 Task: Create custom fields for tasks to capture data source details.
Action: Mouse moved to (131, 327)
Screenshot: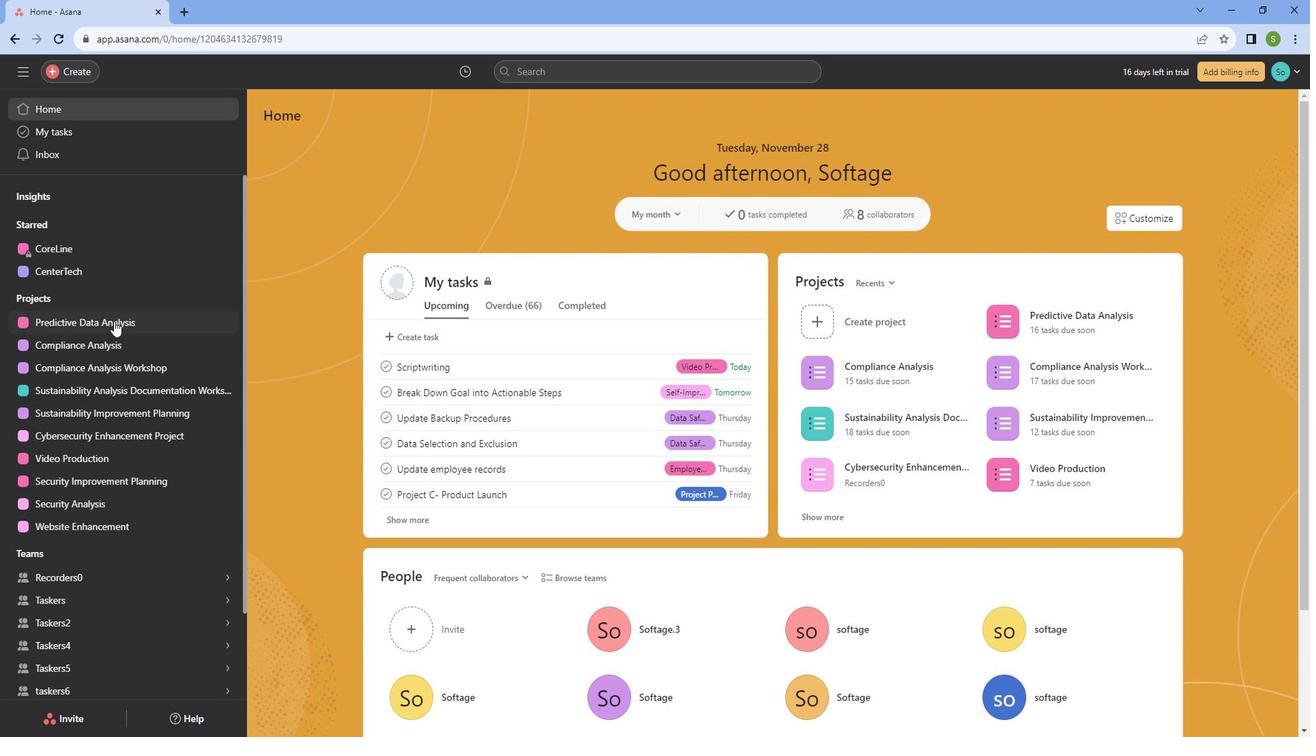 
Action: Mouse pressed left at (131, 327)
Screenshot: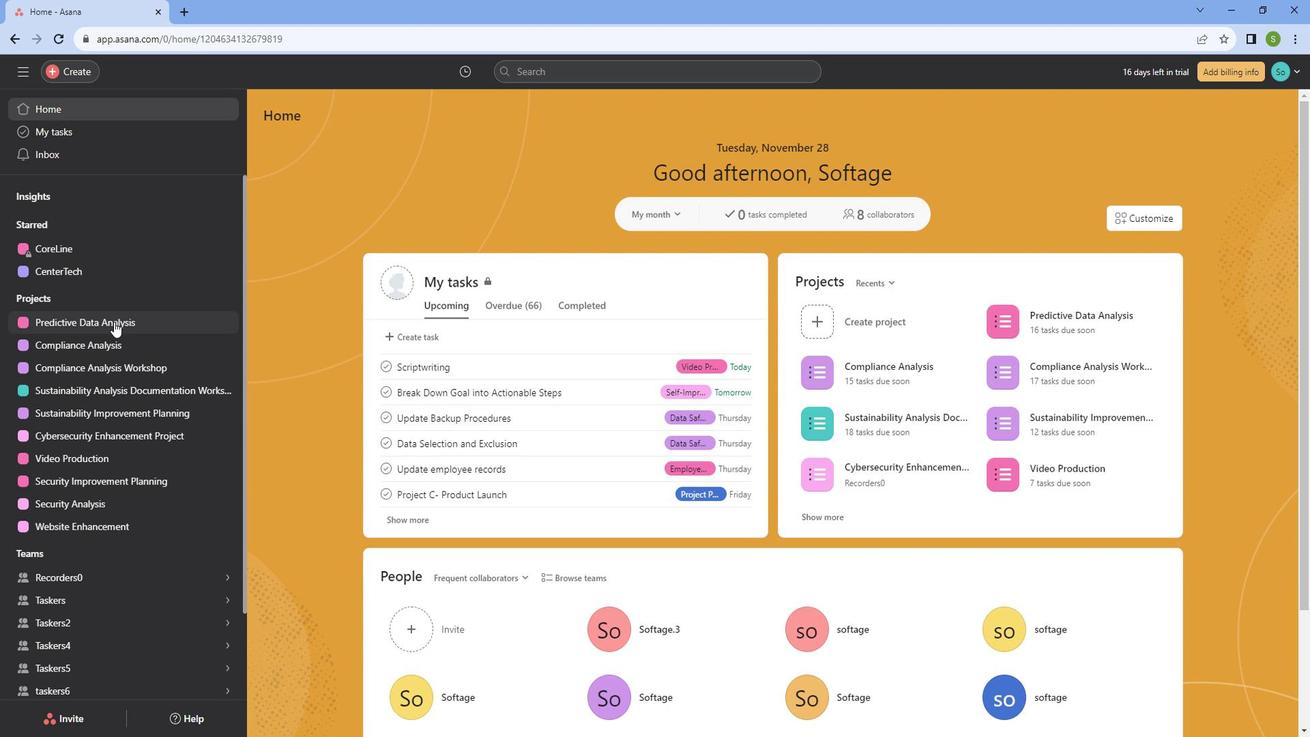 
Action: Mouse moved to (885, 230)
Screenshot: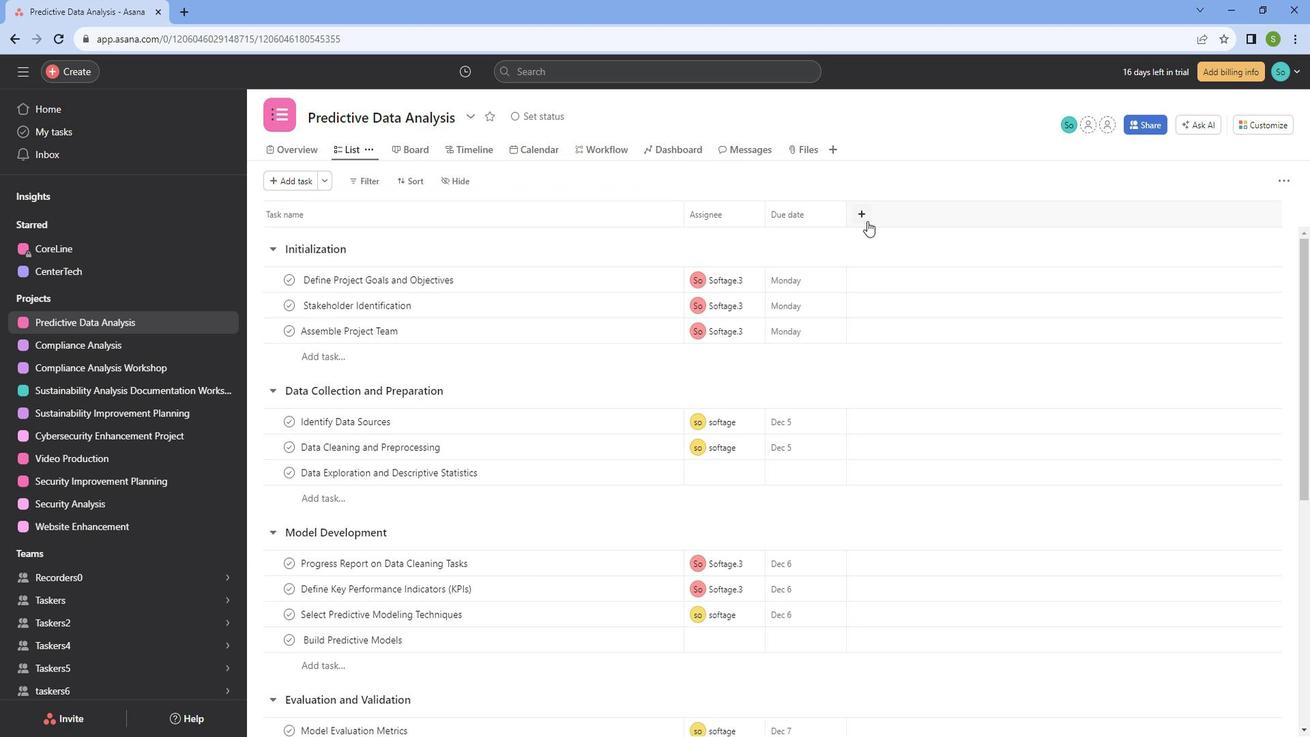 
Action: Mouse pressed left at (885, 230)
Screenshot: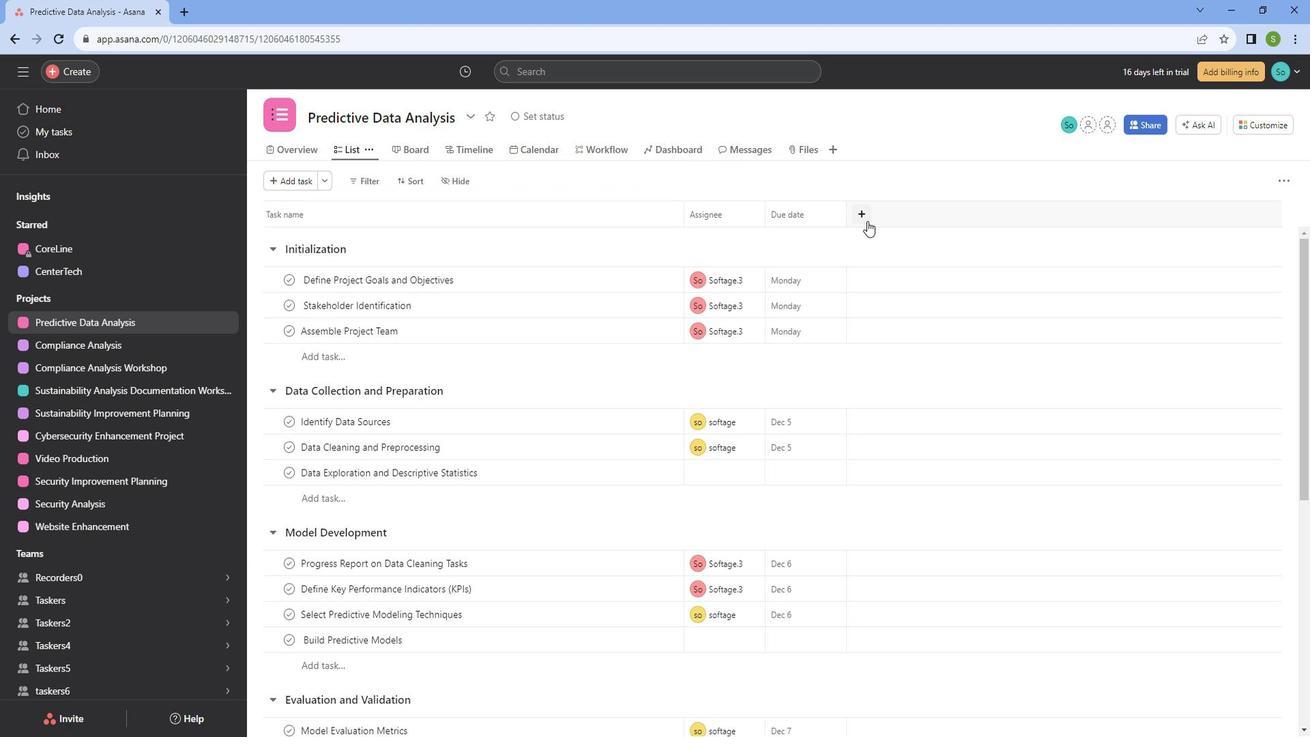 
Action: Mouse moved to (916, 380)
Screenshot: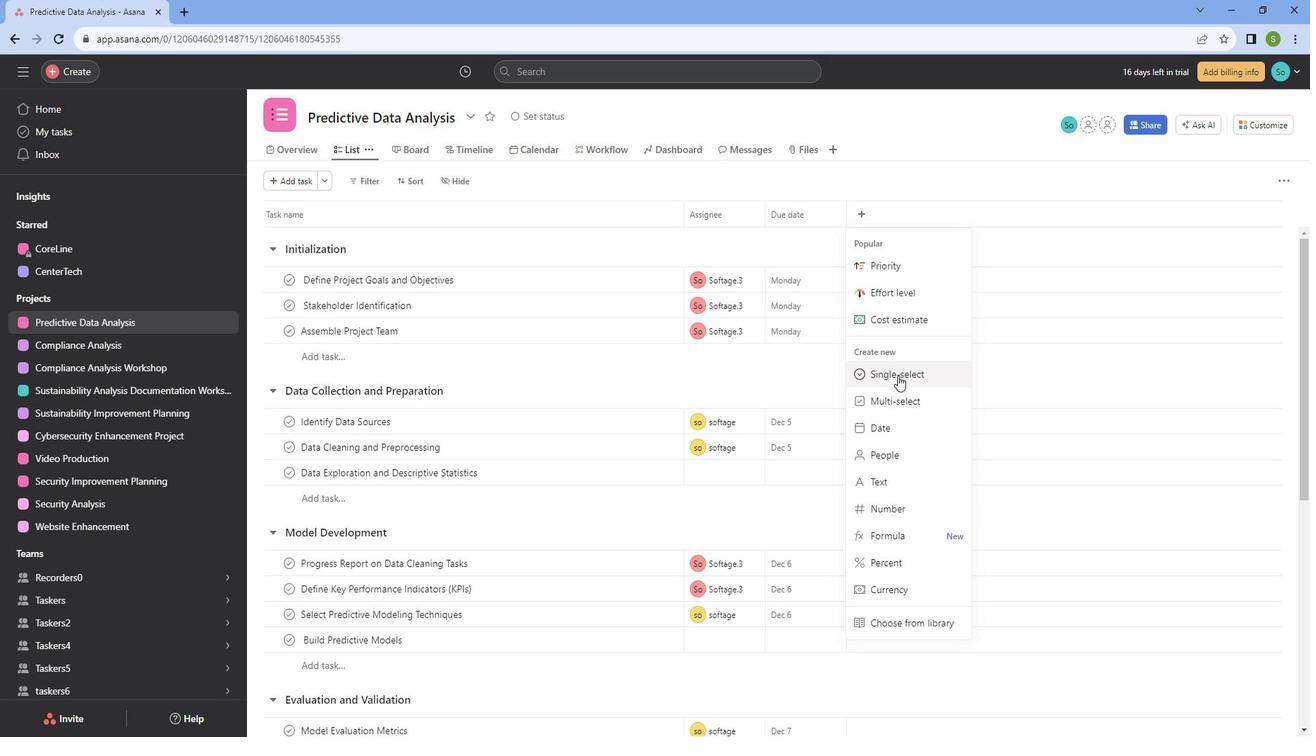 
Action: Mouse pressed left at (916, 380)
Screenshot: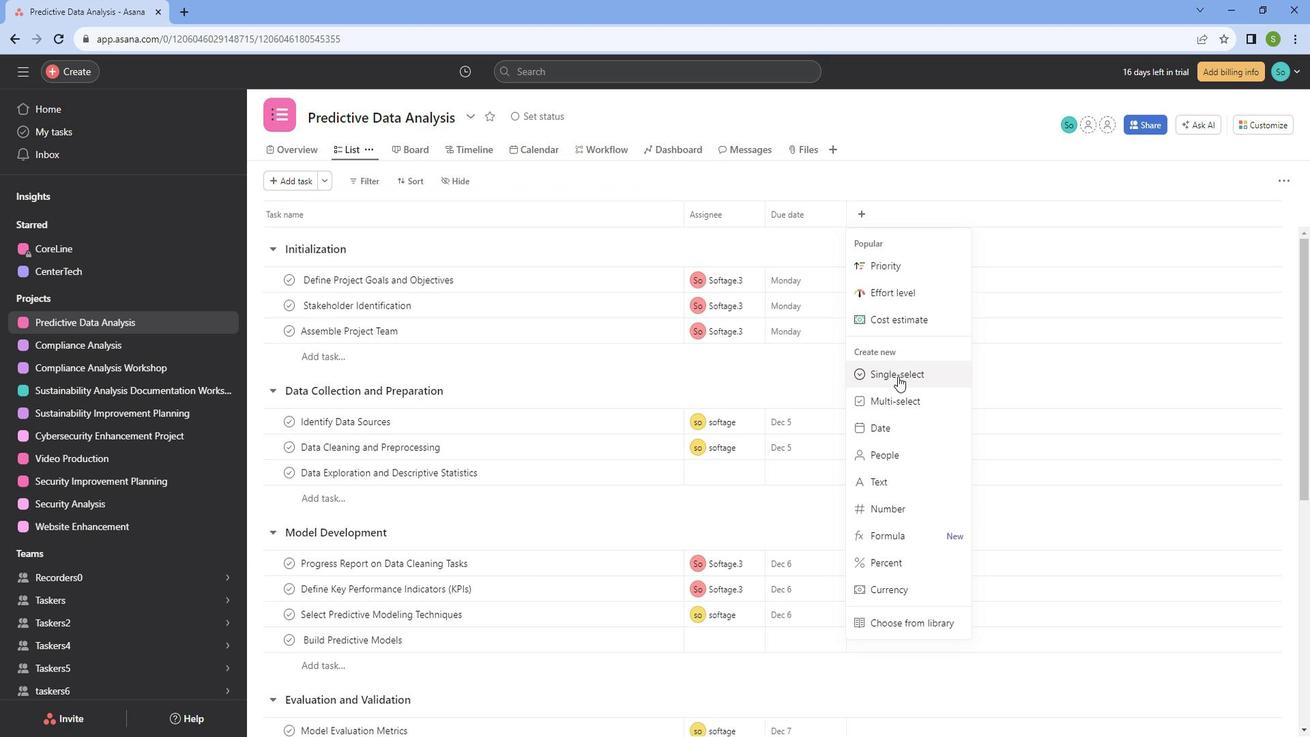 
Action: Mouse moved to (560, 310)
Screenshot: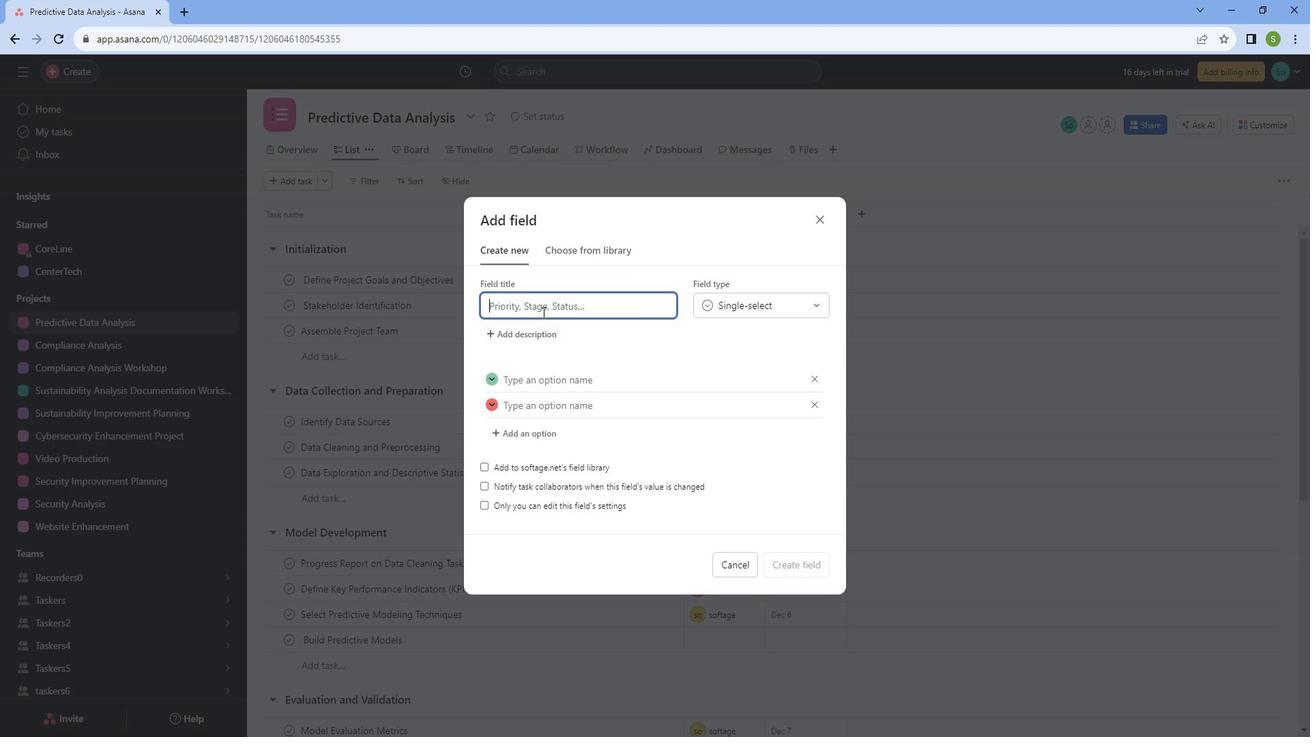 
Action: Mouse pressed left at (560, 310)
Screenshot: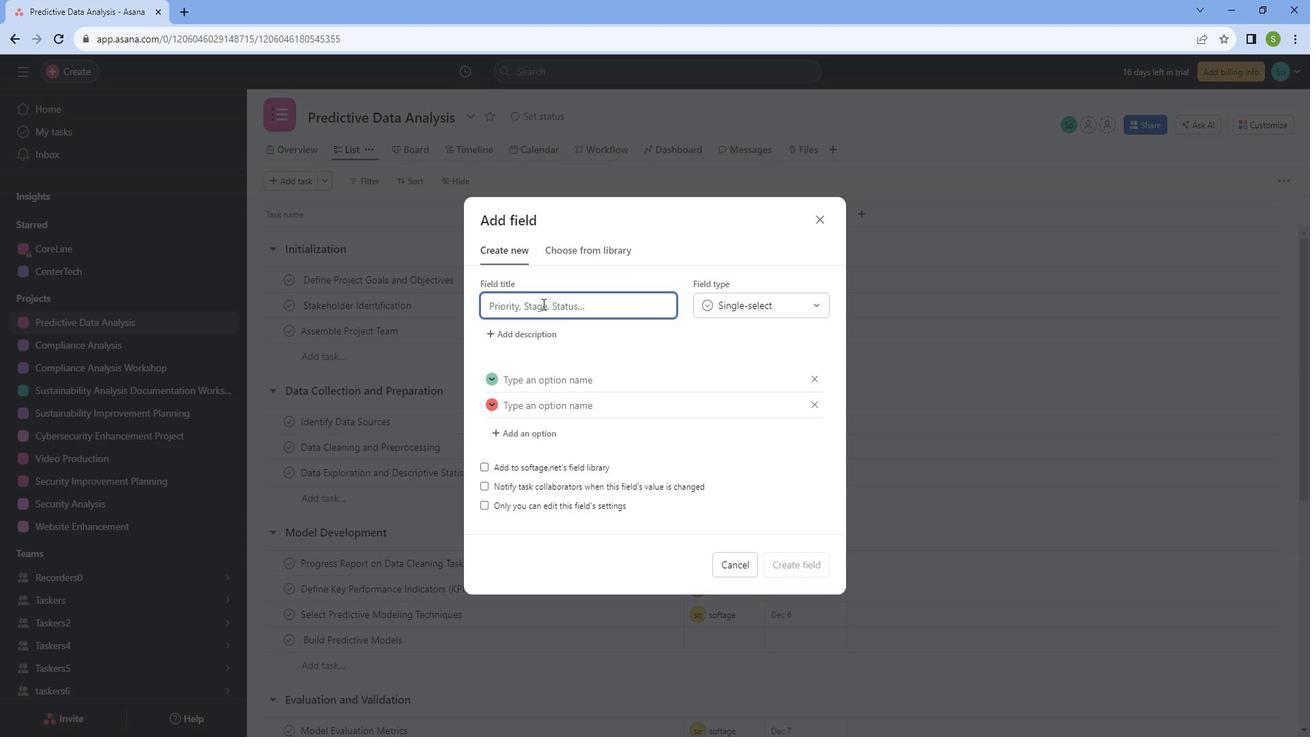 
Action: Key pressed <Key.caps_lock>D<Key.caps_lock>ata<Key.space><Key.caps_lock>S<Key.caps_lock>ource<Key.space><Key.caps_lock>D<Key.caps_lock>etails
Screenshot: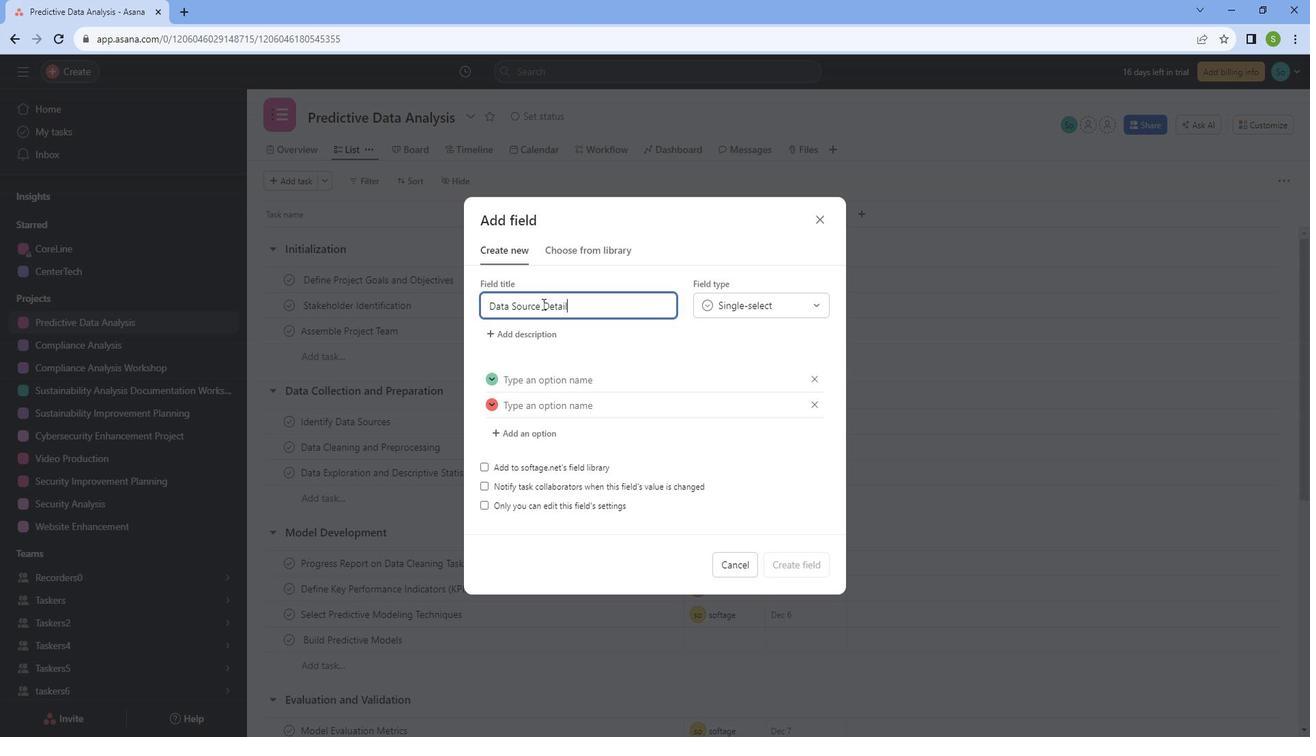
Action: Mouse moved to (524, 391)
Screenshot: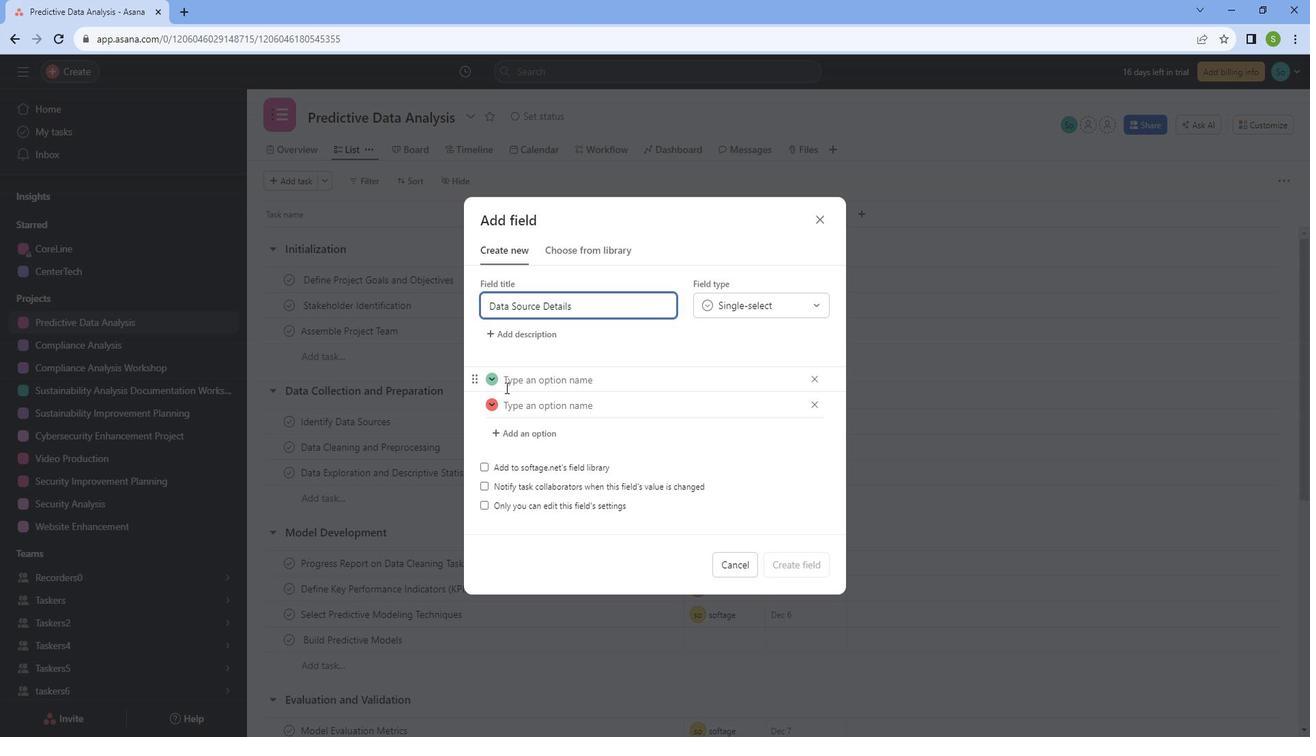 
Action: Mouse pressed left at (524, 391)
Screenshot: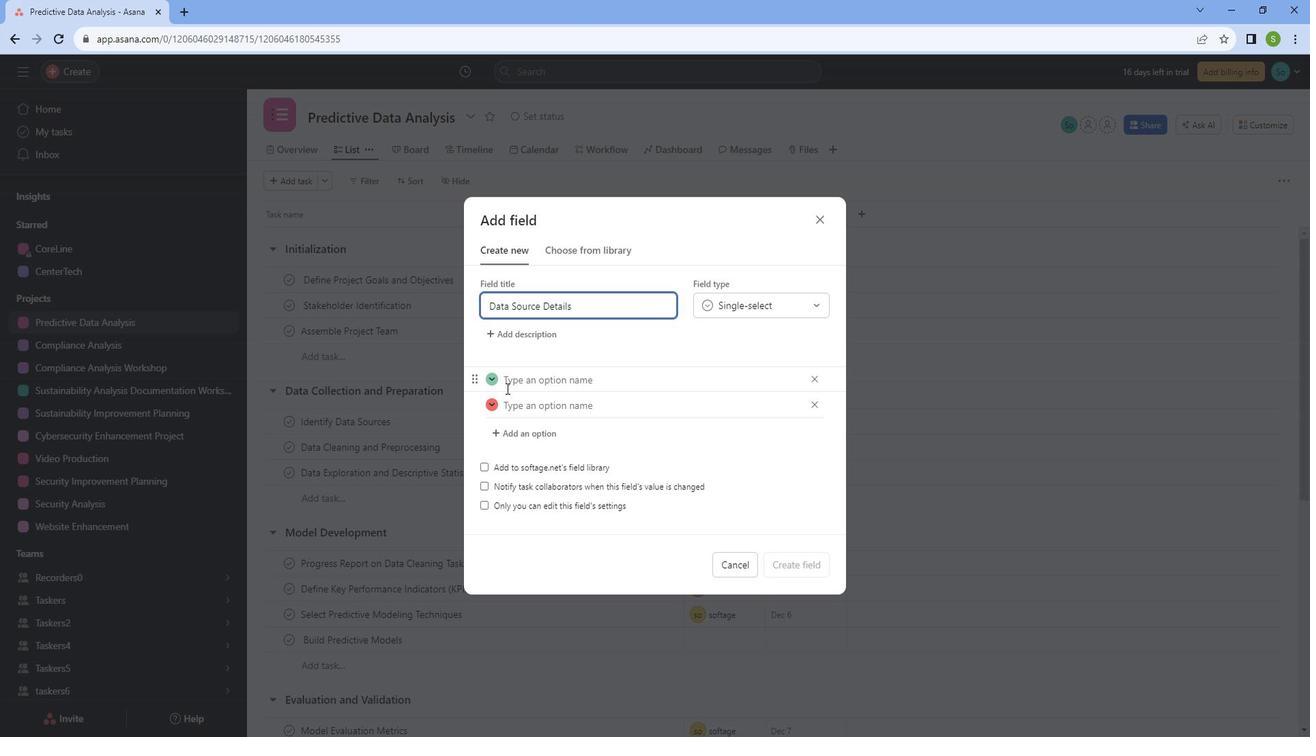 
Action: Key pressed <Key.caps_lock>CSV<Key.space><Key.caps_lock>file
Screenshot: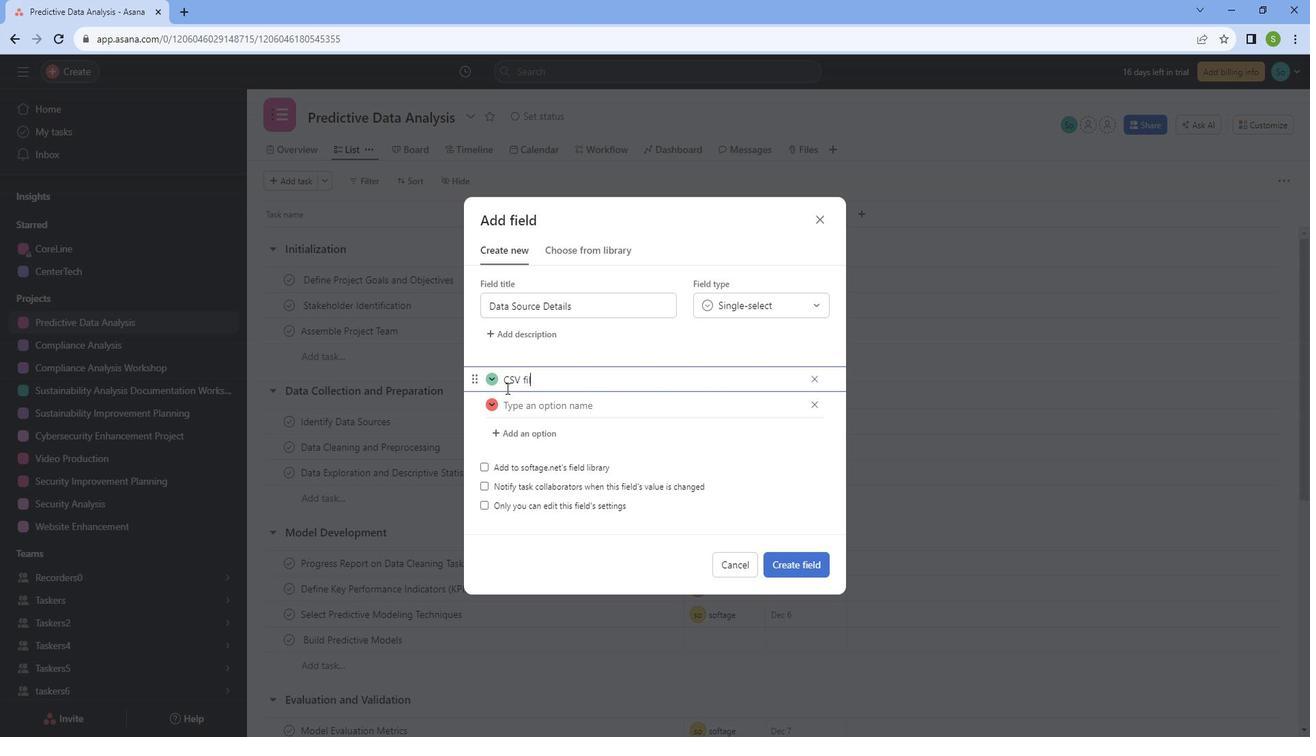 
Action: Mouse moved to (535, 413)
Screenshot: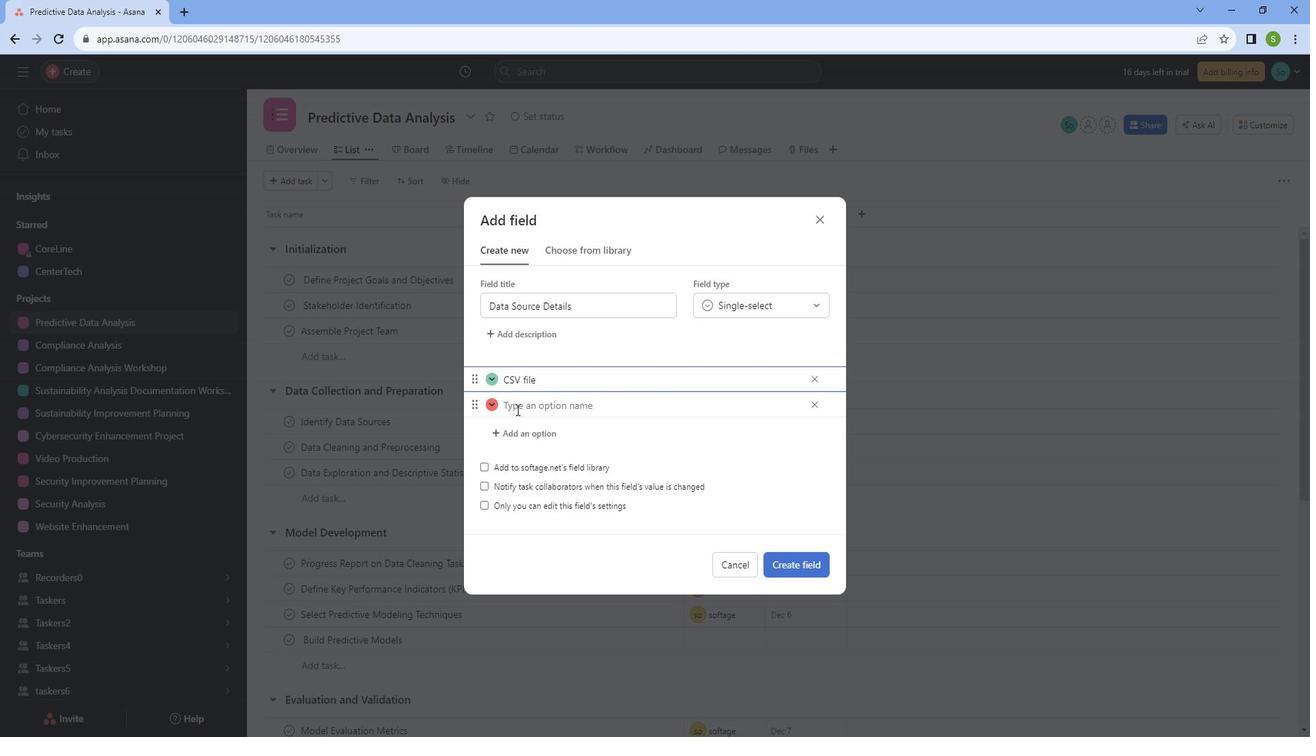 
Action: Mouse pressed left at (535, 413)
Screenshot: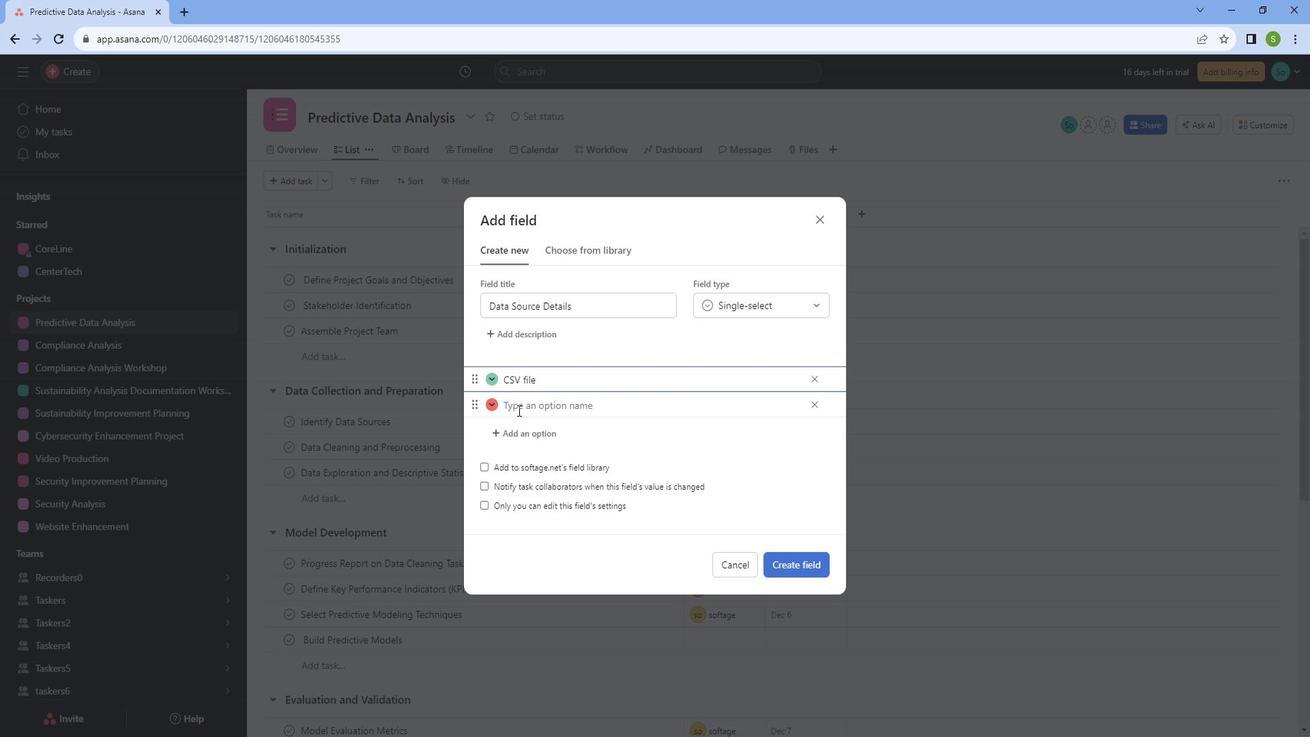 
Action: Key pressed <Key.caps_lock>A<Key.caps_lock><Key.caps_lock>PI<Key.space><Key.caps_lock>file
Screenshot: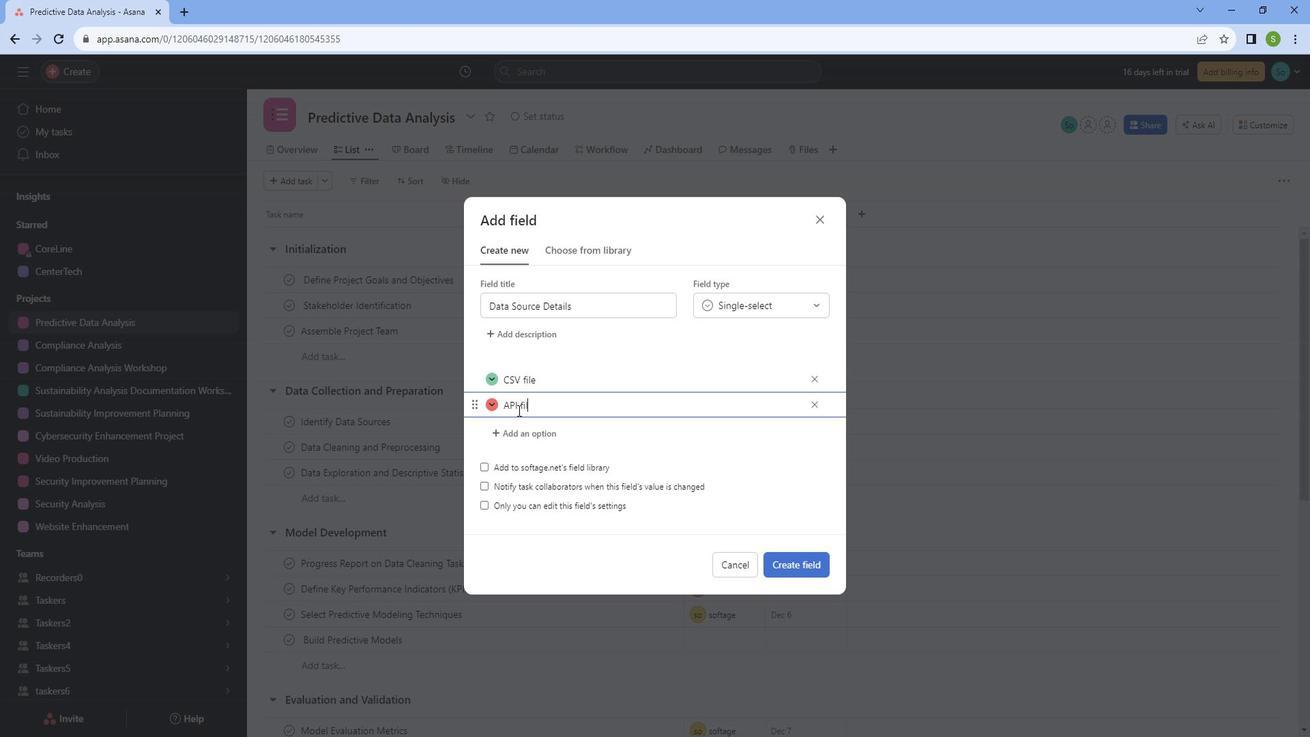 
Action: Mouse moved to (804, 553)
Screenshot: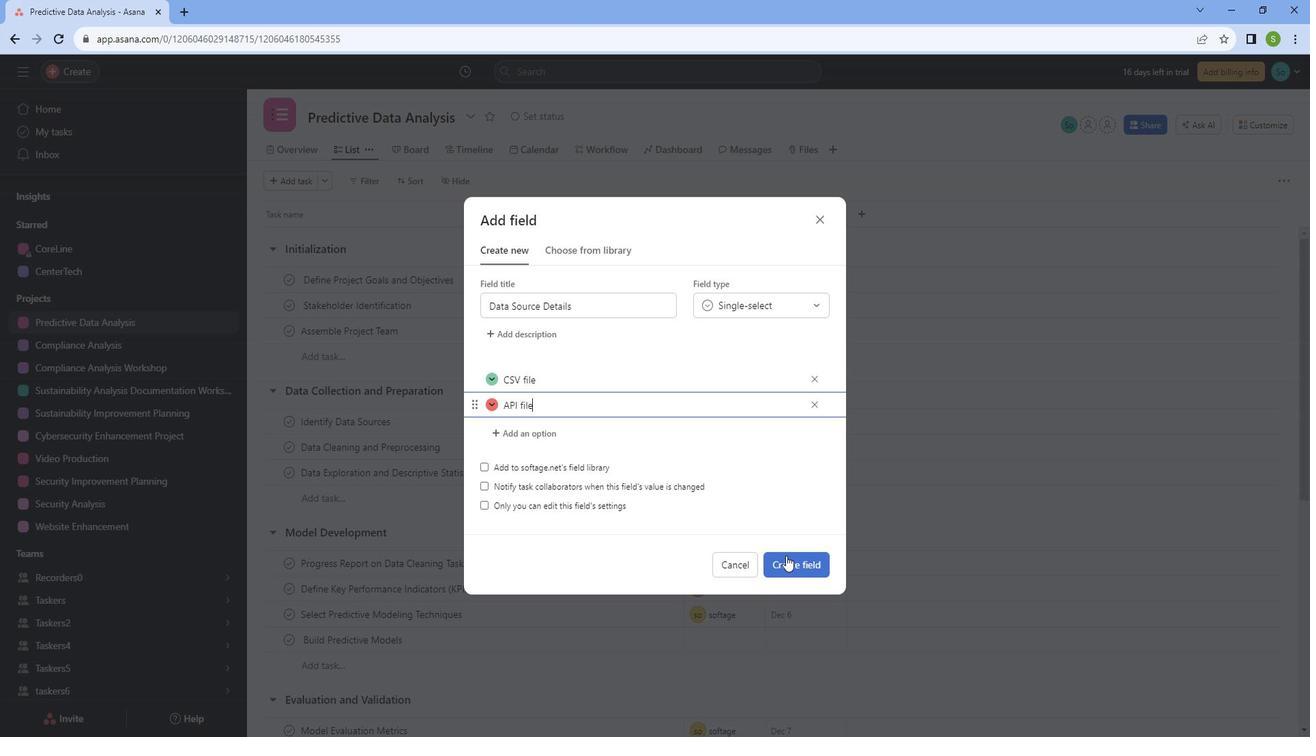 
Action: Mouse pressed left at (804, 553)
Screenshot: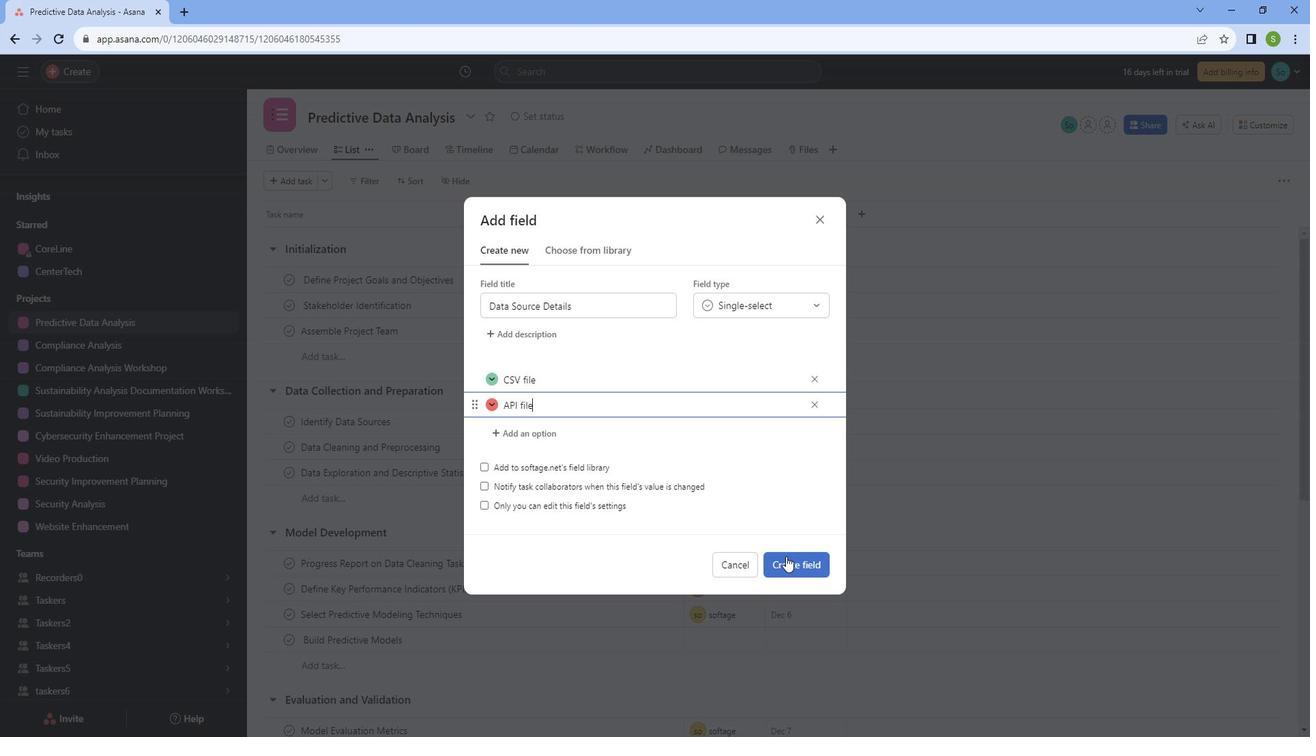 
Action: Mouse moved to (922, 274)
Screenshot: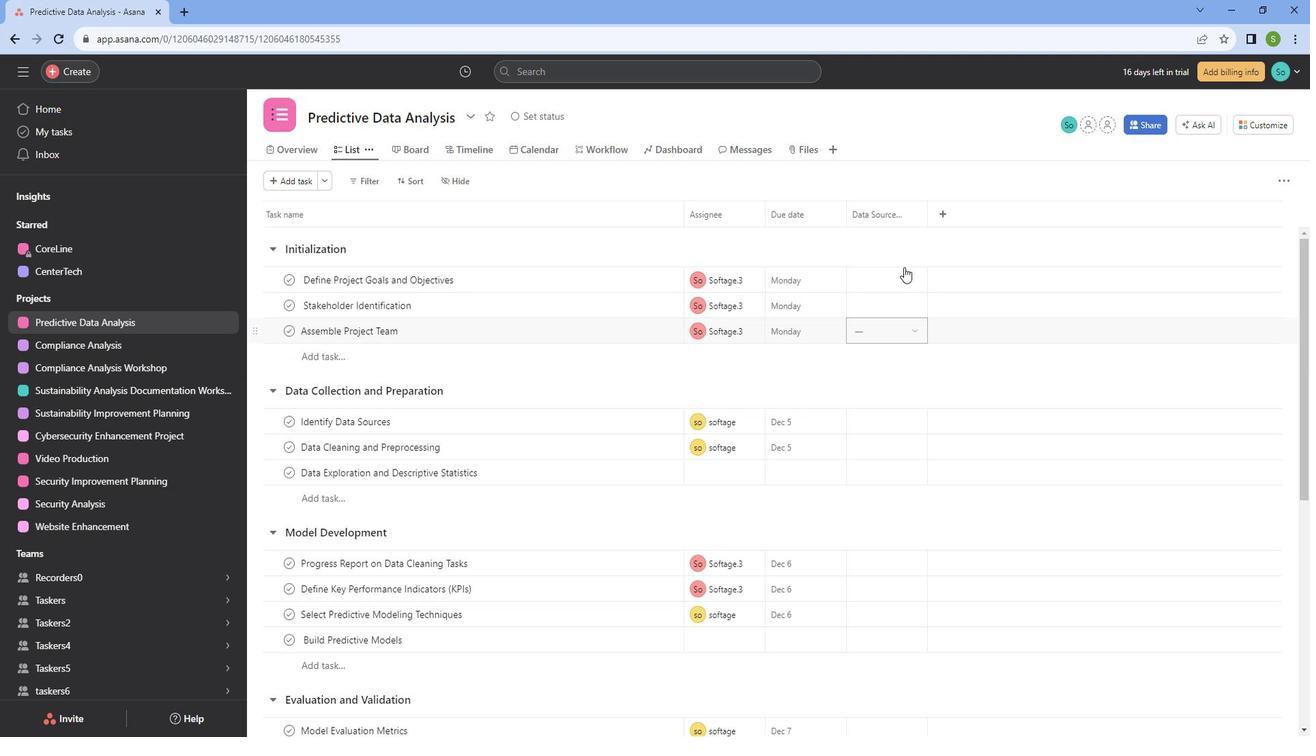 
Action: Mouse pressed left at (922, 274)
Screenshot: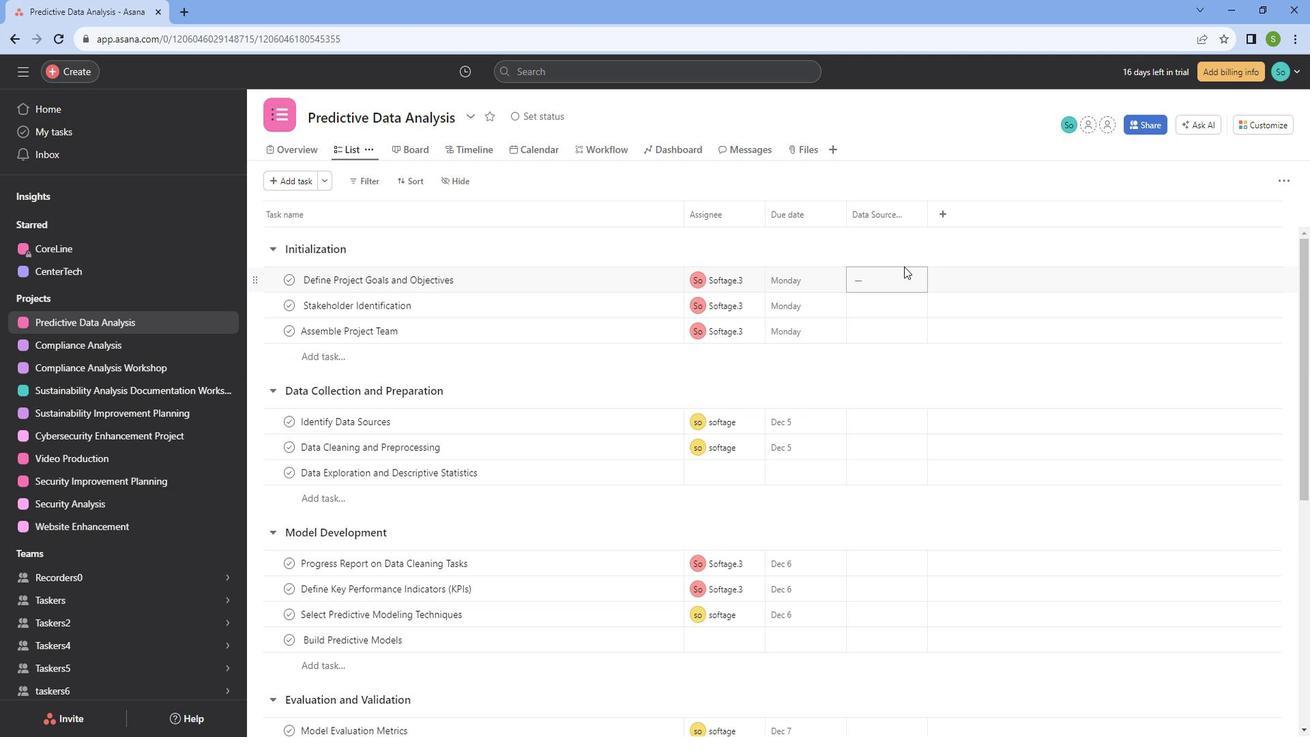 
Action: Mouse moved to (923, 292)
Screenshot: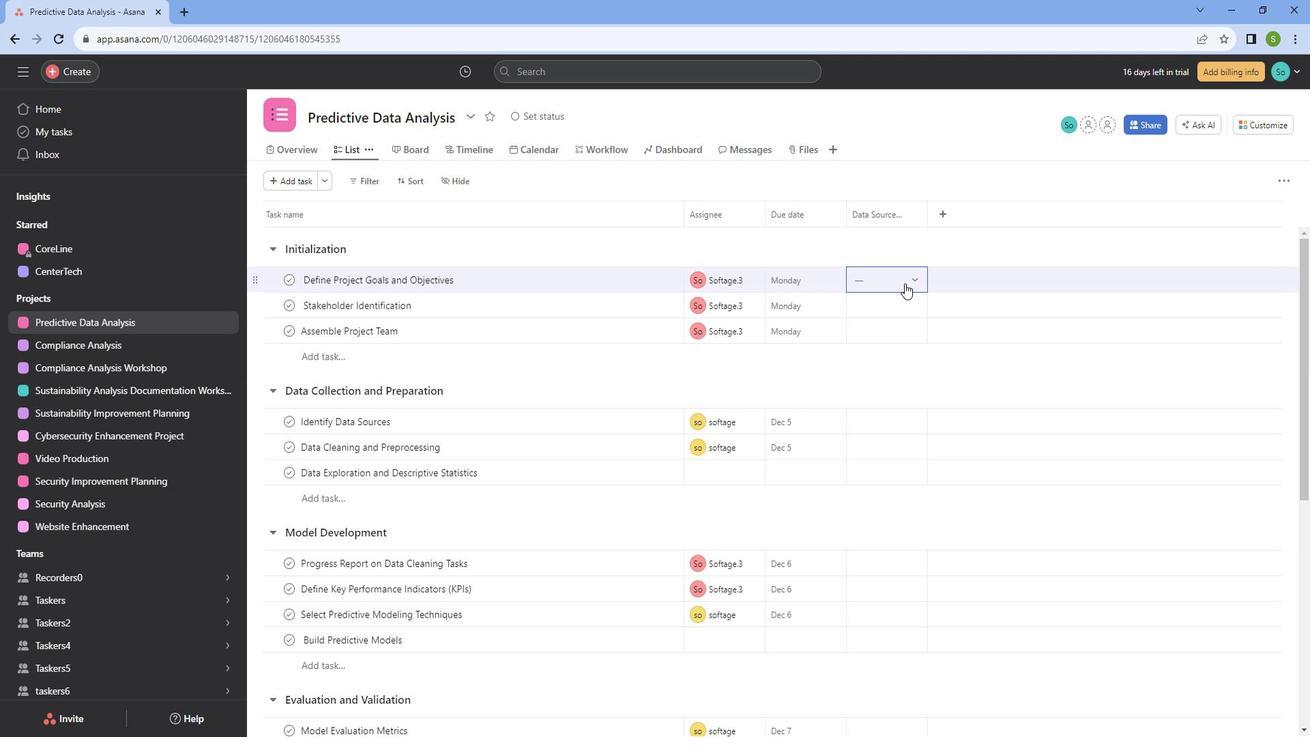 
Action: Mouse pressed left at (923, 292)
Screenshot: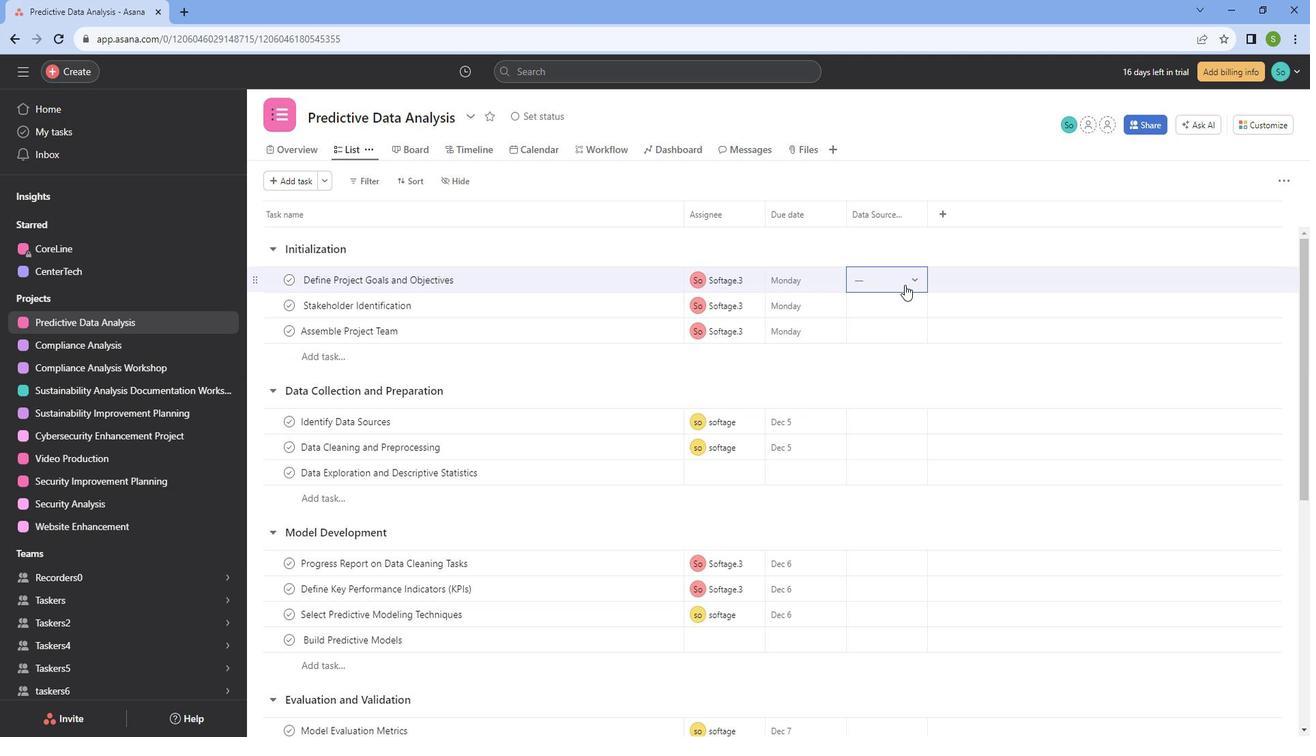 
Action: Mouse moved to (811, 375)
Screenshot: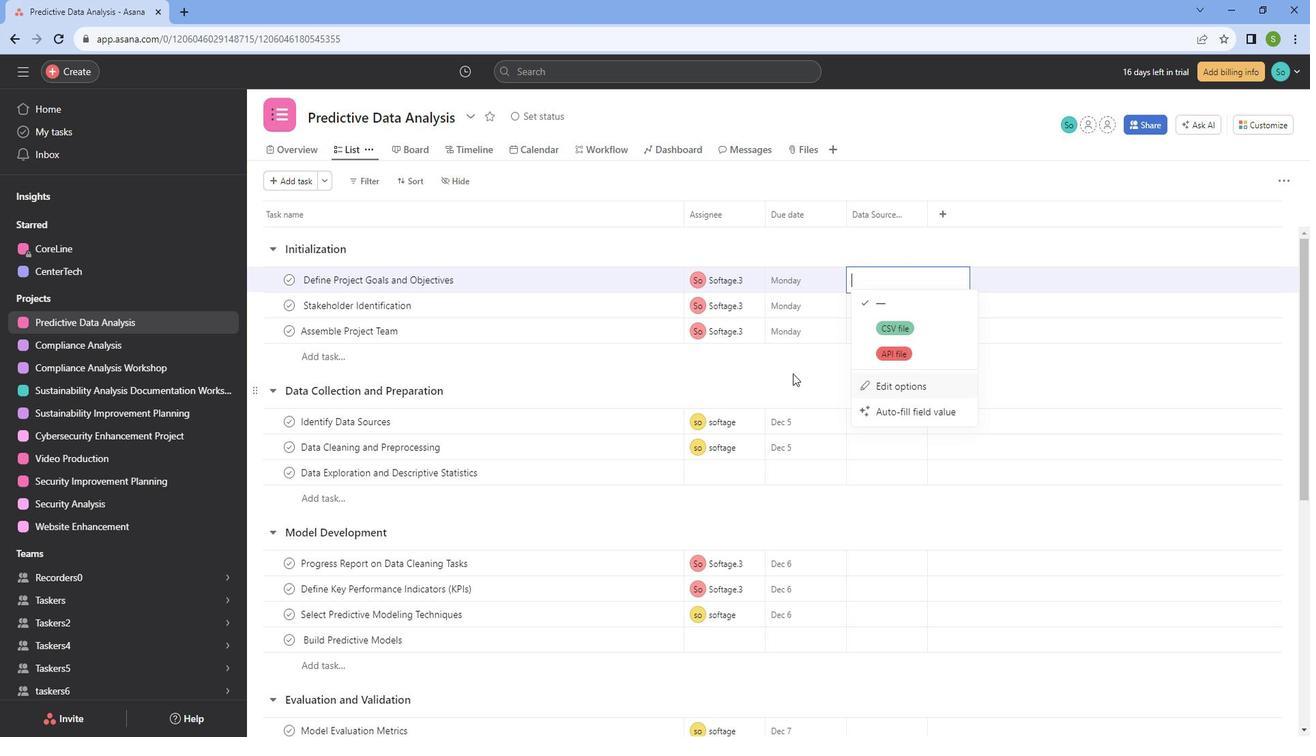 
Action: Mouse pressed left at (811, 375)
Screenshot: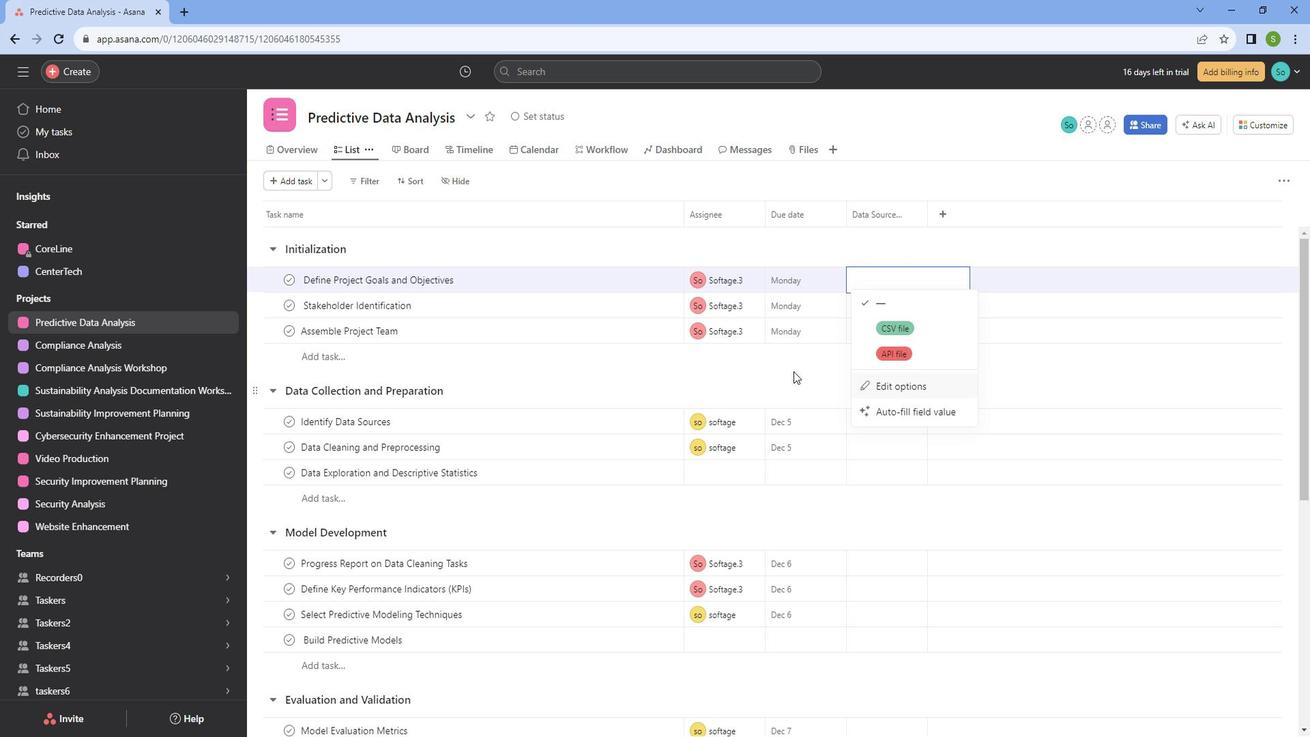 
Action: Mouse scrolled (811, 374) with delta (0, 0)
Screenshot: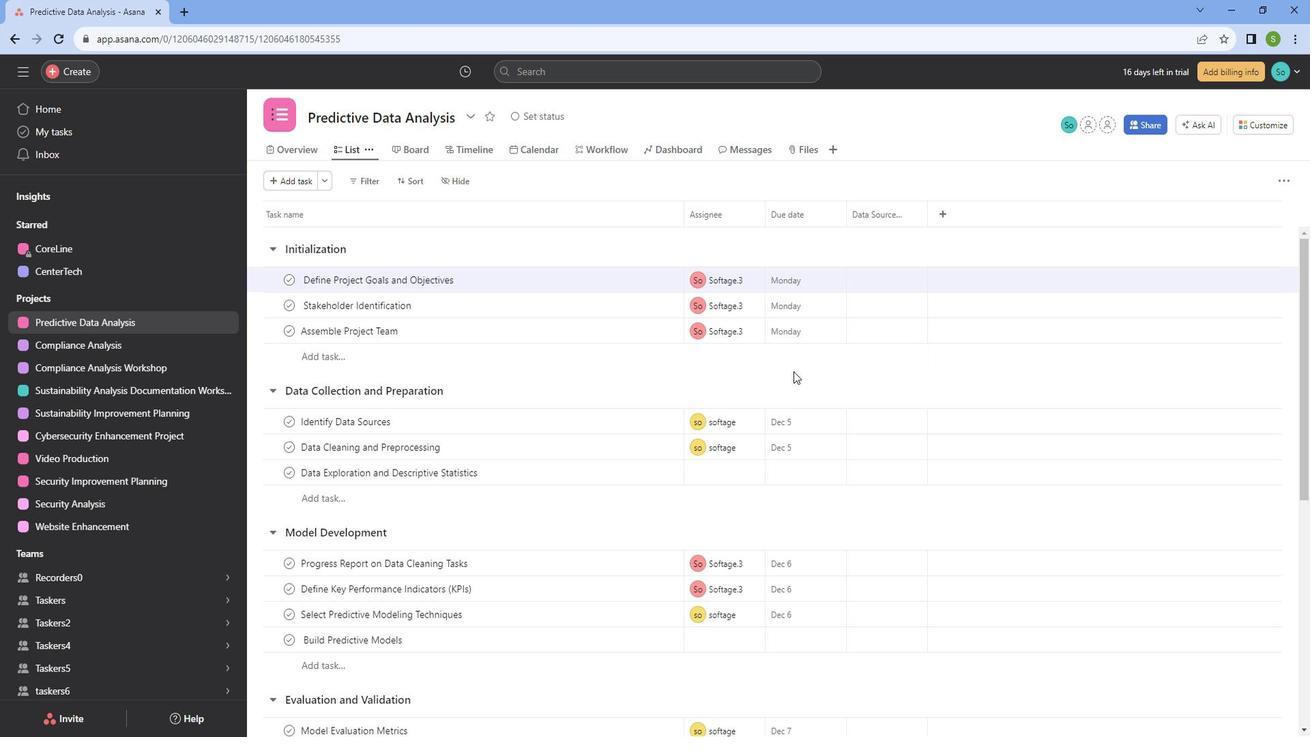 
Action: Mouse scrolled (811, 374) with delta (0, 0)
Screenshot: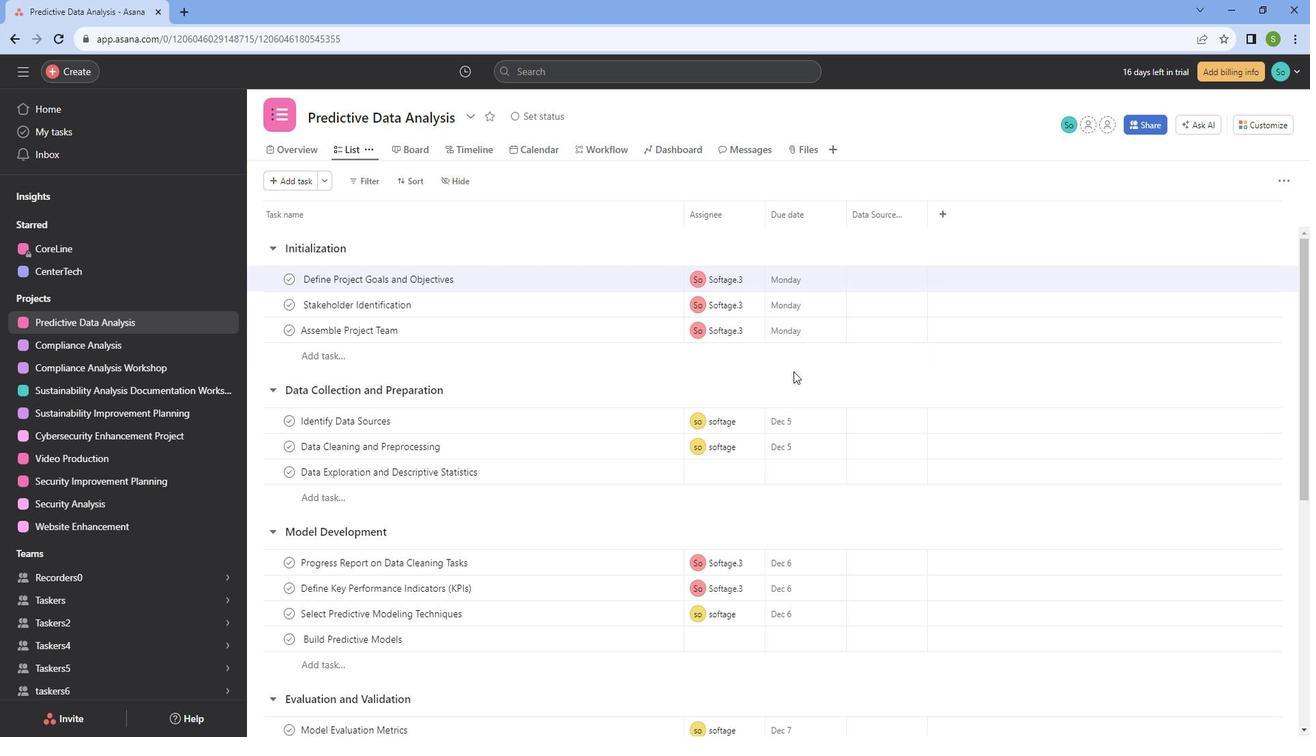 
Action: Mouse scrolled (811, 376) with delta (0, 0)
Screenshot: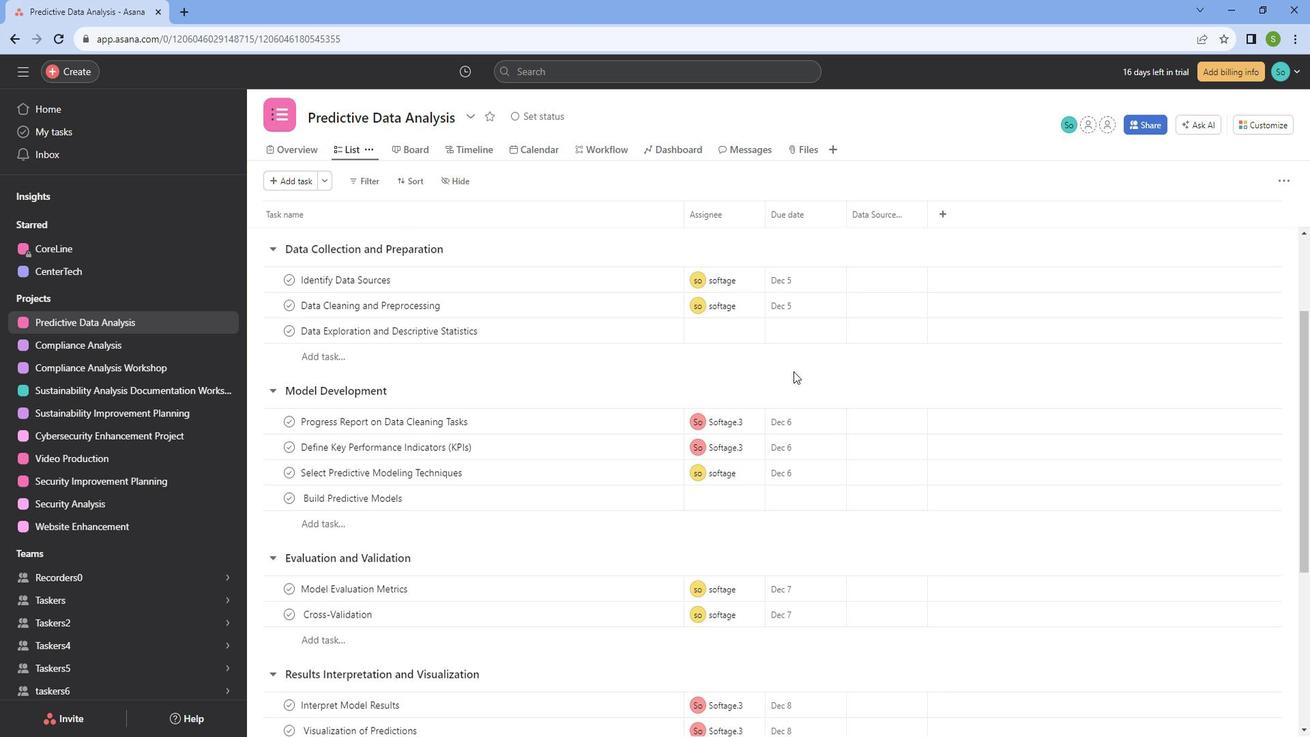 
Action: Mouse scrolled (811, 374) with delta (0, 0)
Screenshot: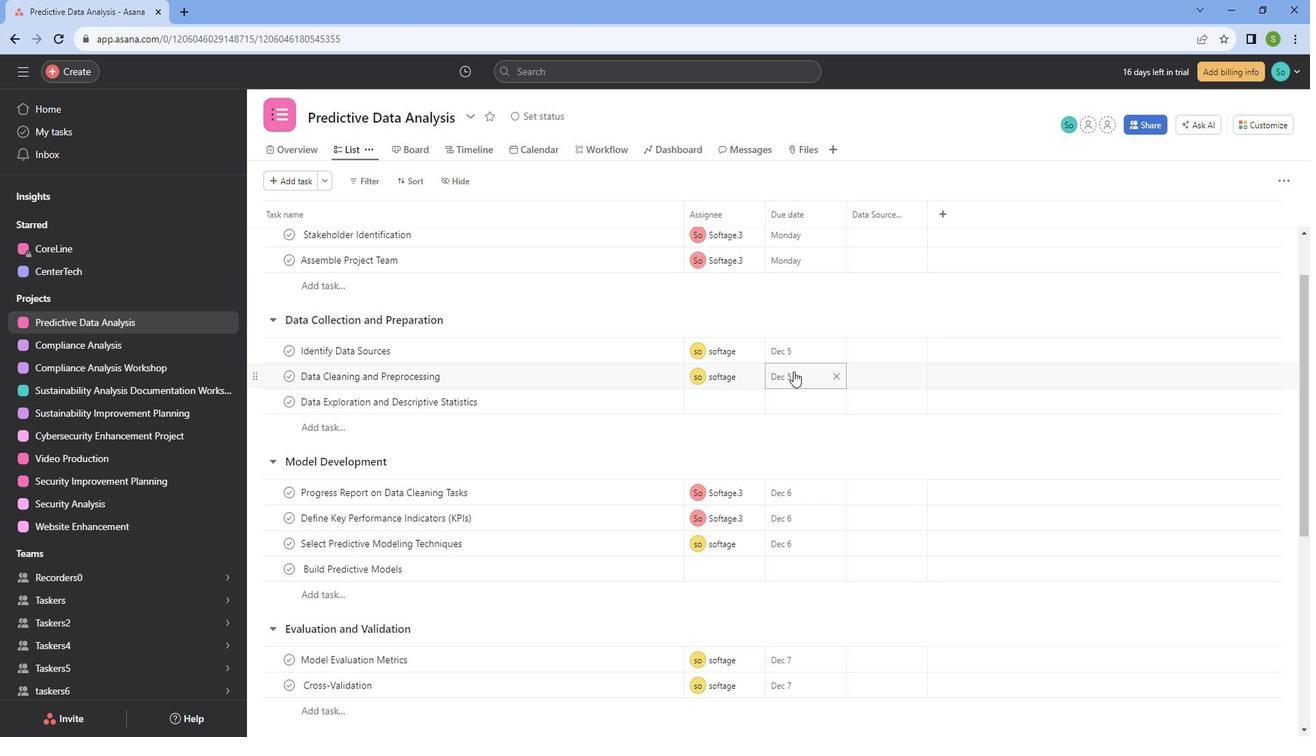 
Action: Mouse scrolled (811, 374) with delta (0, 0)
Screenshot: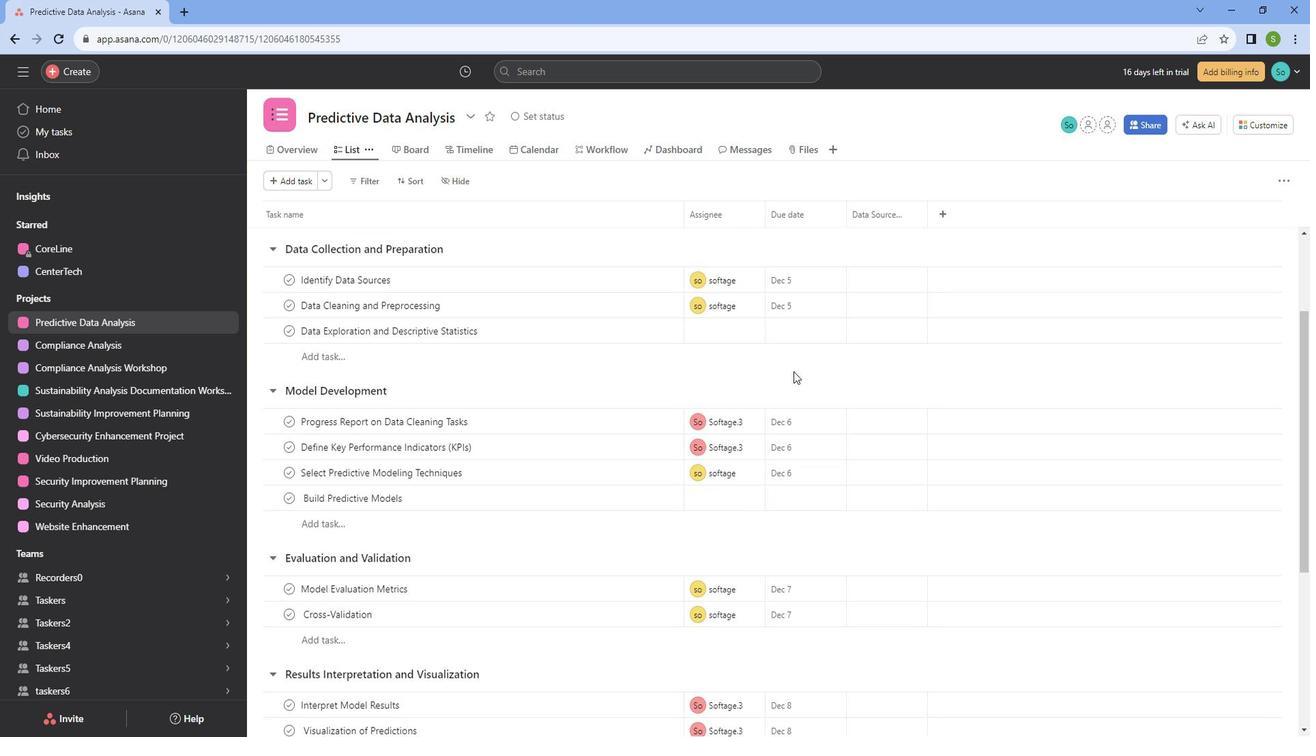 
Action: Mouse moved to (807, 379)
Screenshot: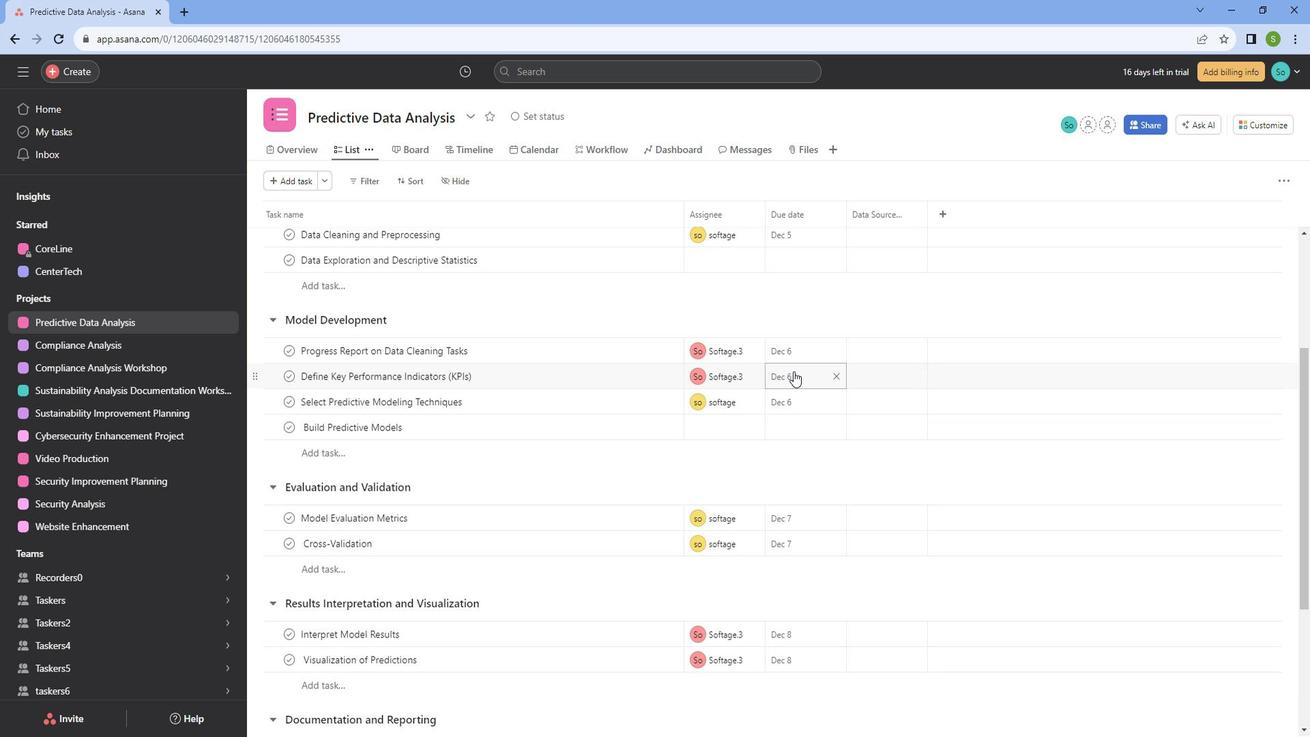 
Action: Mouse scrolled (807, 380) with delta (0, 0)
Screenshot: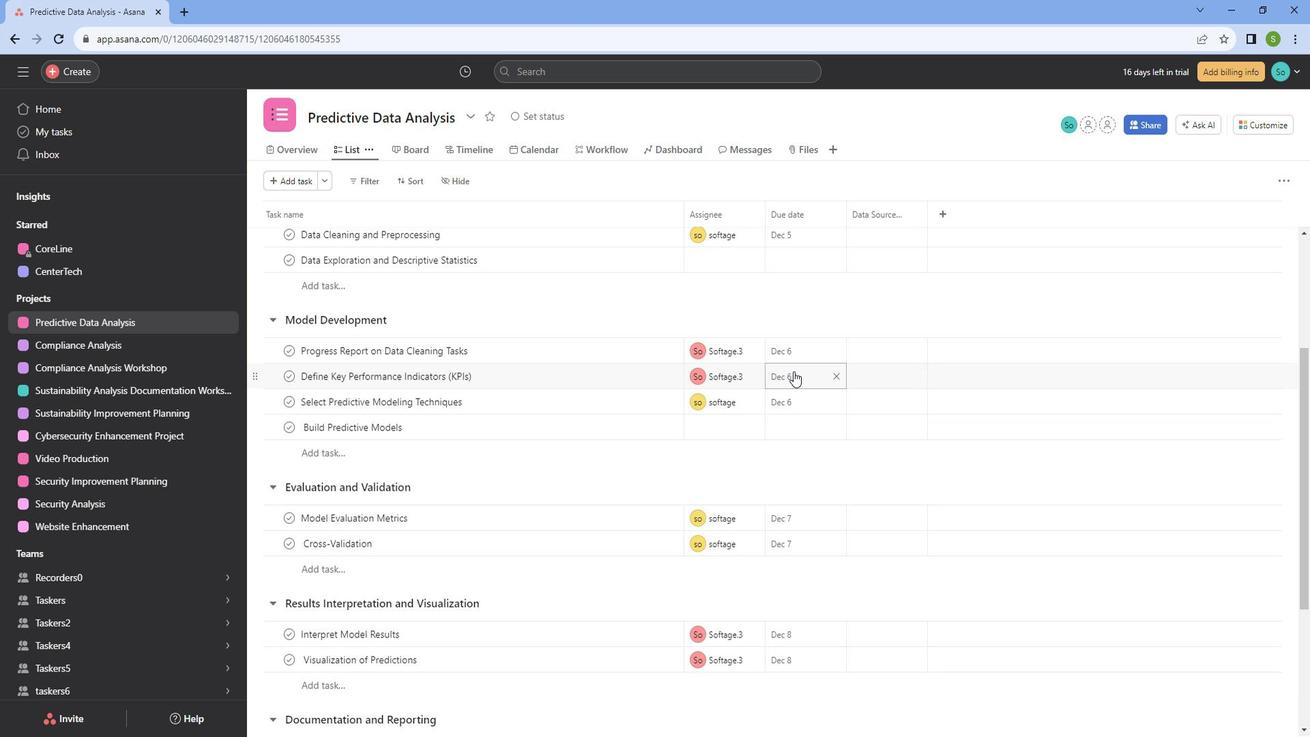 
Action: Mouse moved to (790, 413)
Screenshot: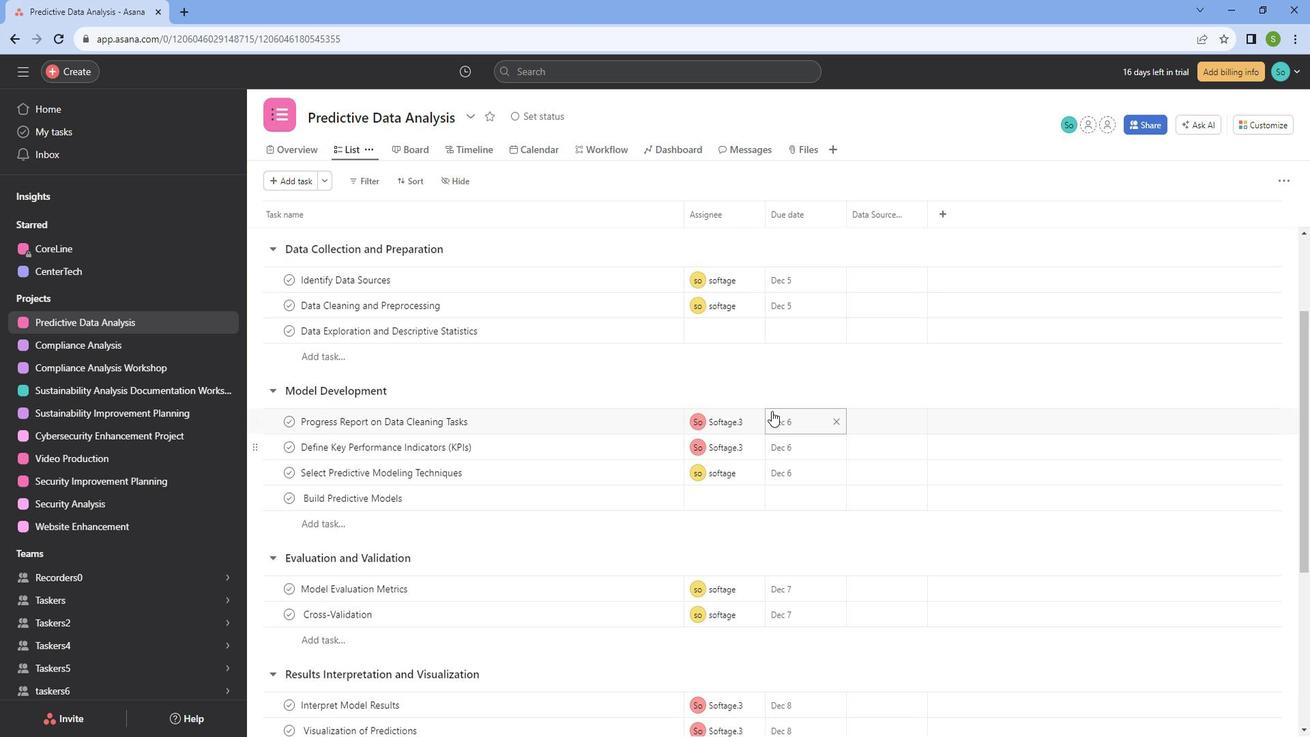 
Action: Mouse scrolled (790, 413) with delta (0, 0)
Screenshot: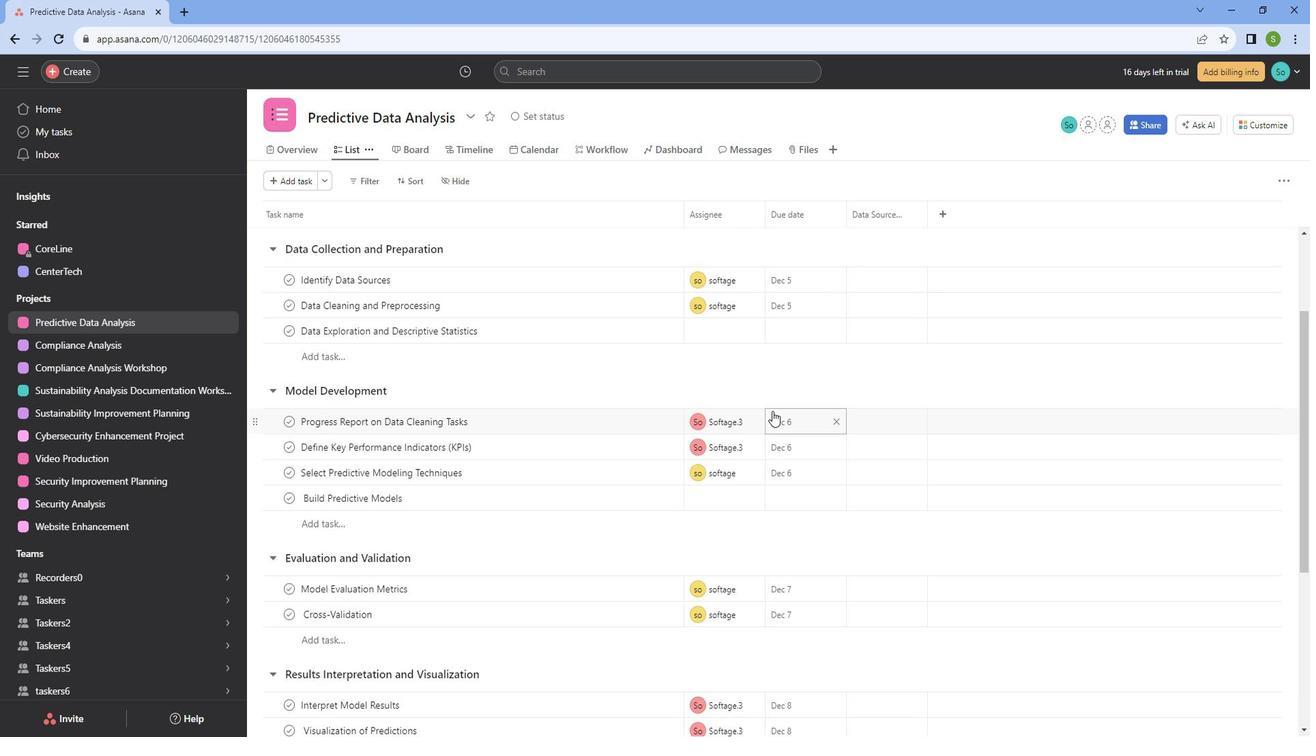 
Action: Mouse moved to (791, 412)
Screenshot: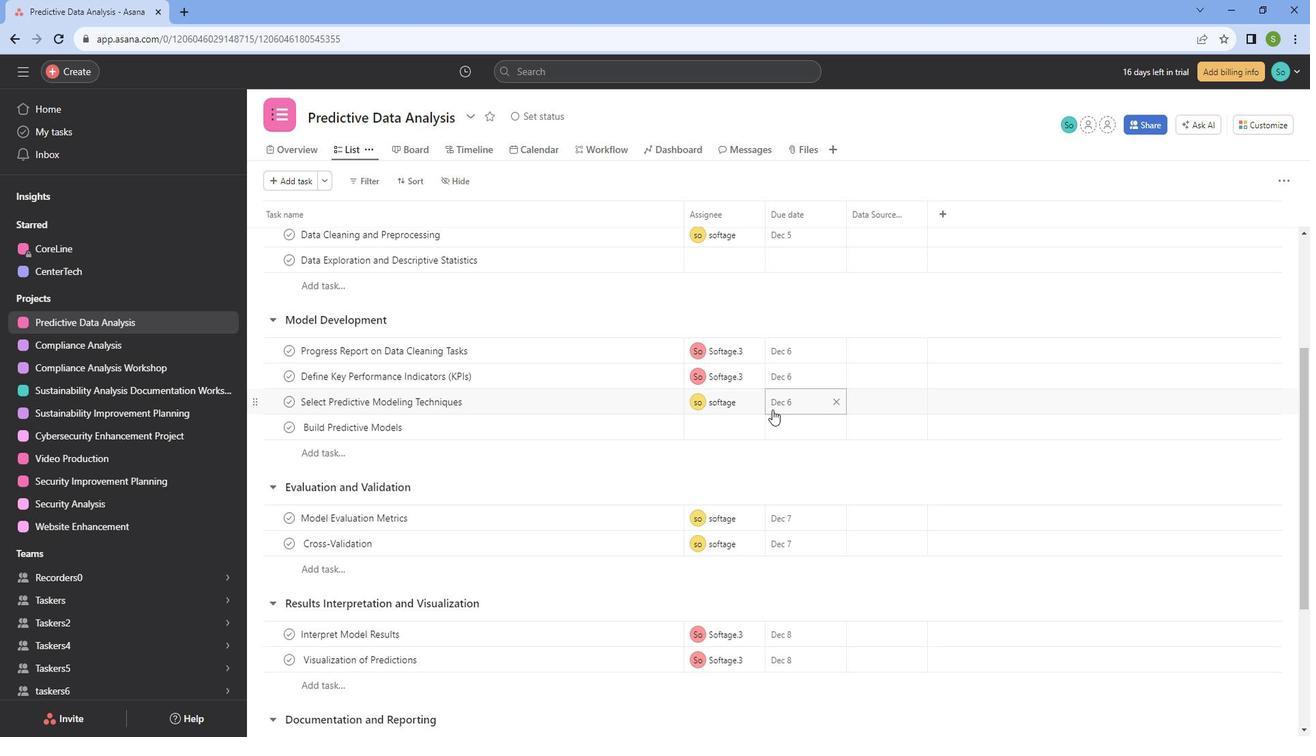 
Action: Mouse scrolled (791, 413) with delta (0, 0)
Screenshot: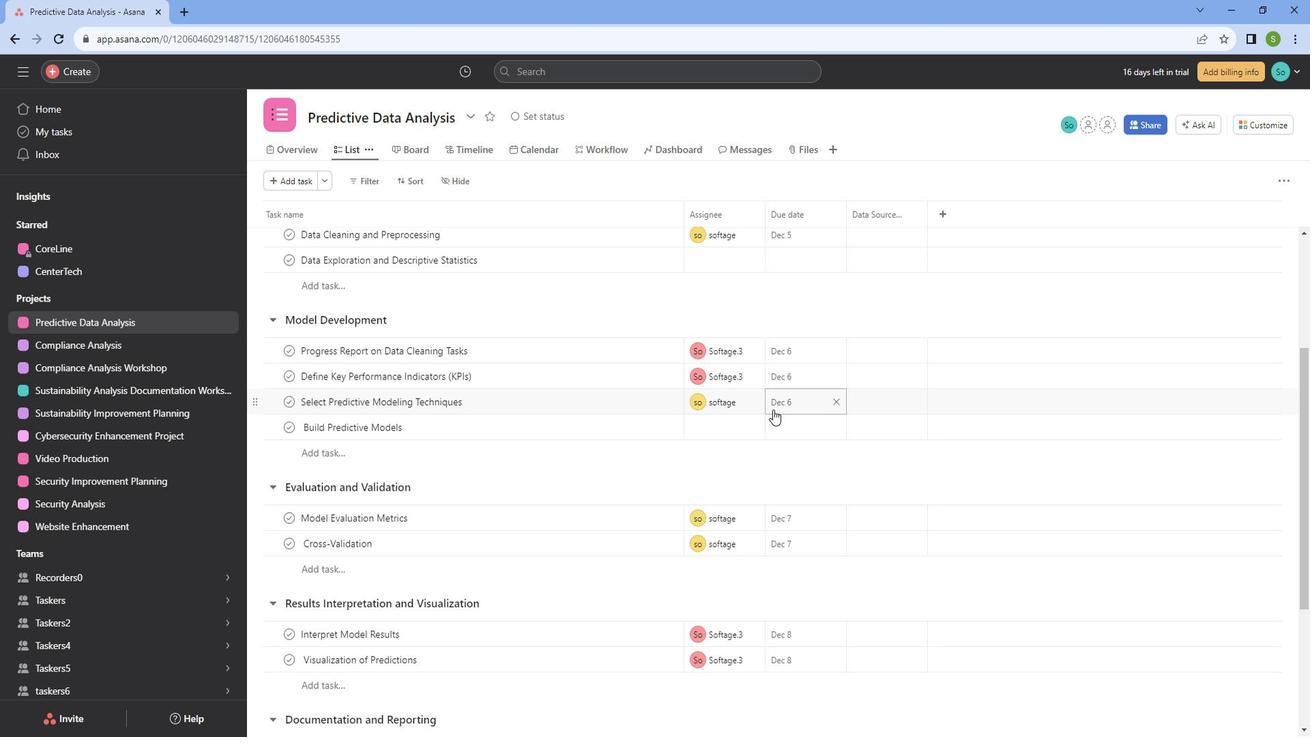 
Action: Mouse scrolled (791, 413) with delta (0, 0)
Screenshot: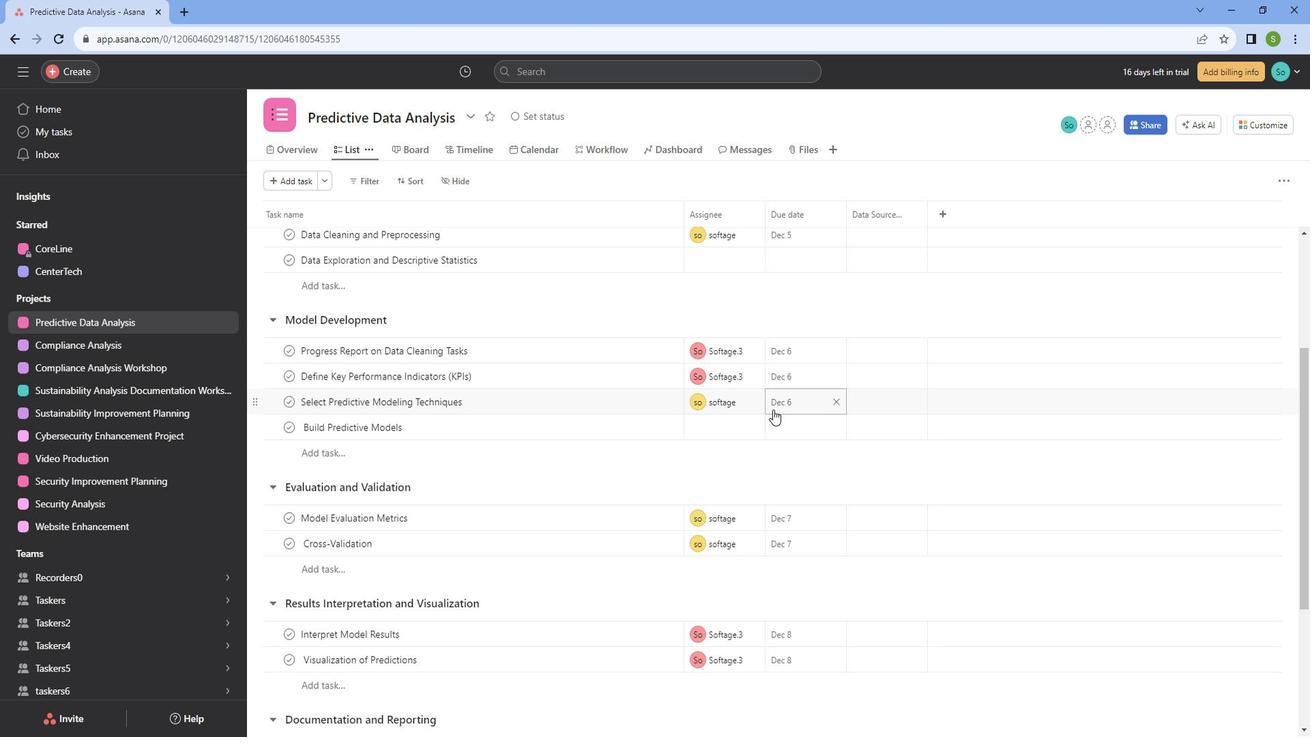 
Action: Mouse scrolled (791, 413) with delta (0, 0)
Screenshot: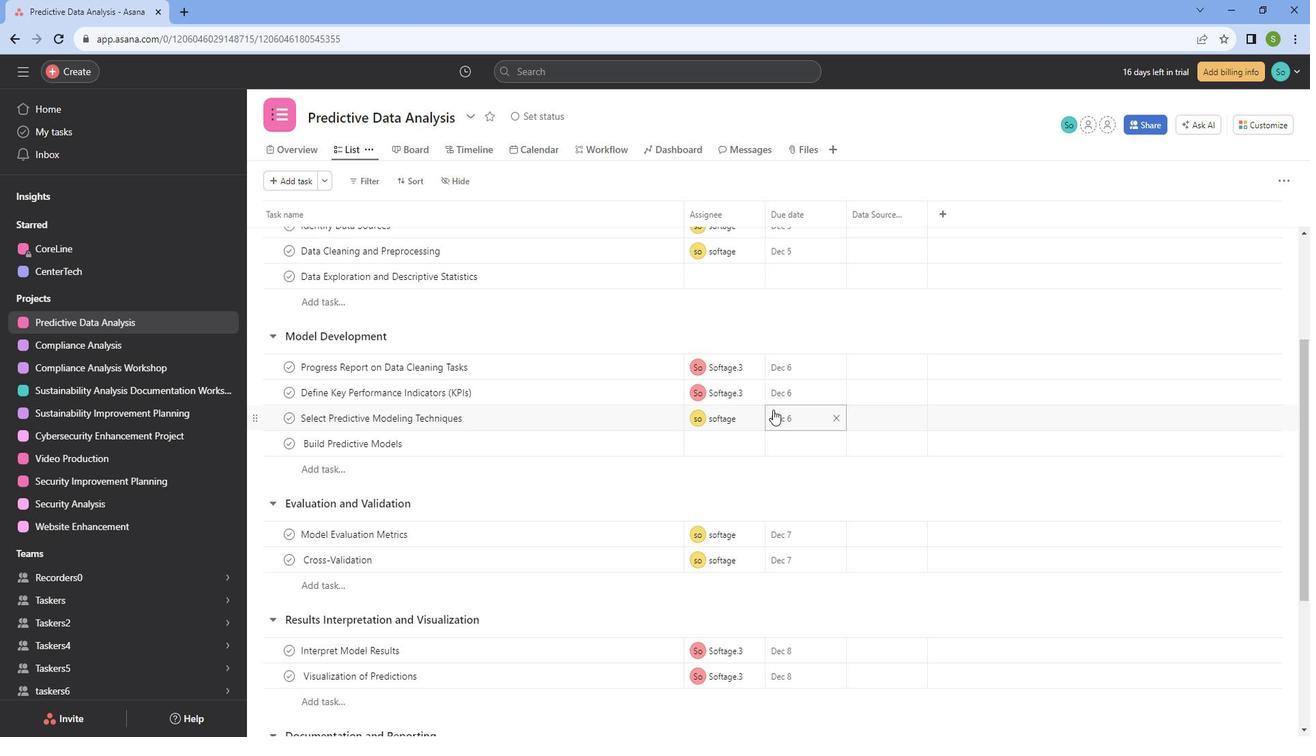 
Action: Mouse moved to (837, 348)
Screenshot: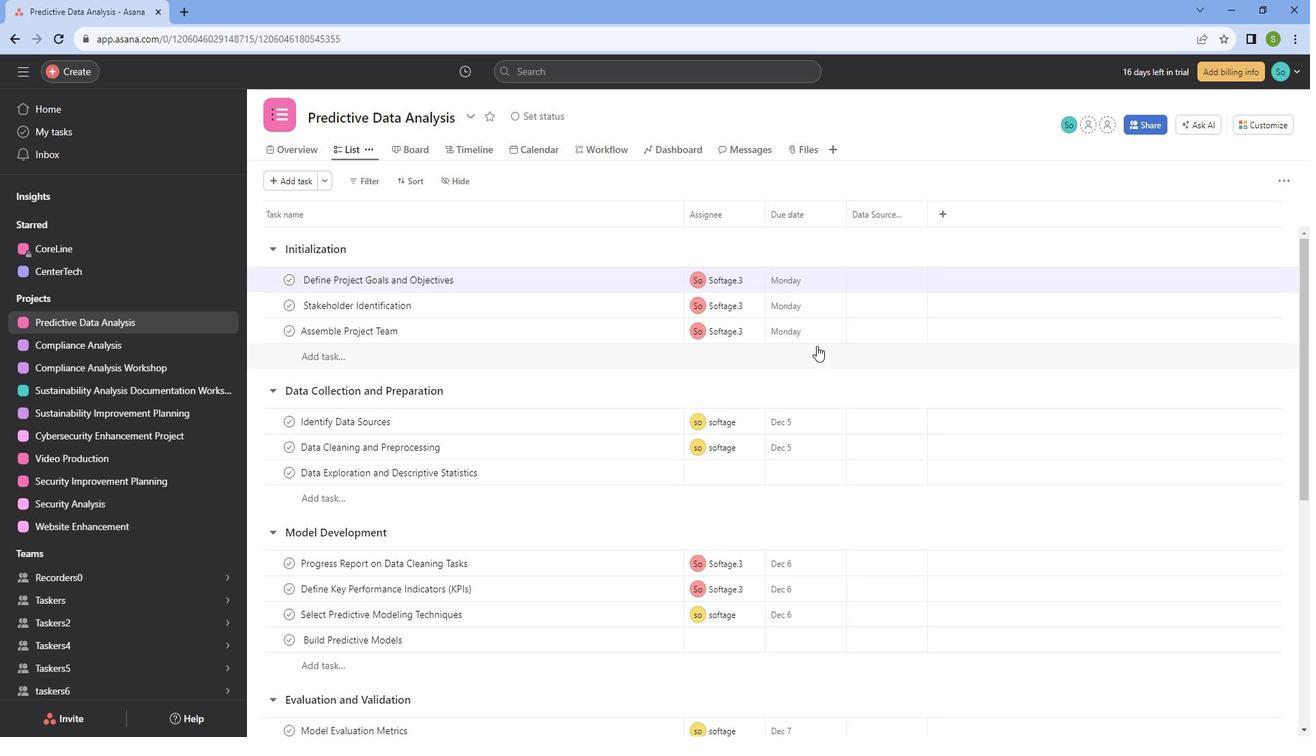 
Action: Mouse scrolled (837, 348) with delta (0, 0)
Screenshot: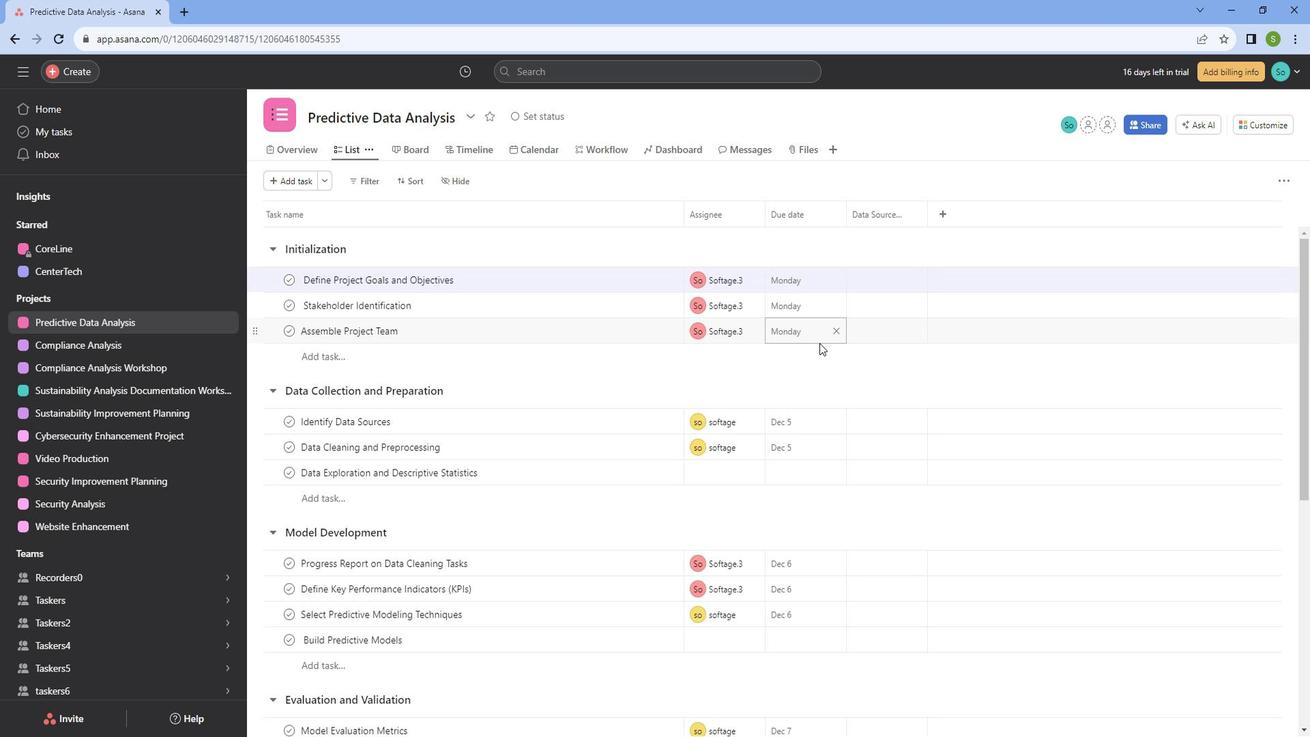 
Action: Mouse scrolled (837, 348) with delta (0, 0)
Screenshot: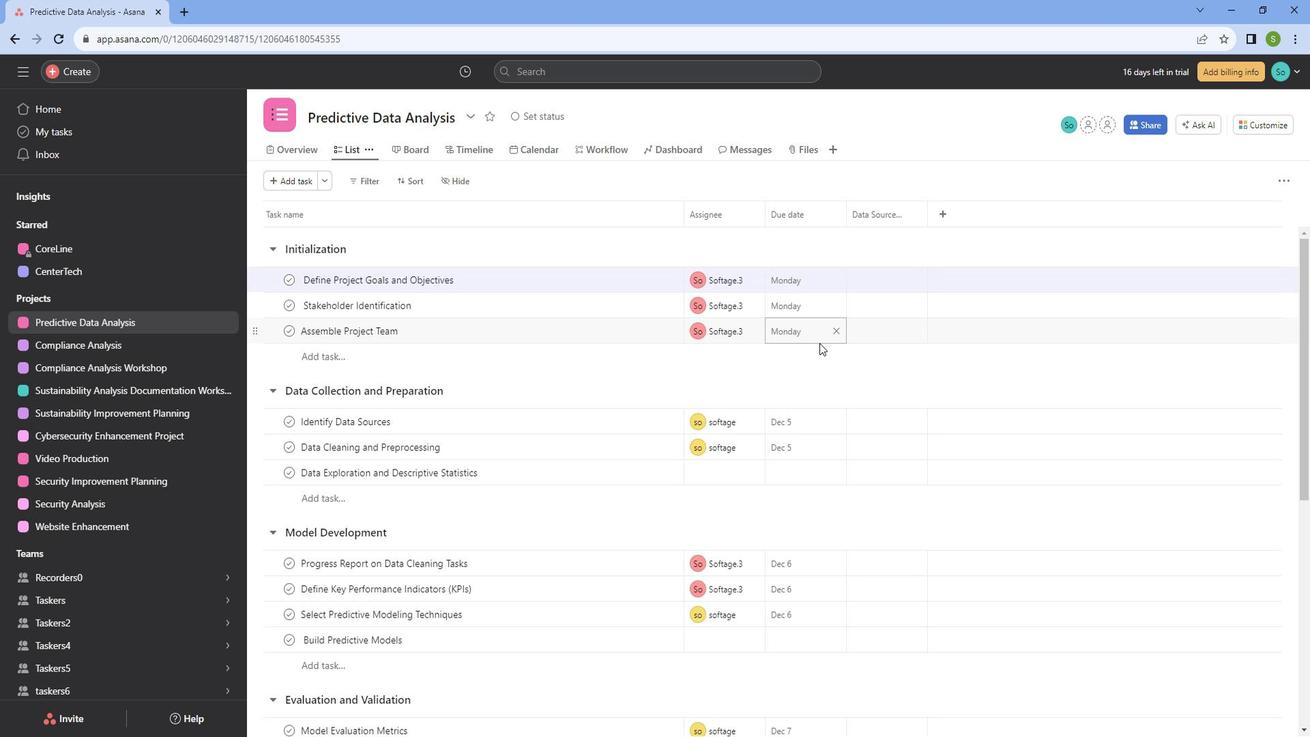 
Action: Mouse moved to (889, 221)
Screenshot: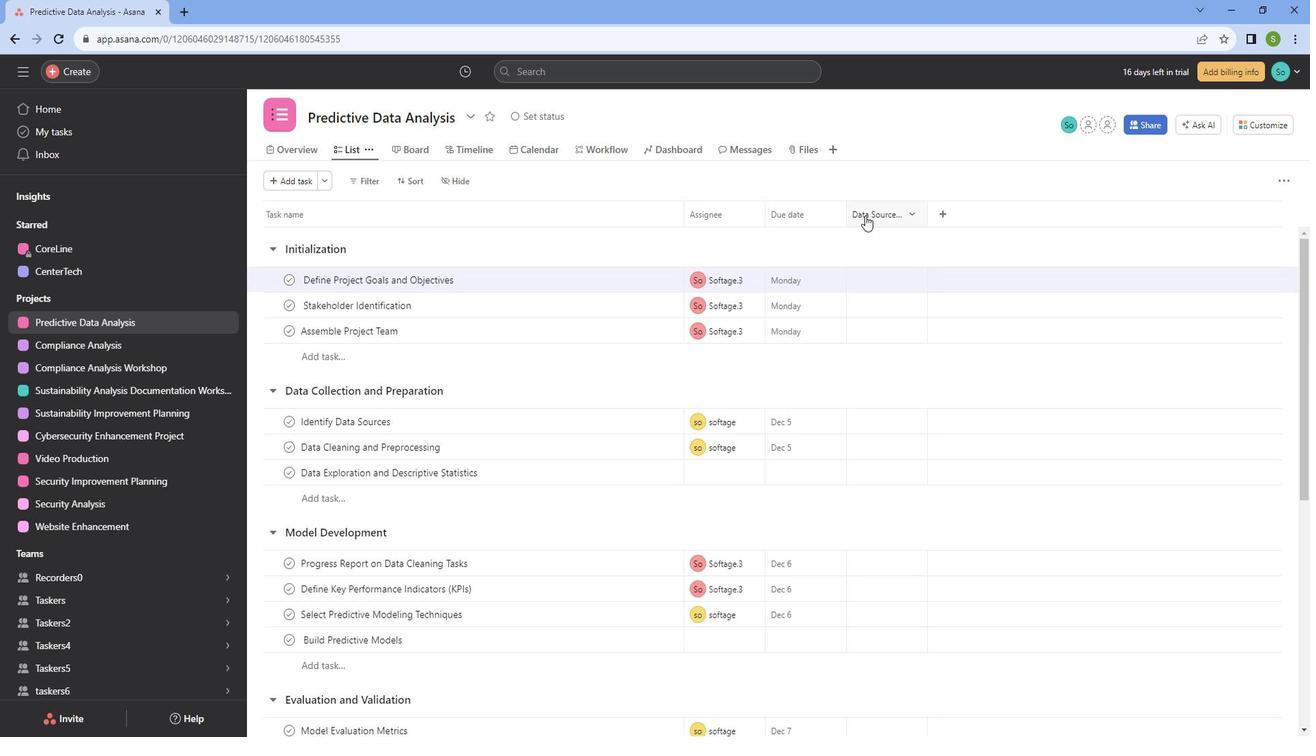 
Action: Mouse pressed left at (889, 221)
Screenshot: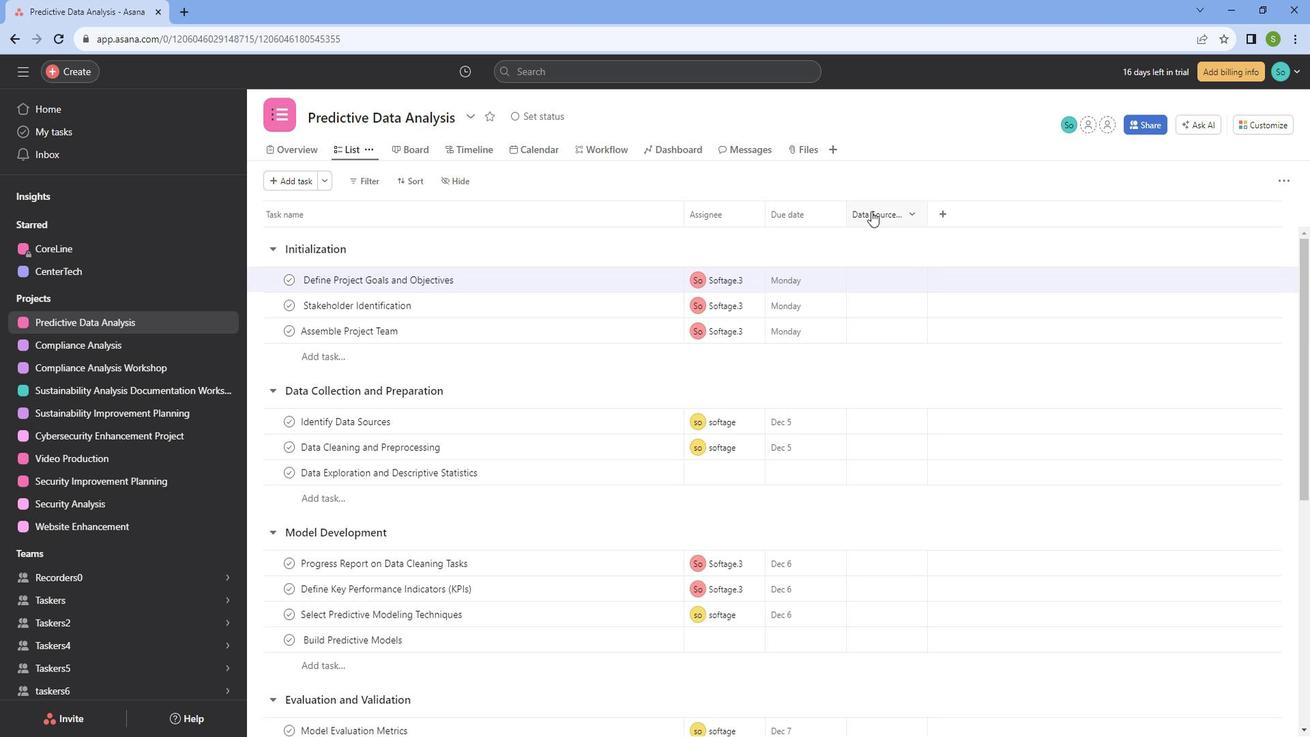 
Action: Mouse moved to (462, 195)
Screenshot: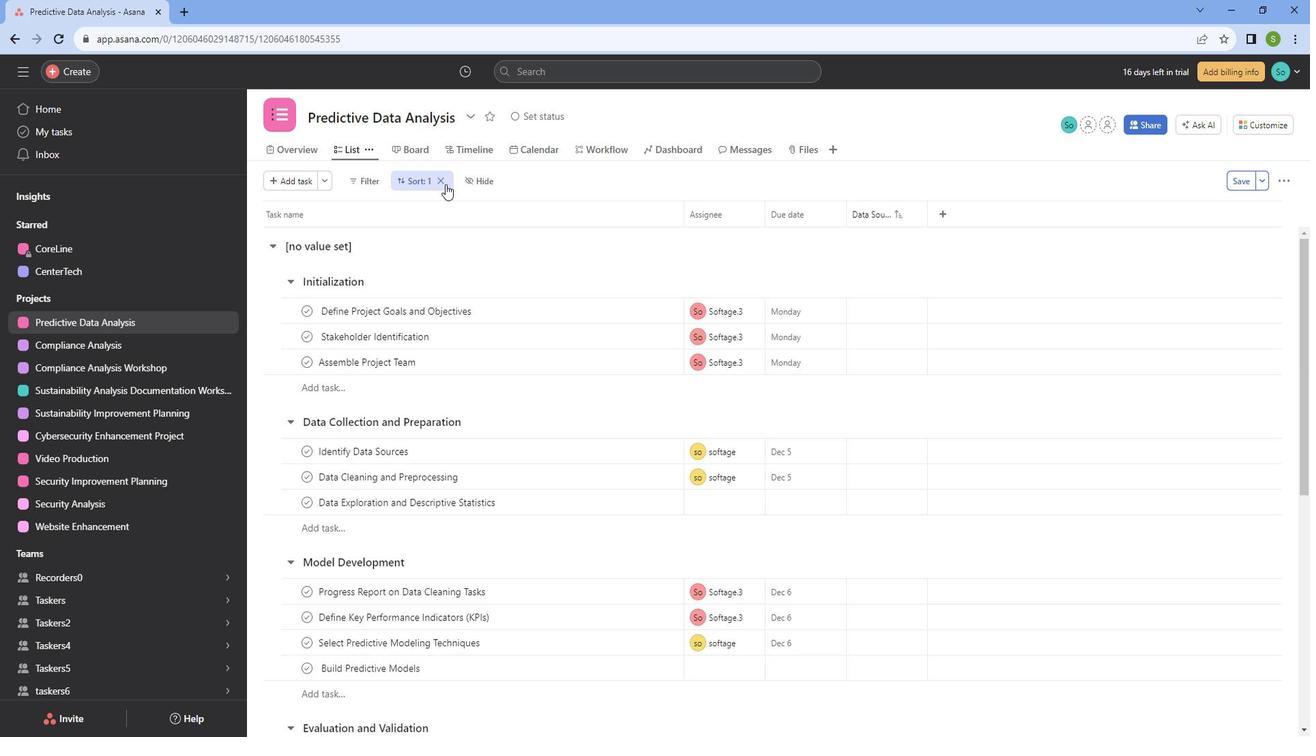
Action: Mouse pressed left at (462, 195)
Screenshot: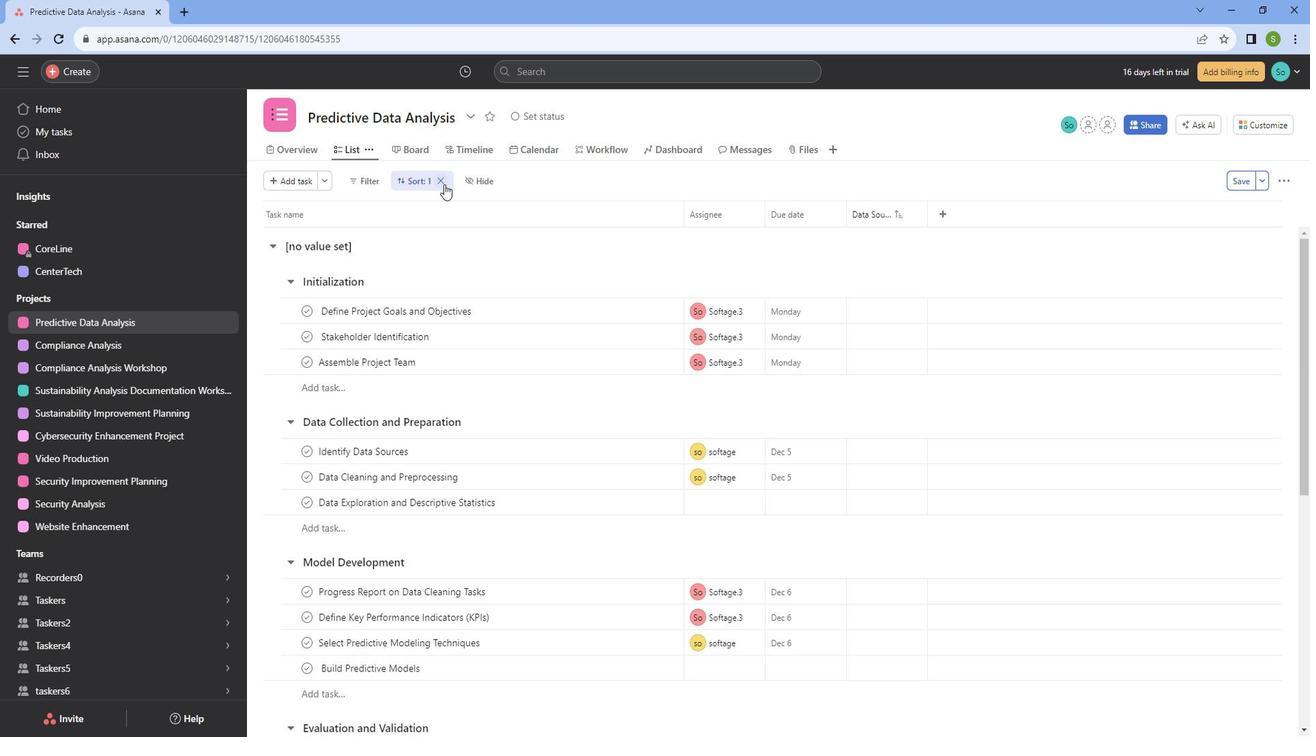 
Action: Mouse moved to (884, 287)
Screenshot: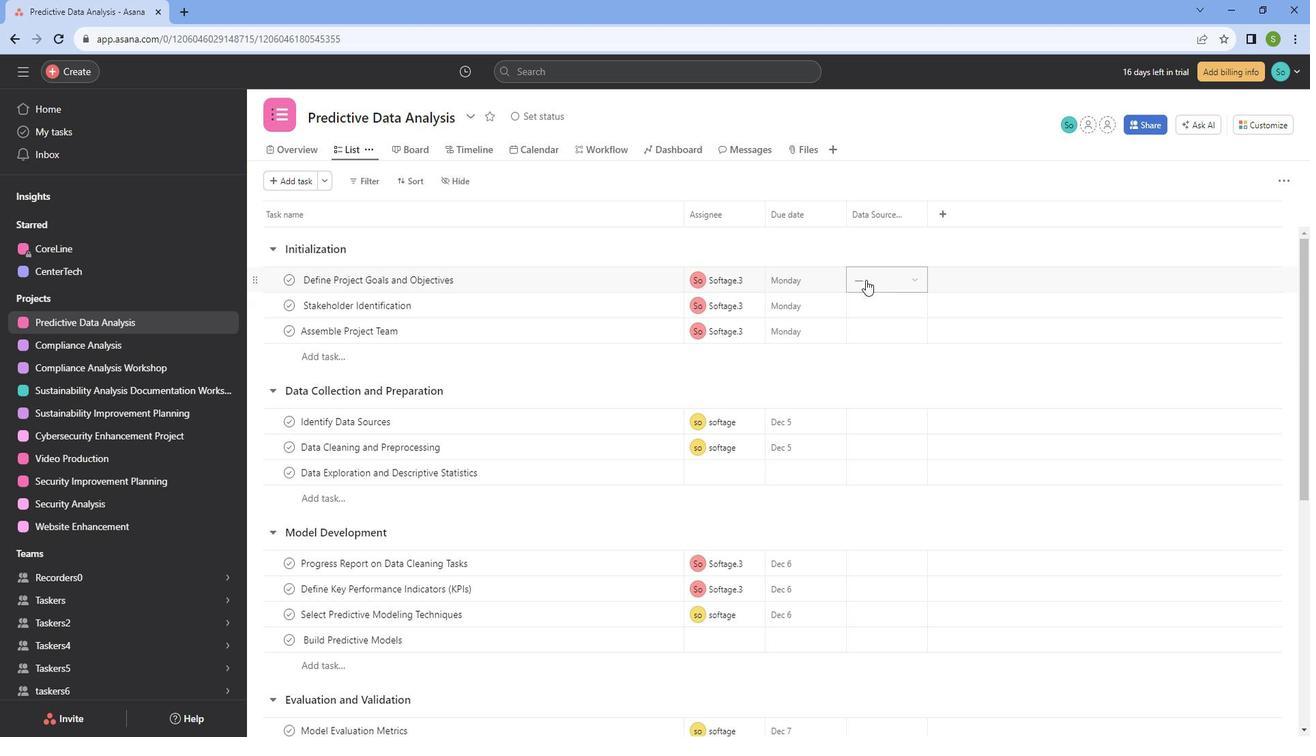
Action: Mouse pressed left at (884, 287)
Screenshot: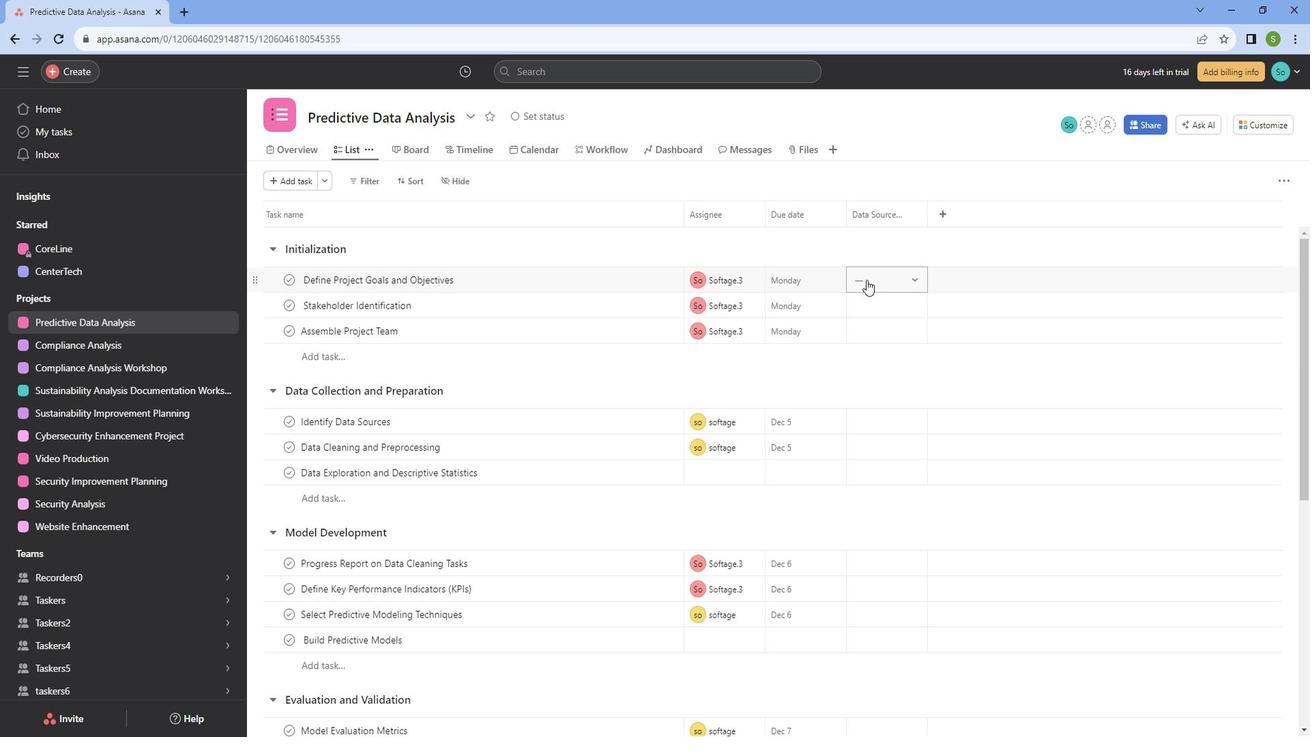 
Action: Mouse moved to (919, 331)
Screenshot: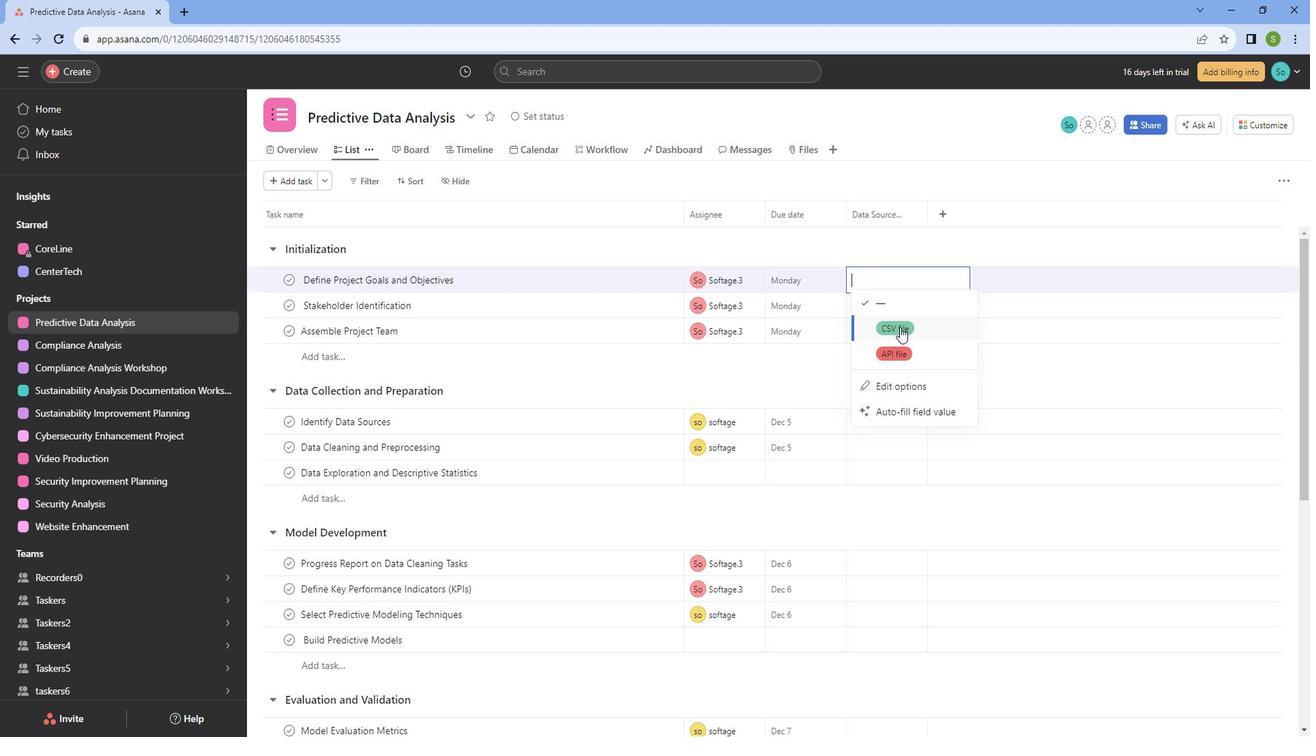 
Action: Mouse pressed left at (919, 331)
Screenshot: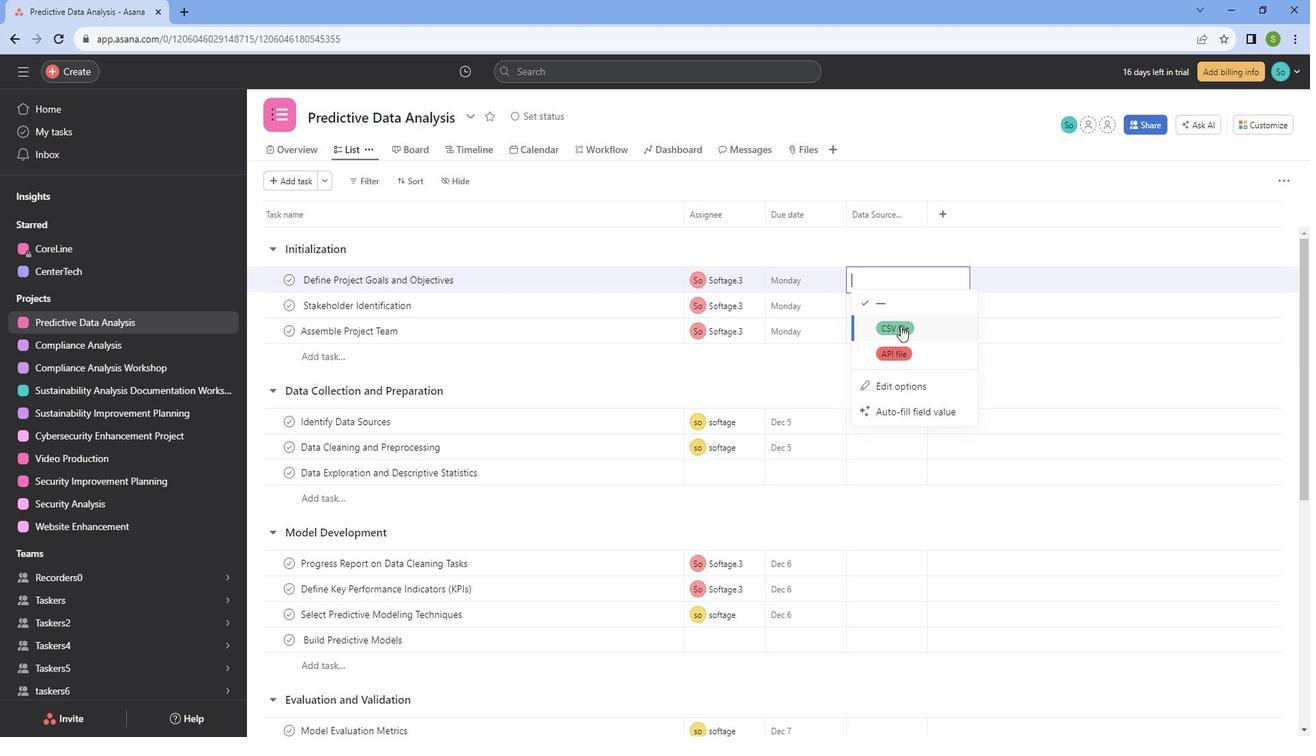 
Action: Mouse moved to (908, 305)
Screenshot: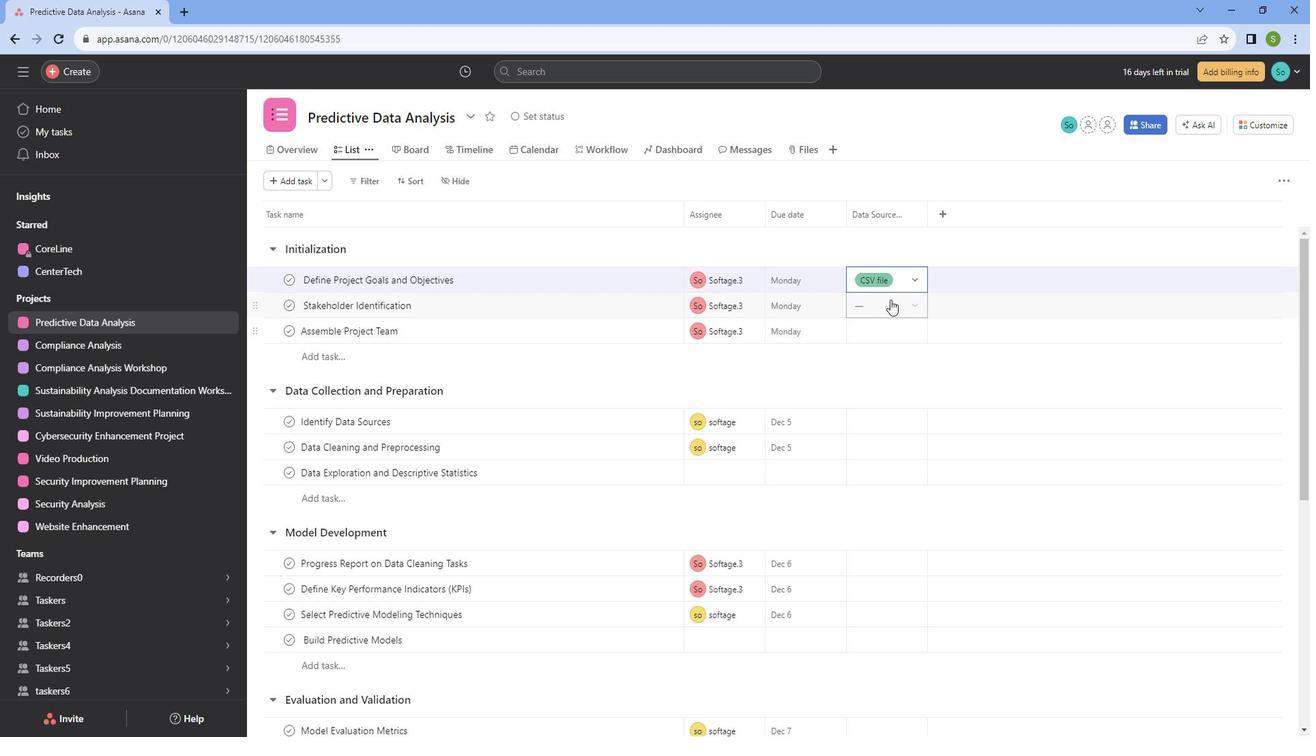 
Action: Mouse pressed left at (908, 305)
Screenshot: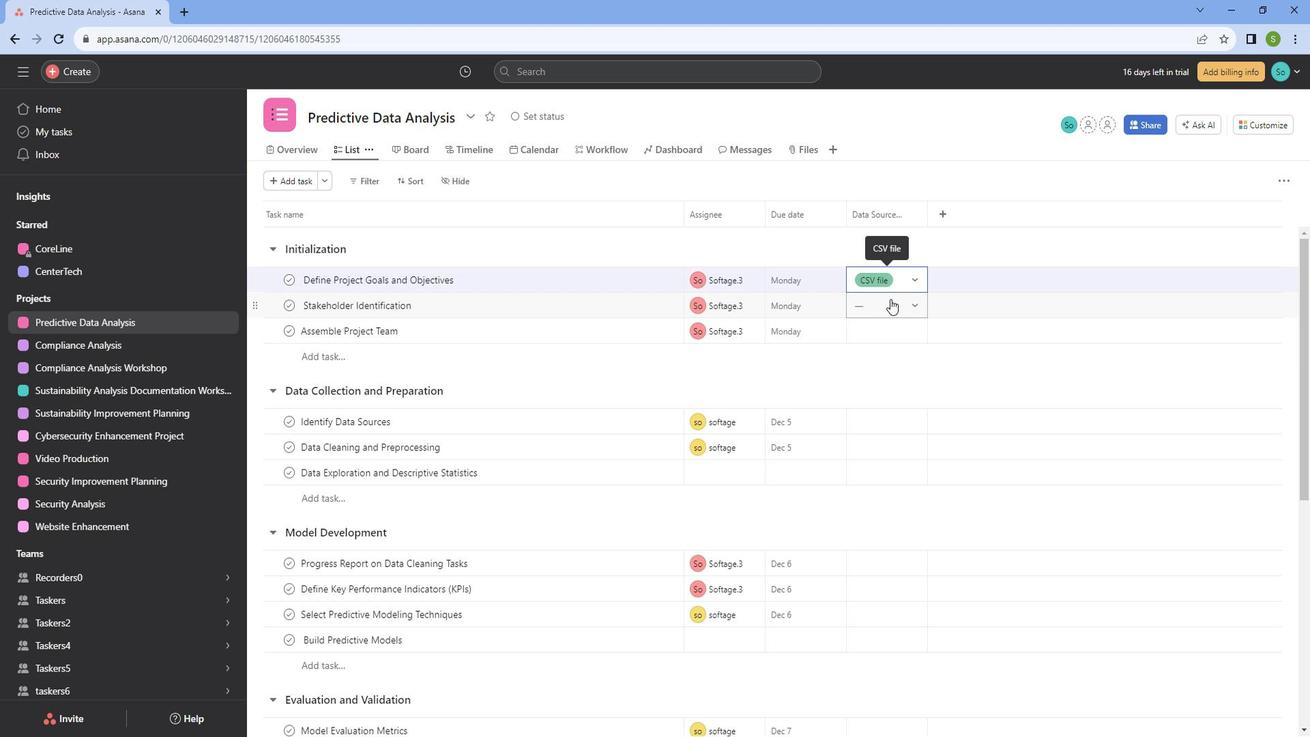 
Action: Mouse moved to (911, 353)
Screenshot: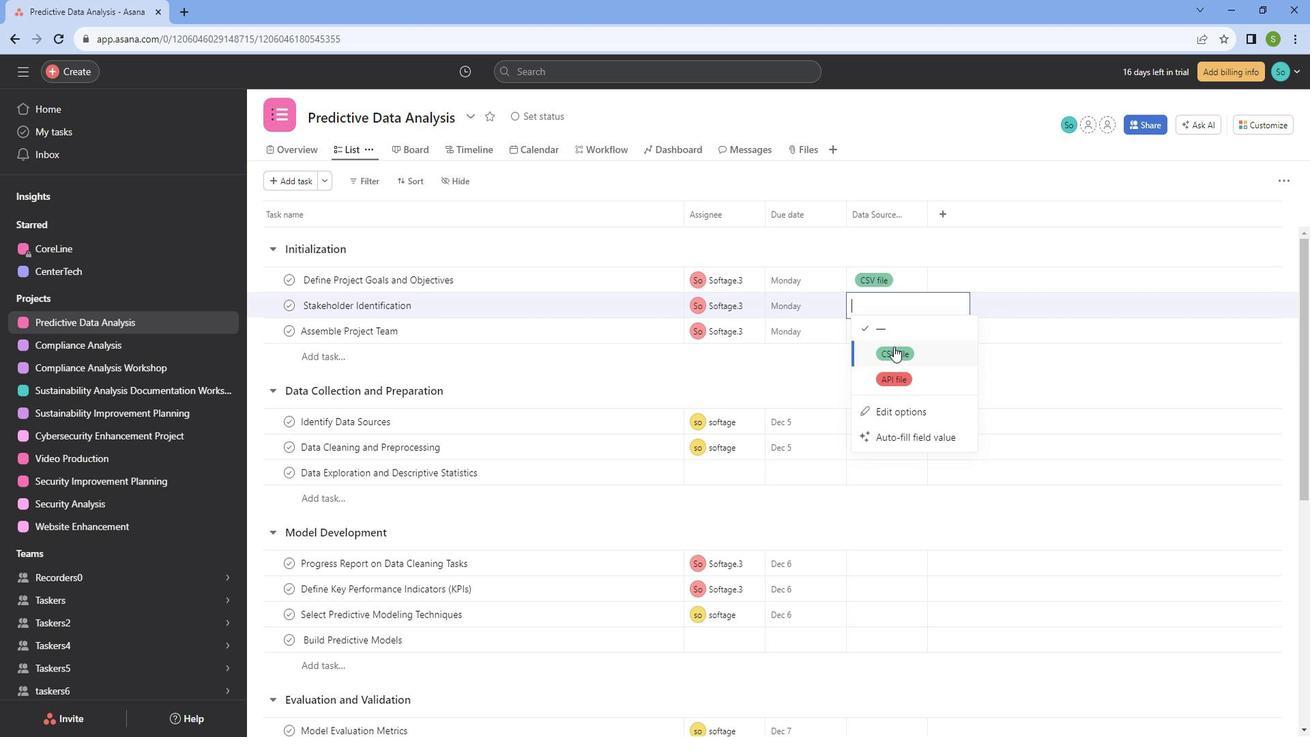 
Action: Mouse pressed left at (911, 353)
Screenshot: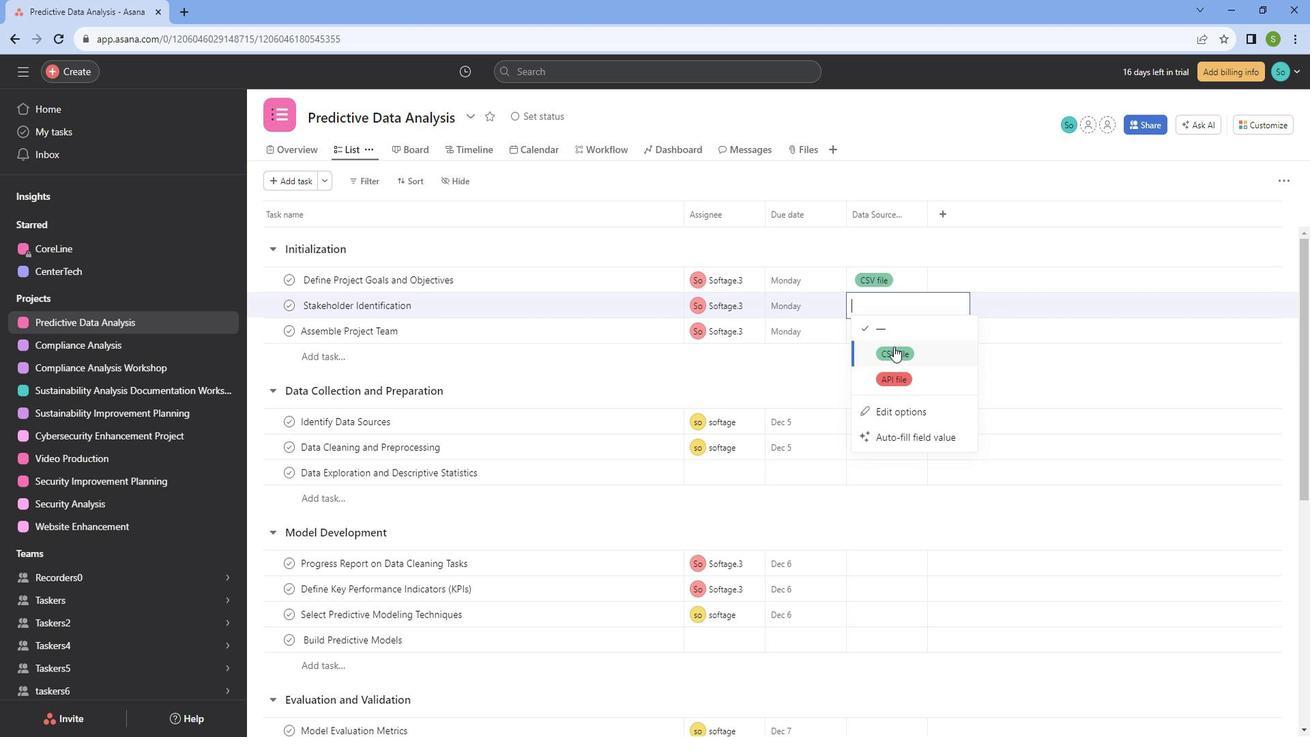 
Action: Mouse moved to (903, 326)
Screenshot: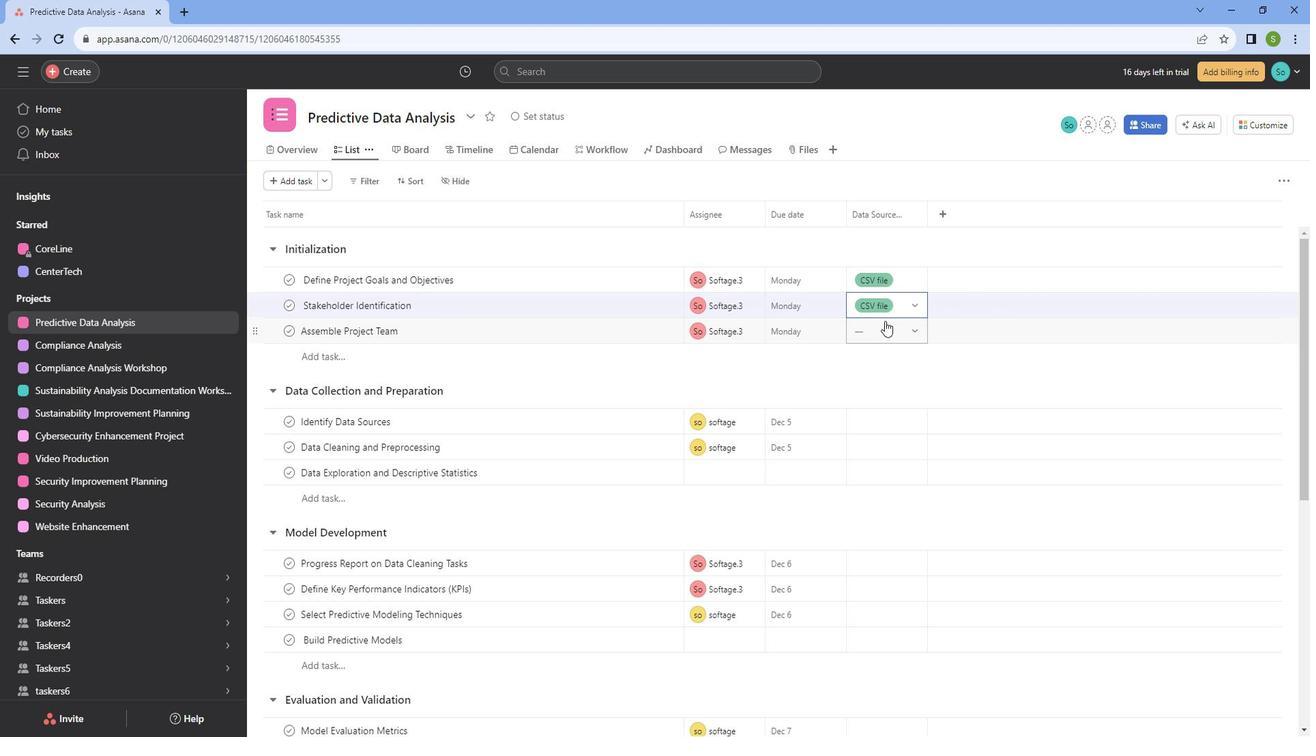 
Action: Mouse pressed left at (903, 326)
Screenshot: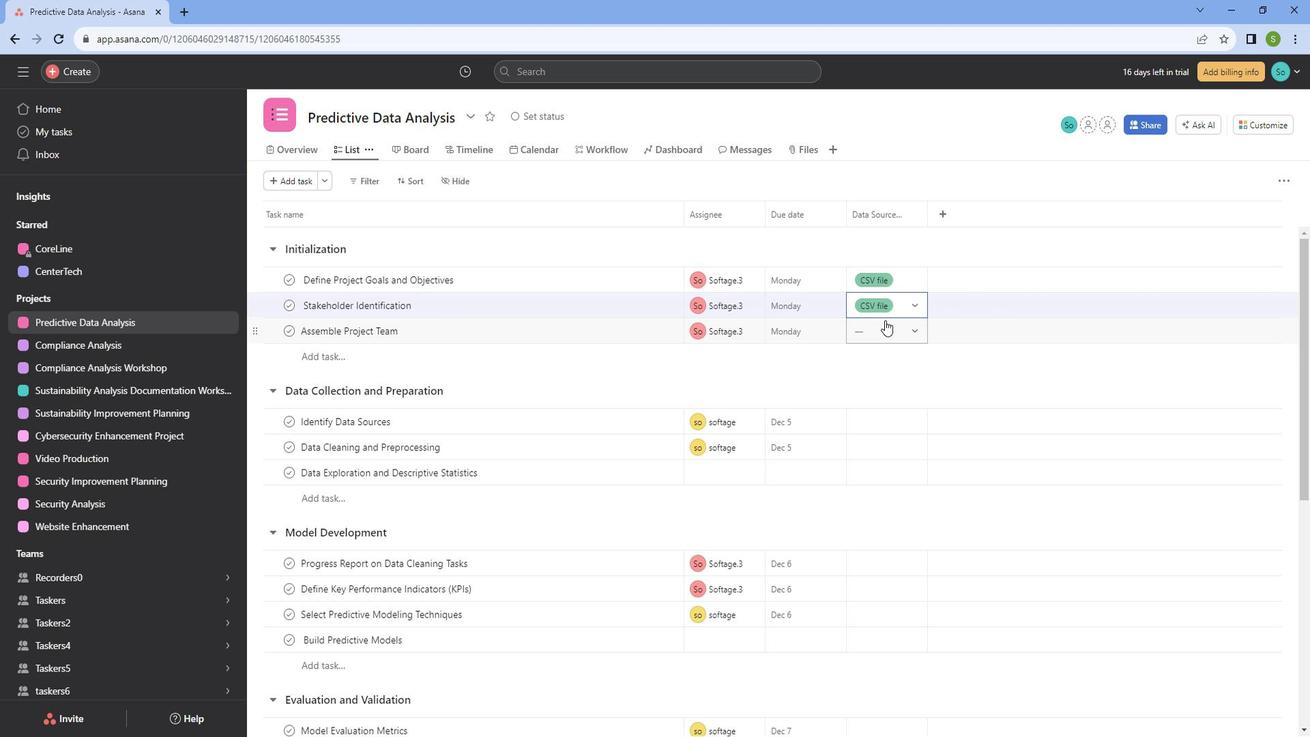 
Action: Mouse moved to (902, 378)
Screenshot: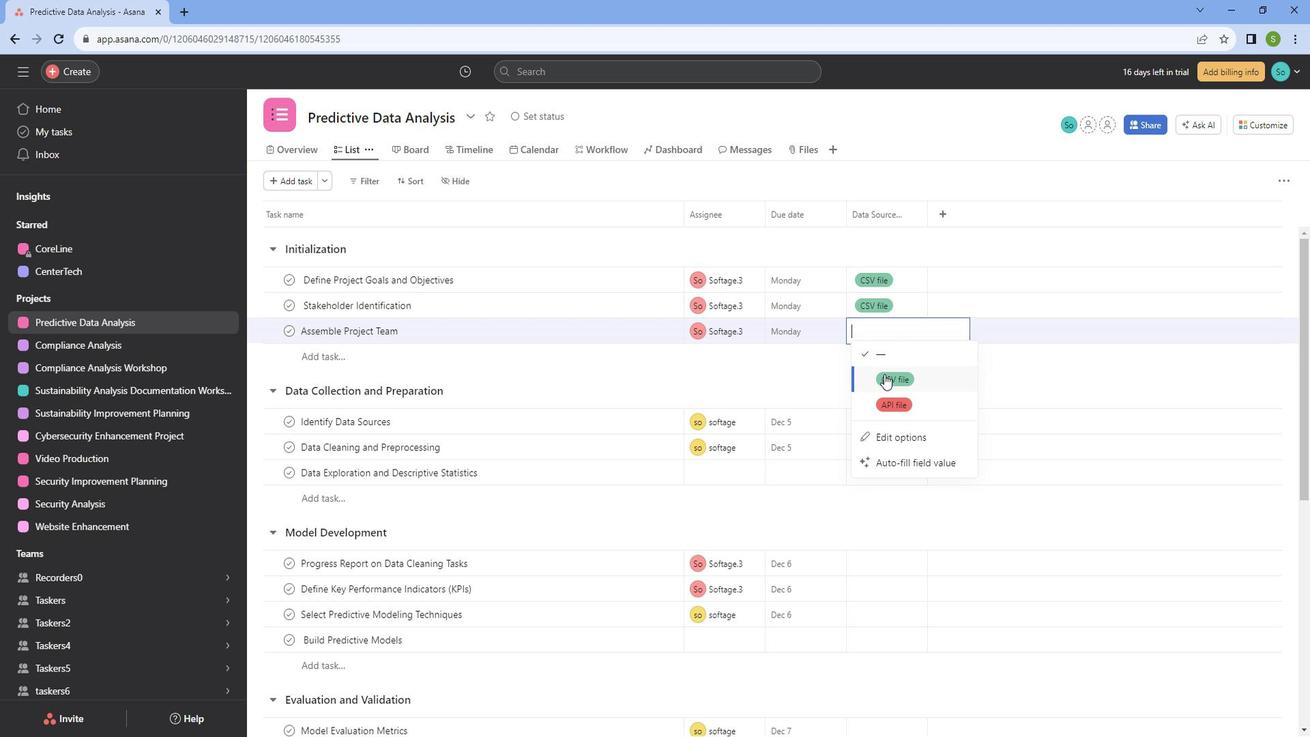 
Action: Mouse pressed left at (902, 378)
Screenshot: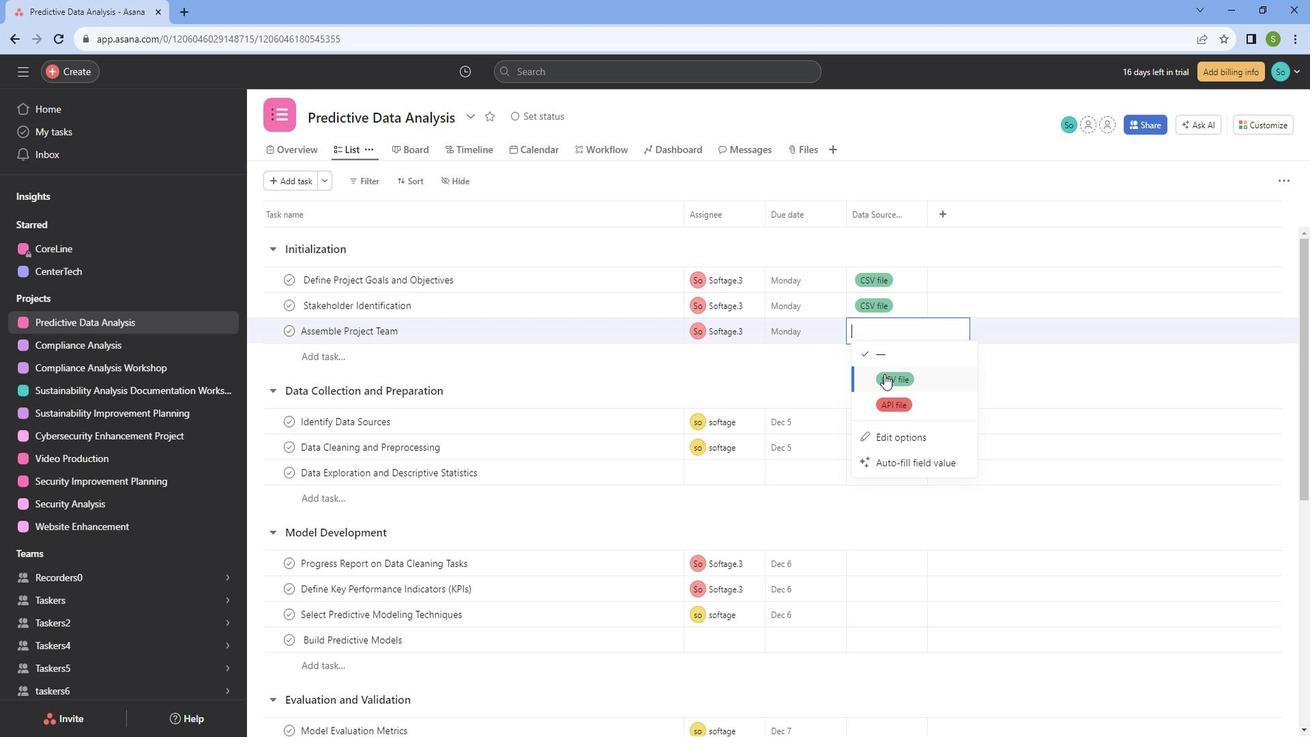
Action: Mouse moved to (925, 421)
Screenshot: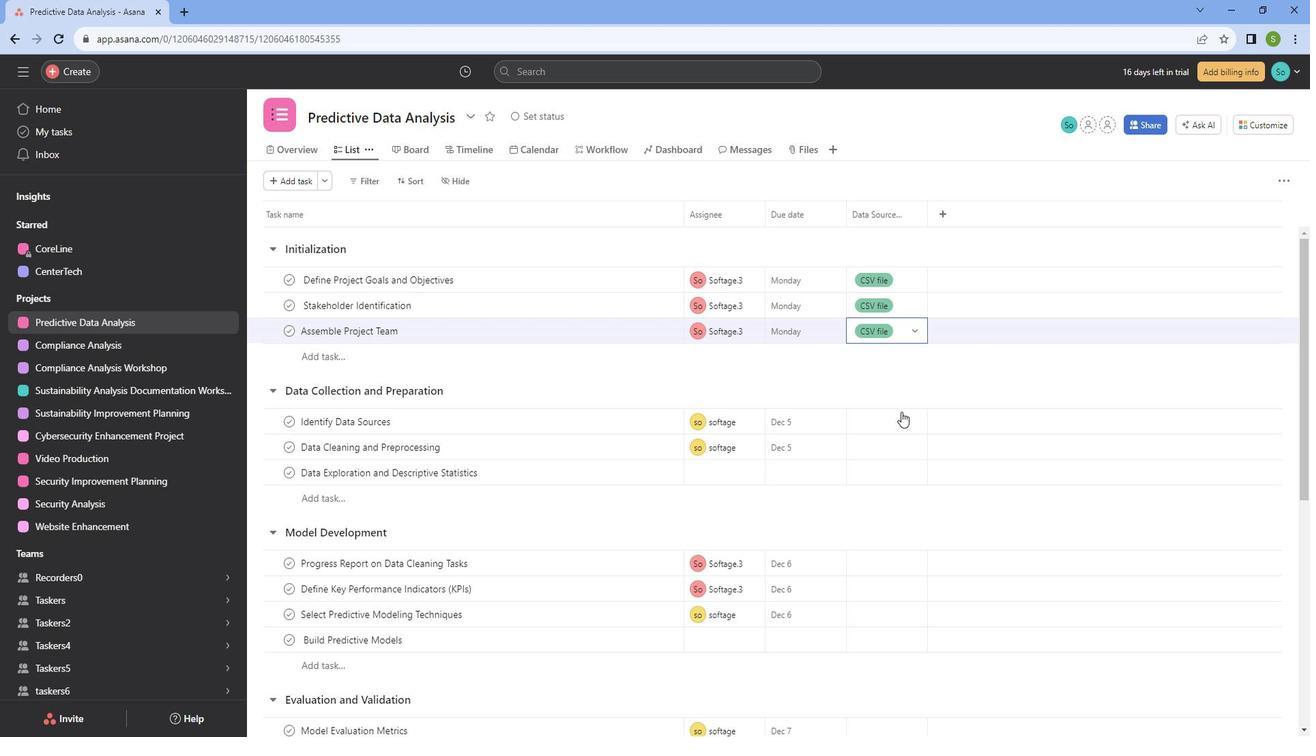 
Action: Mouse scrolled (925, 421) with delta (0, 0)
Screenshot: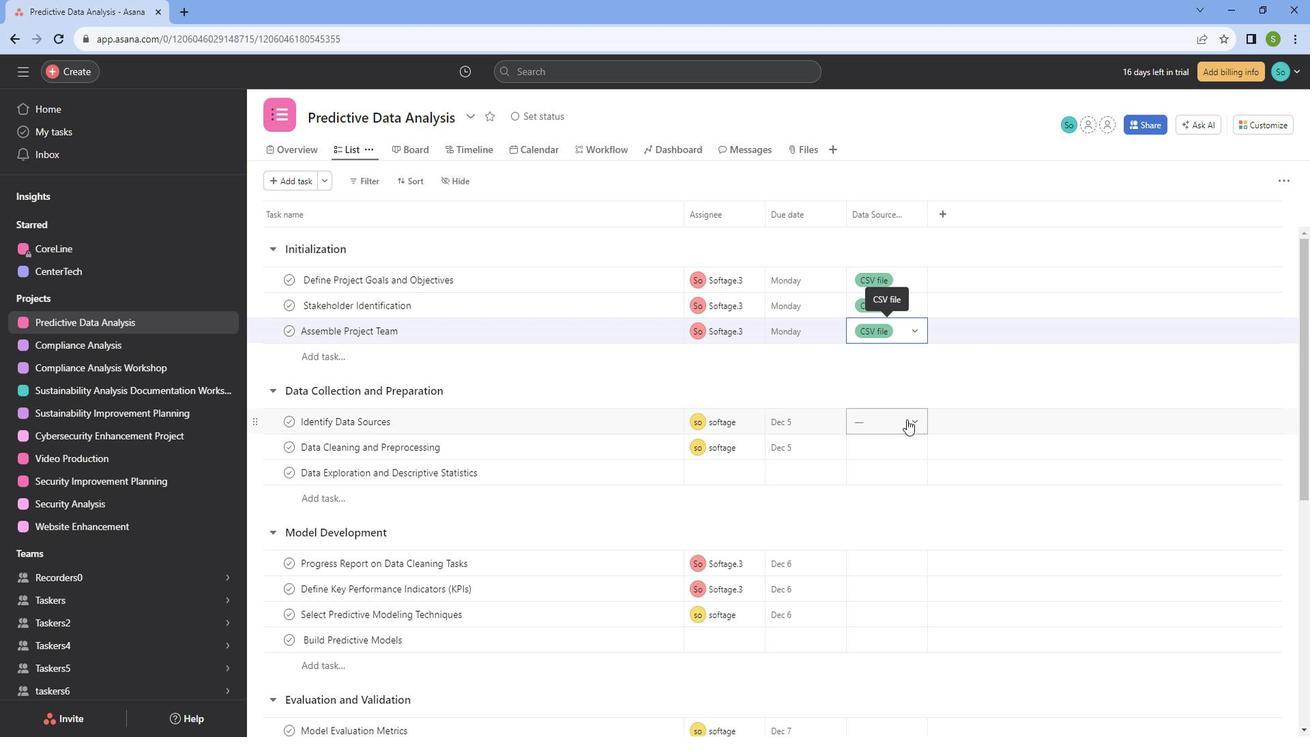 
Action: Mouse scrolled (925, 421) with delta (0, 0)
Screenshot: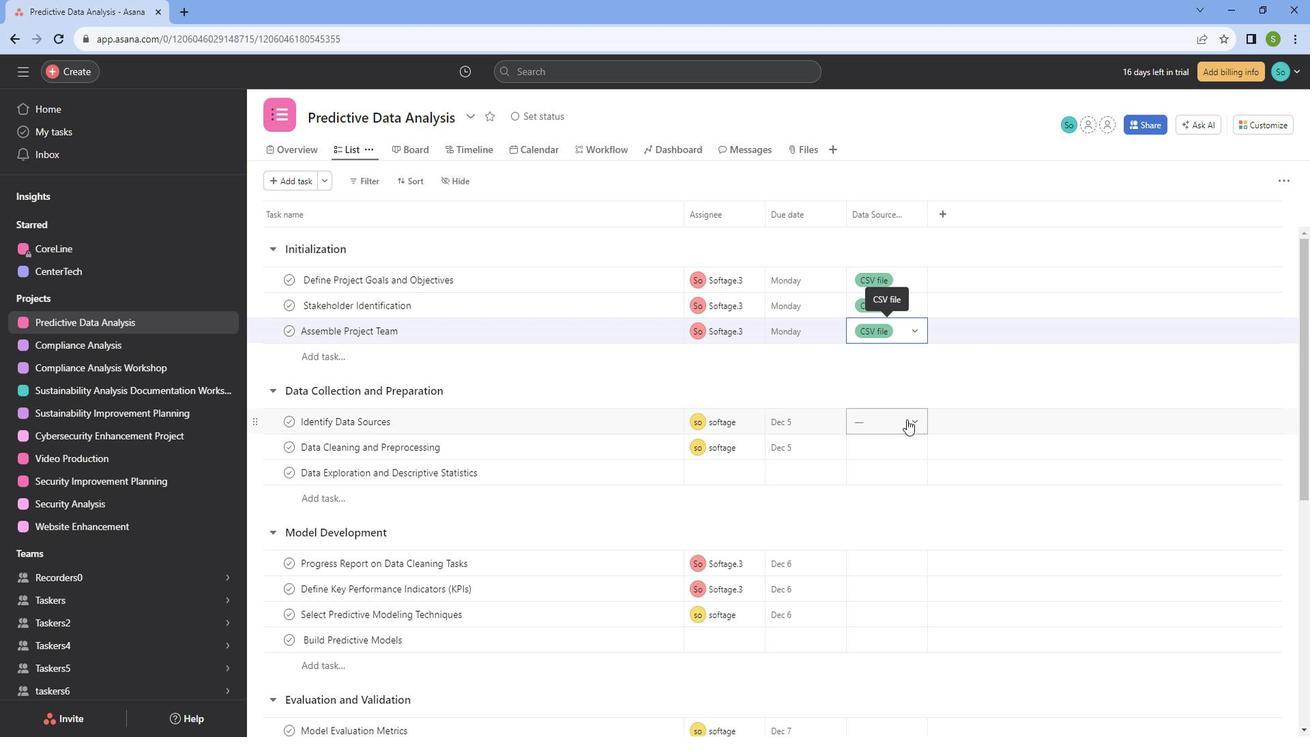 
Action: Mouse moved to (900, 290)
Screenshot: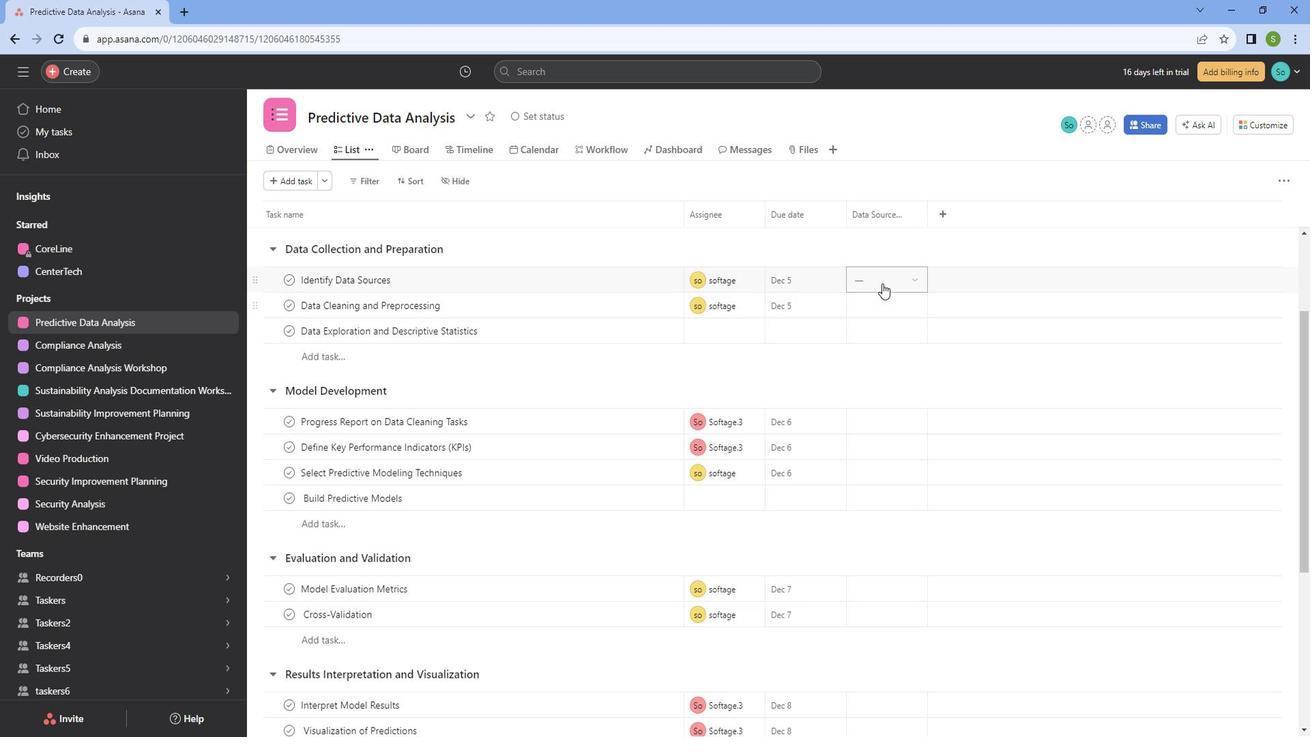 
Action: Mouse pressed left at (900, 290)
Screenshot: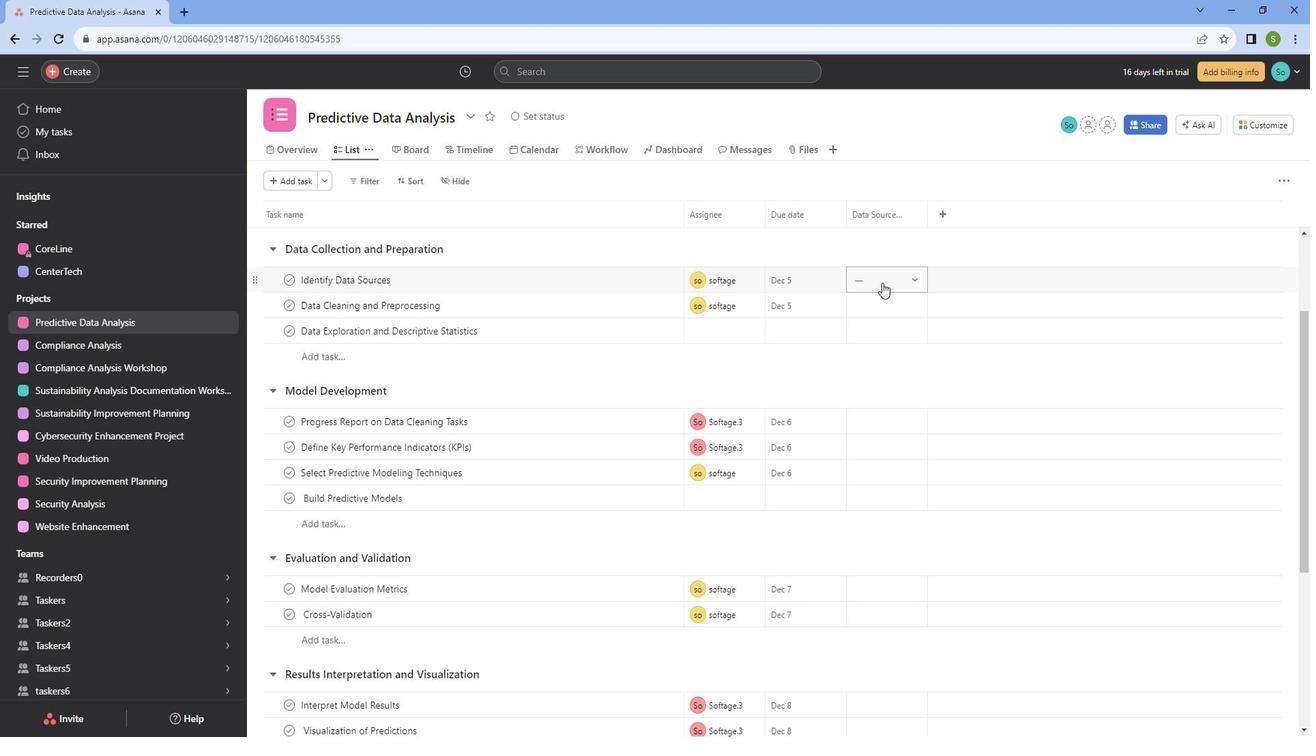 
Action: Mouse moved to (899, 328)
Screenshot: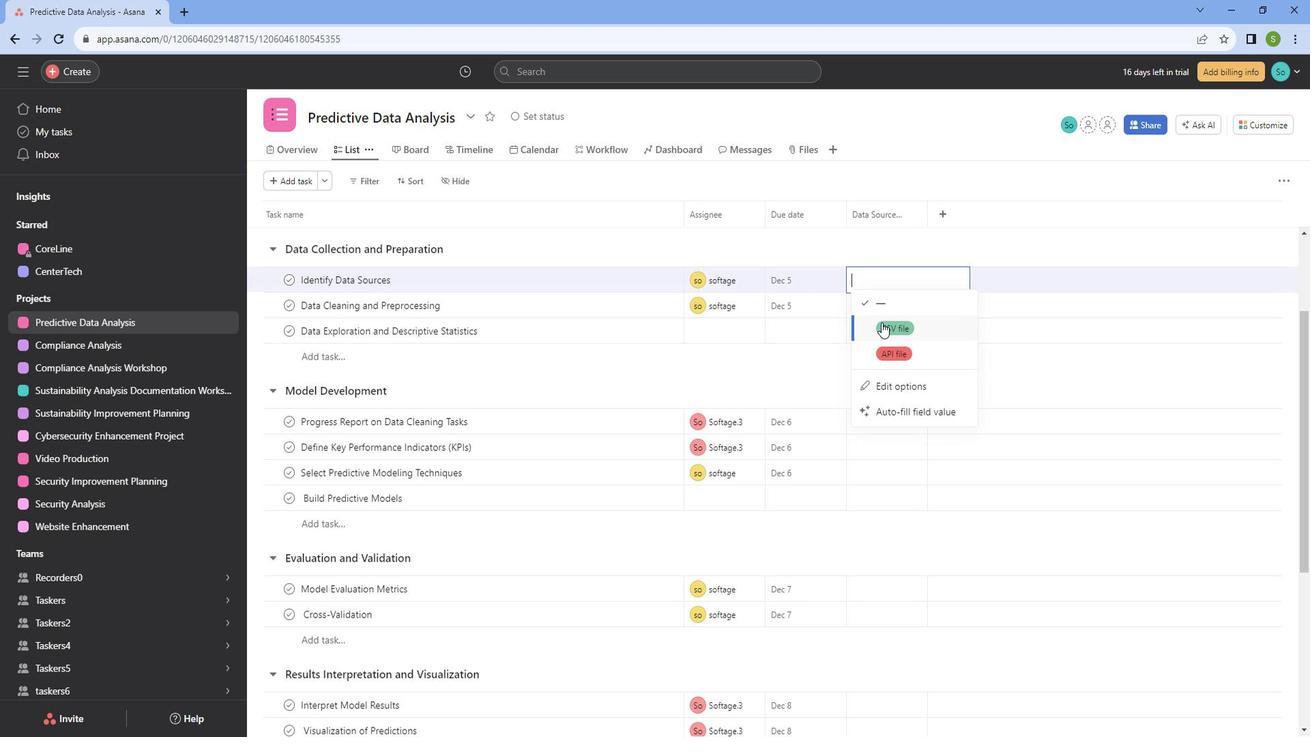 
Action: Mouse pressed left at (899, 328)
Screenshot: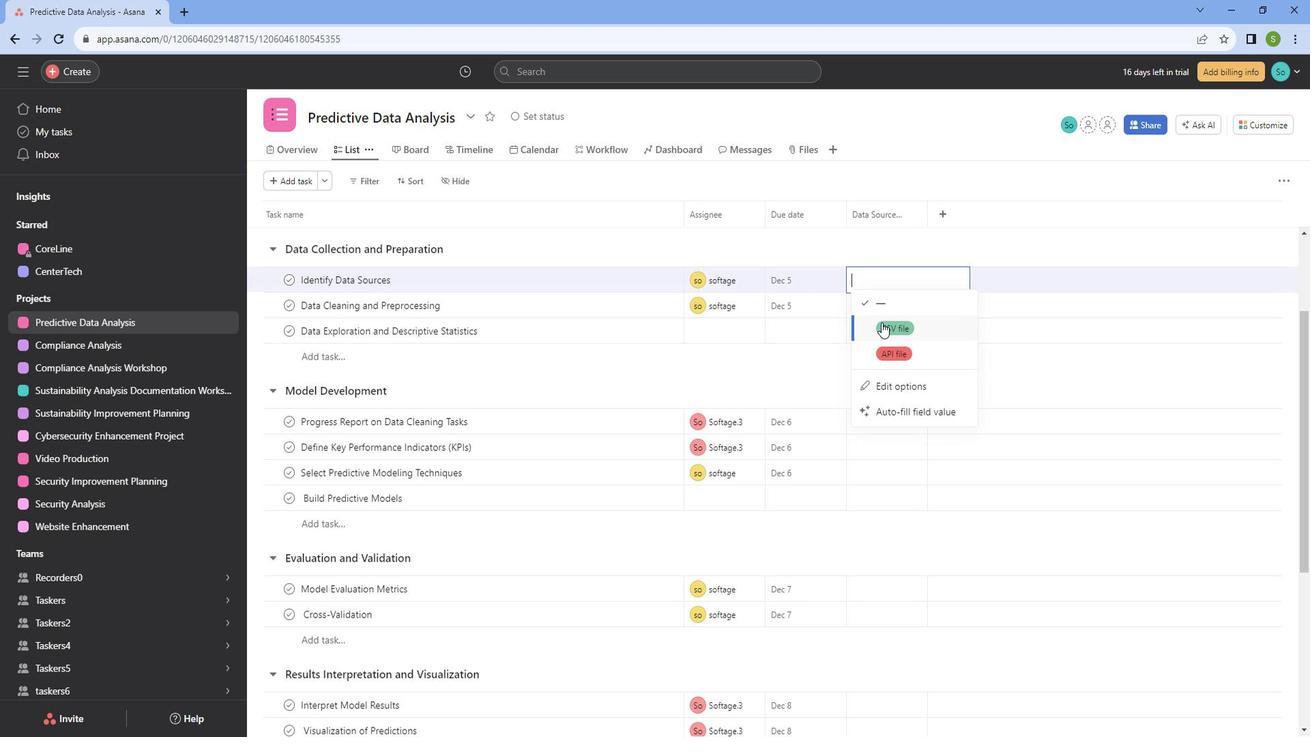 
Action: Mouse moved to (910, 312)
Screenshot: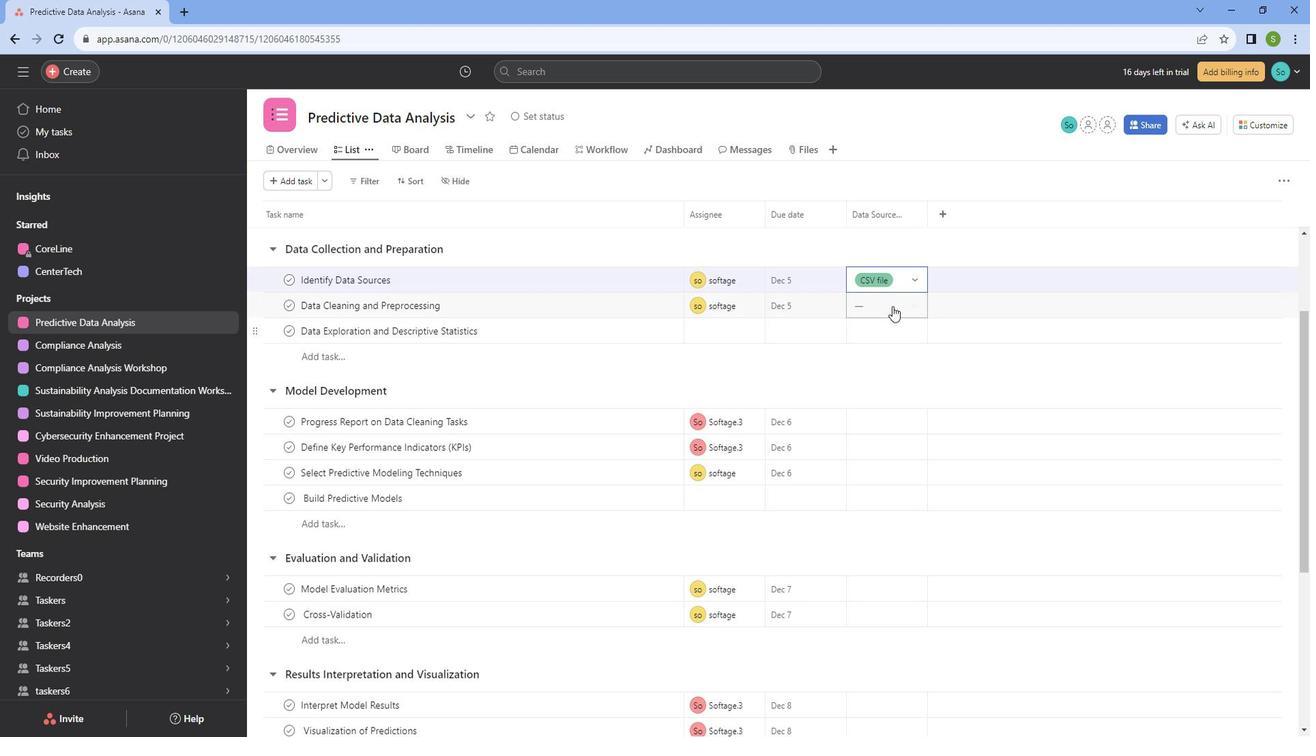 
Action: Mouse pressed left at (910, 312)
Screenshot: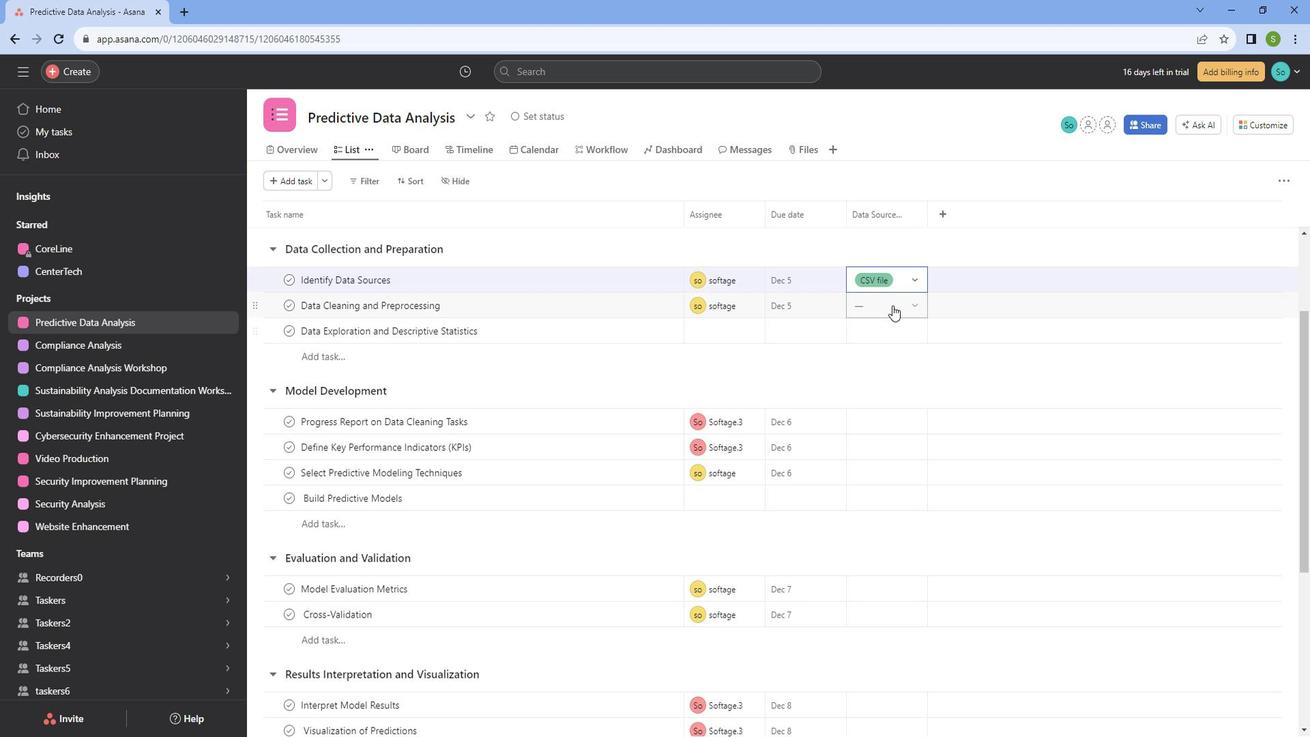 
Action: Mouse moved to (901, 357)
Screenshot: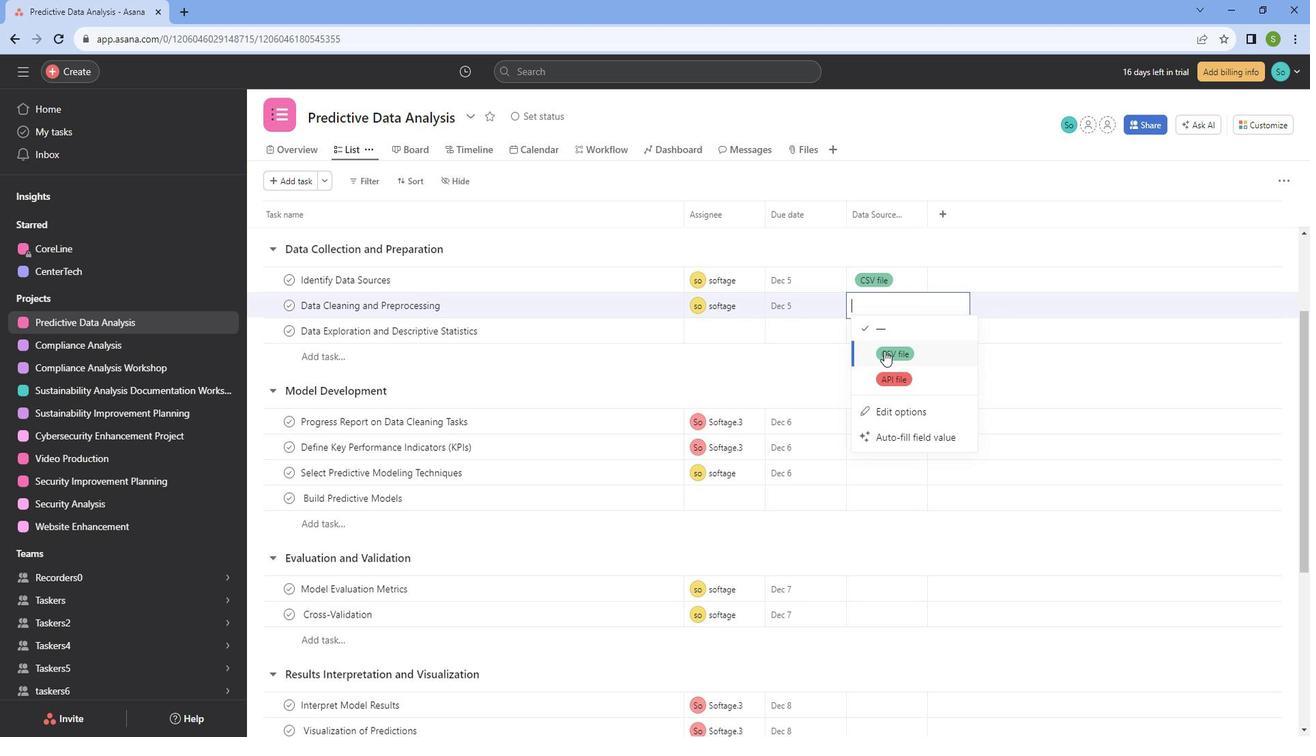 
Action: Mouse pressed left at (901, 357)
Screenshot: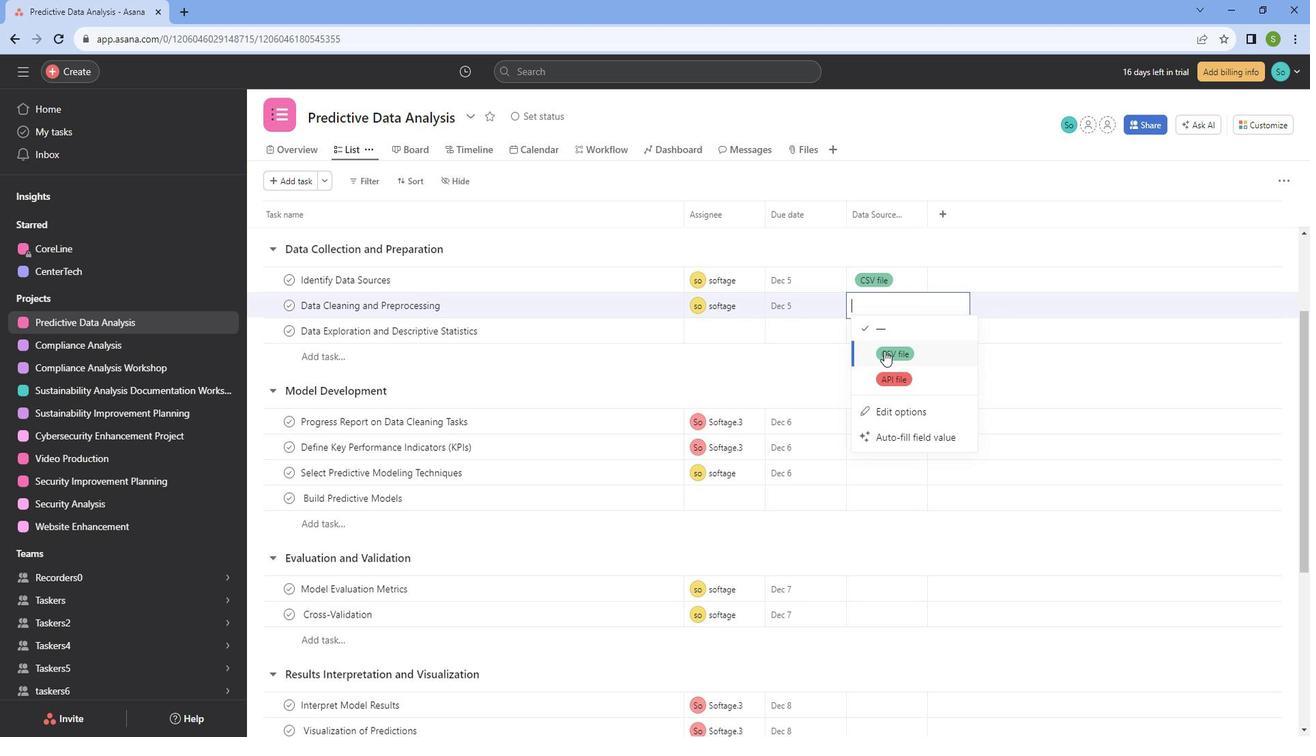 
Action: Mouse moved to (899, 421)
Screenshot: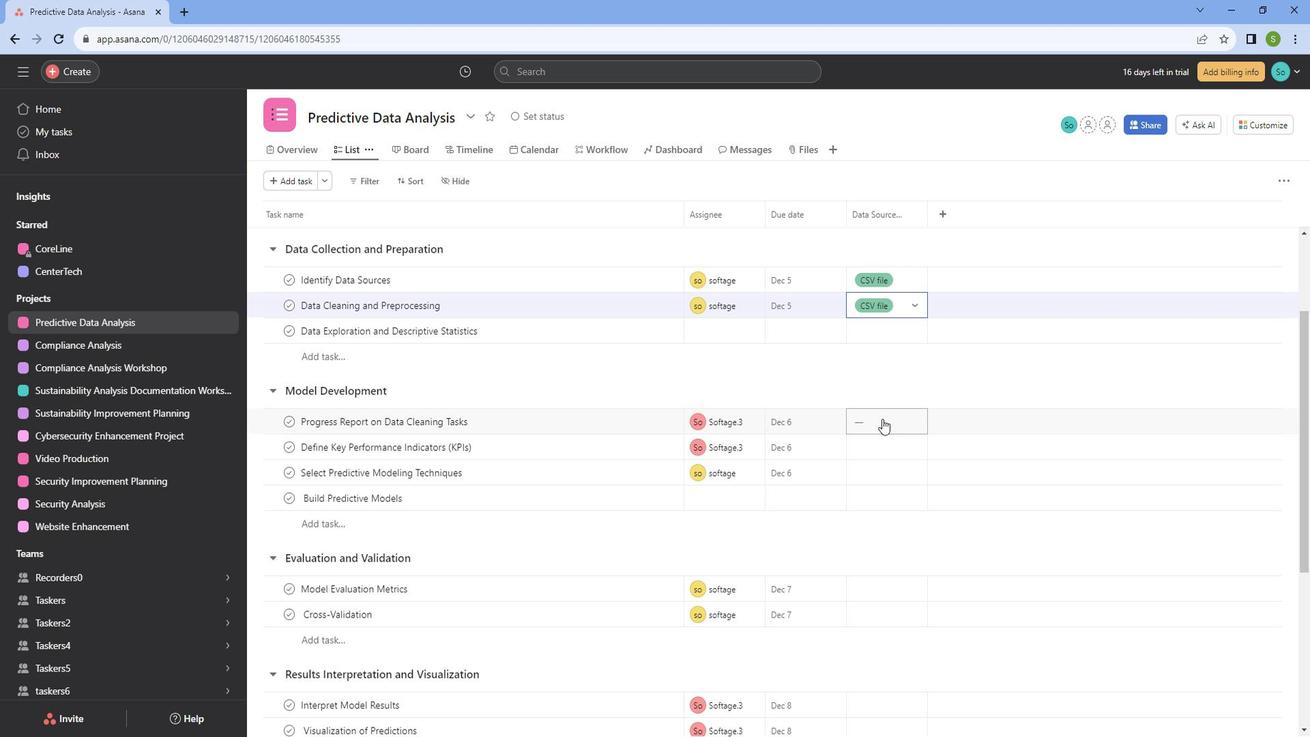 
Action: Mouse pressed left at (899, 421)
Screenshot: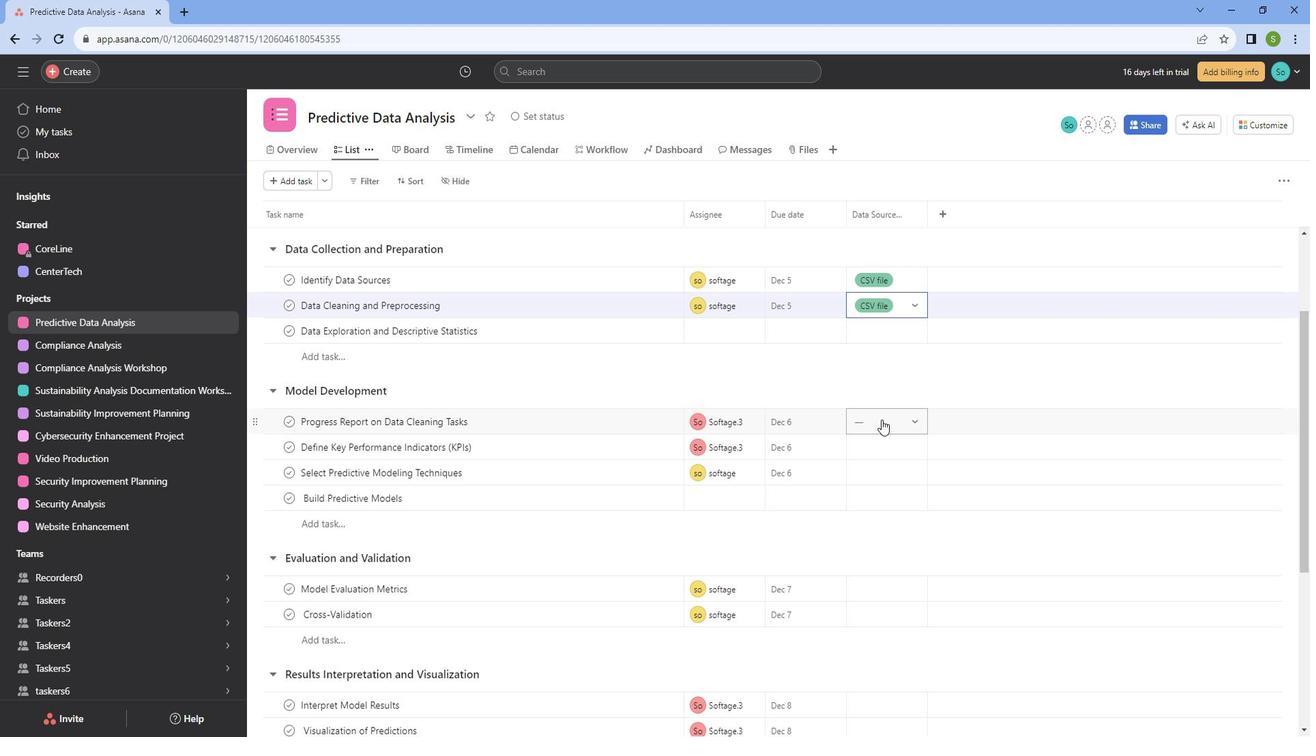 
Action: Mouse moved to (921, 523)
Screenshot: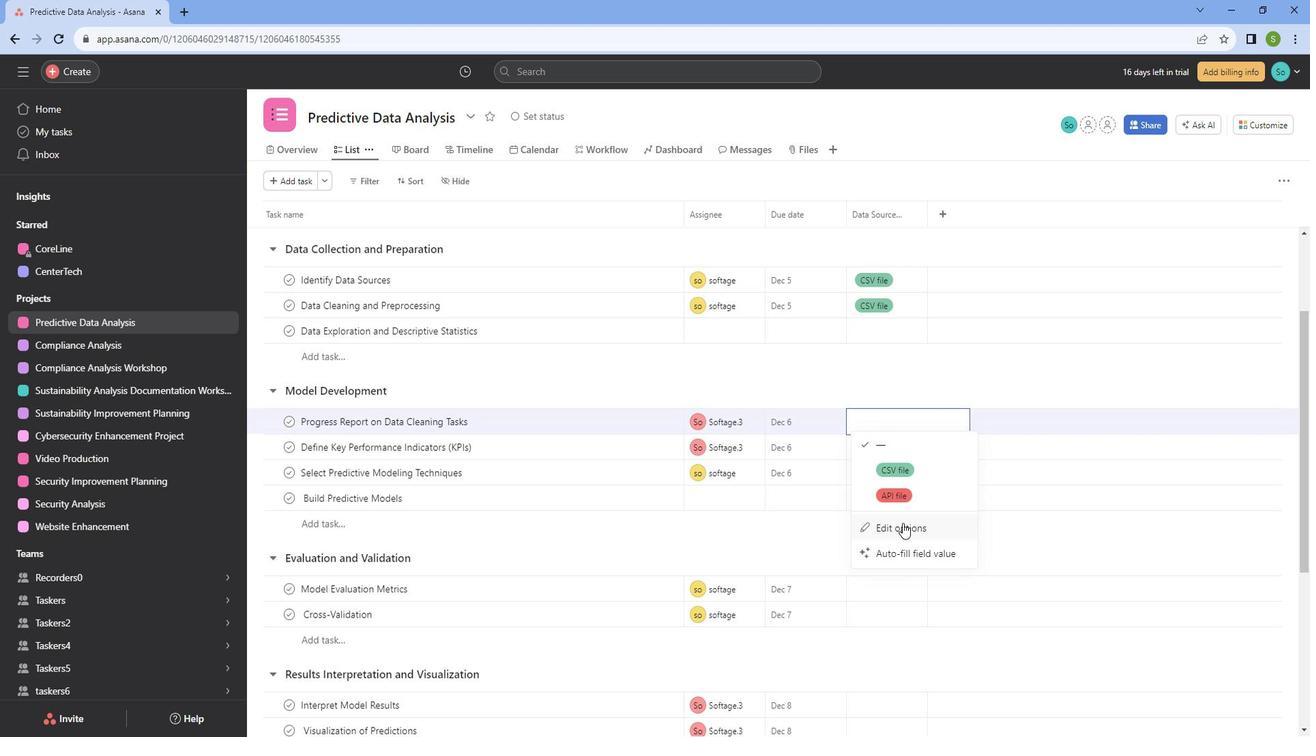
Action: Mouse pressed left at (921, 523)
Screenshot: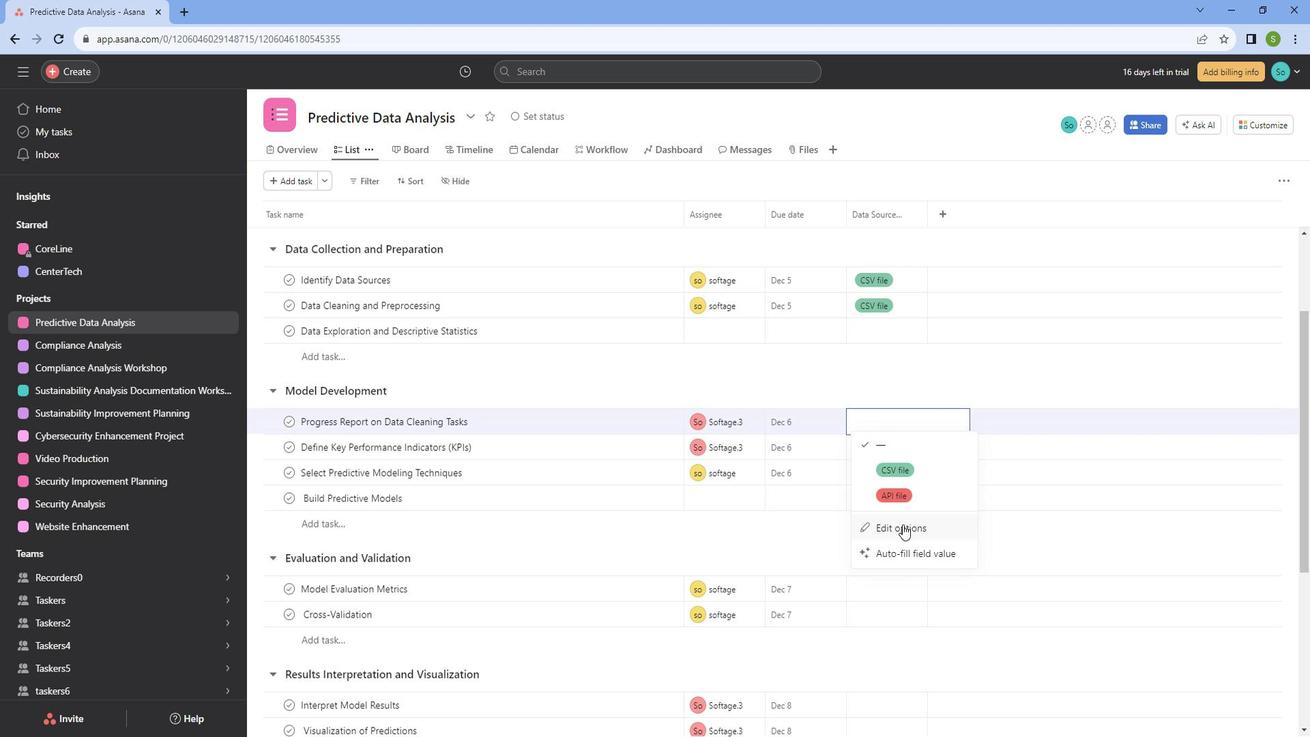 
Action: Mouse moved to (557, 426)
Screenshot: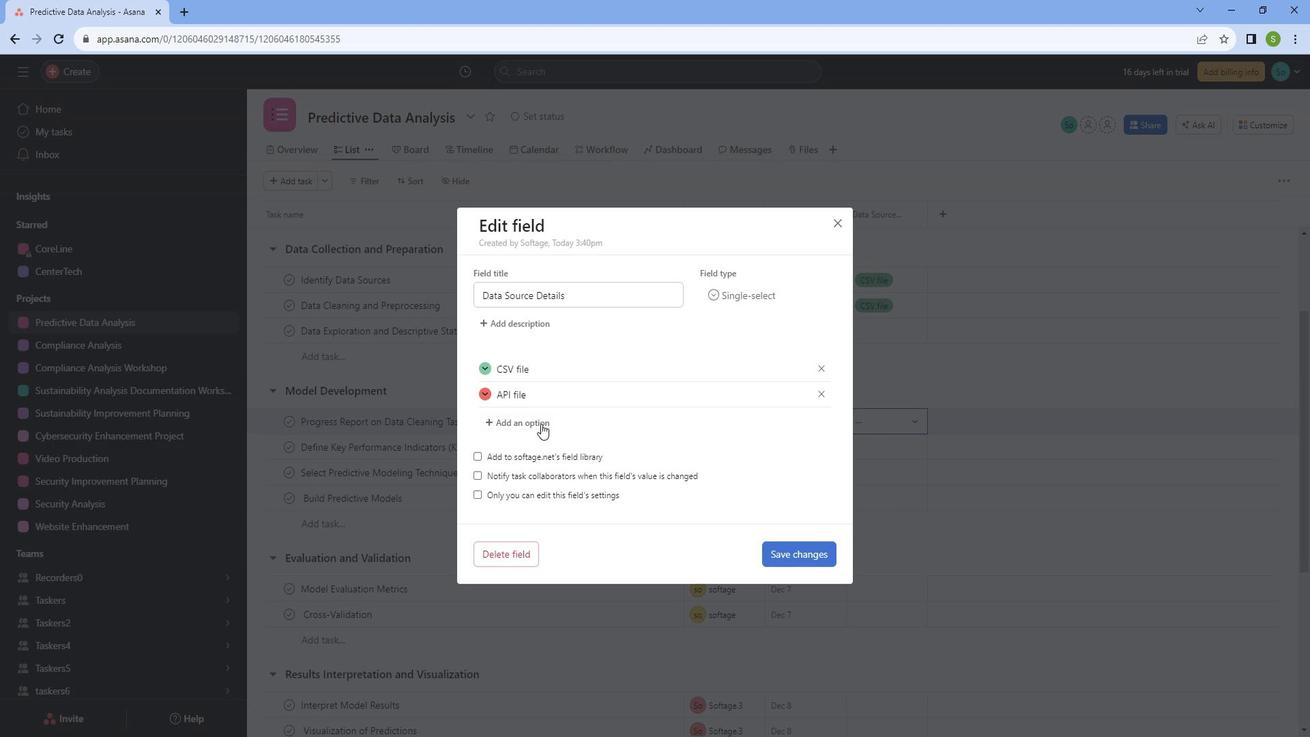 
Action: Mouse pressed left at (557, 426)
Screenshot: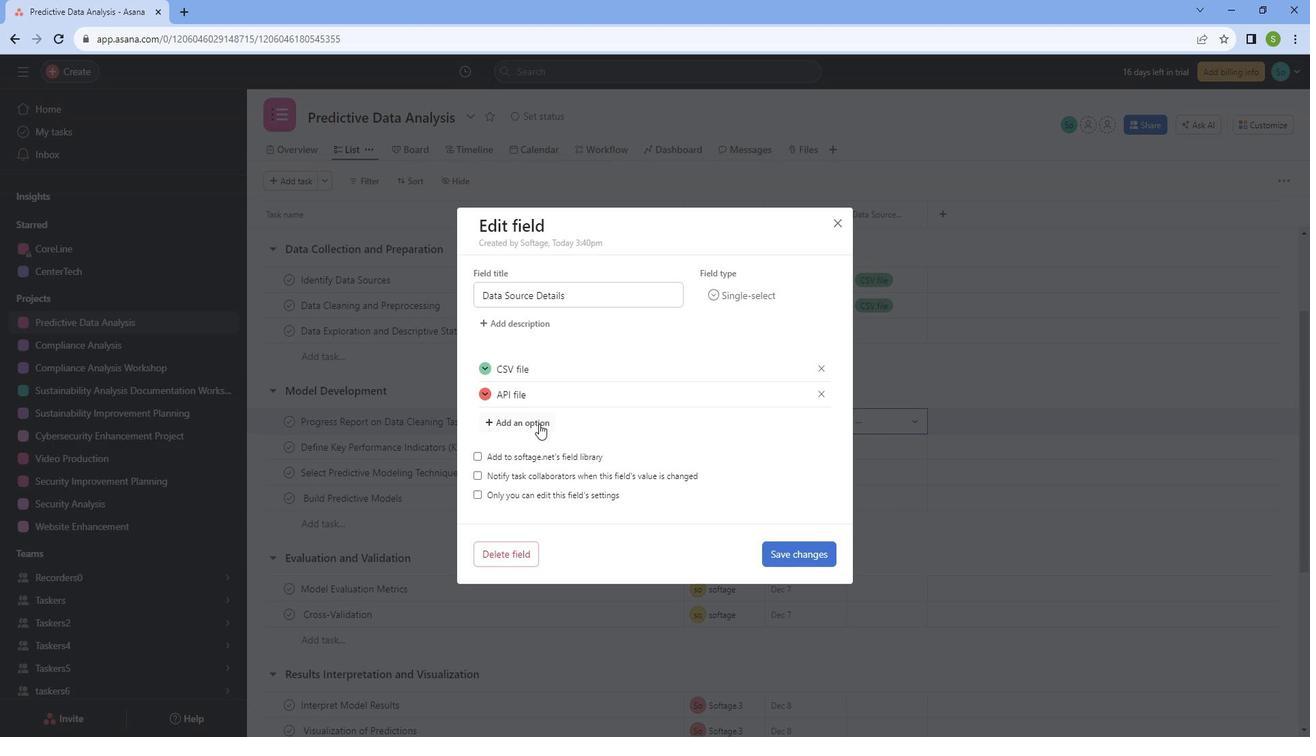 
Action: Key pressed <Key.caps_lock>D<Key.caps_lock>ta<Key.backspace><Key.backspace>ata<Key.space><Key.backspace>base
Screenshot: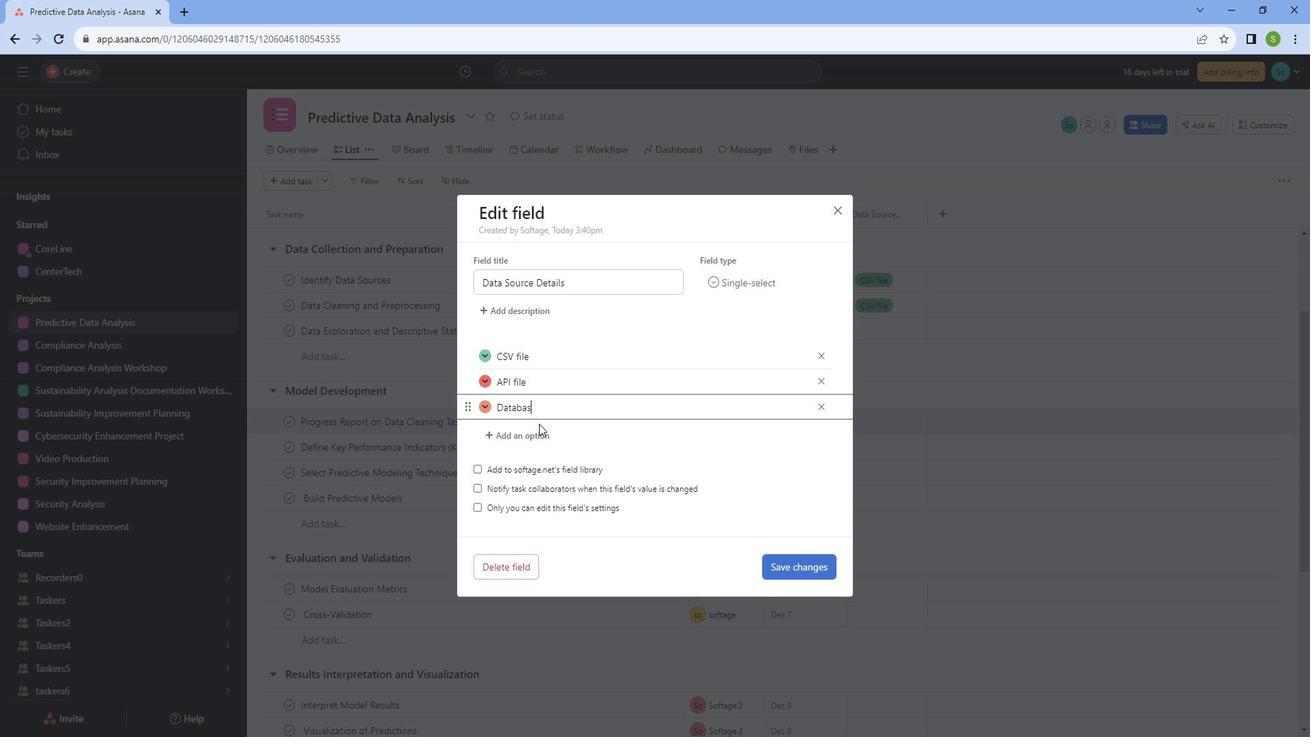 
Action: Mouse moved to (824, 563)
Screenshot: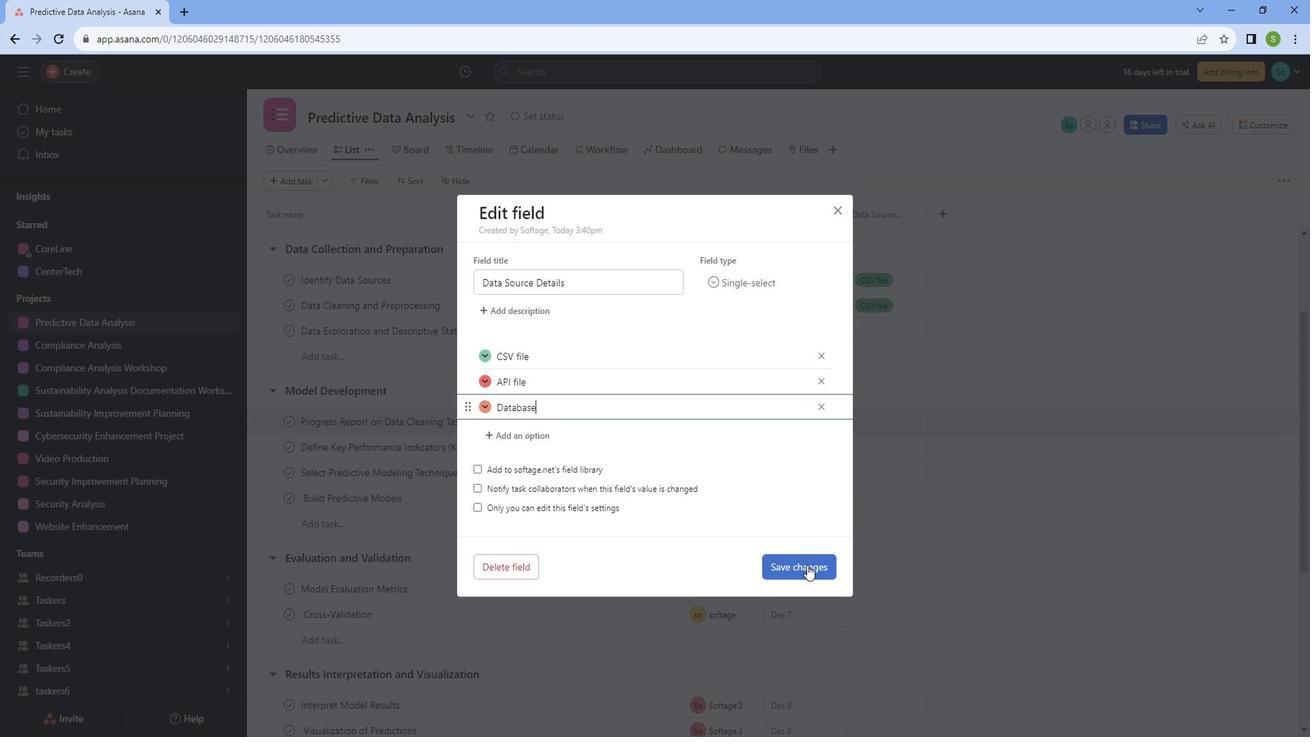 
Action: Mouse pressed left at (824, 563)
Screenshot: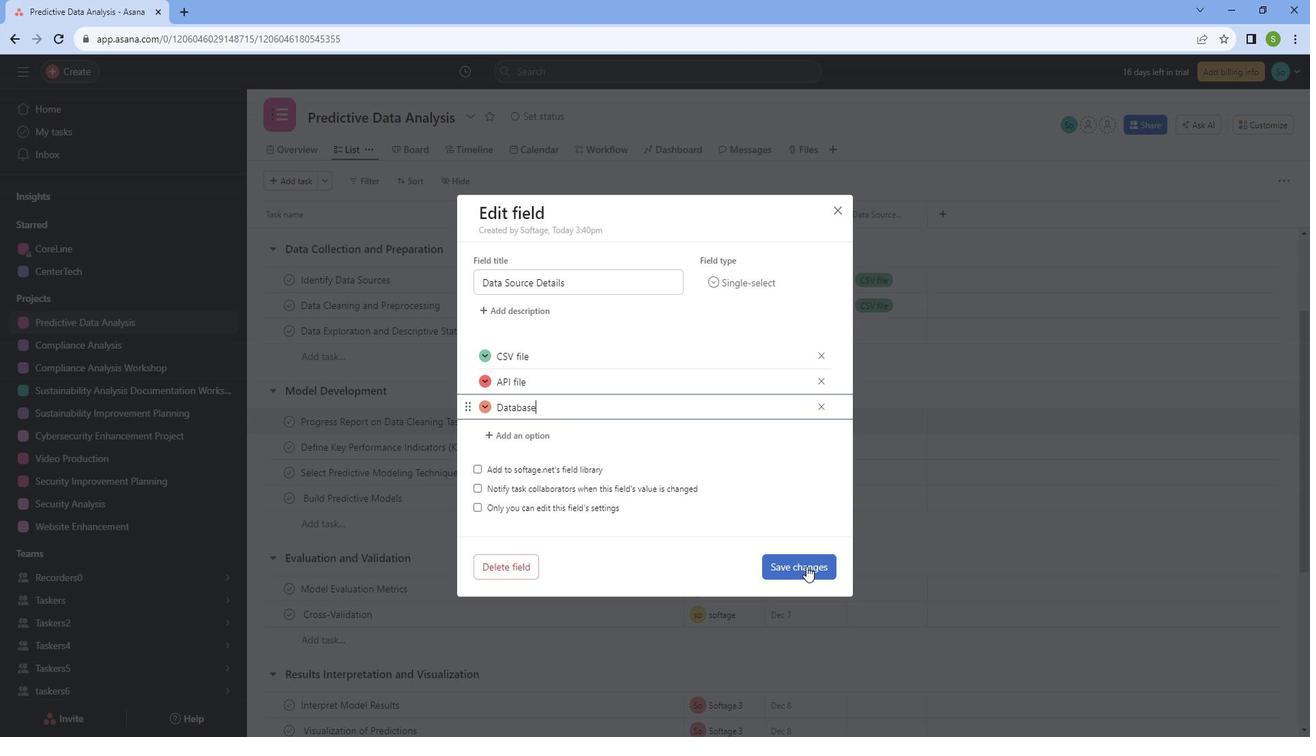 
Action: Mouse moved to (900, 421)
Screenshot: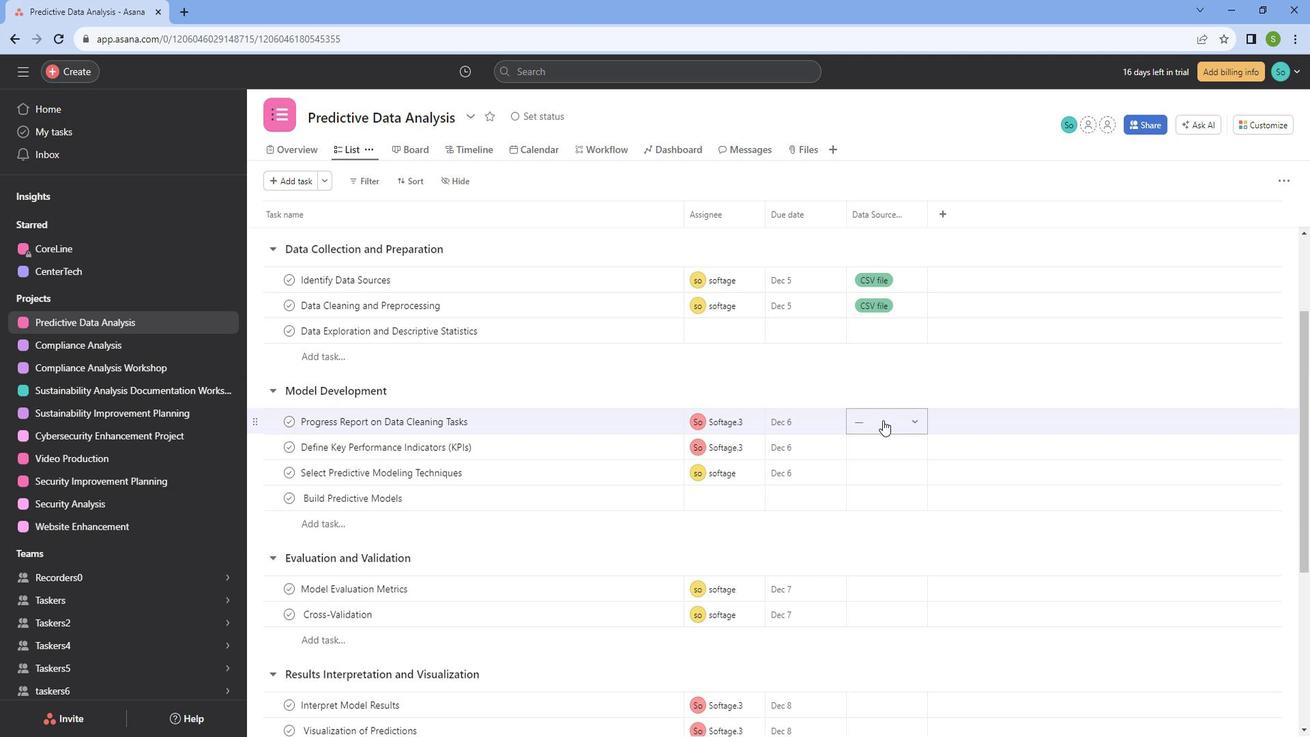 
Action: Mouse pressed left at (900, 421)
Screenshot: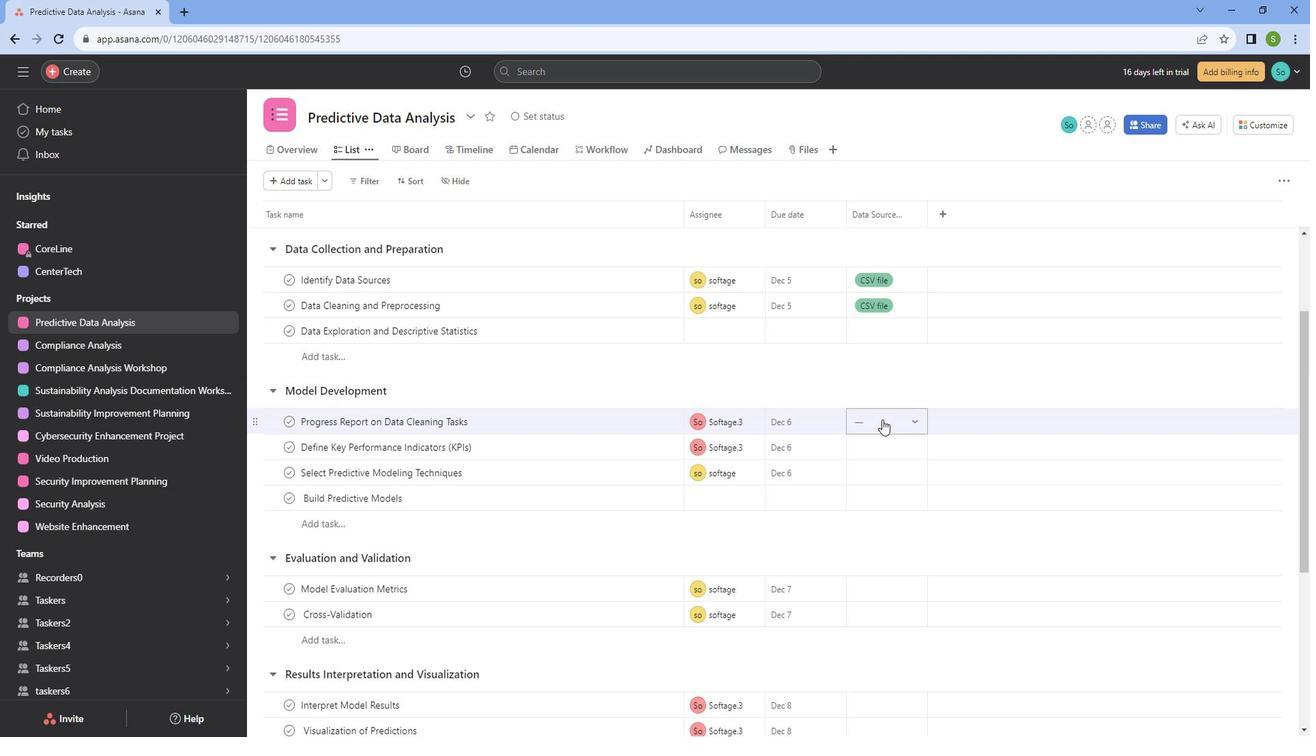 
Action: Mouse moved to (911, 519)
Screenshot: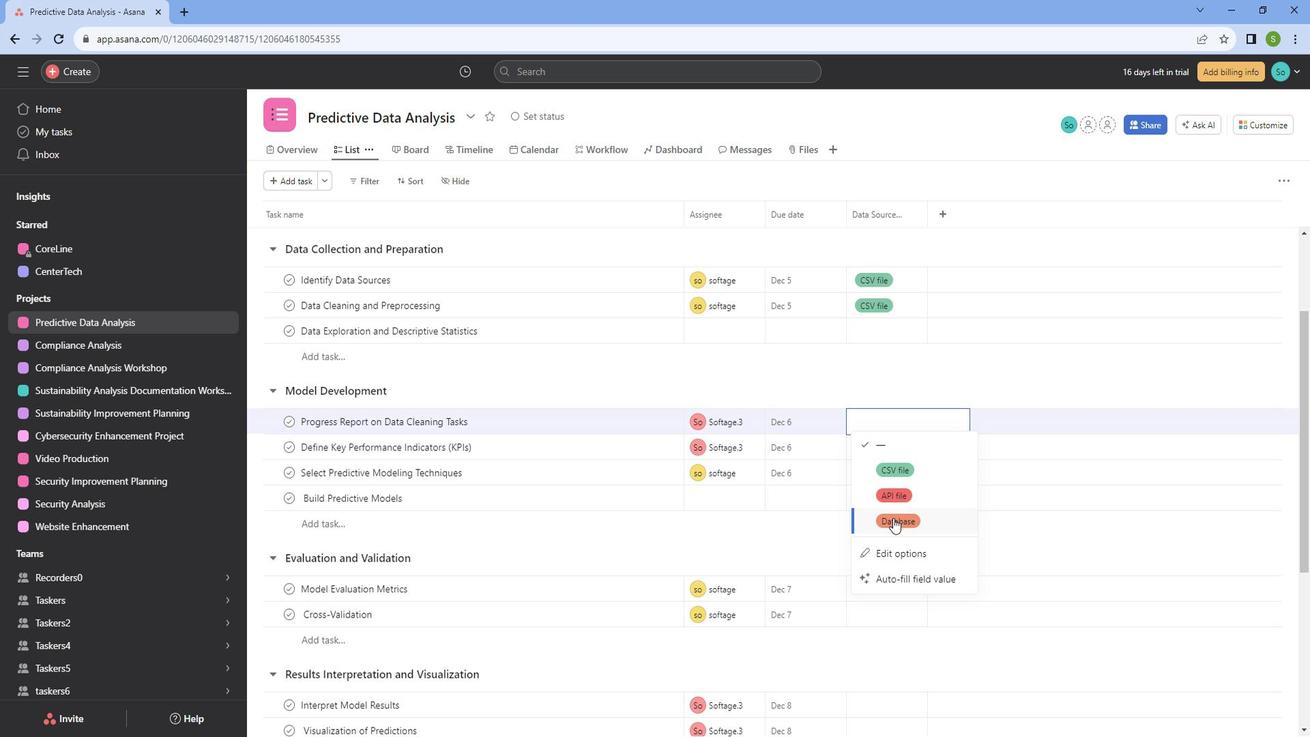 
Action: Mouse pressed left at (911, 519)
Screenshot: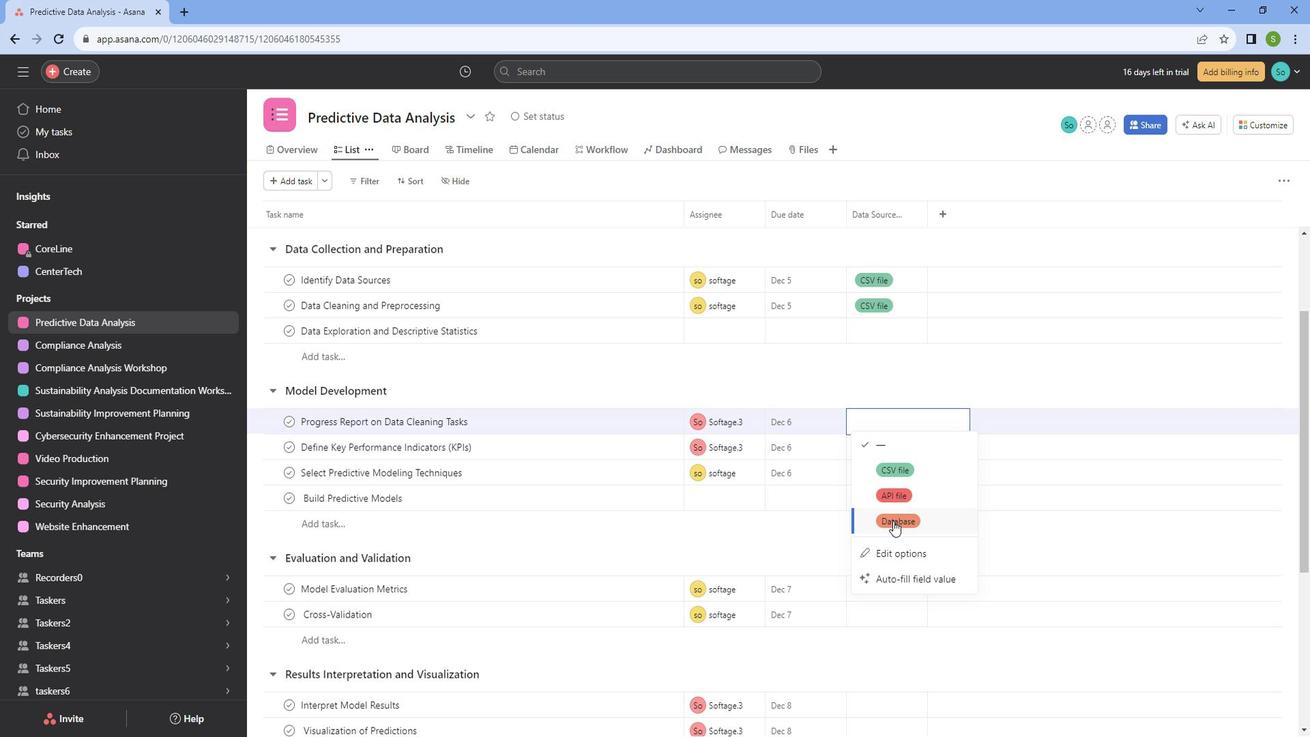 
Action: Mouse moved to (900, 448)
Screenshot: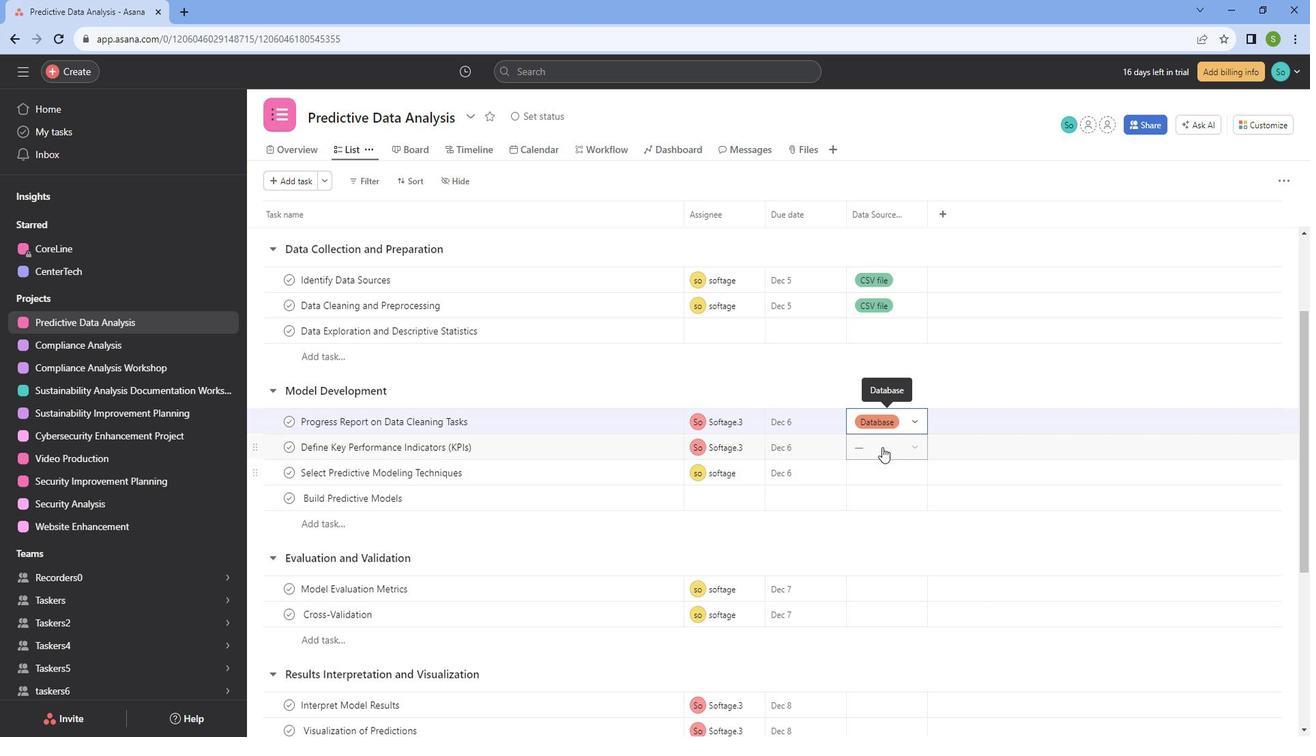 
Action: Mouse pressed left at (900, 448)
Screenshot: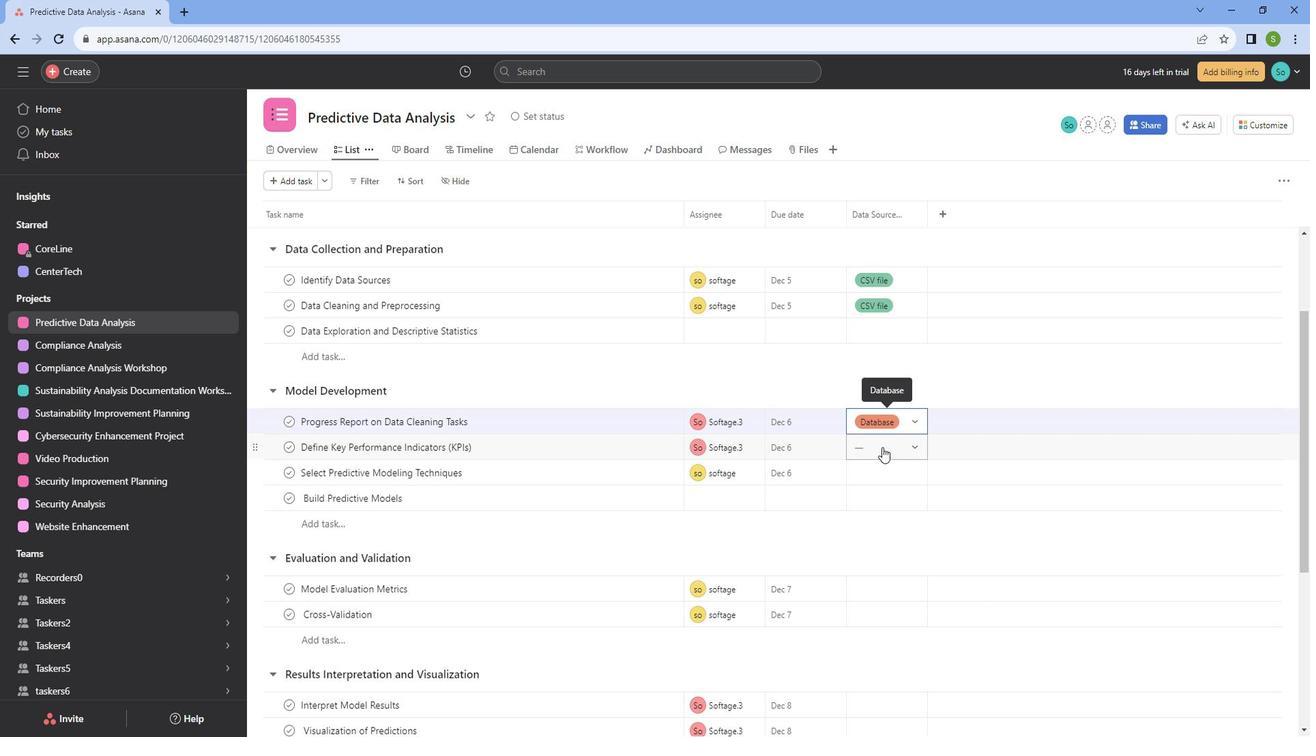 
Action: Mouse moved to (901, 552)
Screenshot: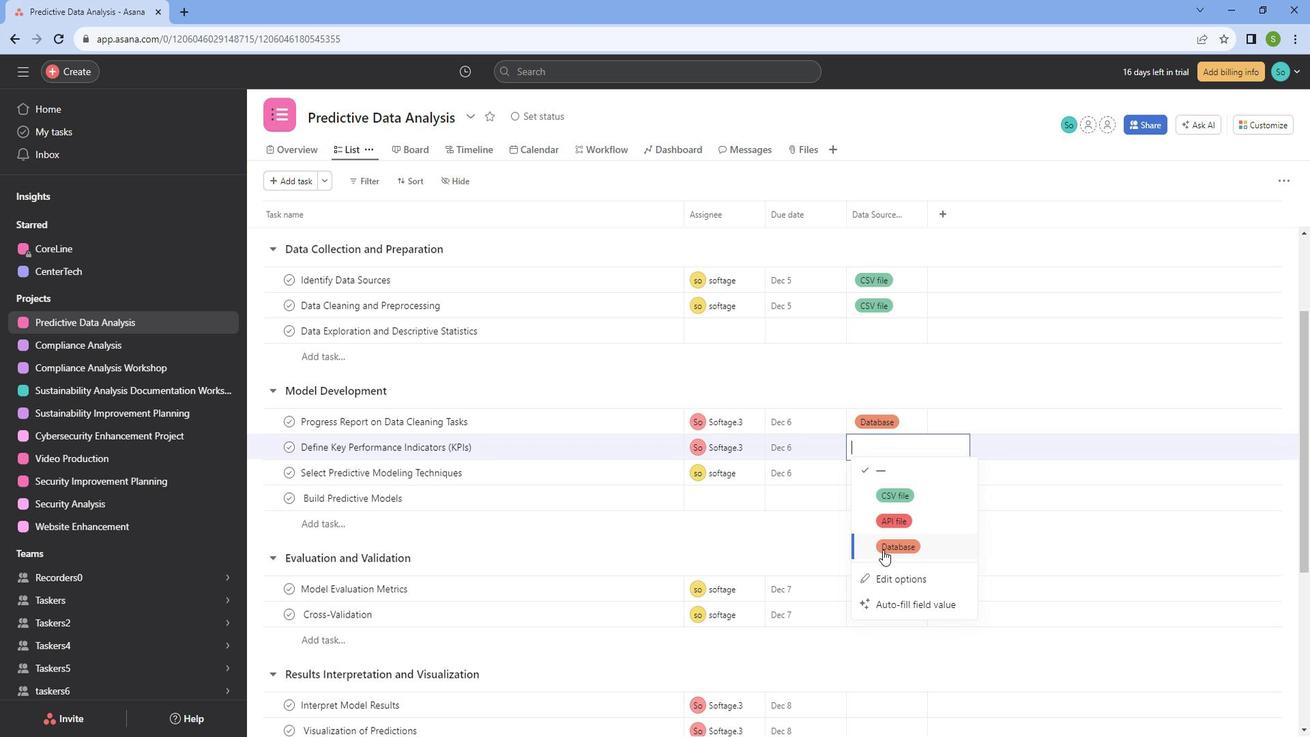 
Action: Mouse pressed left at (901, 552)
Screenshot: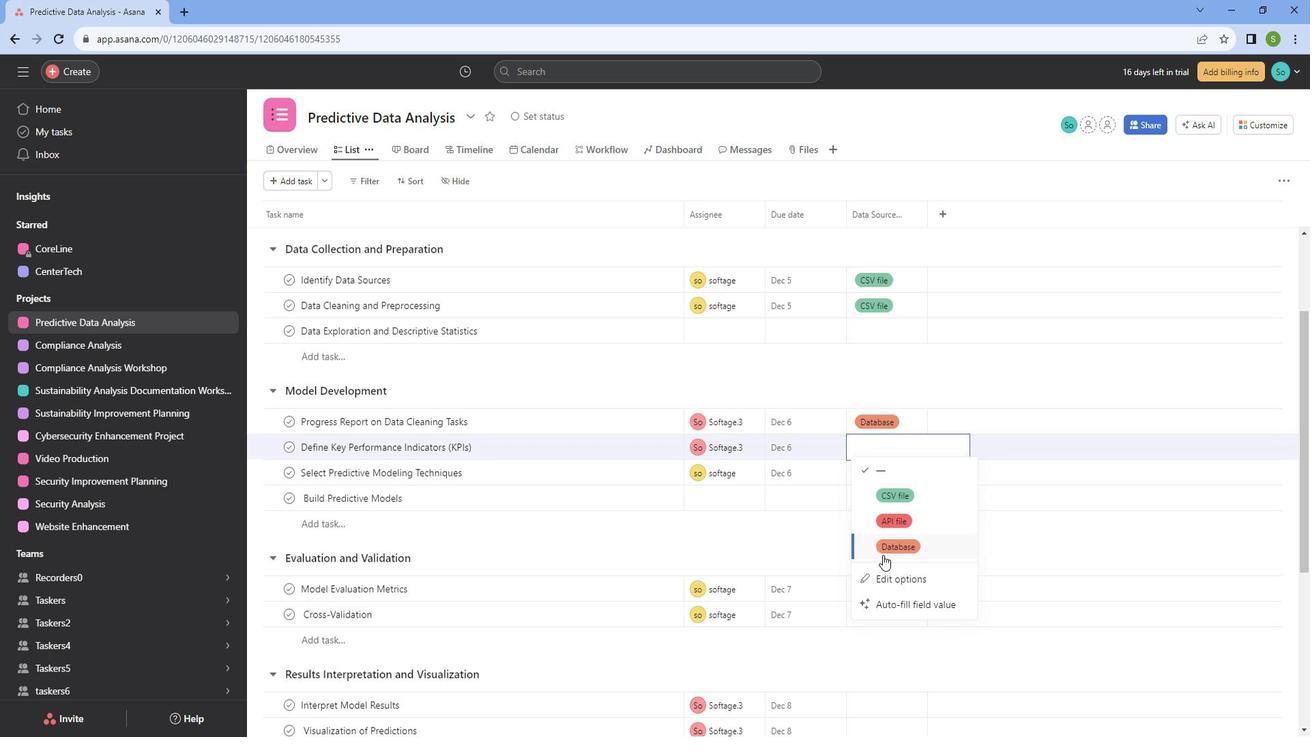 
Action: Mouse moved to (891, 467)
Screenshot: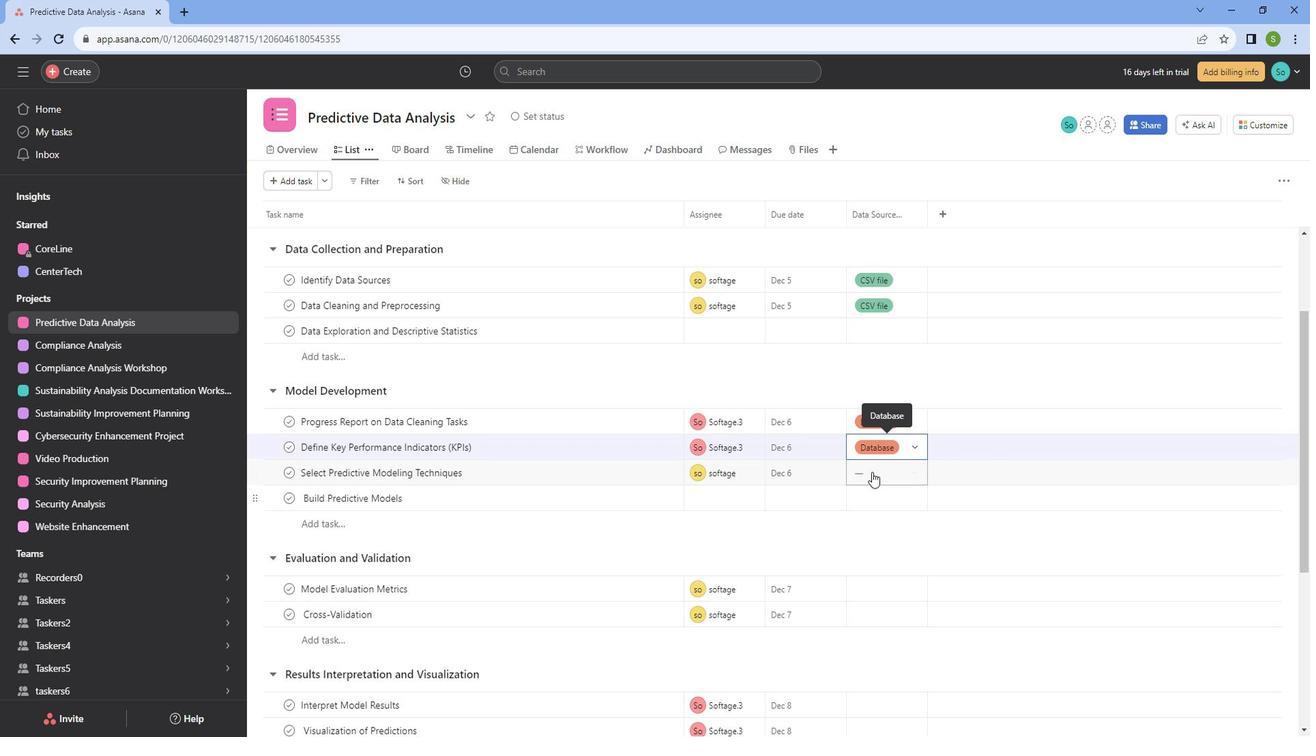 
Action: Mouse pressed left at (891, 467)
Screenshot: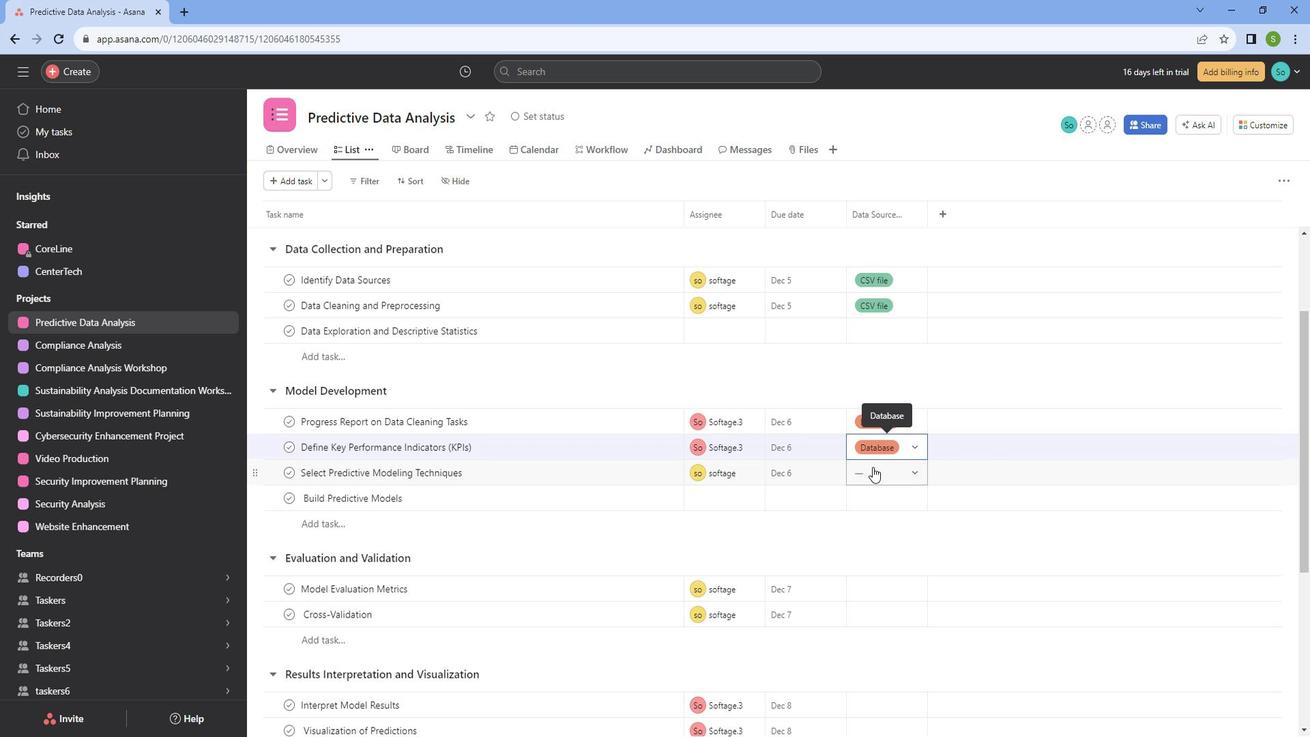 
Action: Mouse moved to (912, 577)
Screenshot: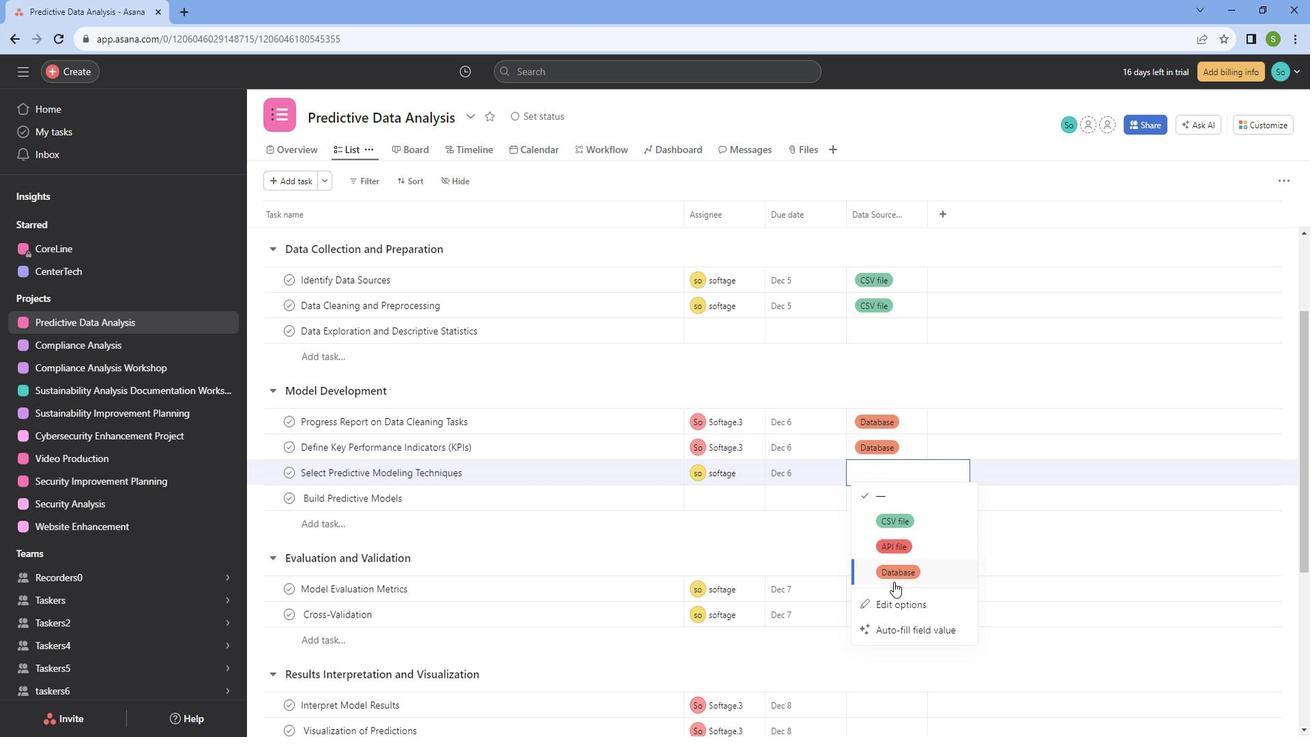 
Action: Mouse pressed left at (912, 577)
Screenshot: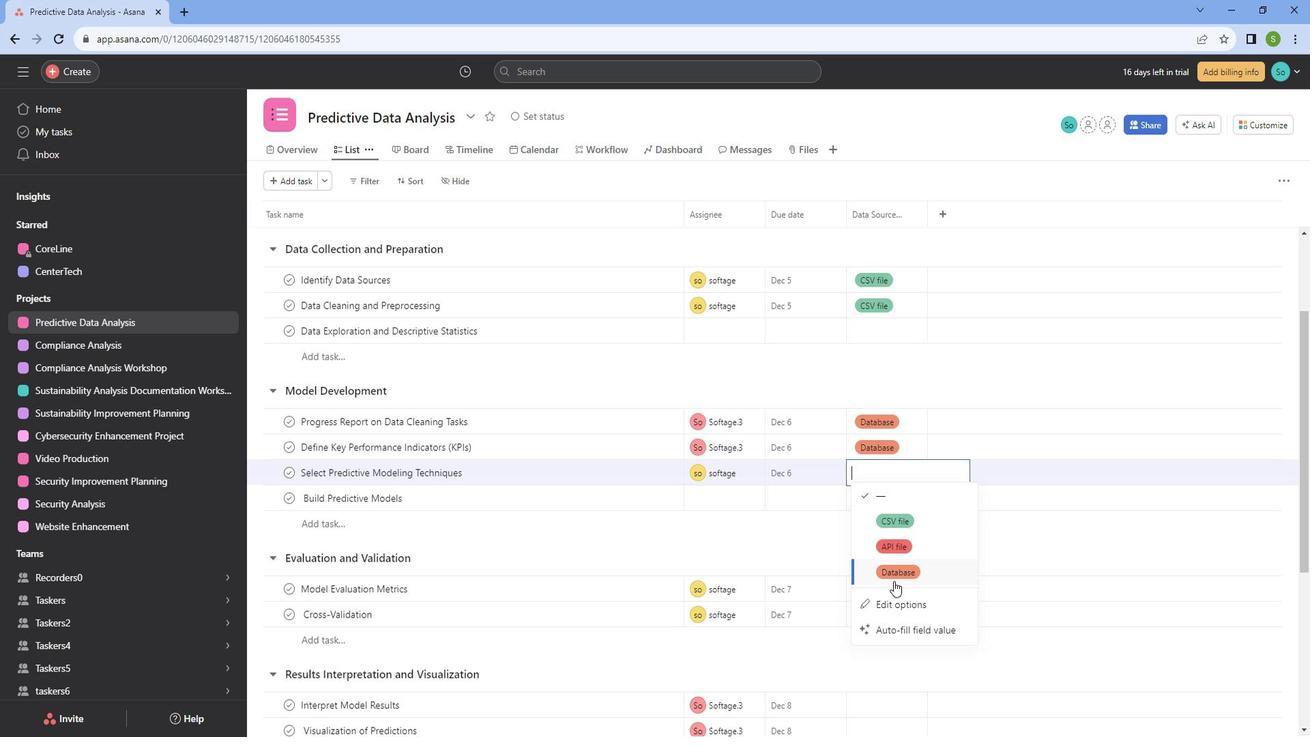 
Action: Mouse moved to (749, 493)
Screenshot: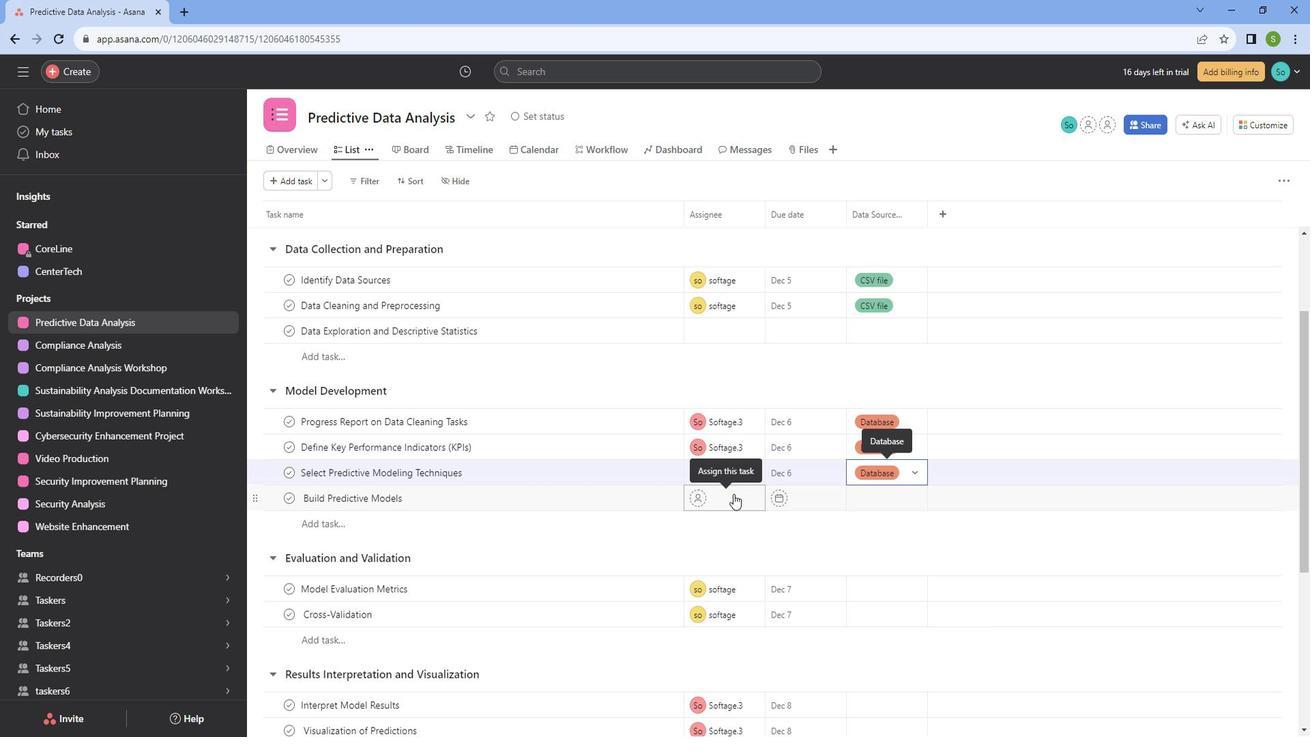 
Action: Mouse pressed left at (749, 493)
Screenshot: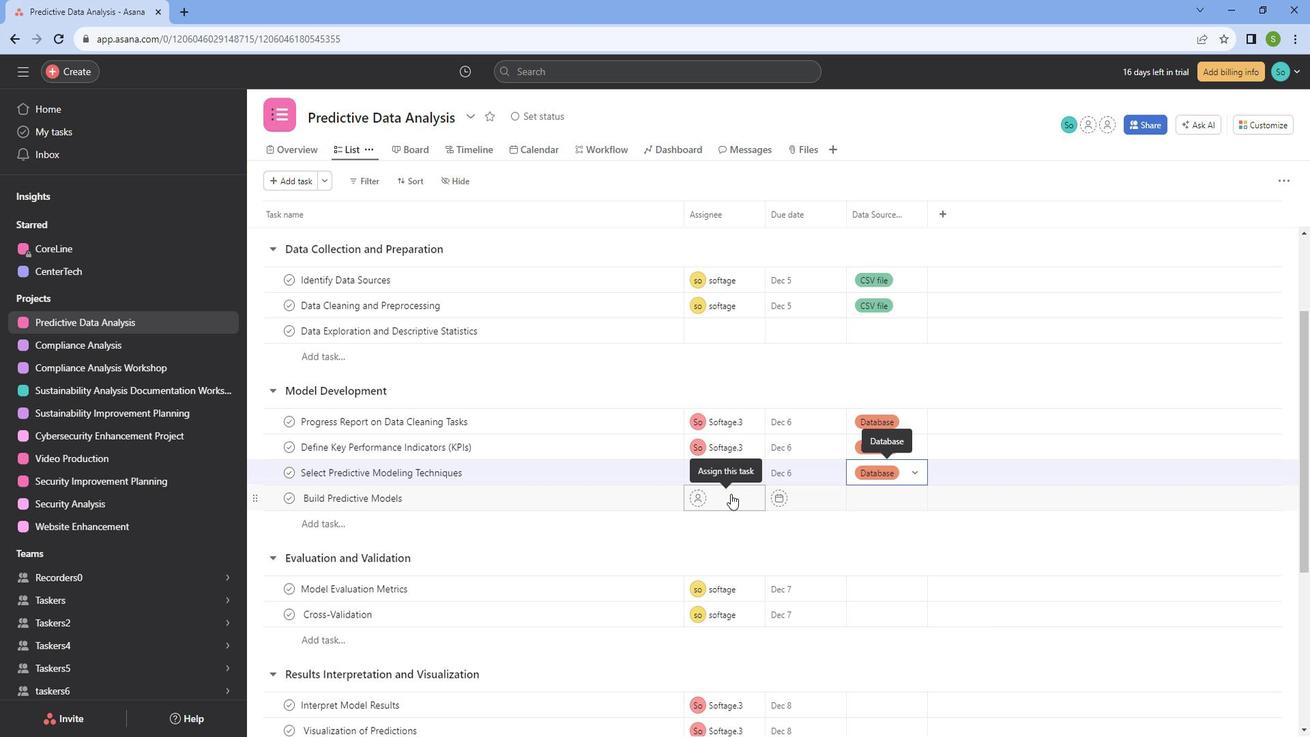 
Action: Mouse moved to (754, 601)
Screenshot: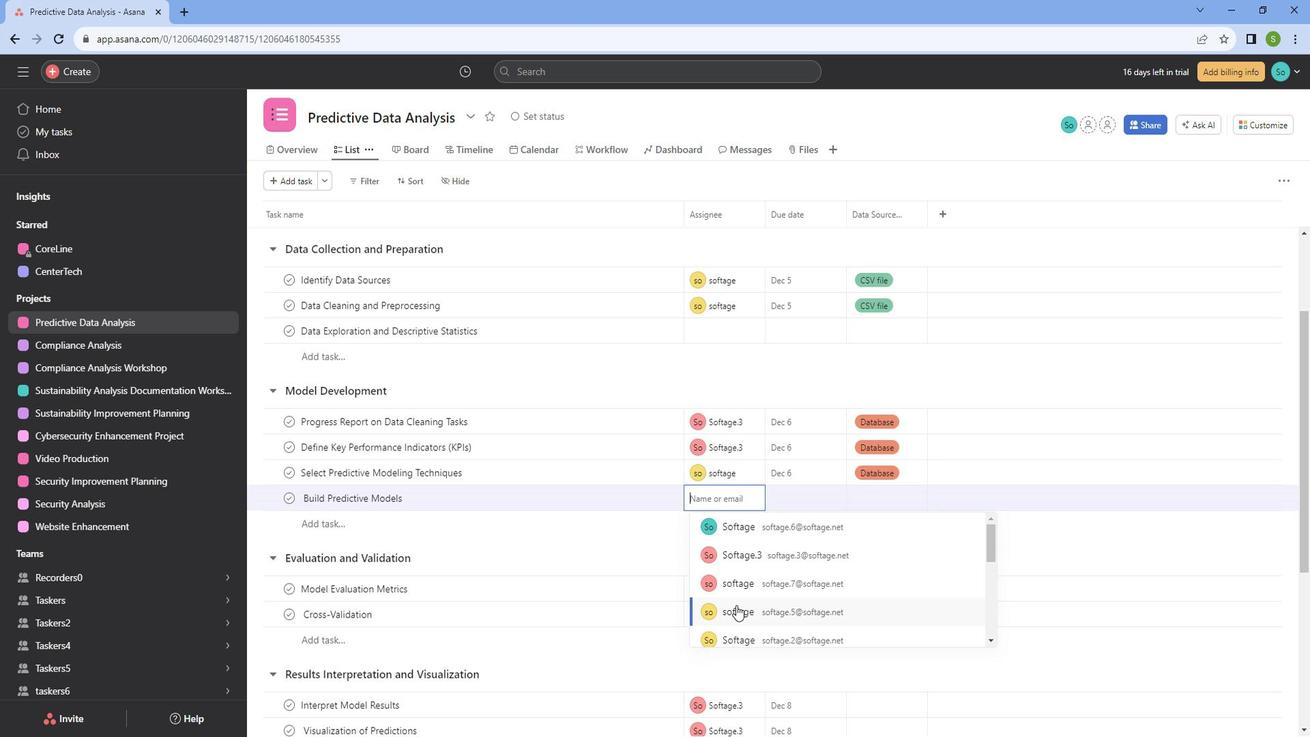 
Action: Mouse pressed left at (754, 601)
Screenshot: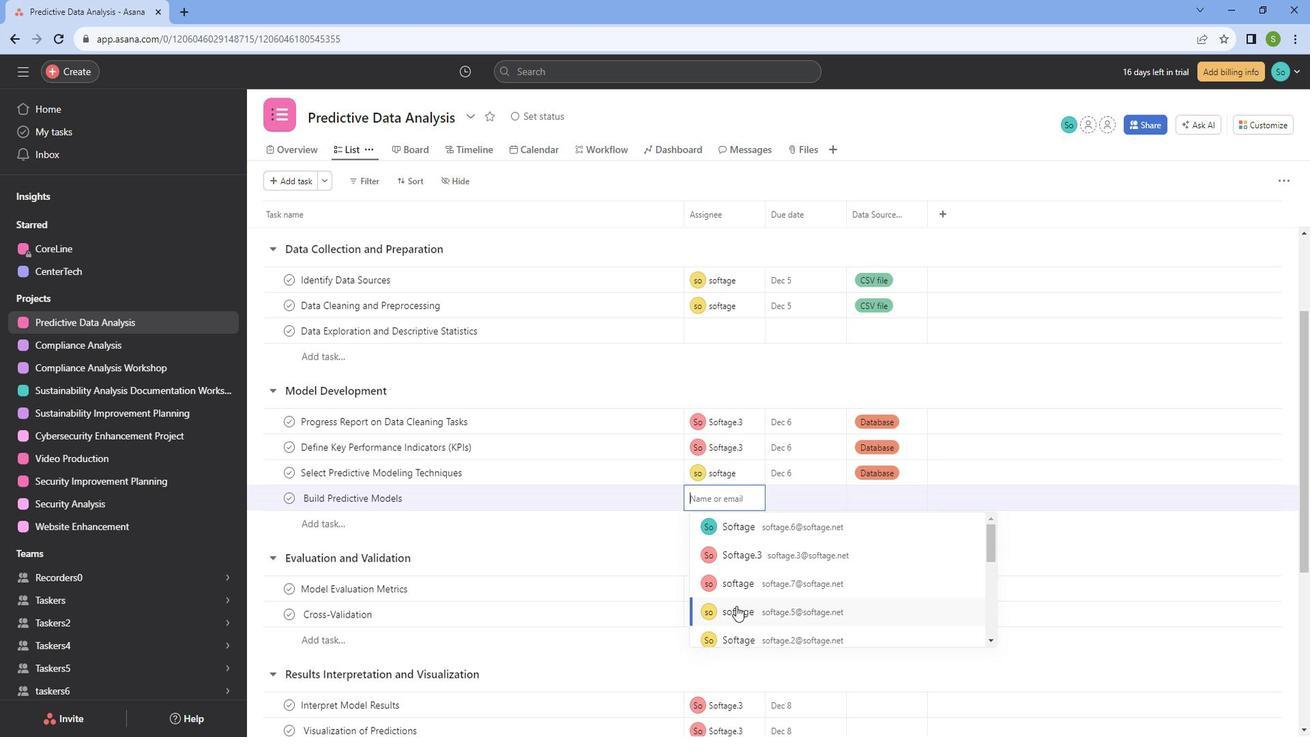 
Action: Mouse moved to (824, 496)
Screenshot: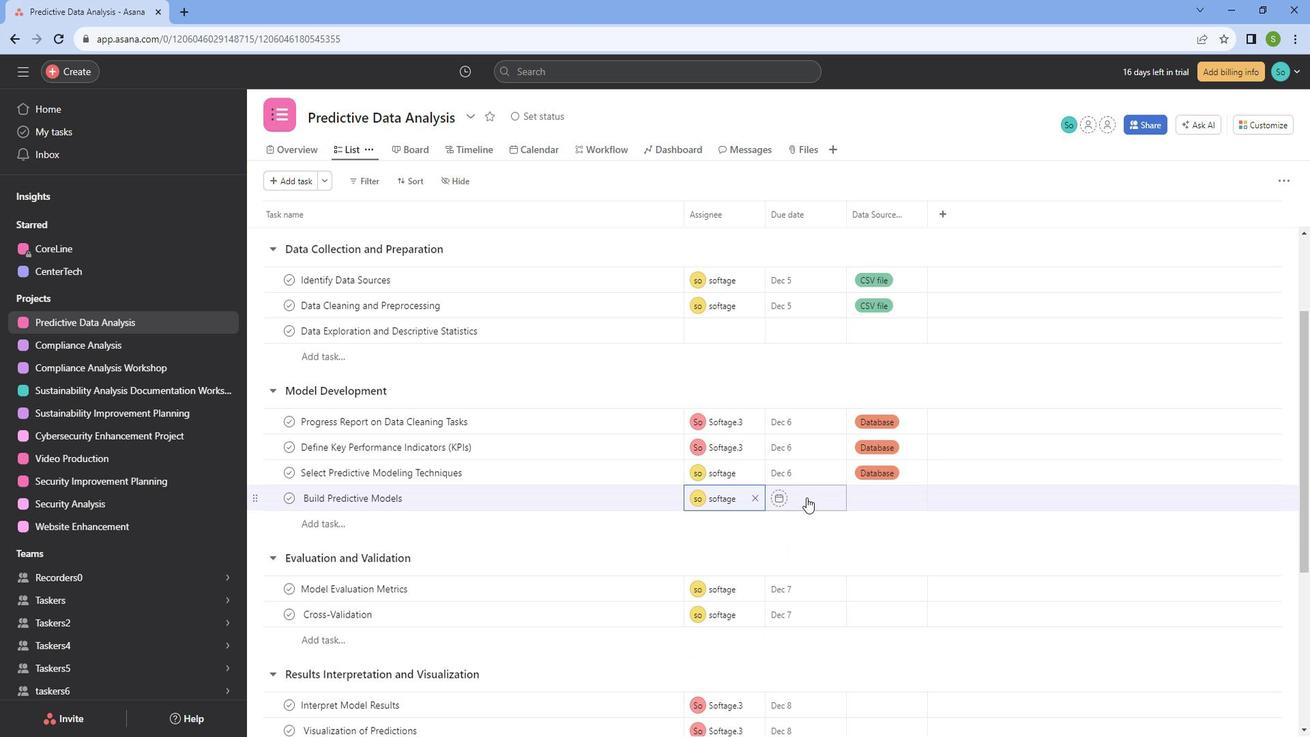 
Action: Mouse pressed left at (824, 496)
Screenshot: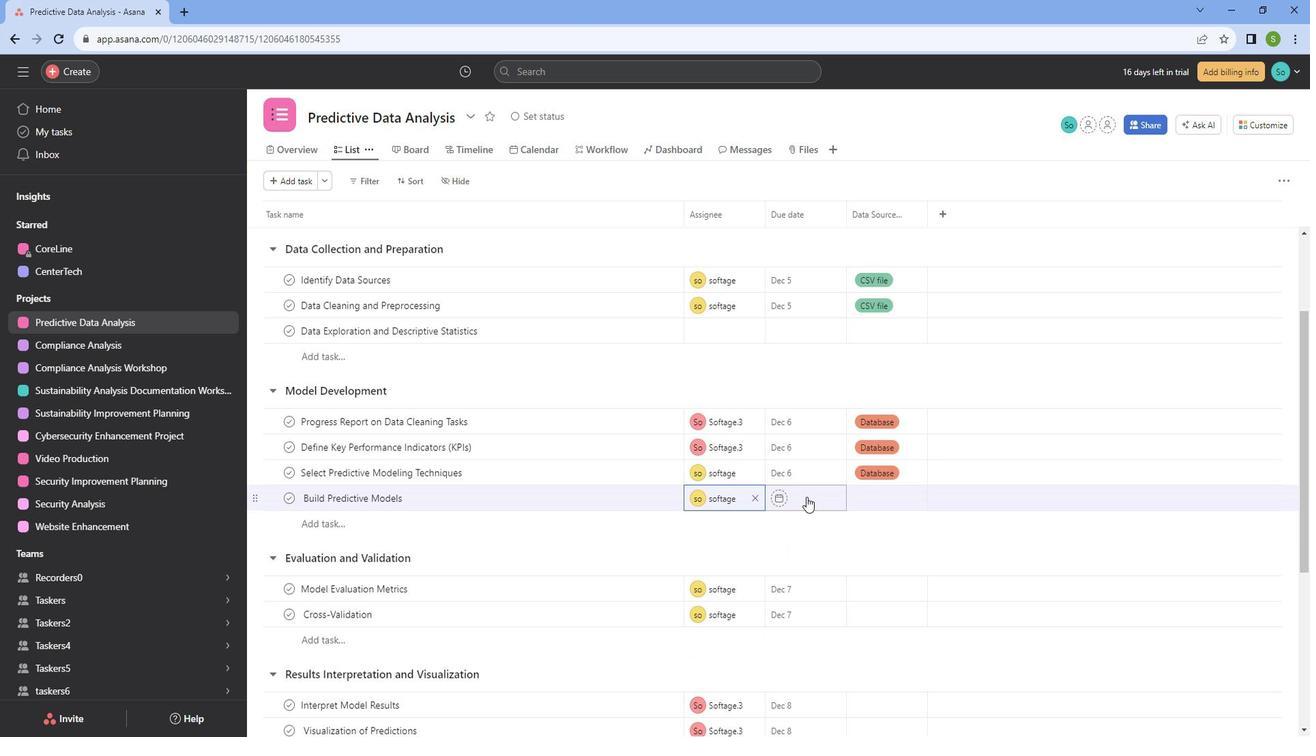 
Action: Mouse moved to (956, 275)
Screenshot: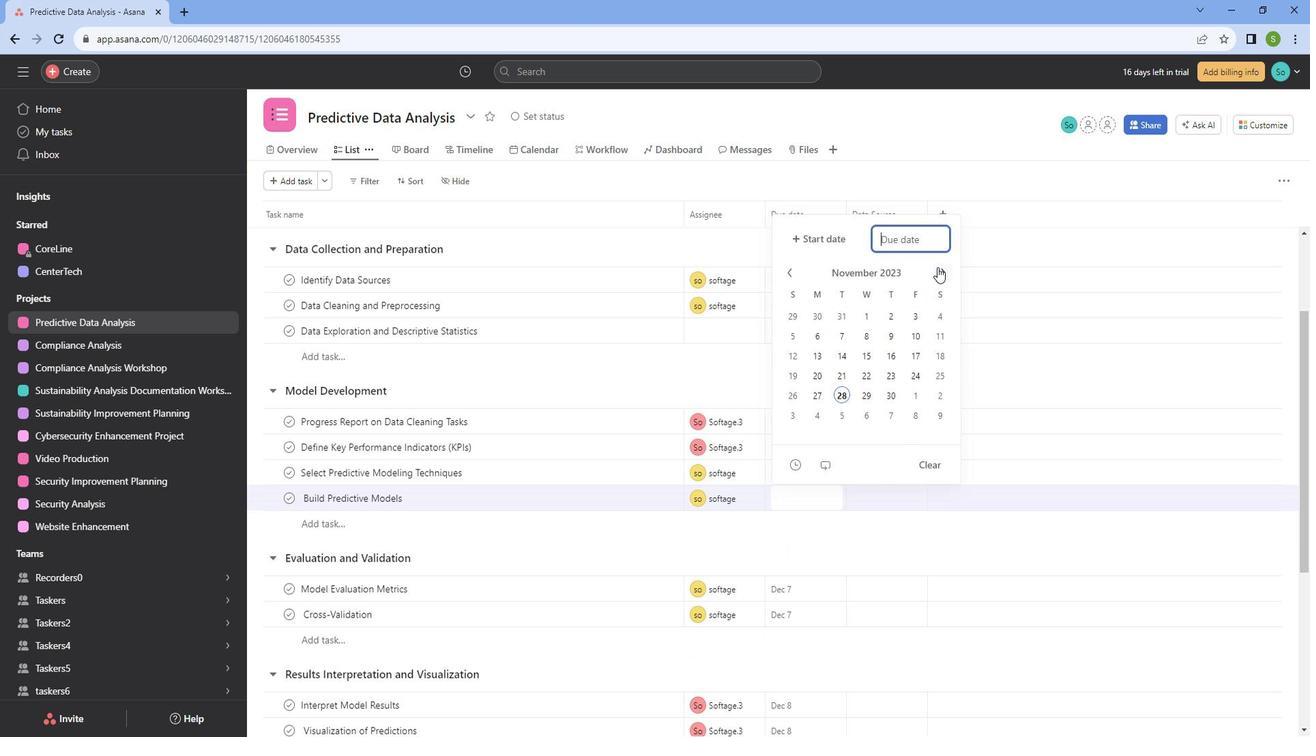 
Action: Mouse pressed left at (956, 275)
Screenshot: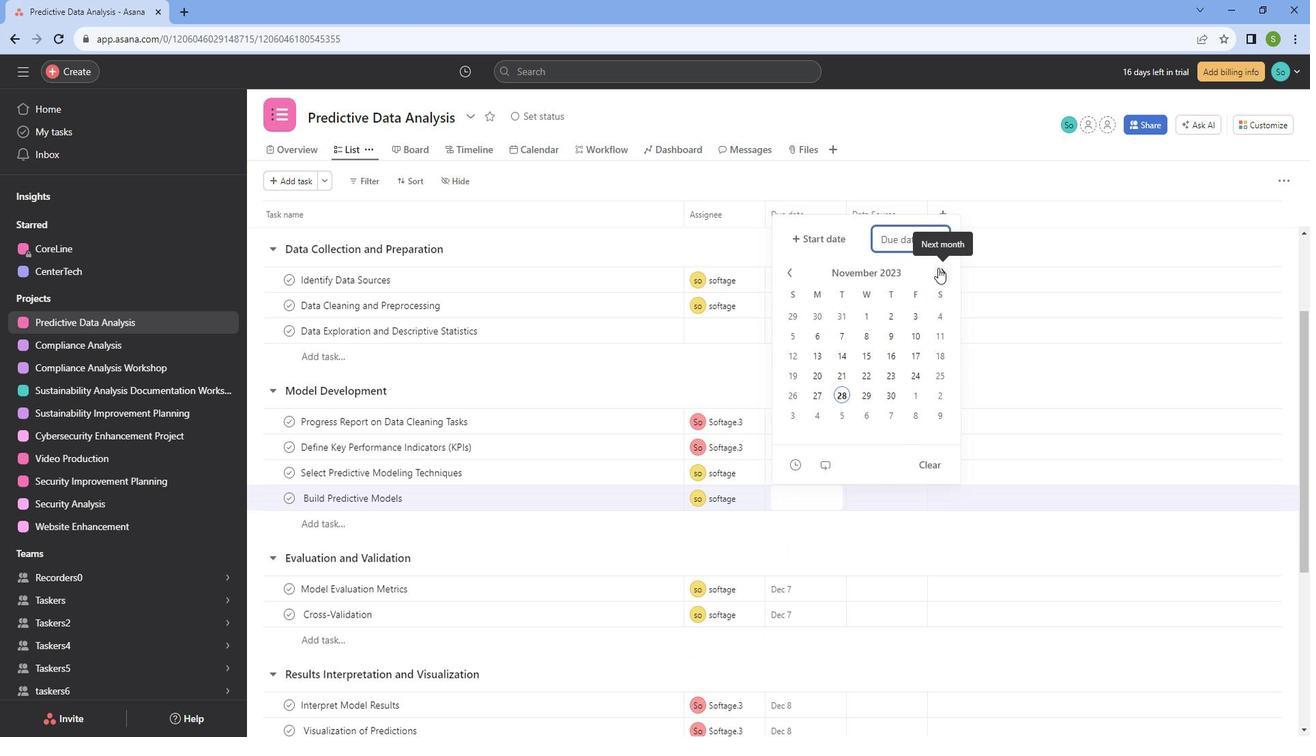 
Action: Mouse moved to (915, 336)
Screenshot: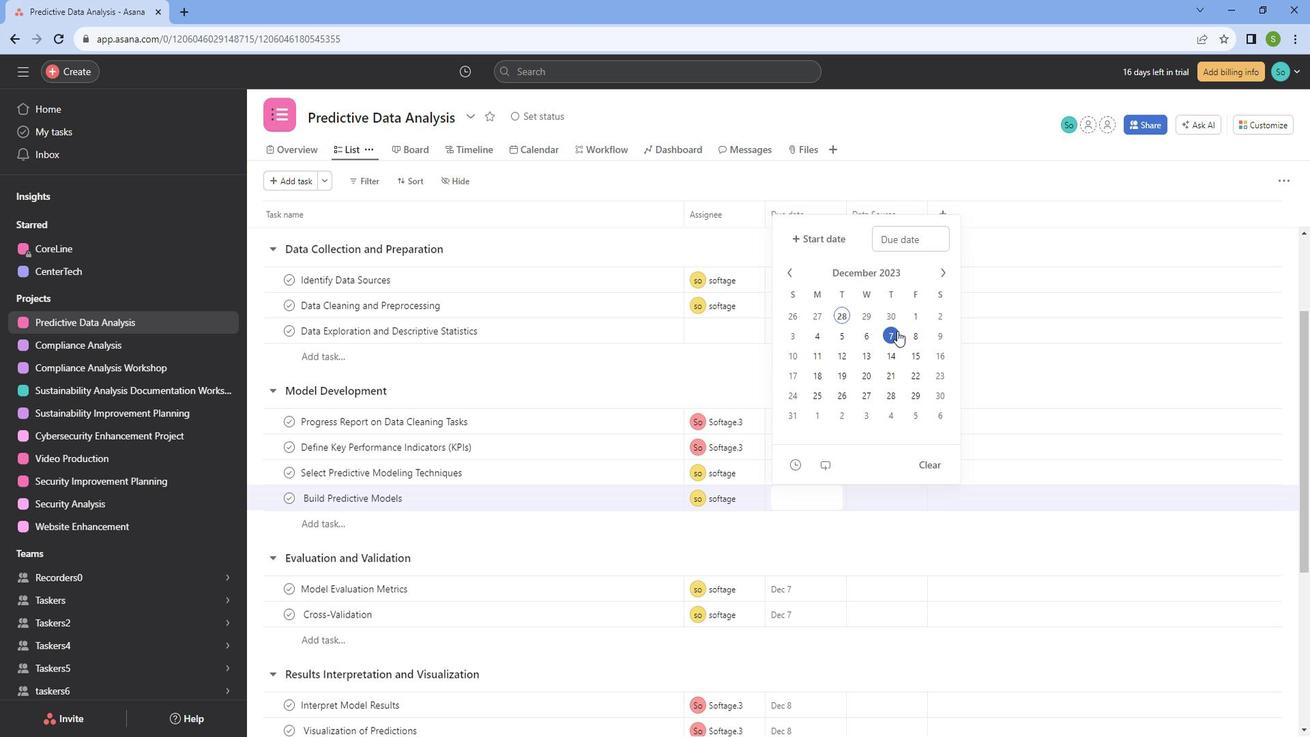 
Action: Mouse pressed left at (915, 336)
Screenshot: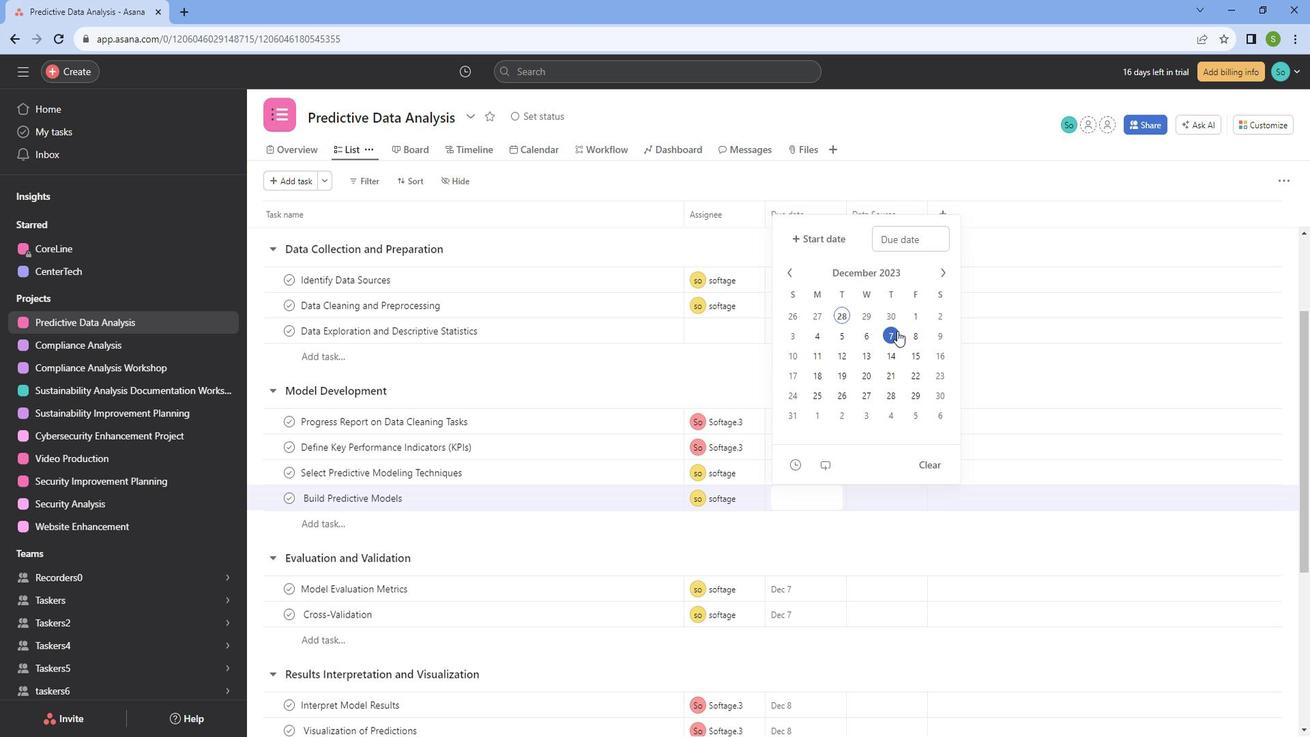 
Action: Mouse moved to (1076, 402)
Screenshot: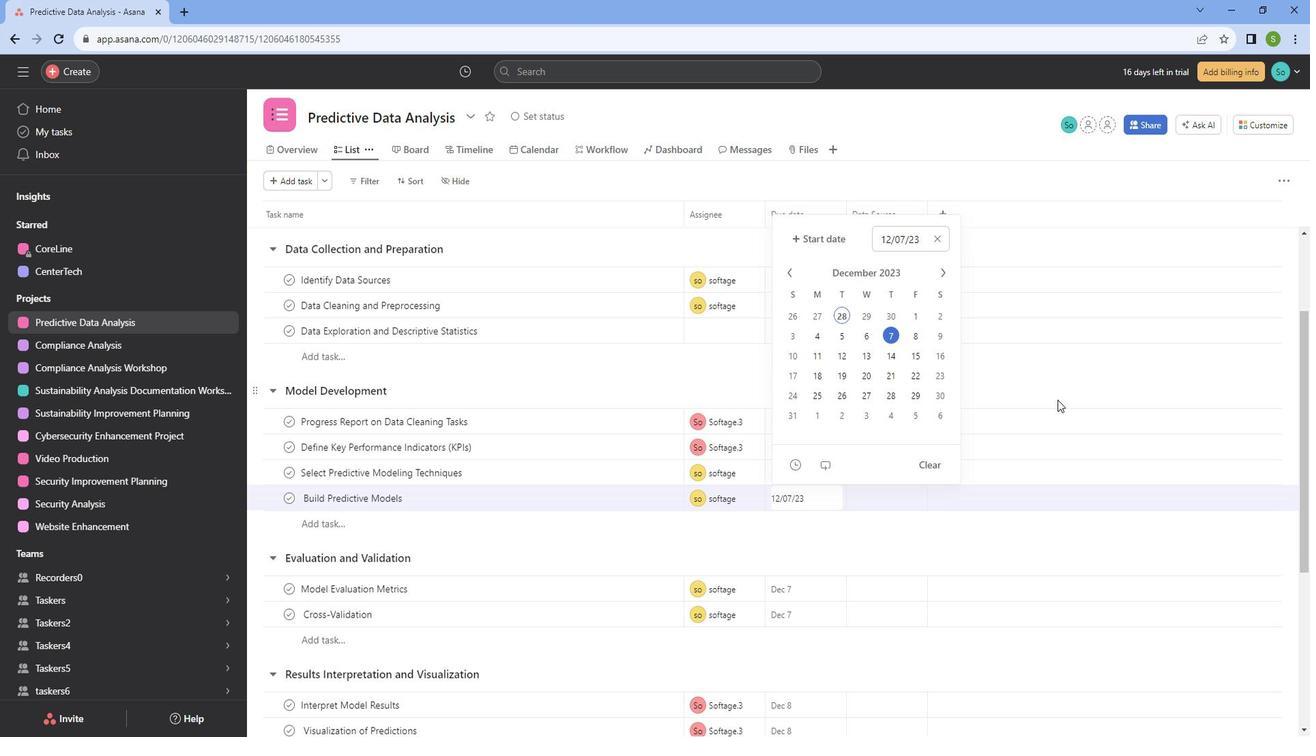 
Action: Mouse pressed left at (1076, 402)
Screenshot: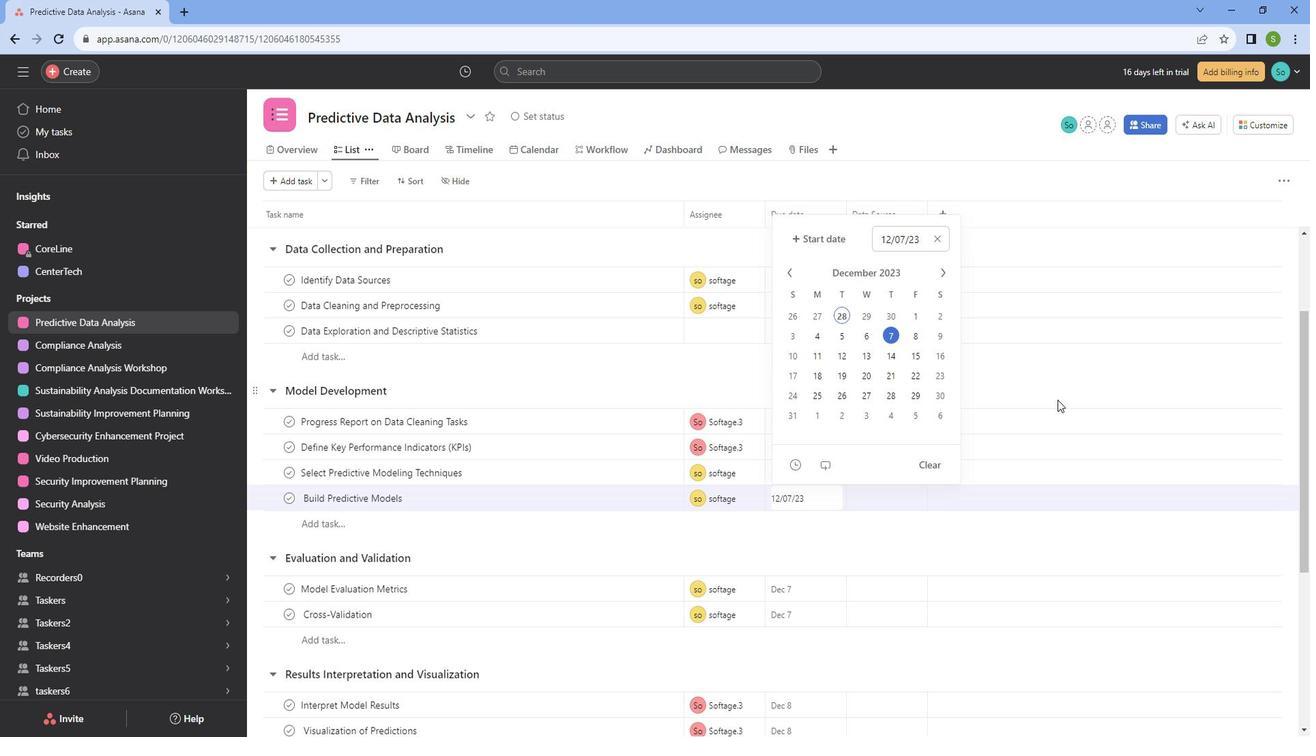 
Action: Mouse moved to (901, 495)
Screenshot: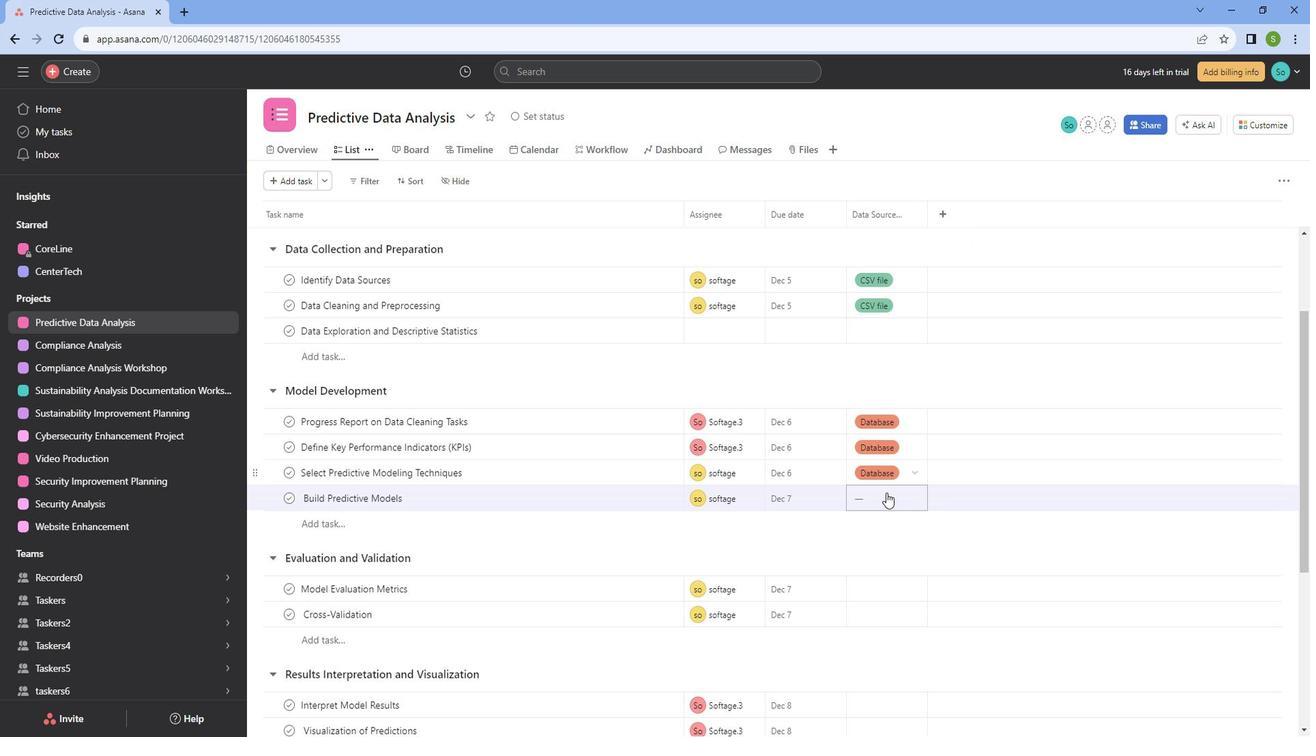 
Action: Mouse pressed left at (901, 495)
Screenshot: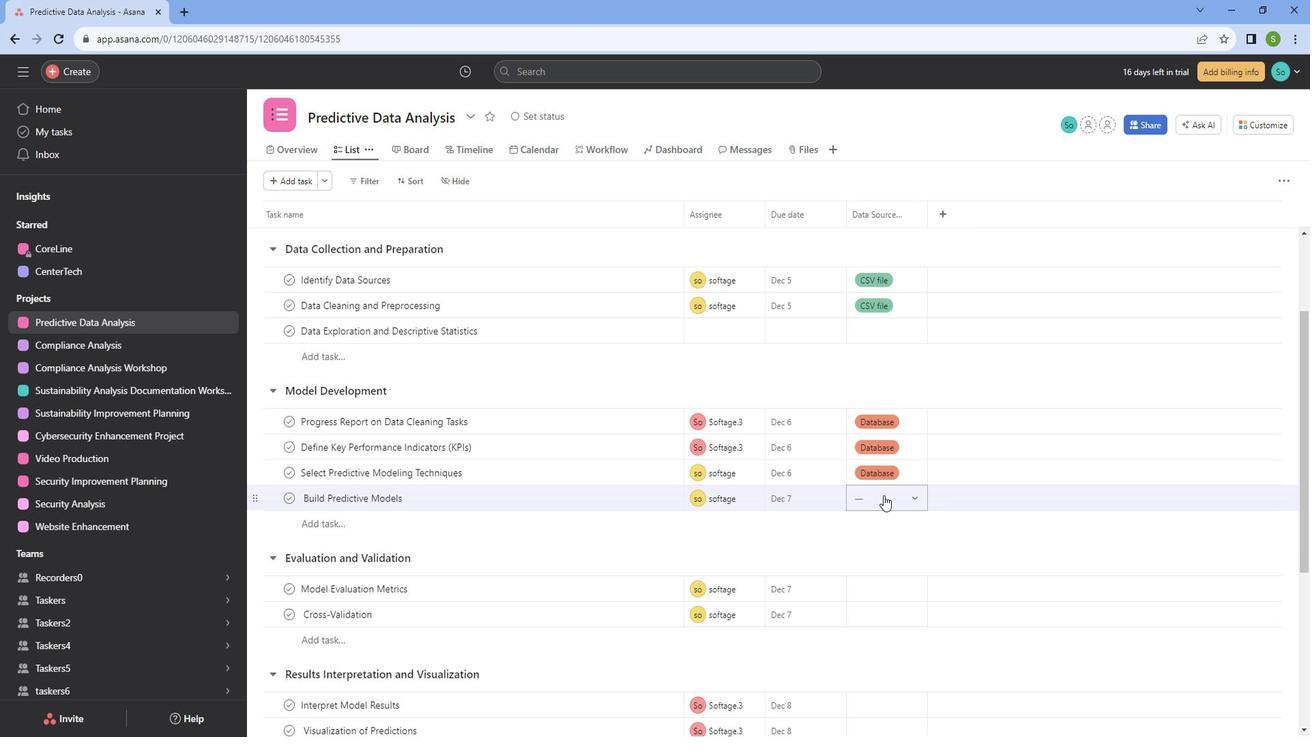 
Action: Mouse moved to (922, 544)
Screenshot: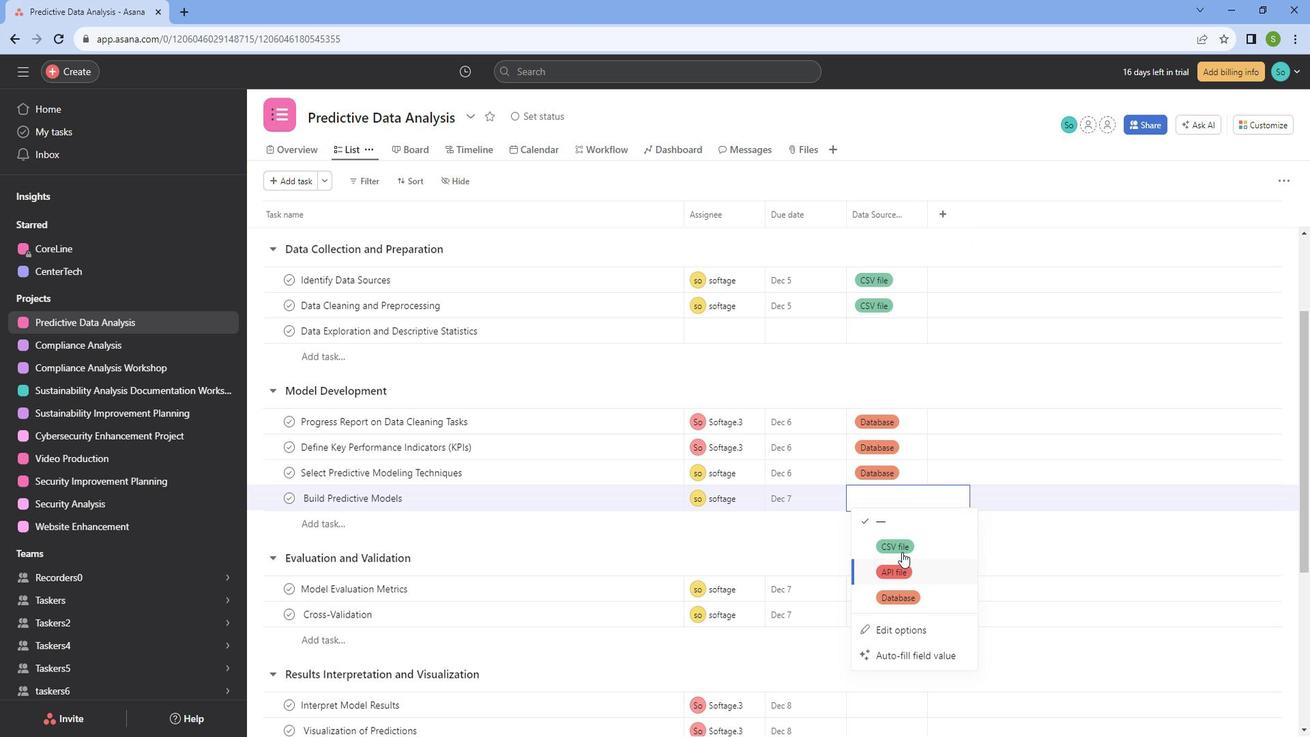 
Action: Mouse pressed left at (922, 544)
Screenshot: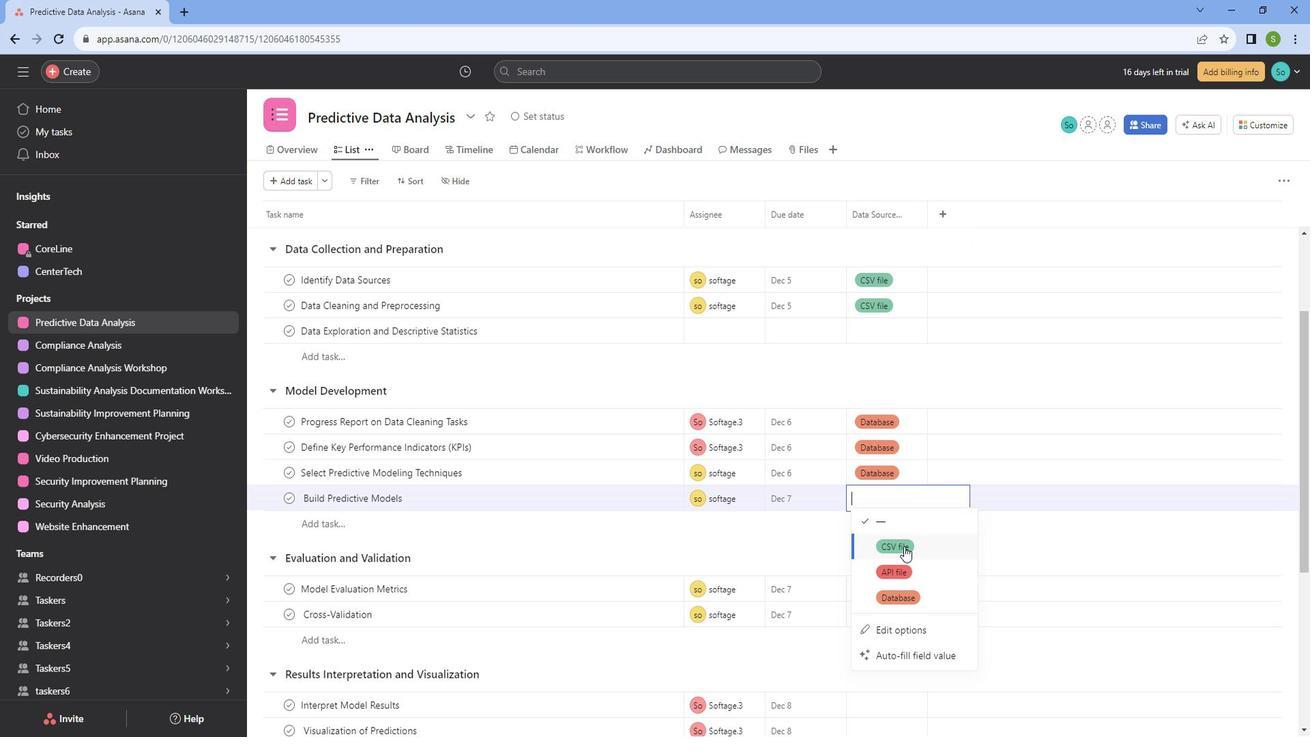 
Action: Mouse moved to (925, 497)
Screenshot: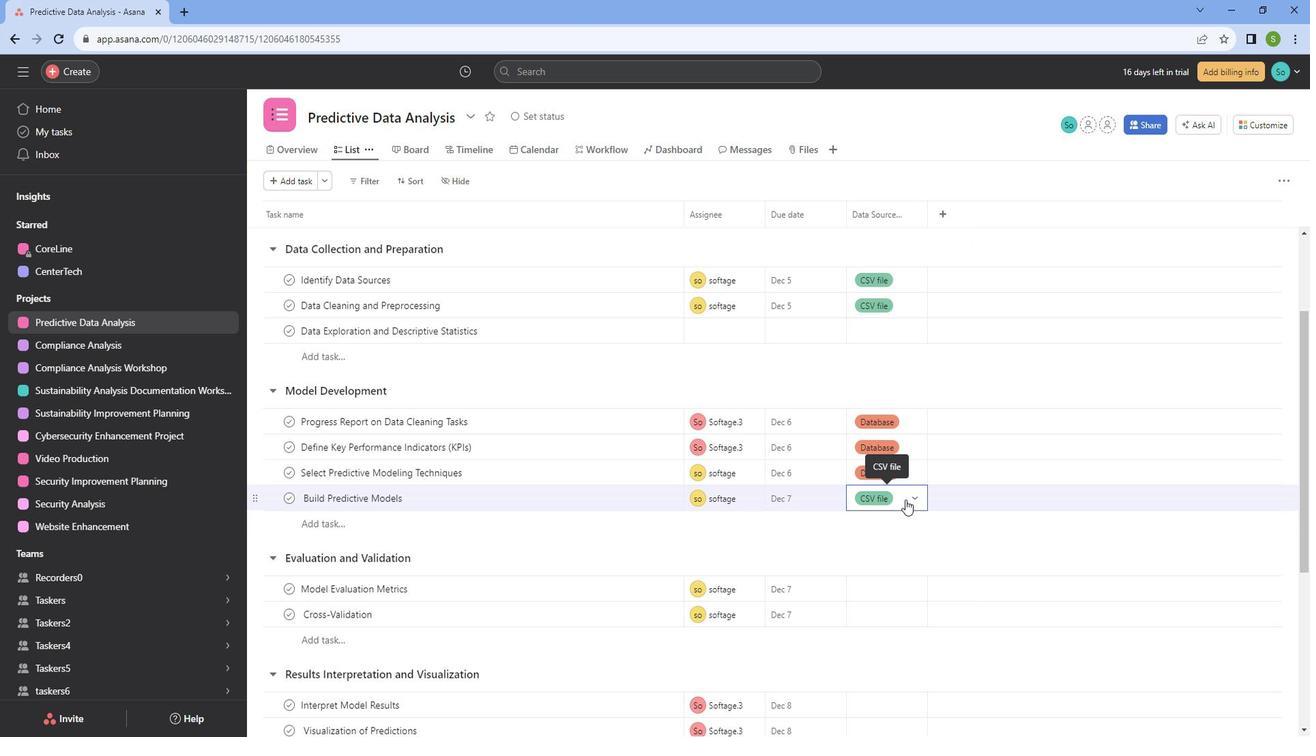 
Action: Mouse pressed left at (925, 497)
Screenshot: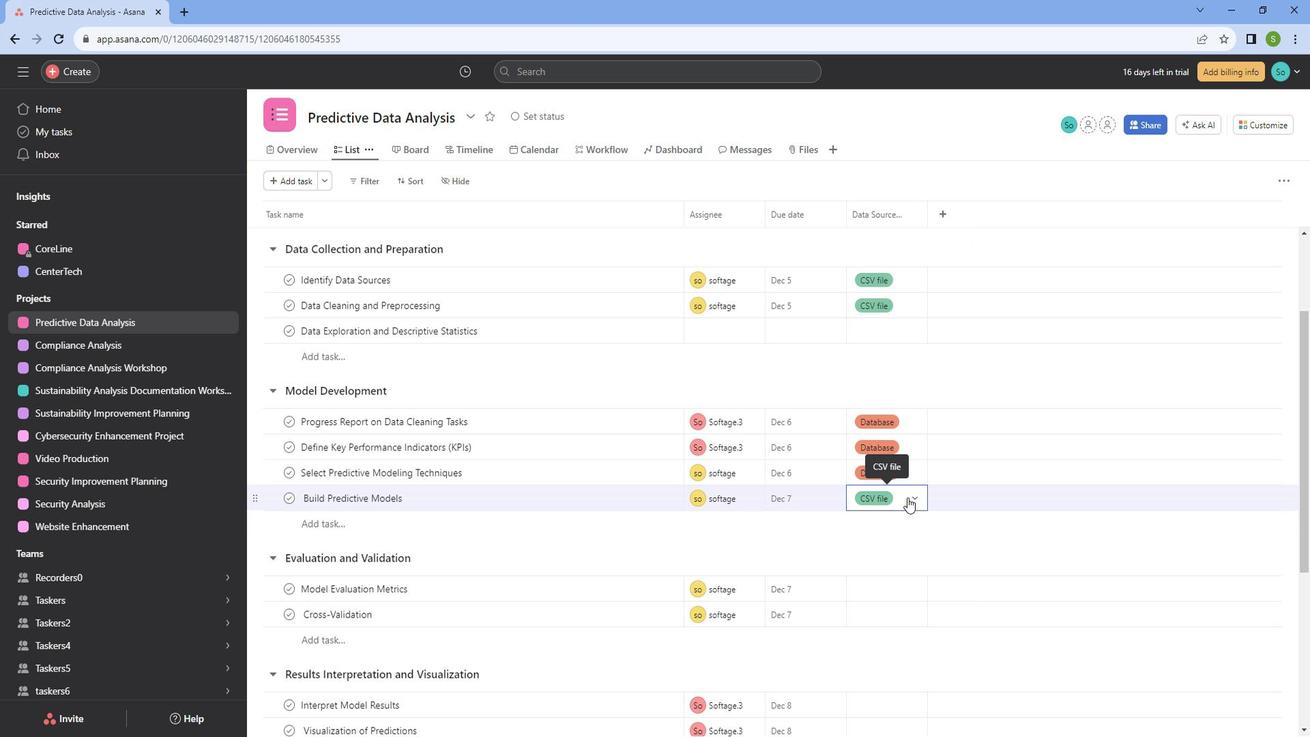 
Action: Mouse moved to (897, 571)
Screenshot: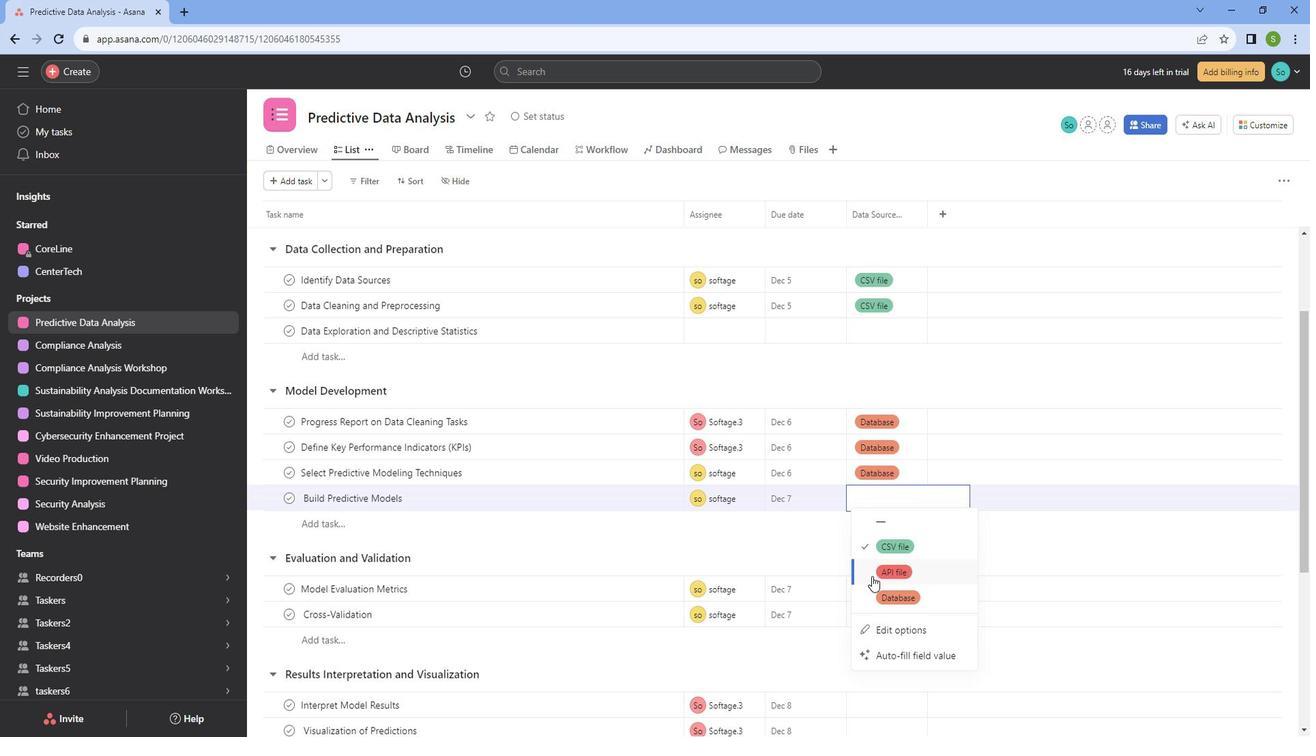 
Action: Mouse pressed left at (897, 571)
Screenshot: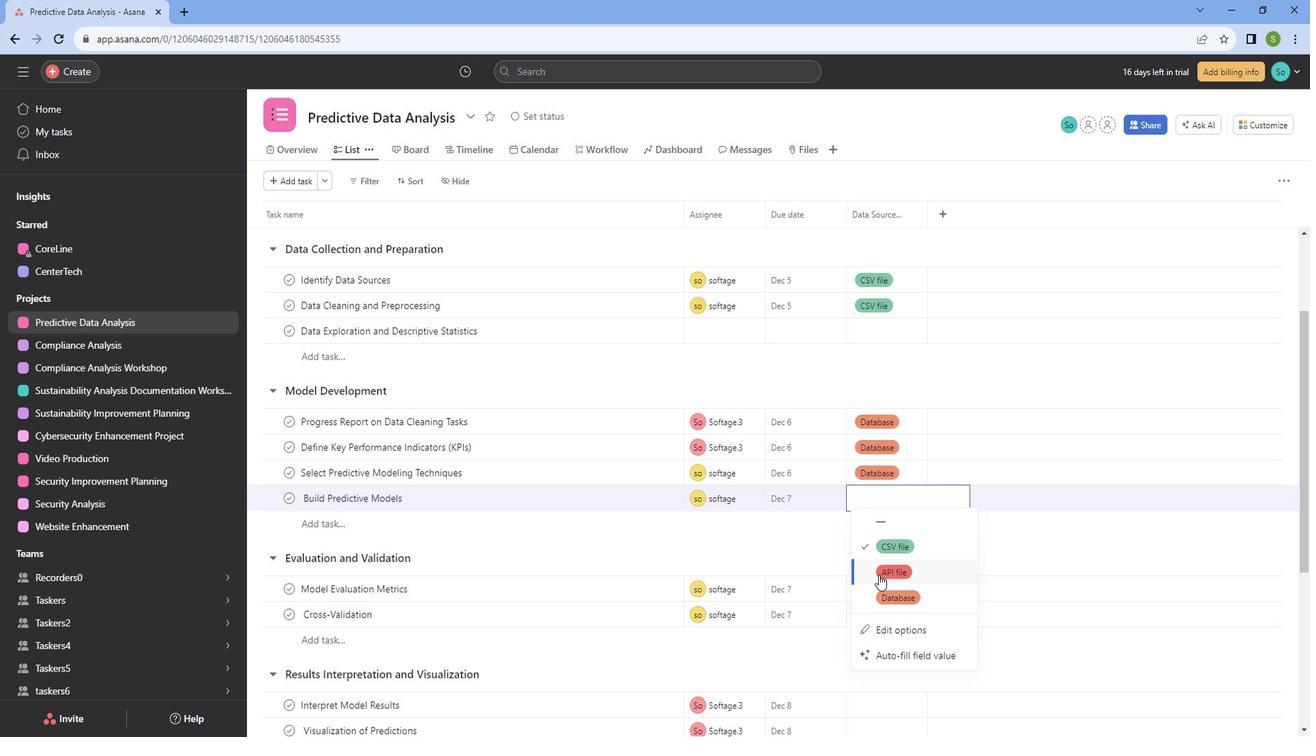 
Action: Mouse moved to (852, 543)
Screenshot: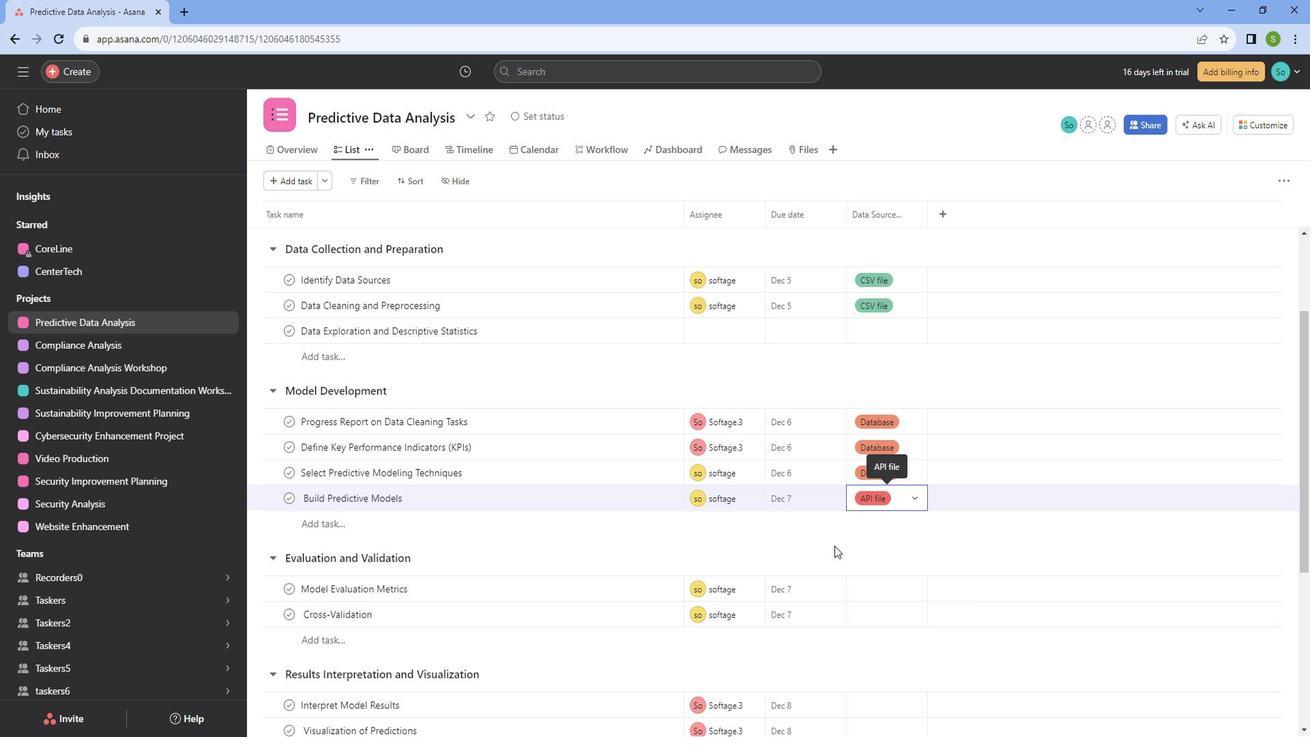 
Action: Mouse pressed left at (852, 543)
Screenshot: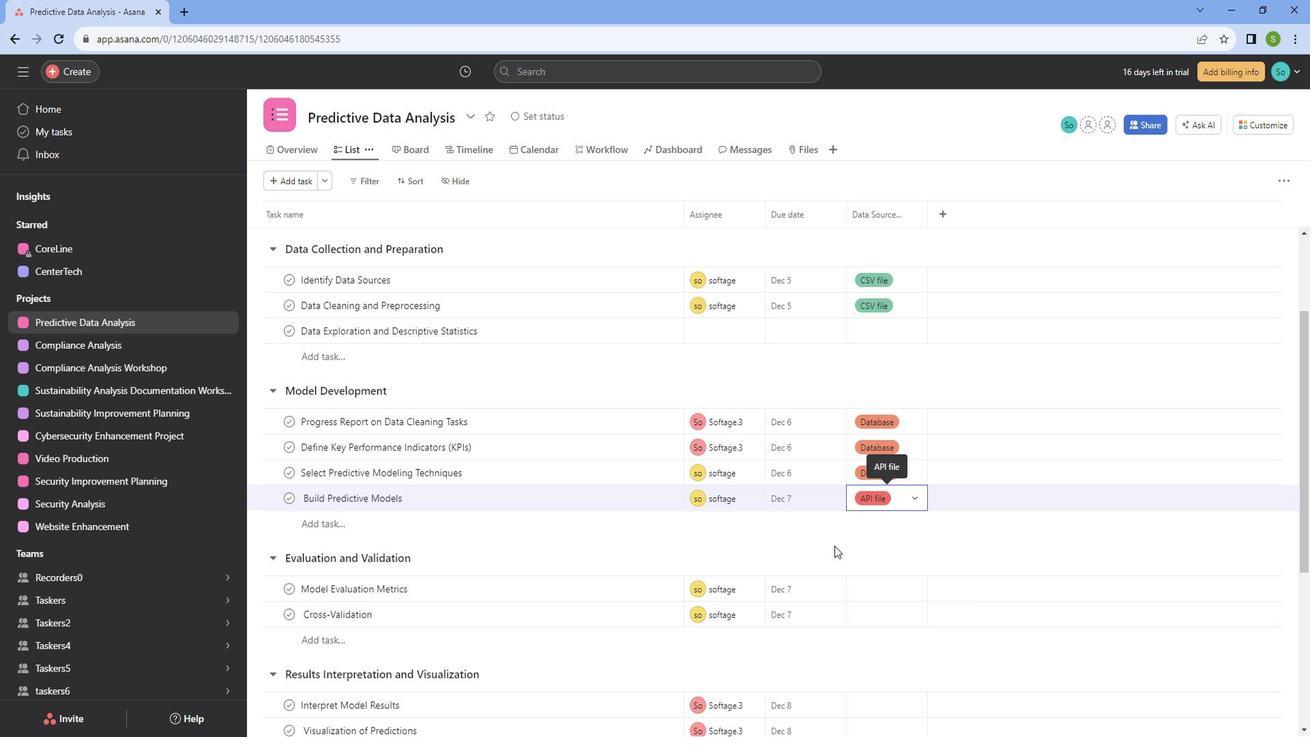 
Action: Mouse moved to (852, 542)
Screenshot: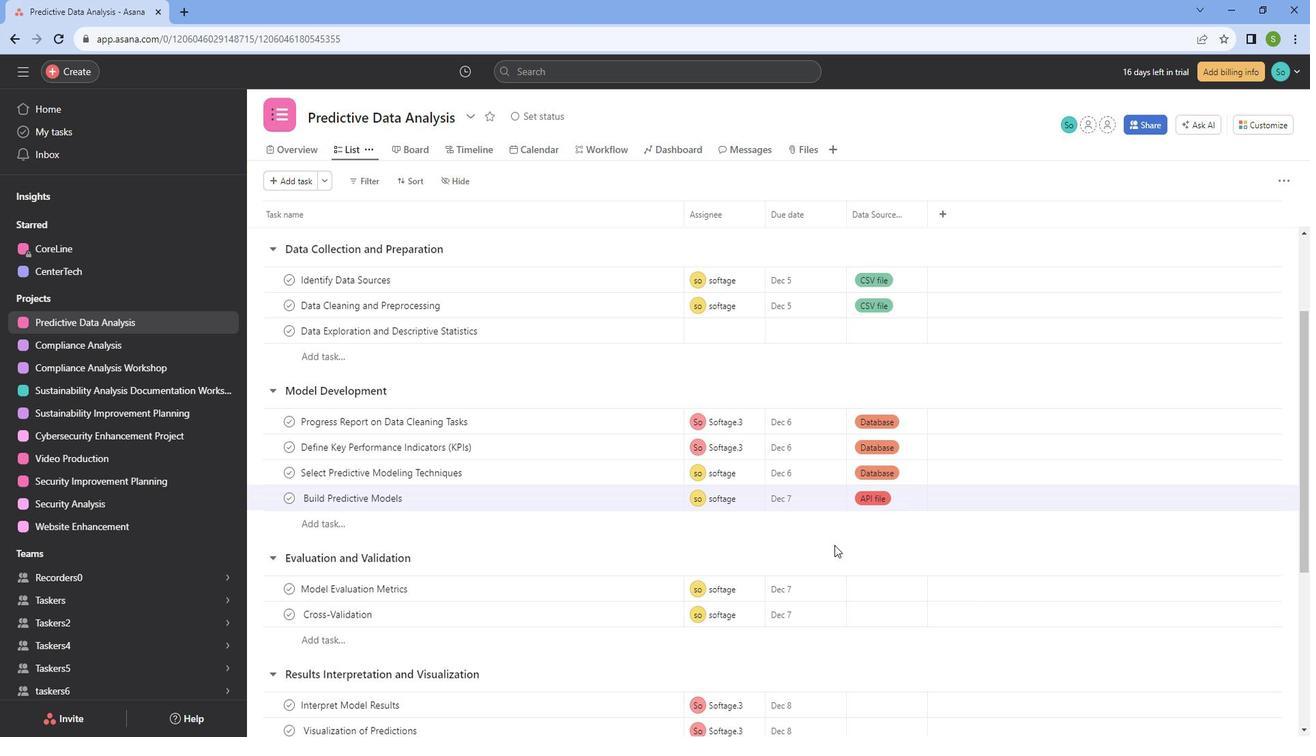 
Action: Mouse scrolled (852, 542) with delta (0, 0)
Screenshot: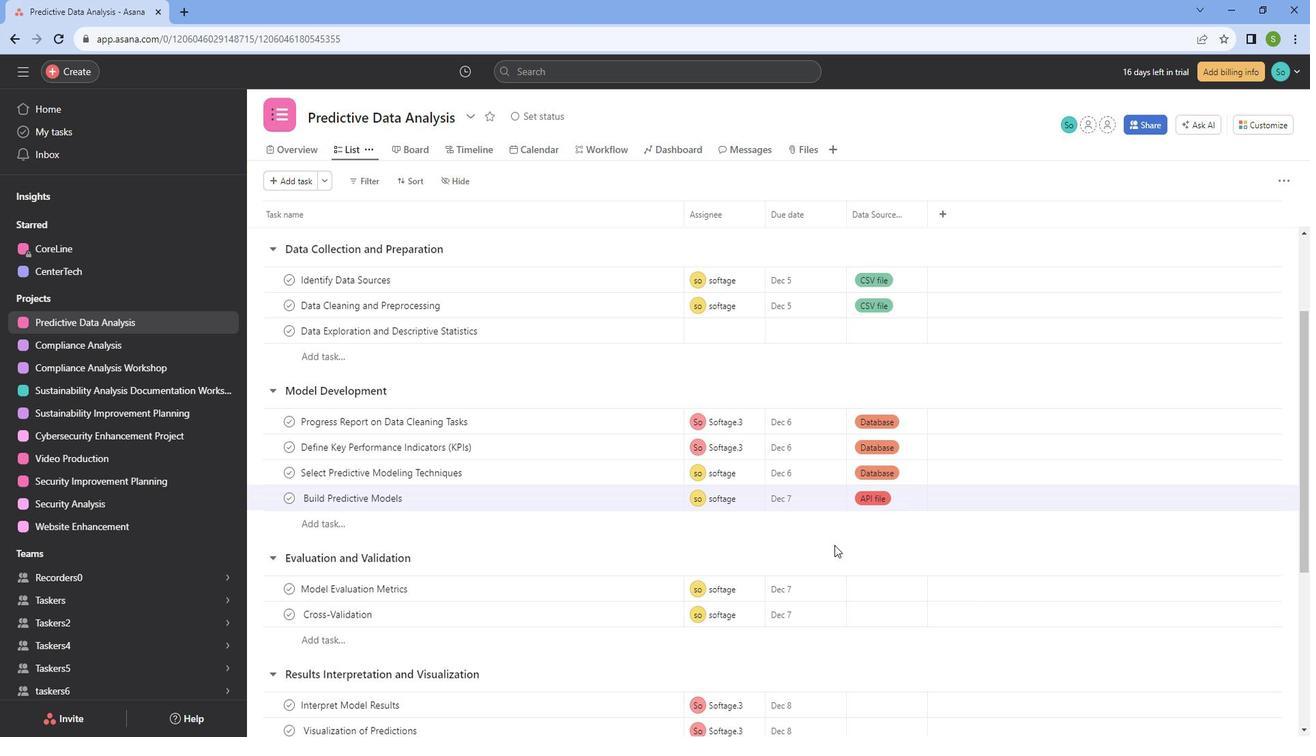 
Action: Mouse scrolled (852, 542) with delta (0, 0)
Screenshot: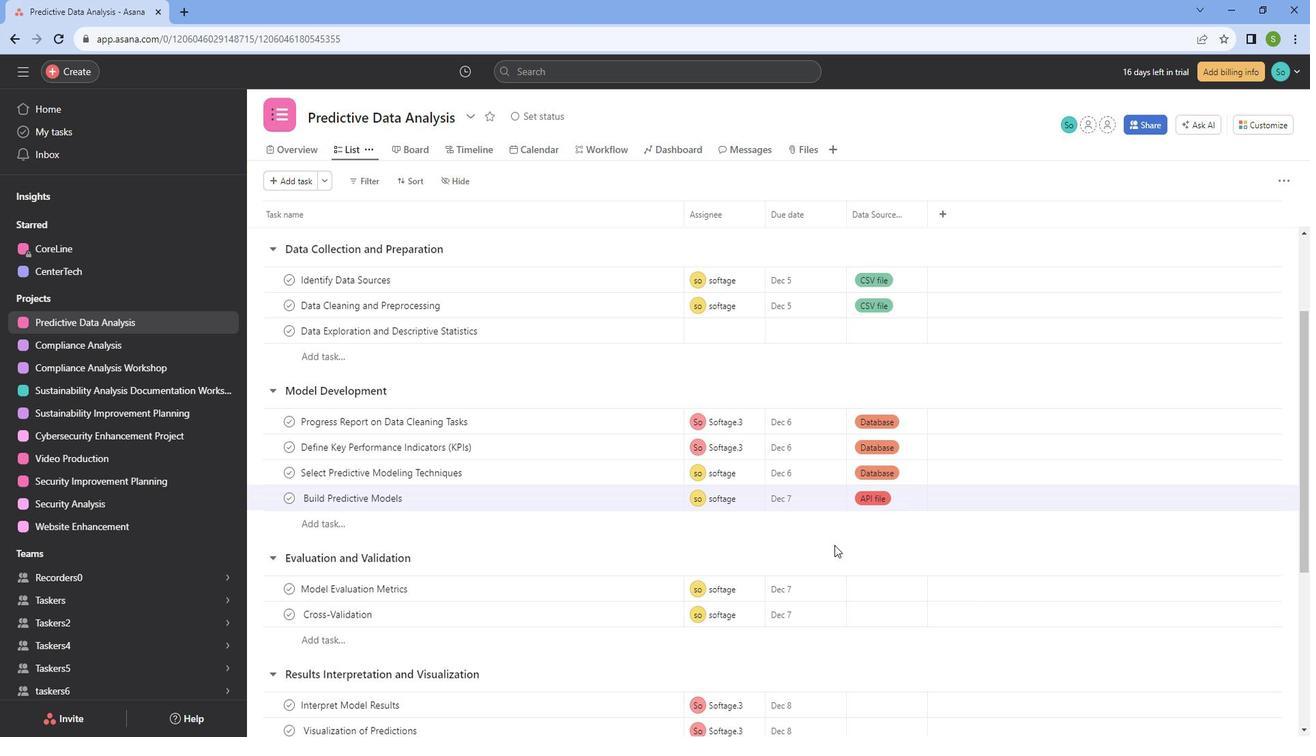 
Action: Mouse moved to (911, 452)
Screenshot: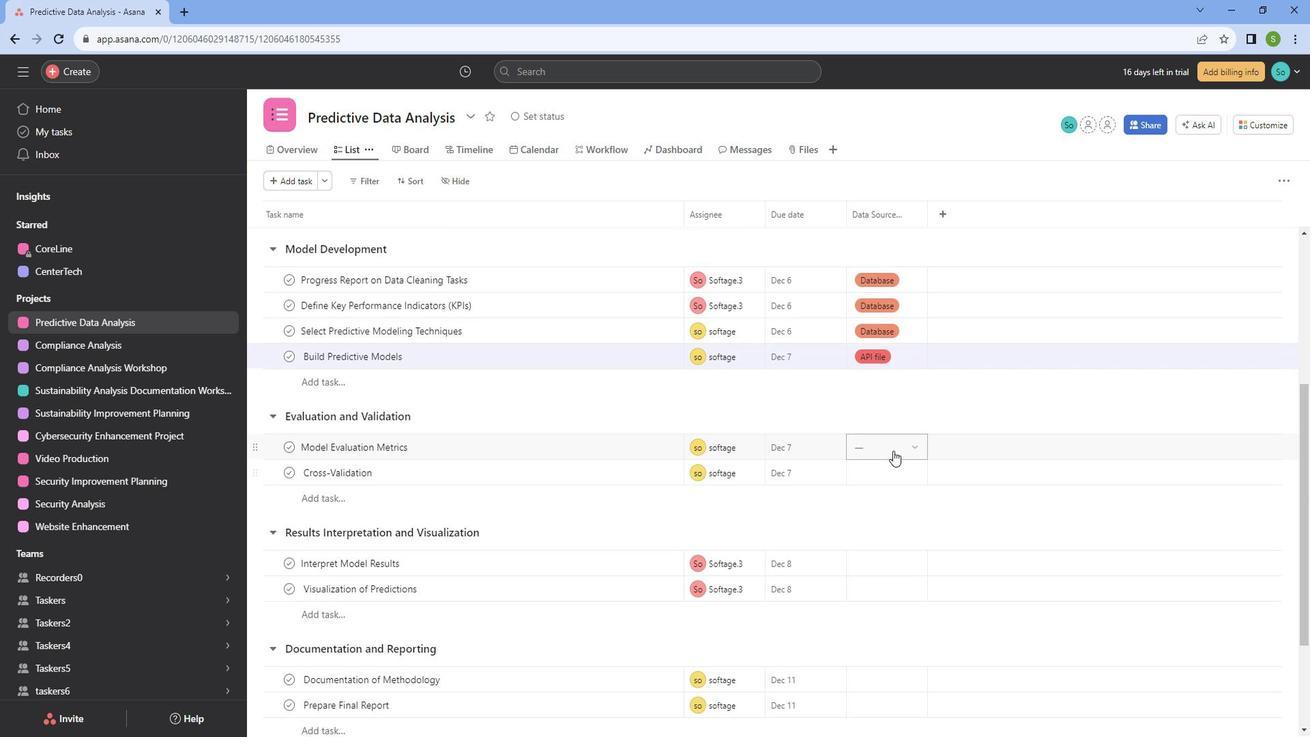 
Action: Mouse pressed left at (911, 452)
Screenshot: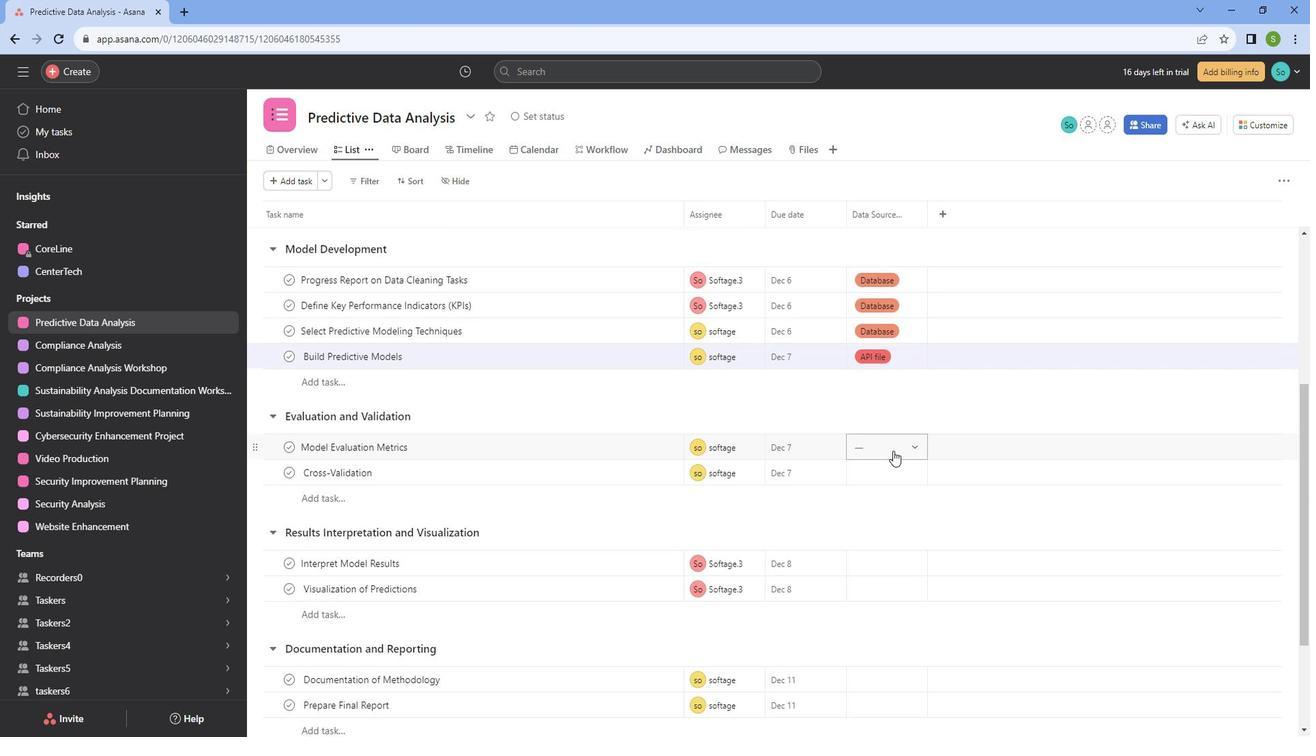 
Action: Mouse moved to (919, 516)
Screenshot: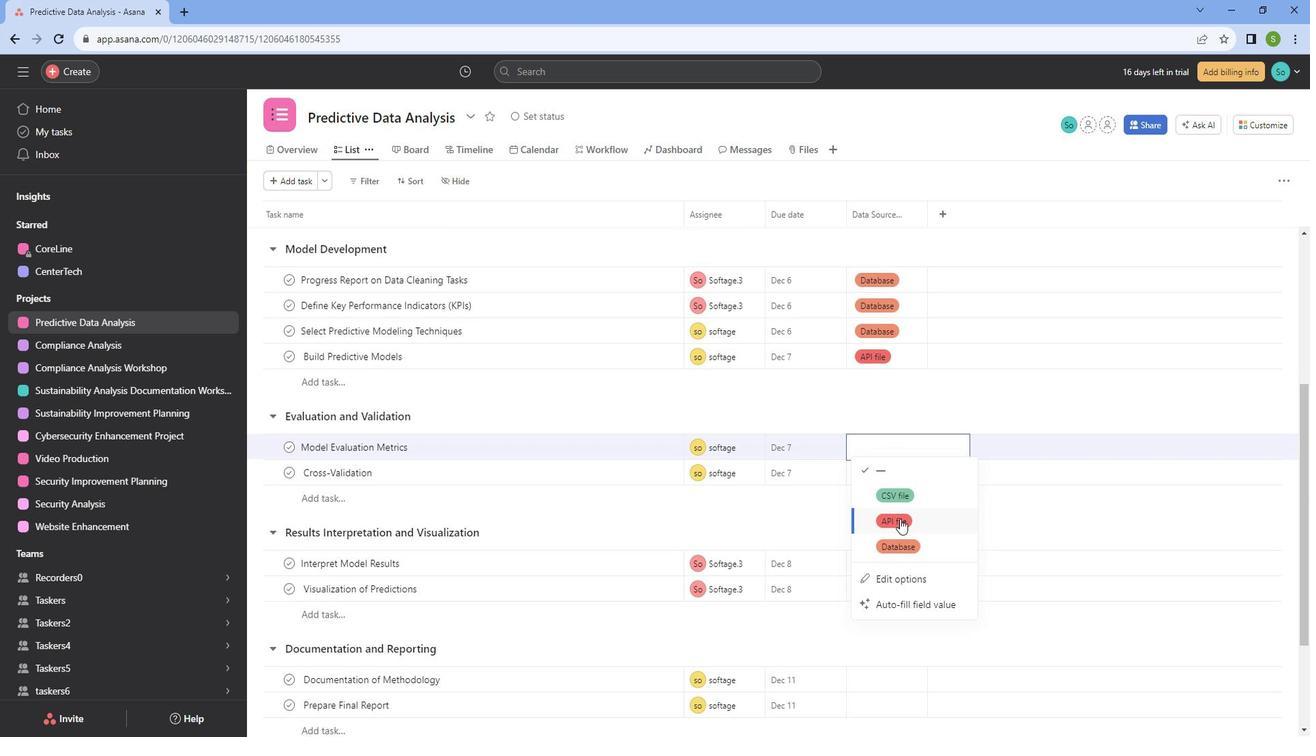
Action: Mouse pressed left at (919, 516)
Screenshot: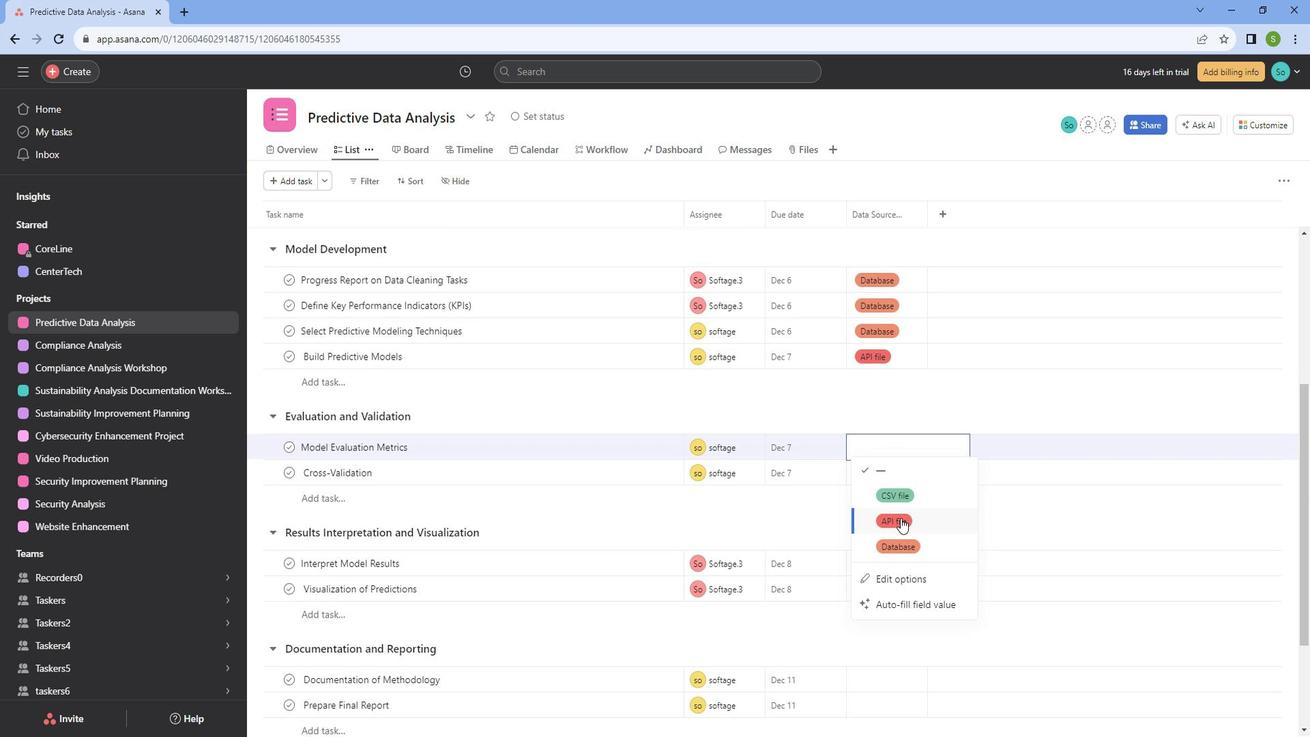 
Action: Mouse moved to (824, 504)
Screenshot: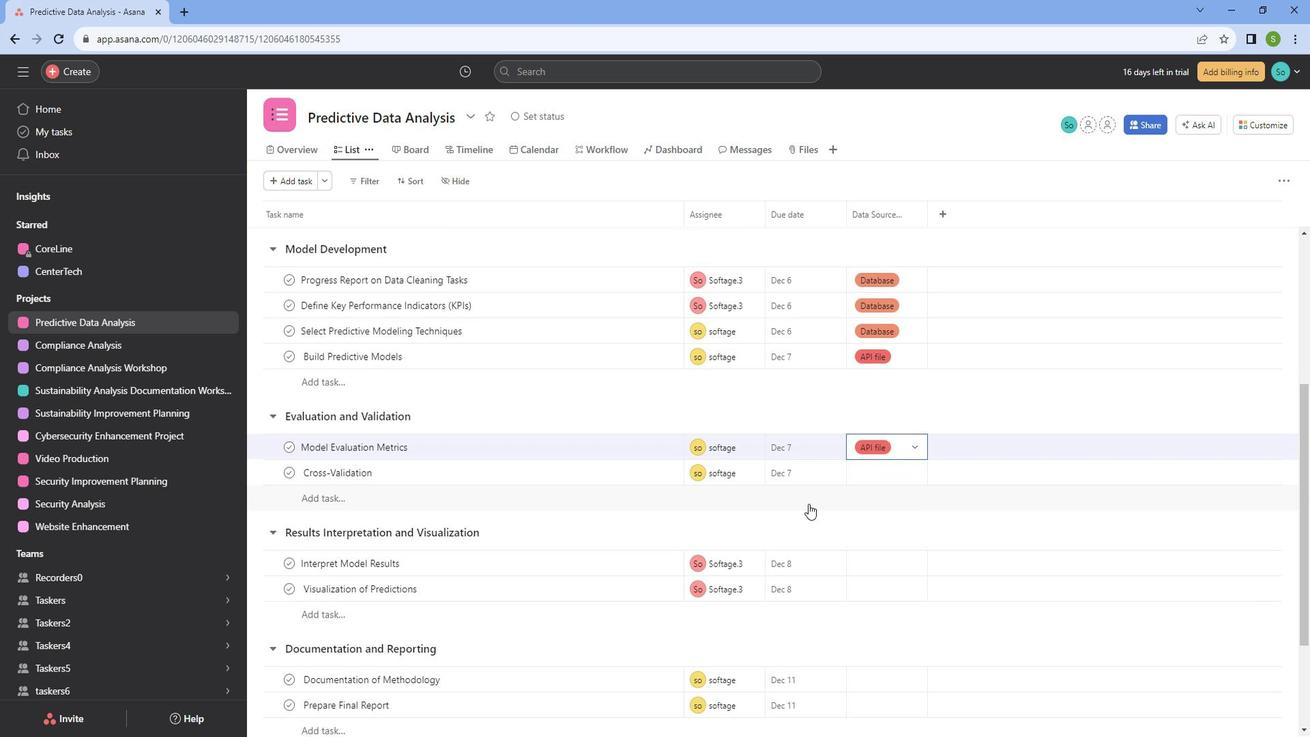 
Action: Mouse pressed left at (824, 504)
Screenshot: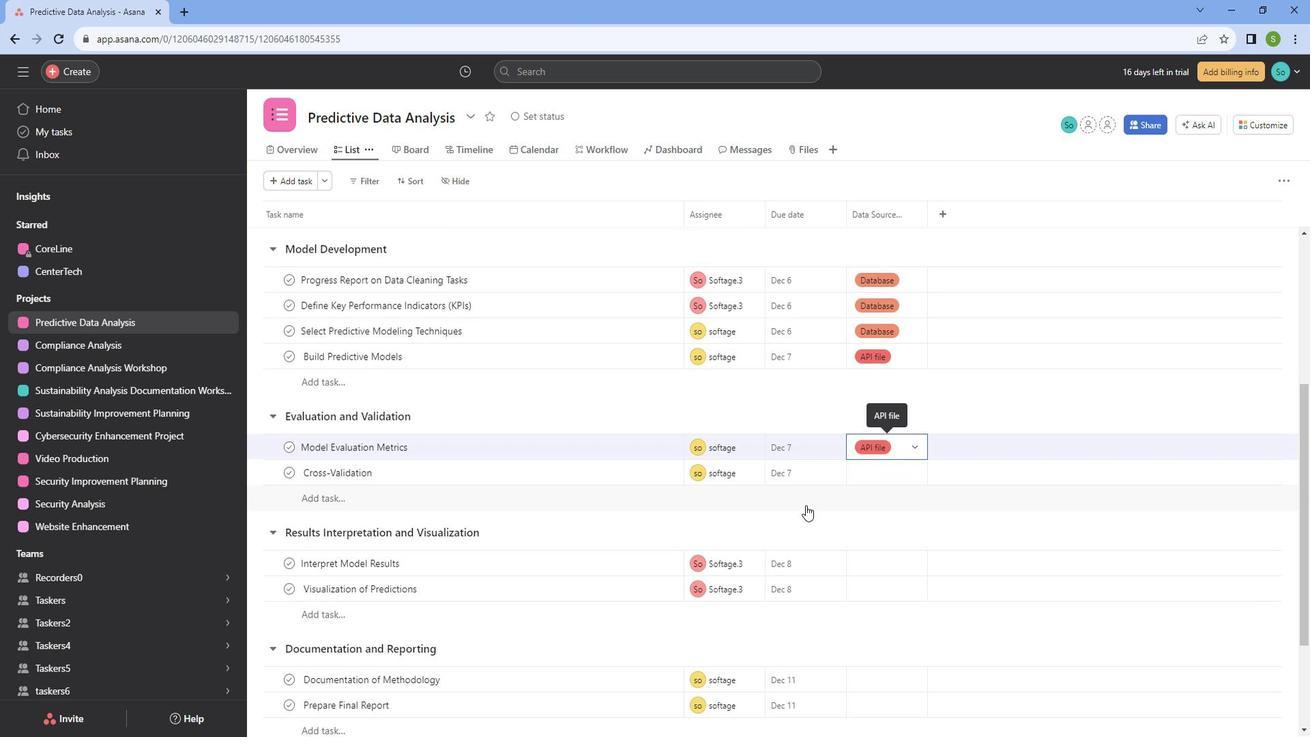 
Action: Mouse moved to (897, 471)
Screenshot: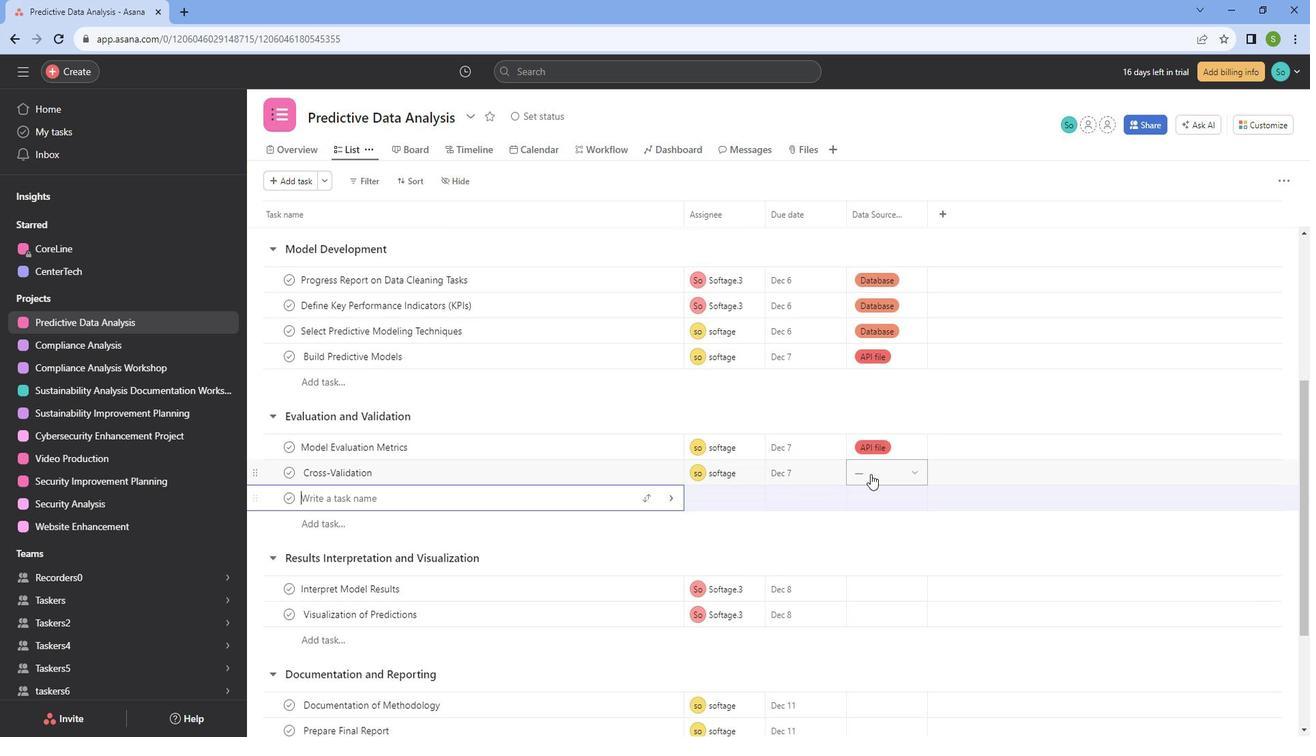 
Action: Mouse pressed left at (897, 471)
Screenshot: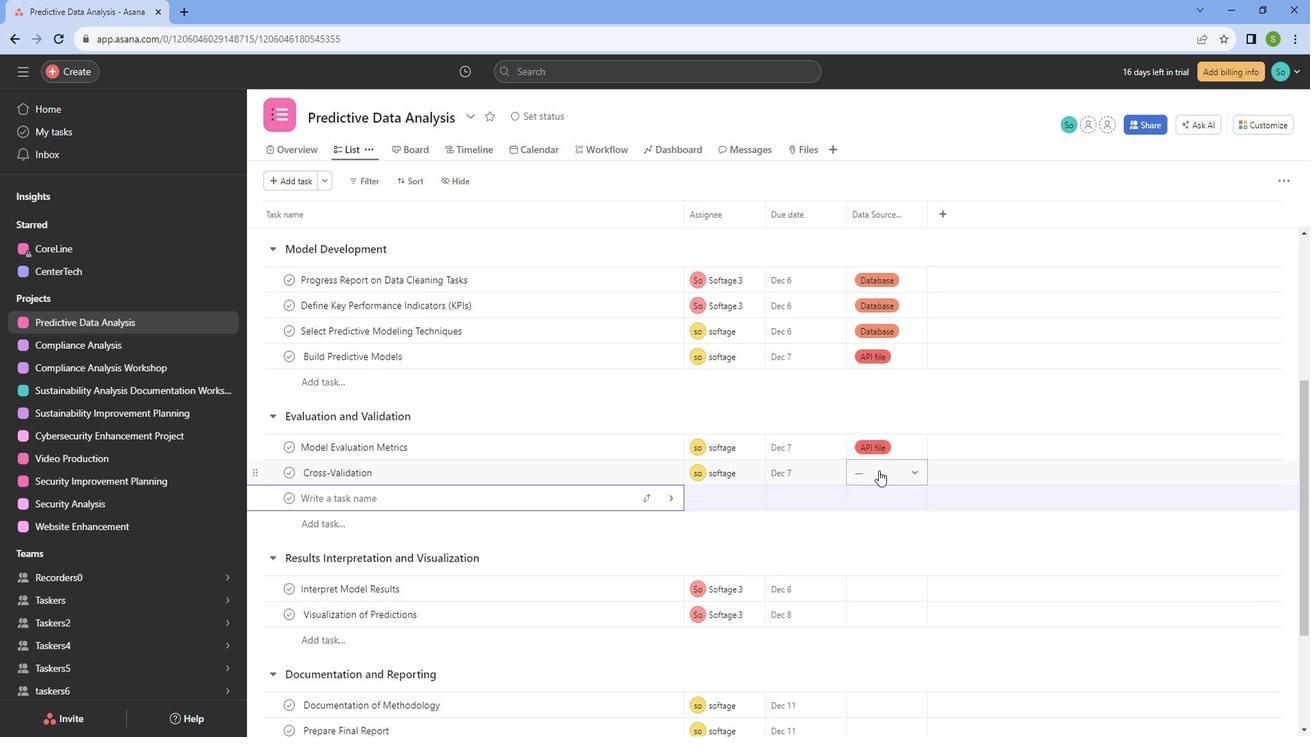 
Action: Mouse moved to (910, 523)
Screenshot: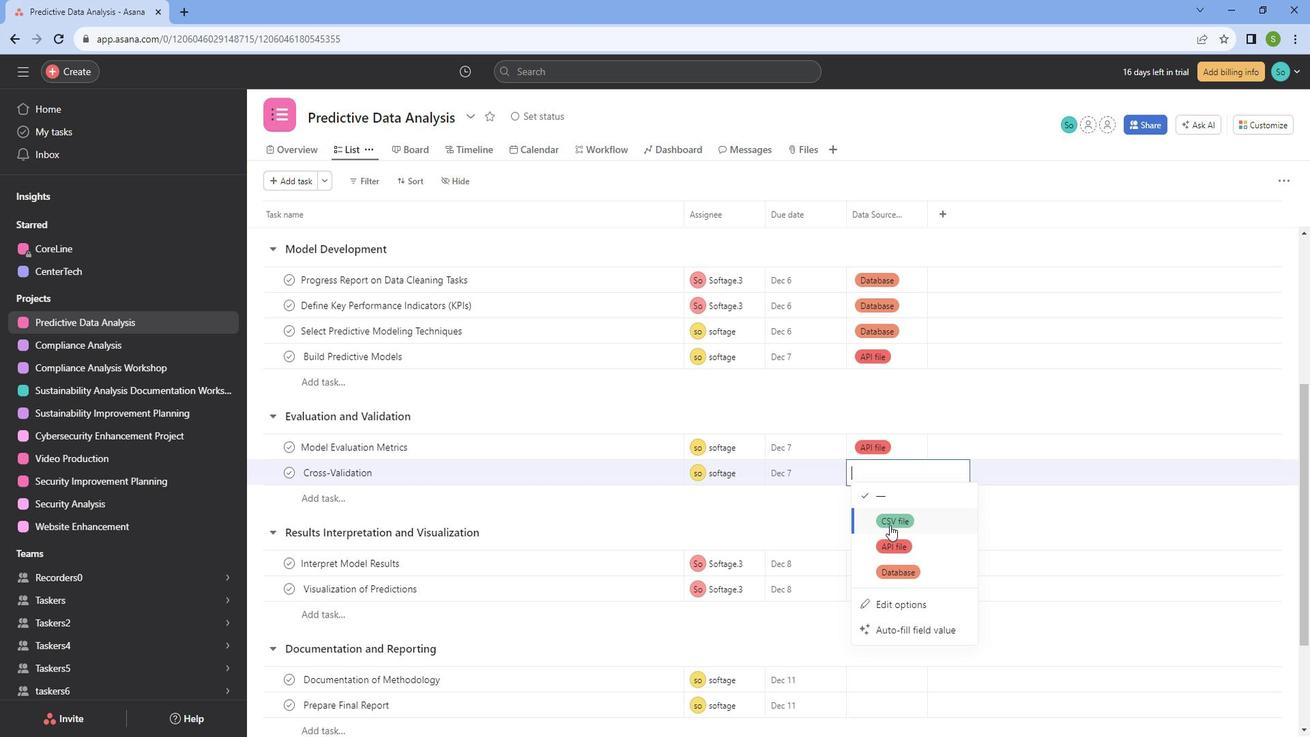 
Action: Mouse pressed left at (910, 523)
Screenshot: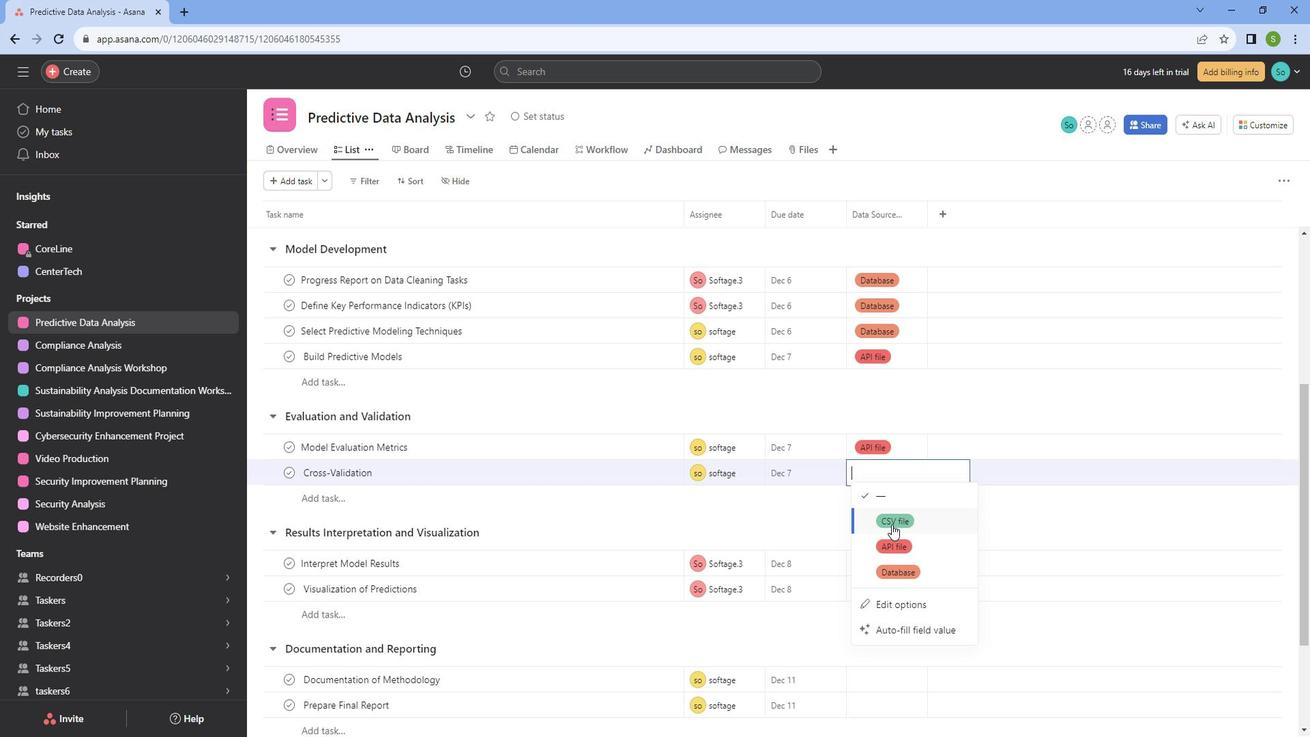 
Action: Mouse moved to (876, 523)
Screenshot: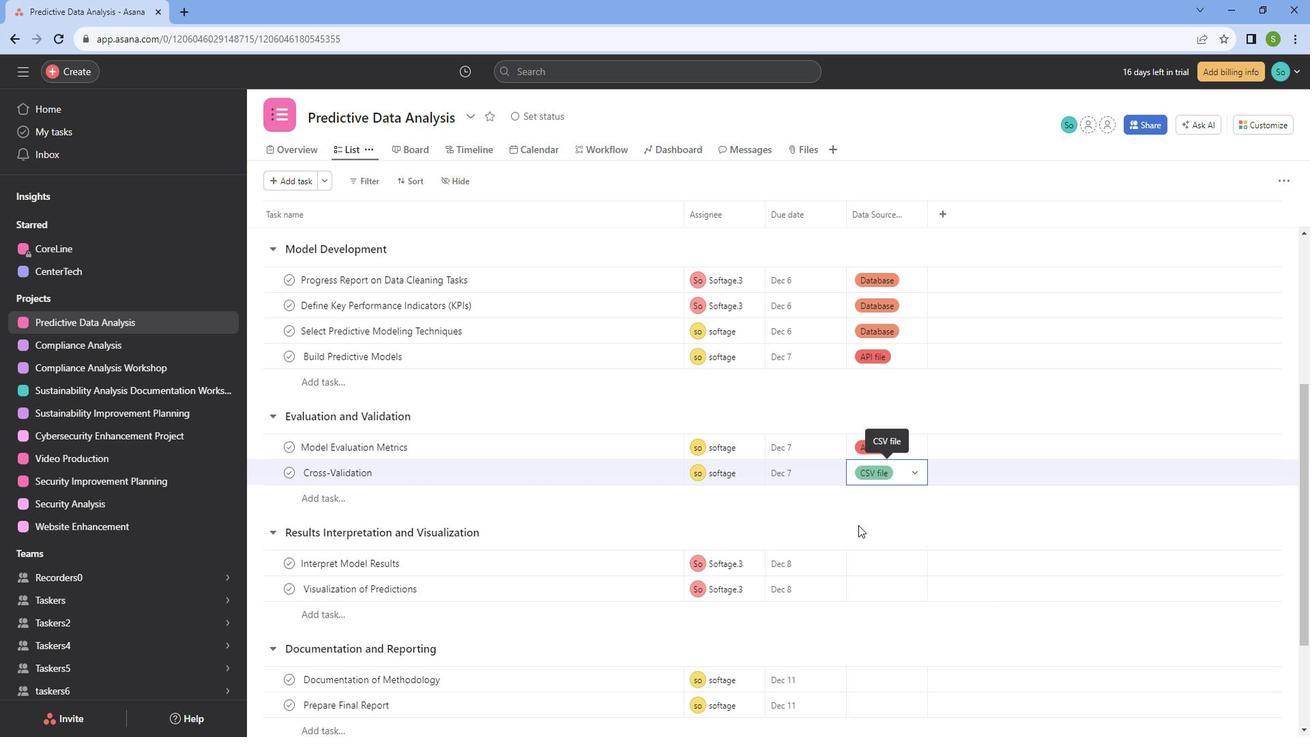 
Action: Mouse pressed left at (876, 523)
Screenshot: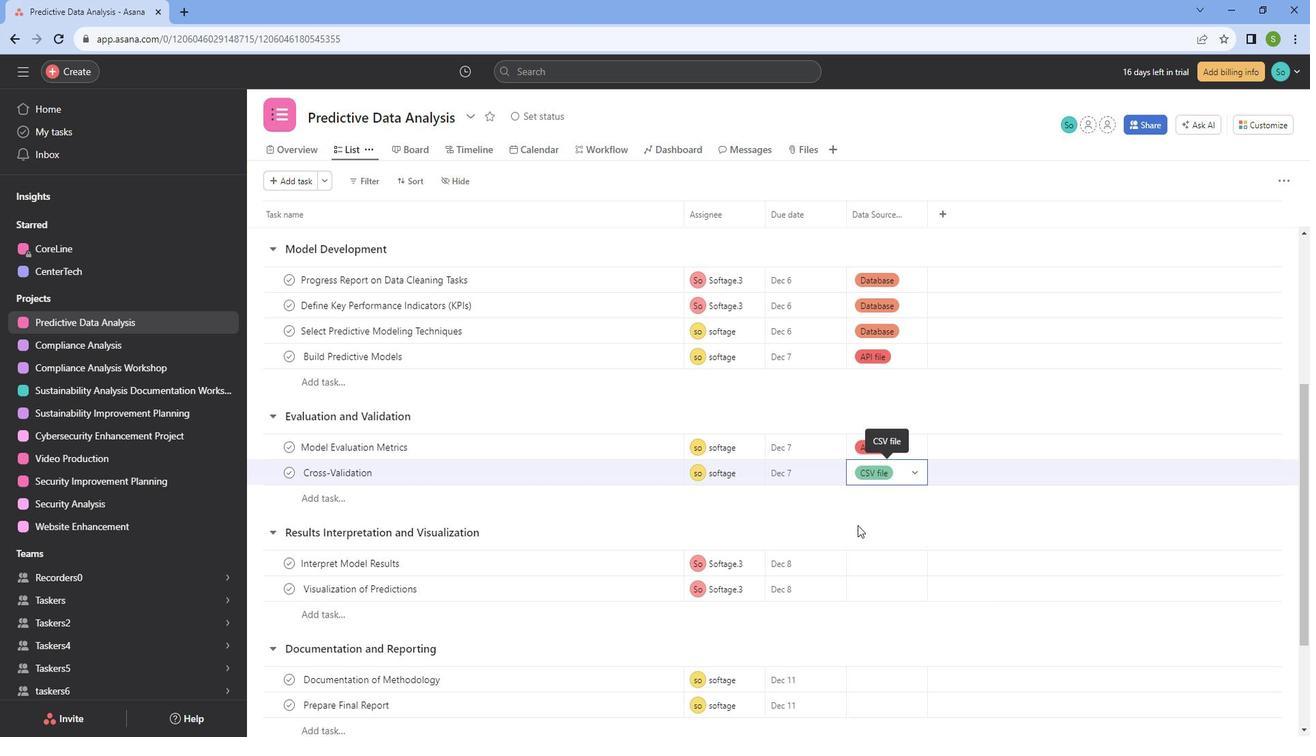 
Action: Mouse scrolled (876, 523) with delta (0, 0)
Screenshot: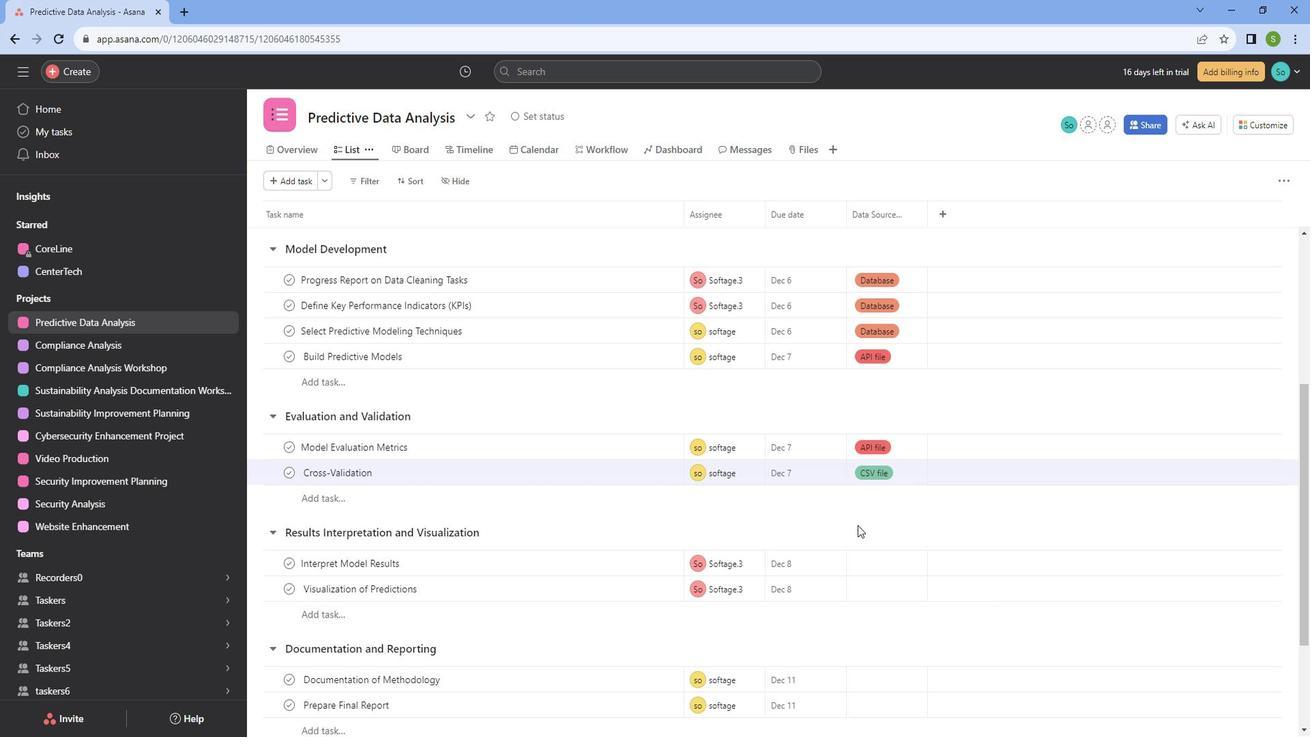 
Action: Mouse scrolled (876, 523) with delta (0, 0)
Screenshot: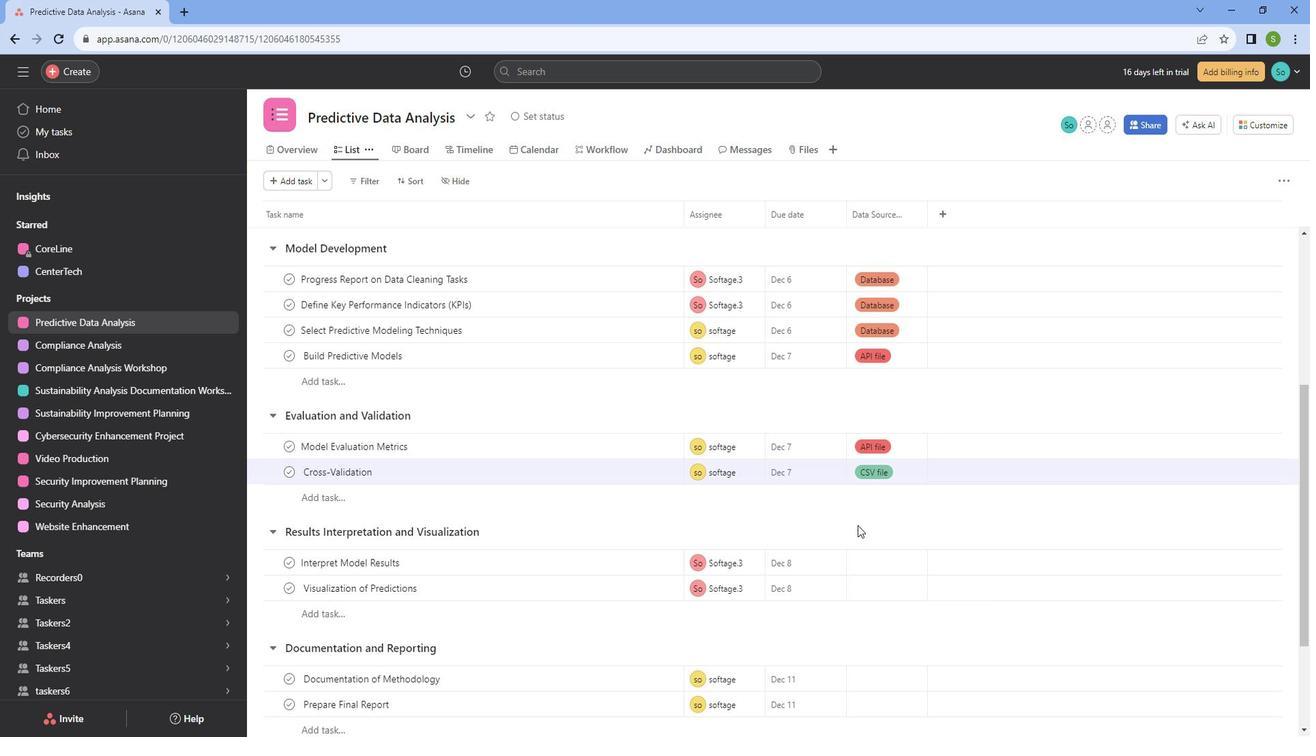 
Action: Mouse scrolled (876, 523) with delta (0, 0)
Screenshot: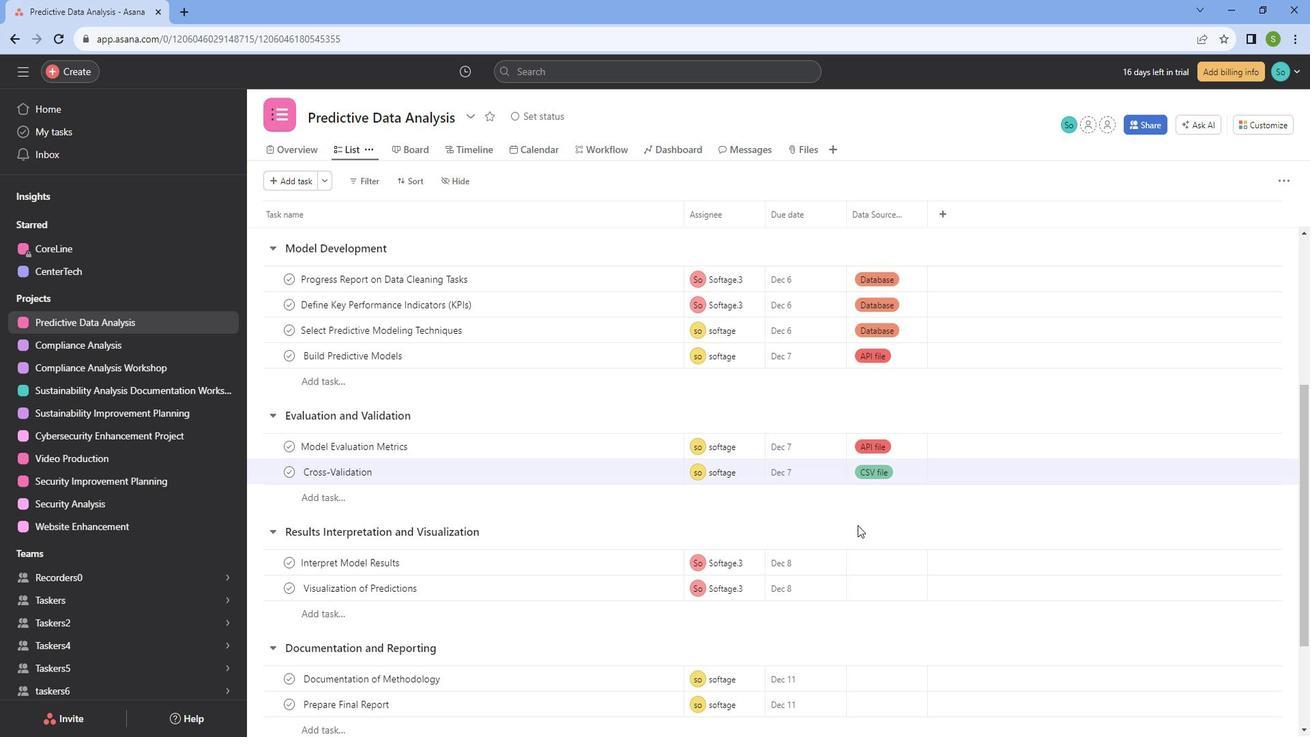
Action: Mouse scrolled (876, 523) with delta (0, 0)
Screenshot: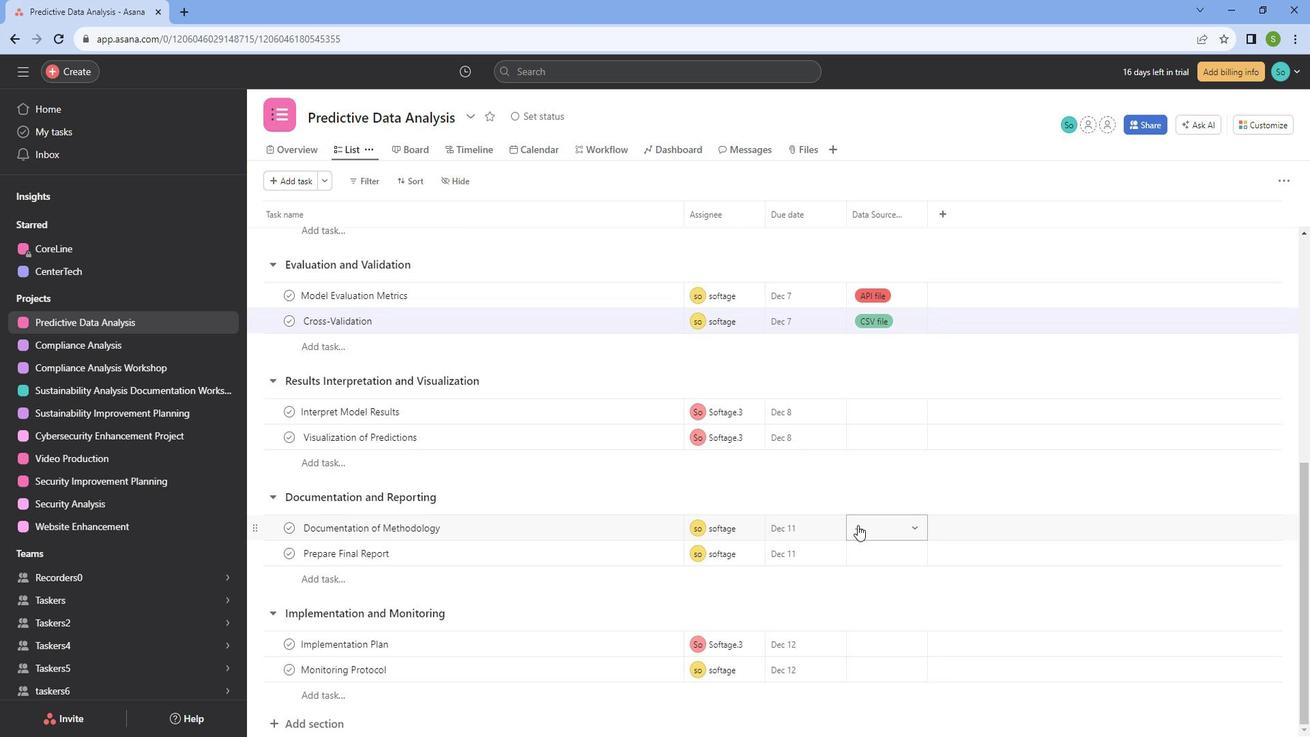 
Action: Mouse moved to (898, 415)
Screenshot: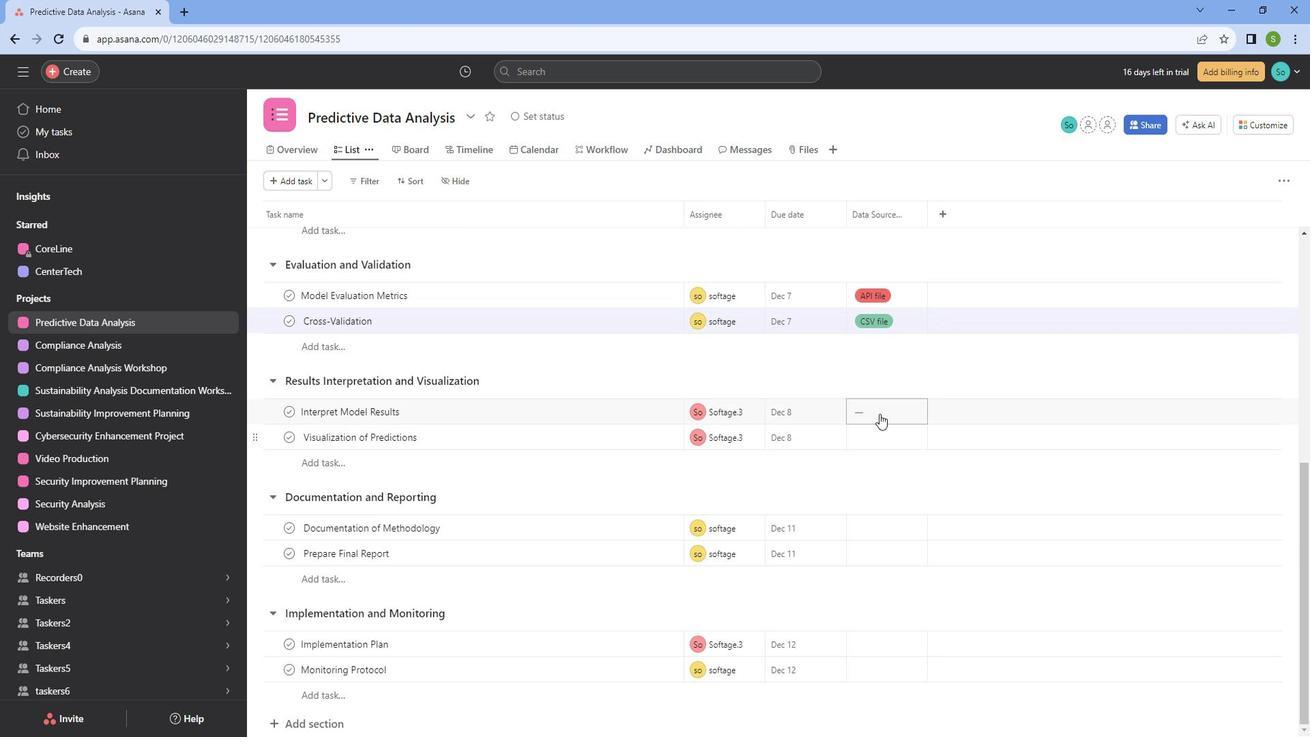 
Action: Mouse pressed left at (898, 415)
Screenshot: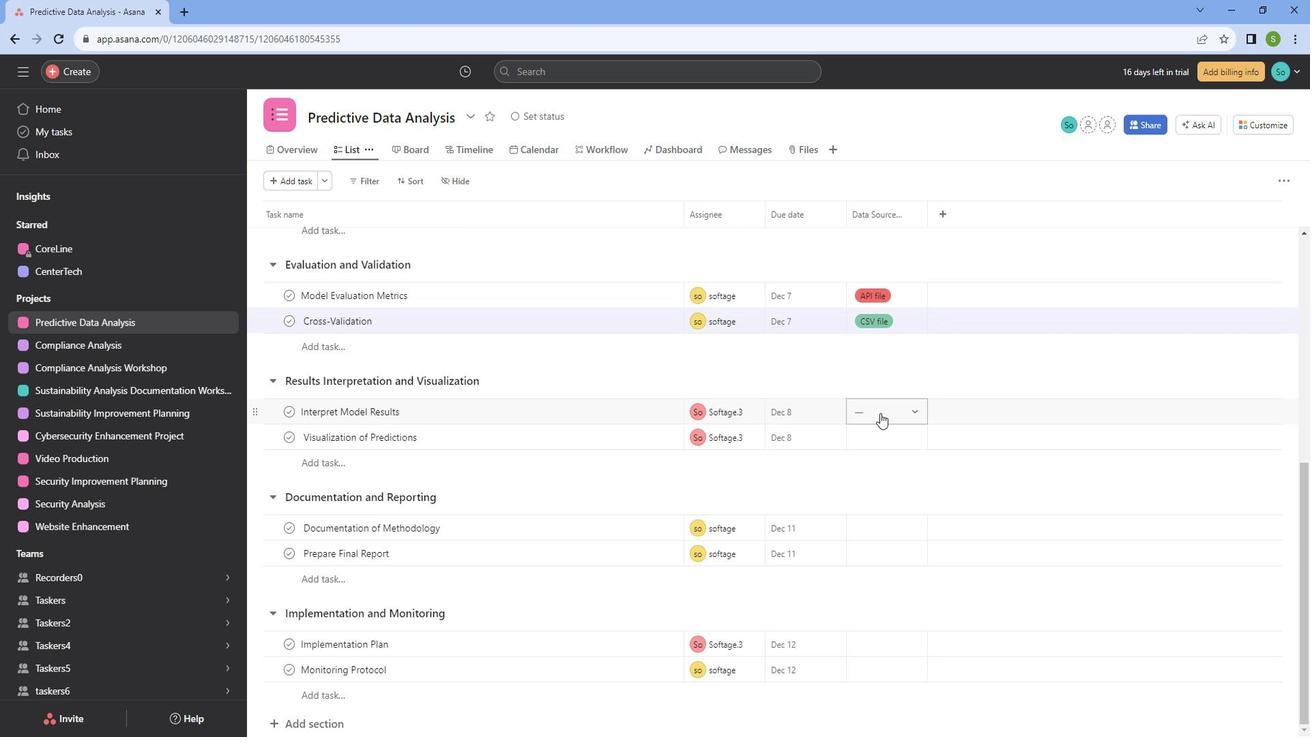 
Action: Mouse moved to (891, 501)
Screenshot: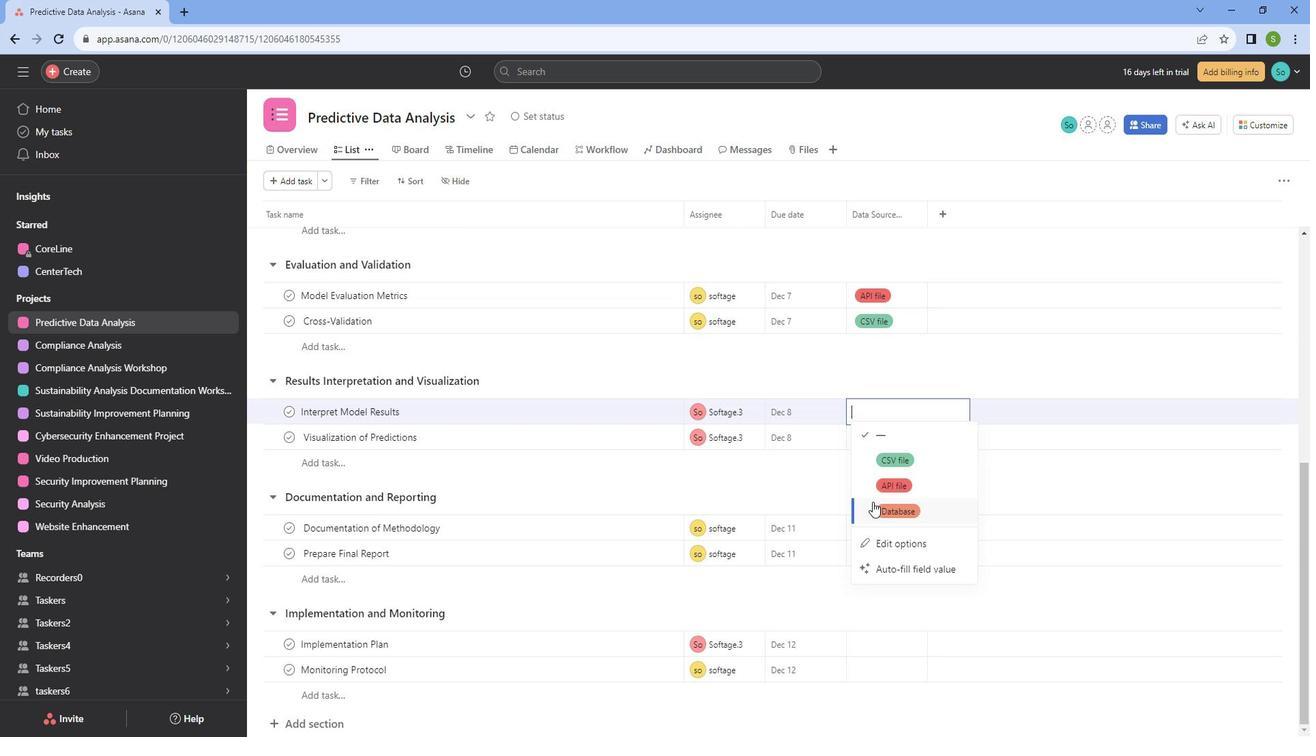 
Action: Mouse pressed left at (891, 501)
Screenshot: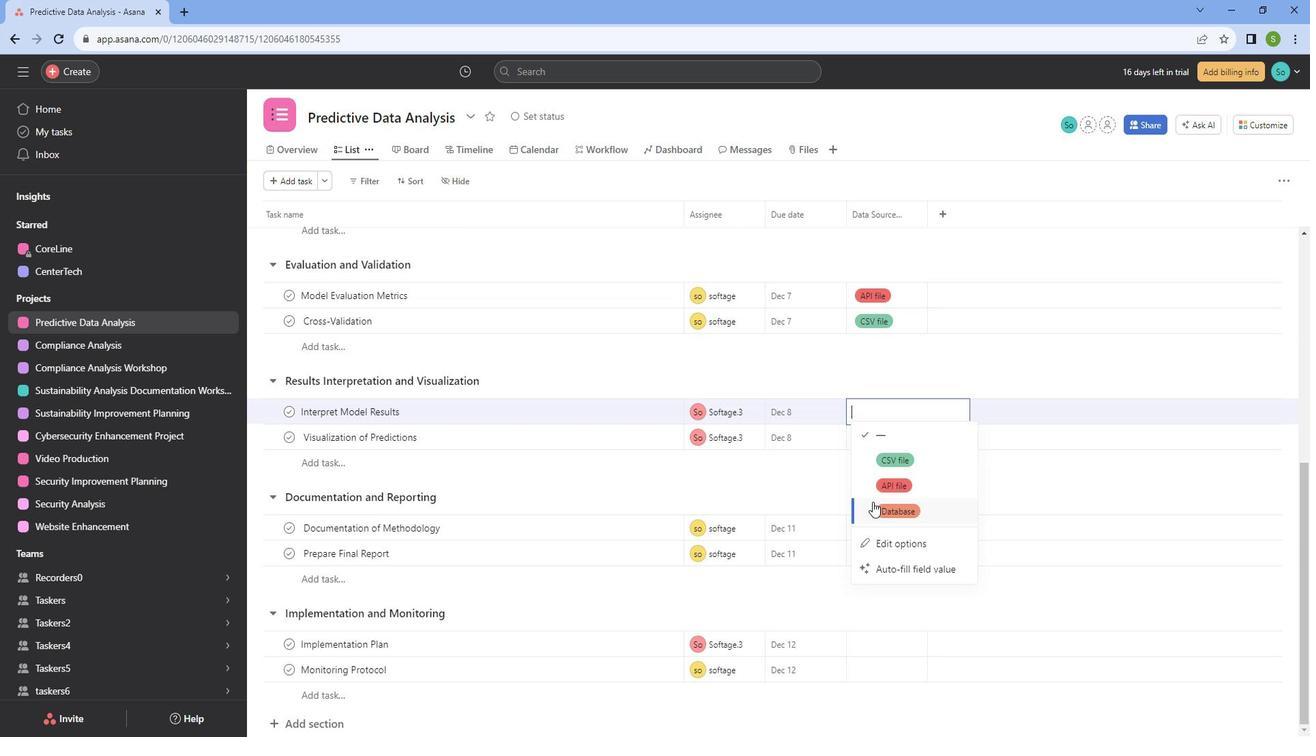 
Action: Mouse moved to (906, 446)
Screenshot: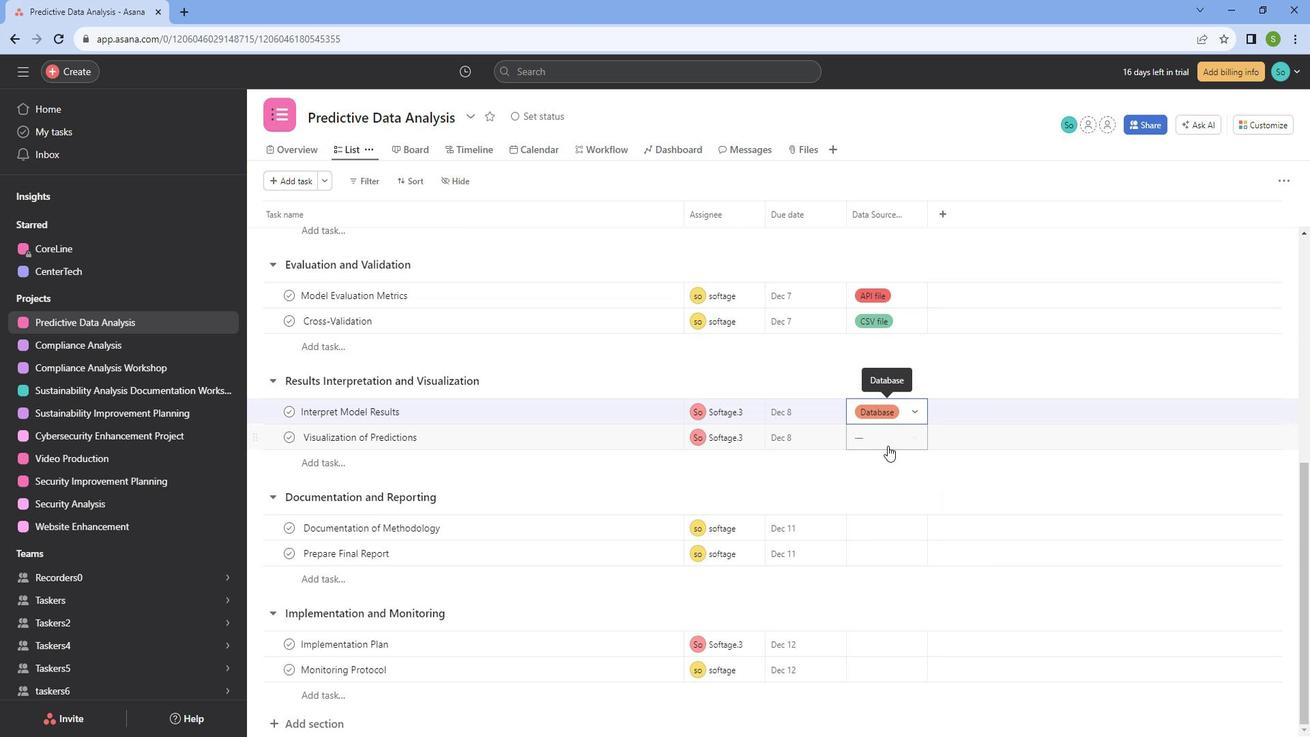 
Action: Mouse pressed left at (906, 446)
Screenshot: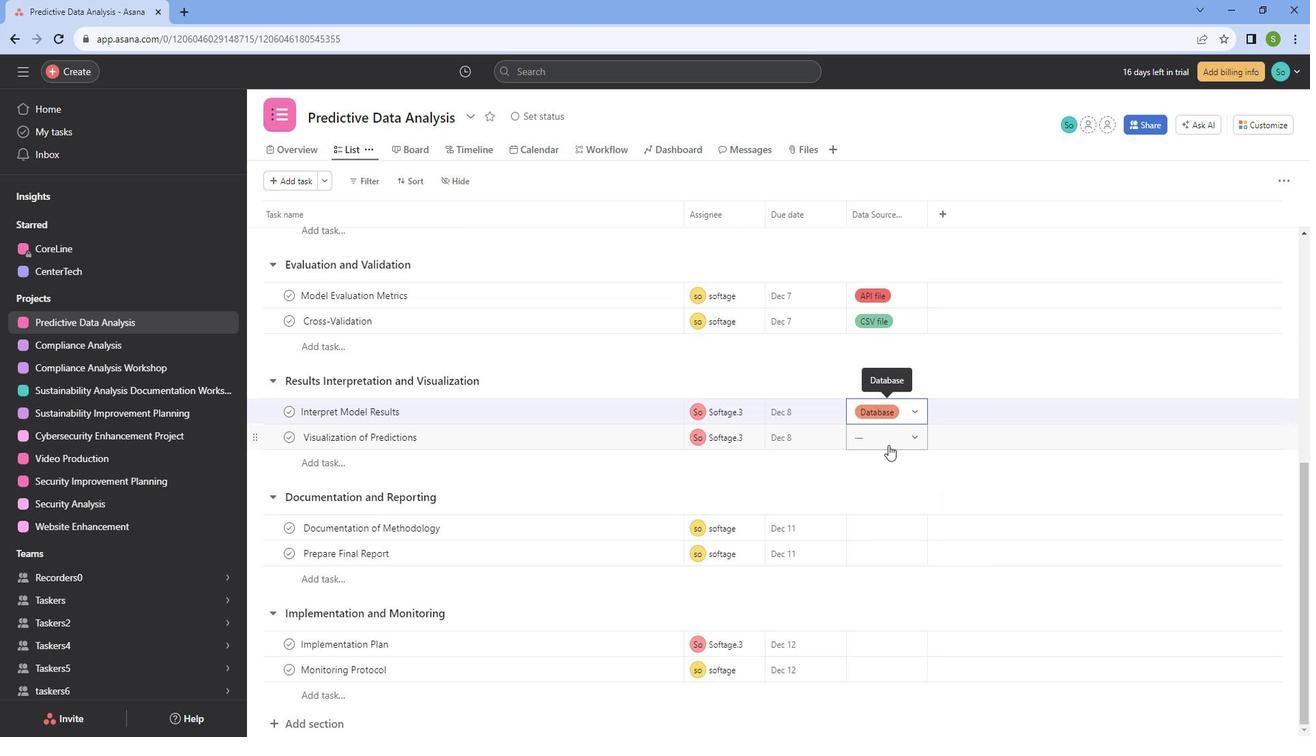 
Action: Mouse moved to (903, 507)
Screenshot: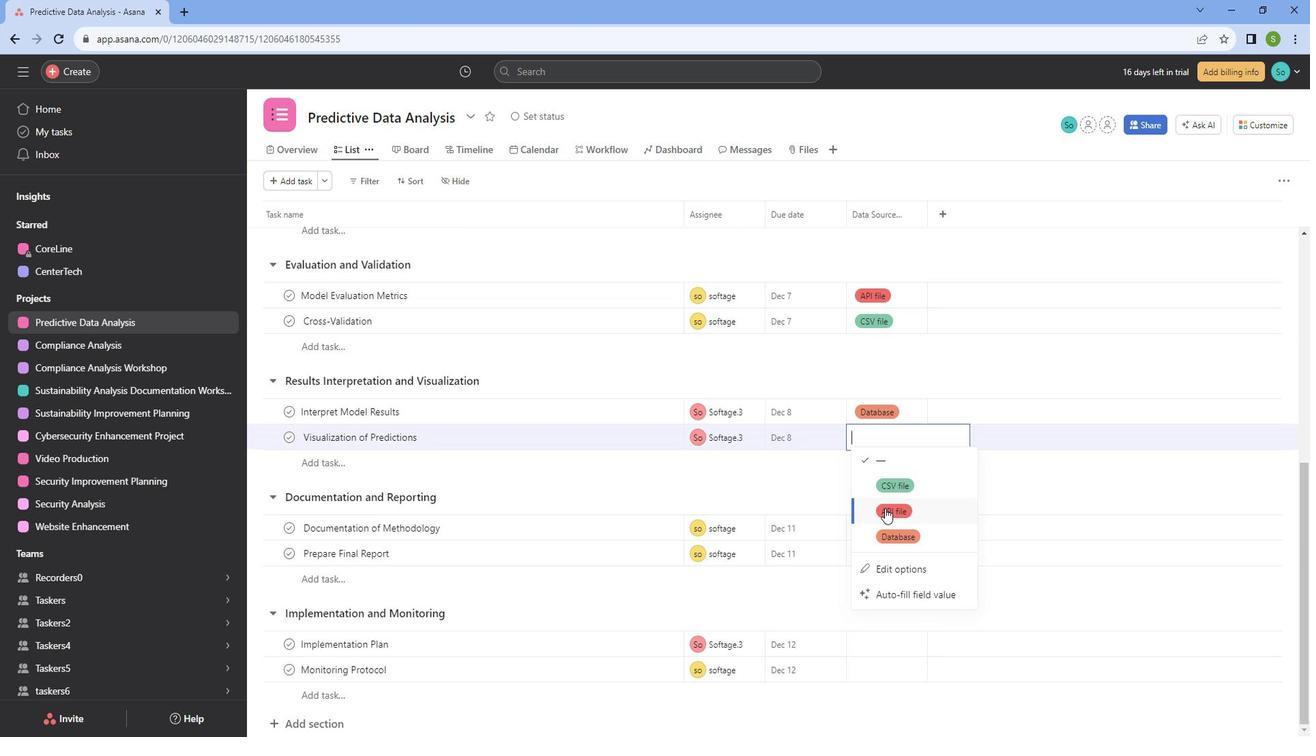 
Action: Mouse pressed left at (903, 507)
Screenshot: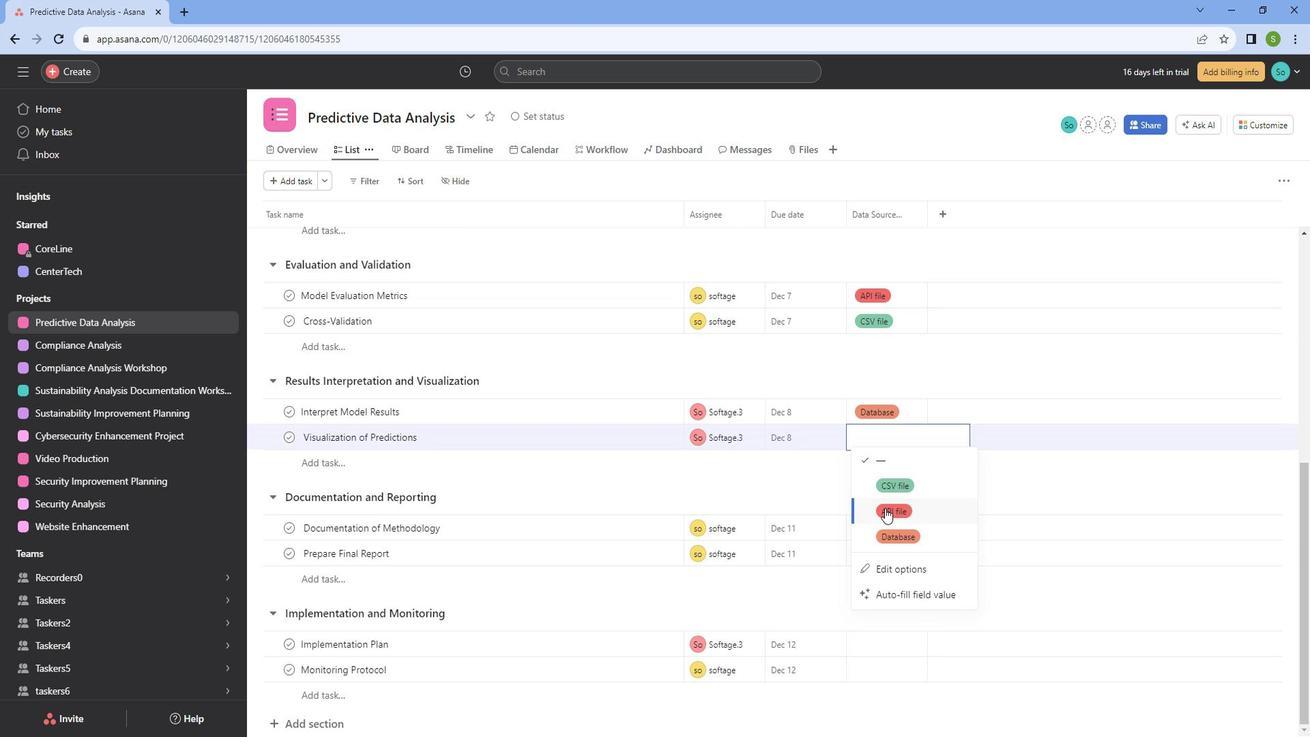 
Action: Mouse moved to (826, 477)
Screenshot: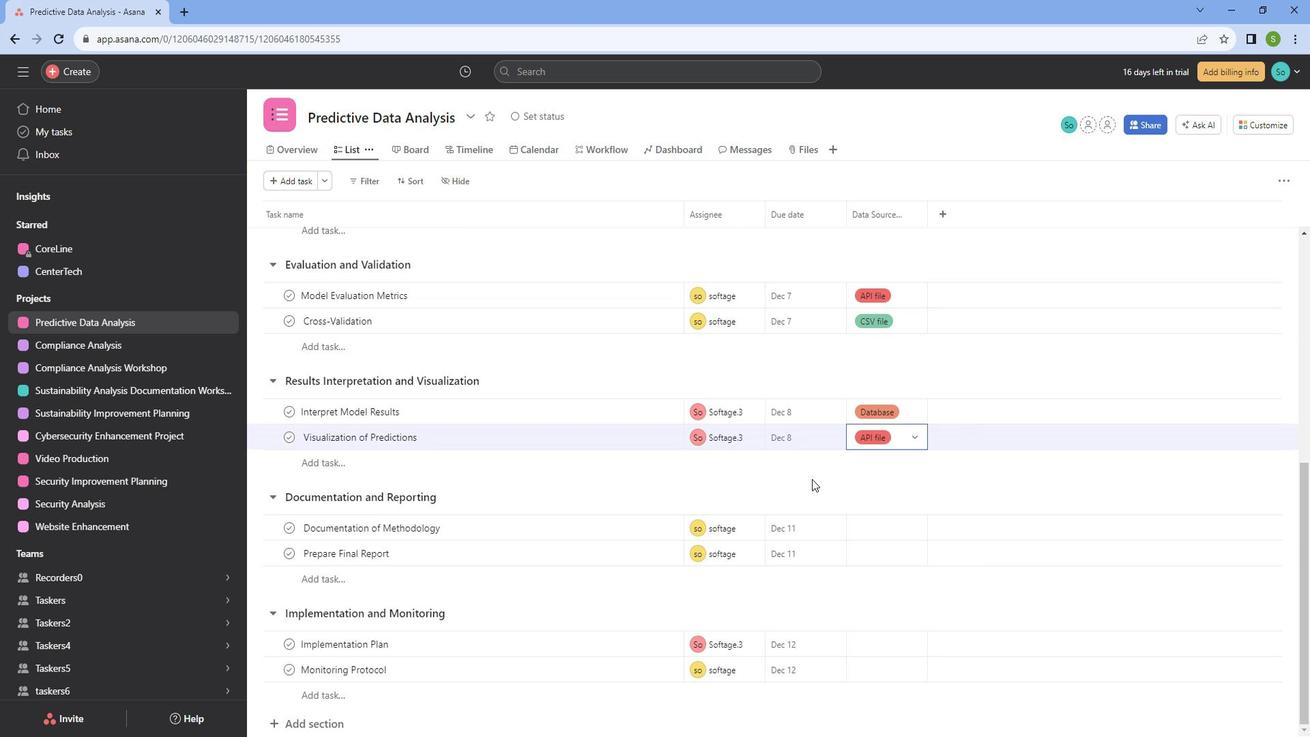 
Action: Mouse pressed left at (826, 477)
Screenshot: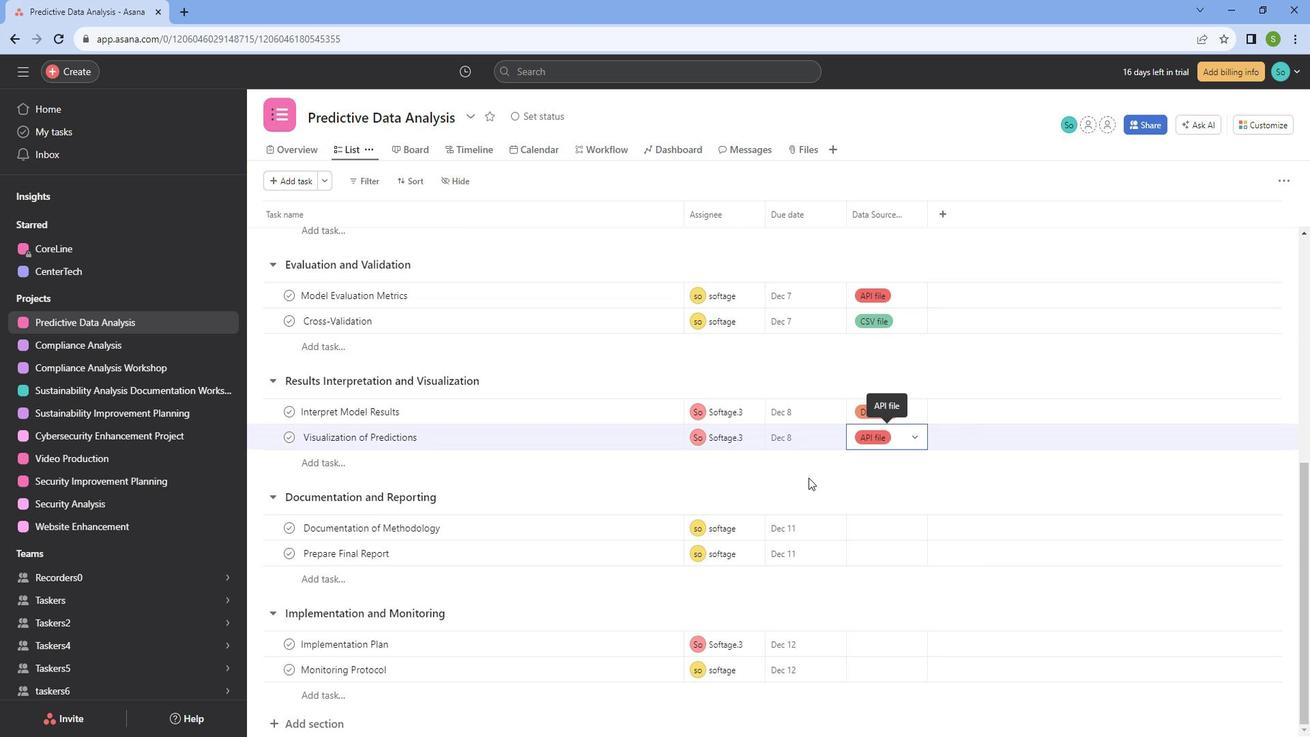 
Action: Mouse scrolled (826, 477) with delta (0, 0)
Screenshot: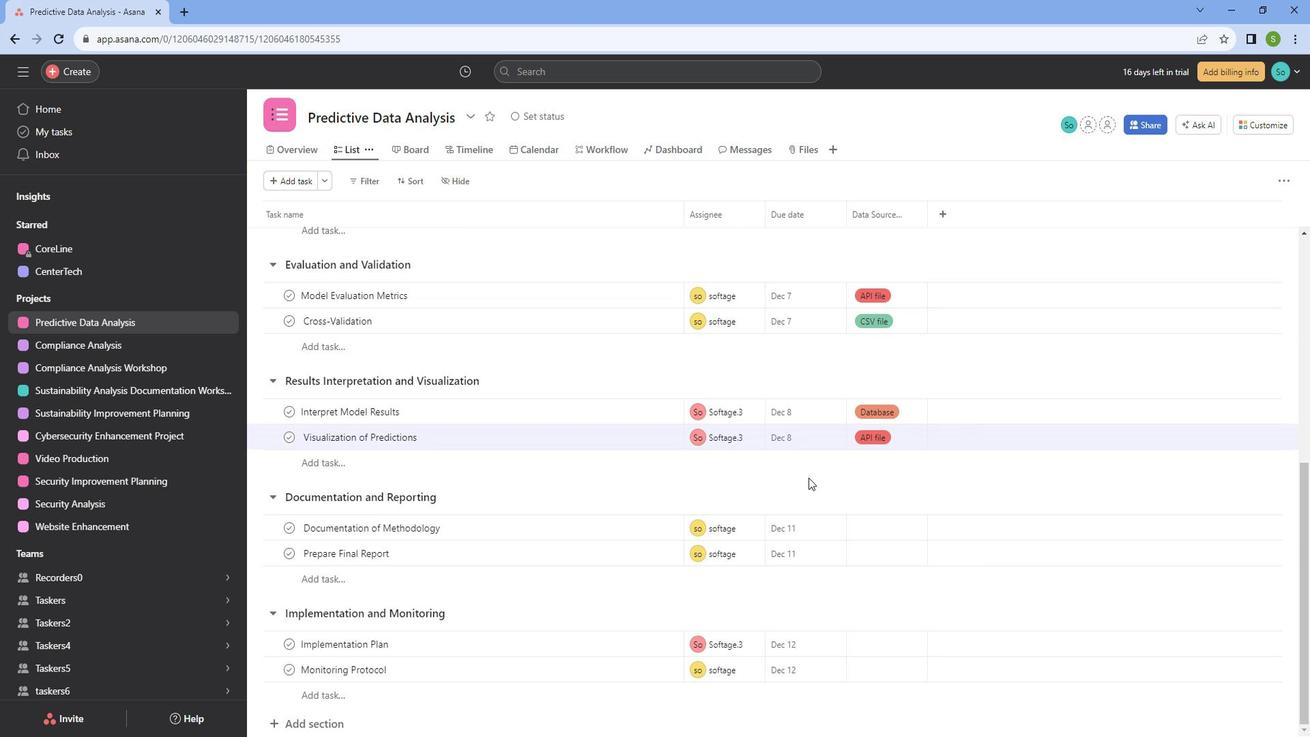 
Action: Mouse scrolled (826, 477) with delta (0, 0)
Screenshot: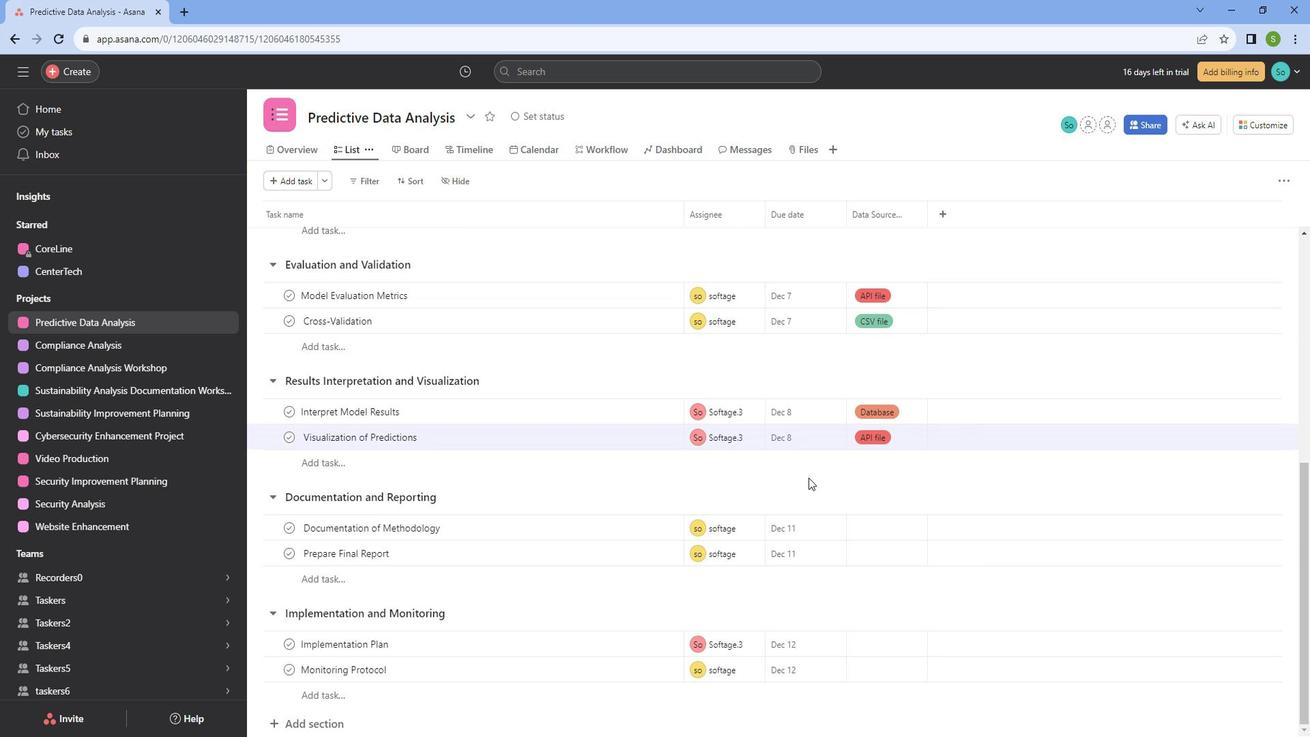 
Action: Mouse moved to (922, 527)
Screenshot: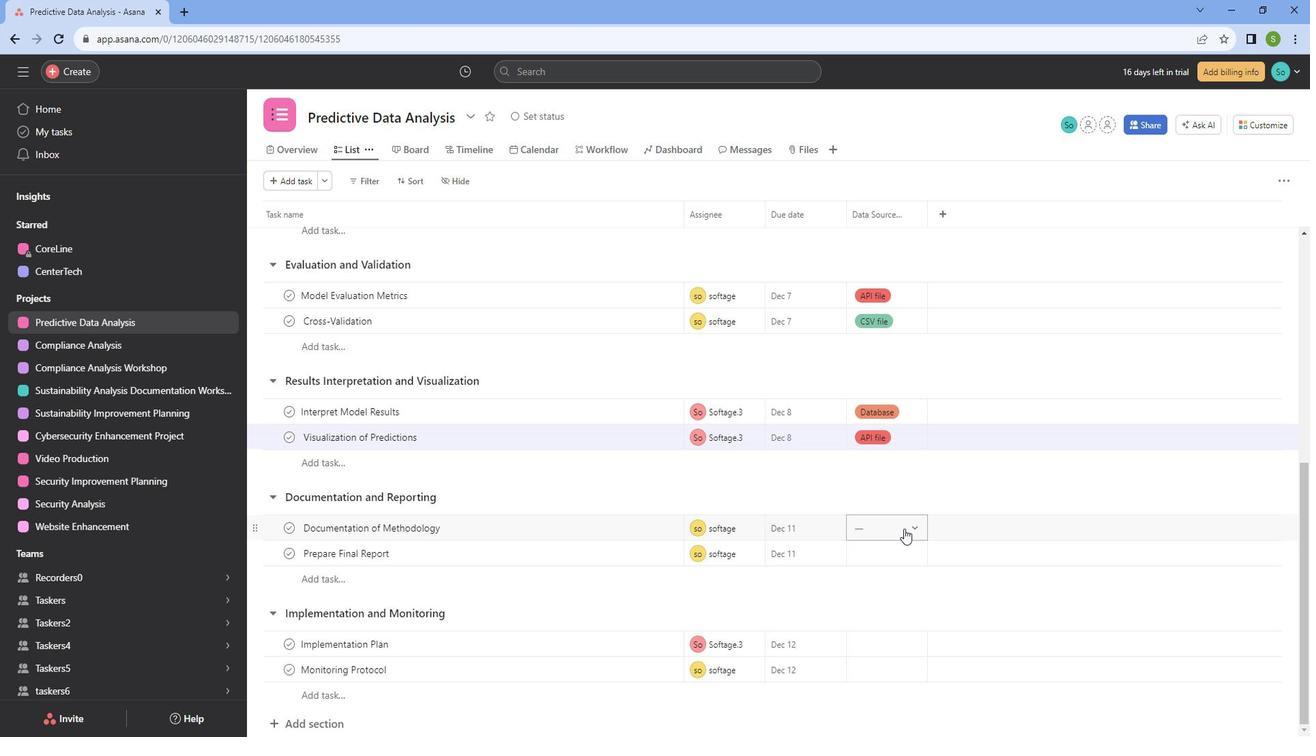 
Action: Mouse pressed left at (922, 527)
Screenshot: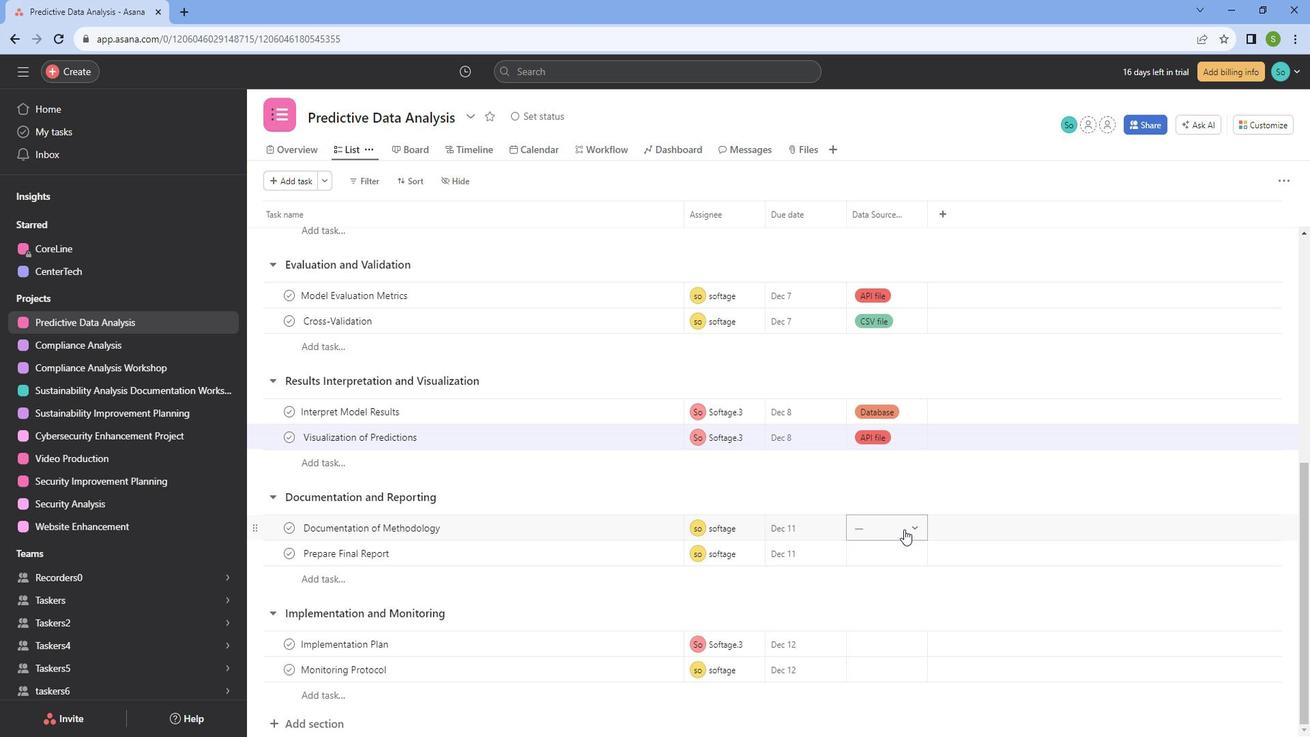 
Action: Mouse moved to (907, 596)
Screenshot: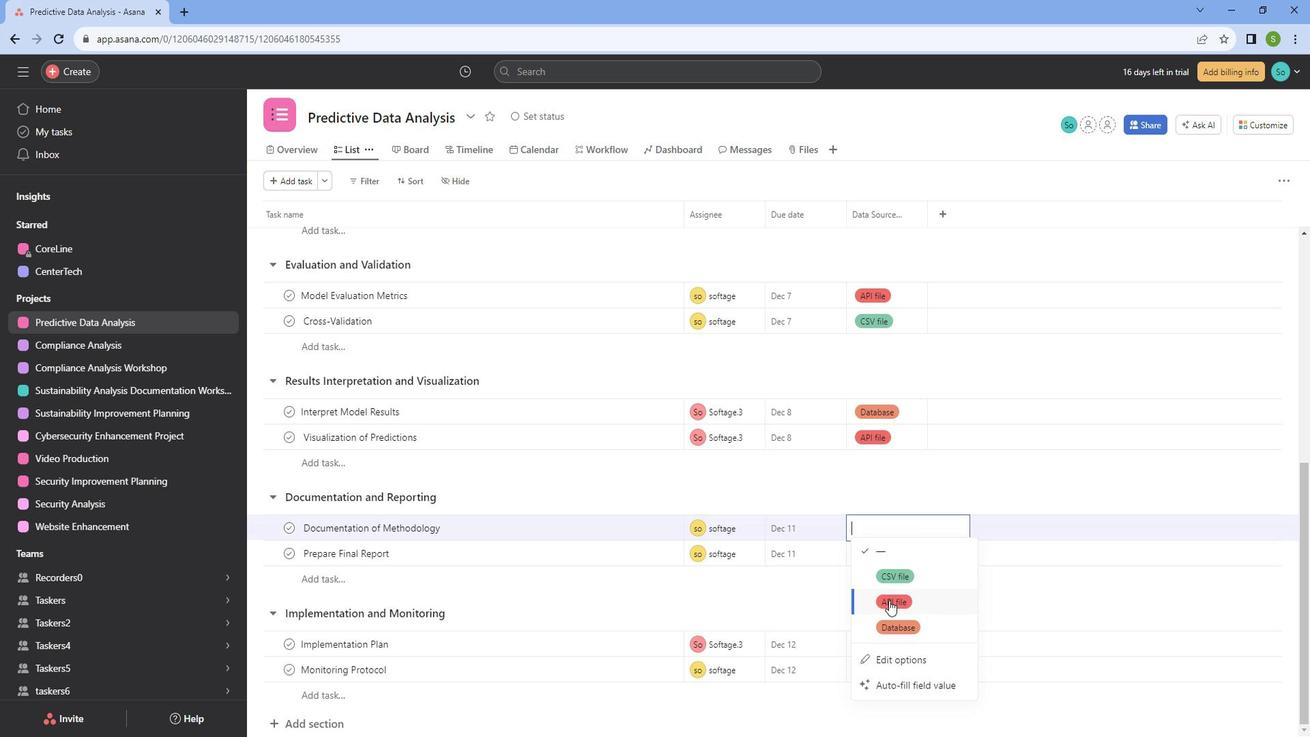 
Action: Mouse pressed left at (907, 596)
Screenshot: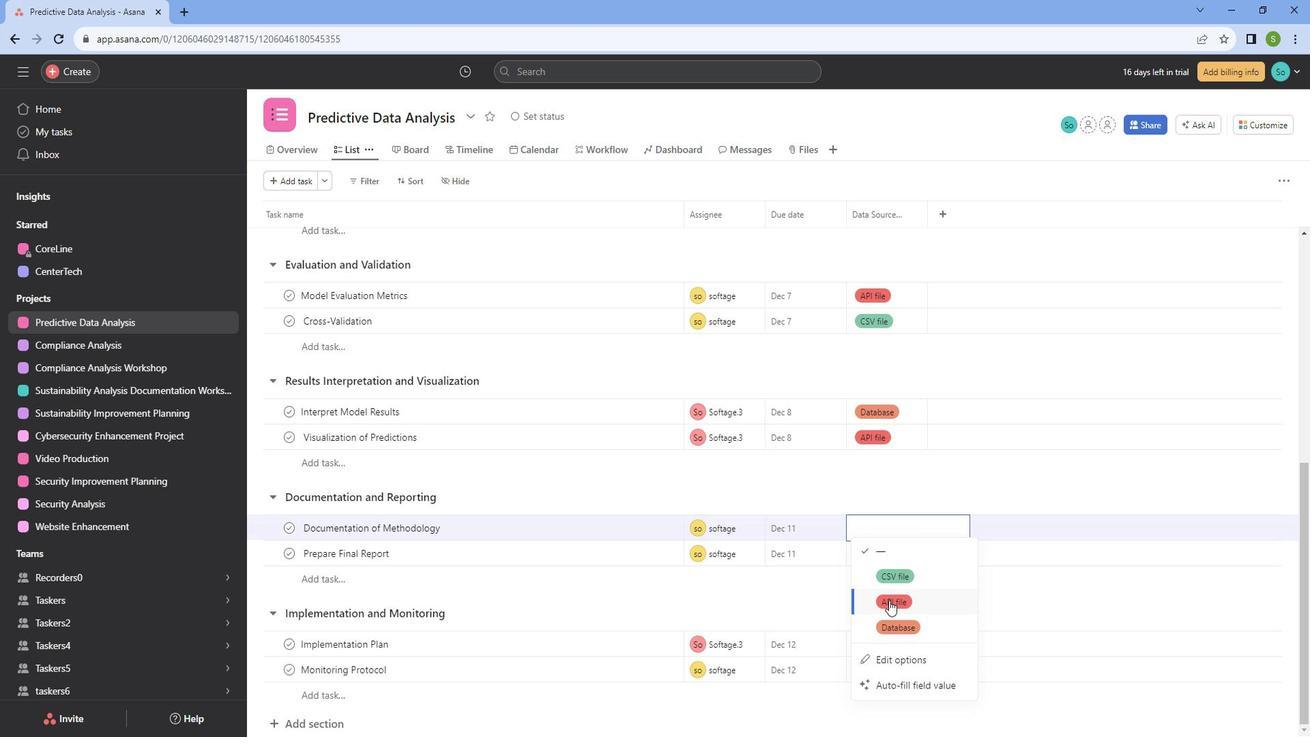 
Action: Mouse moved to (908, 557)
Screenshot: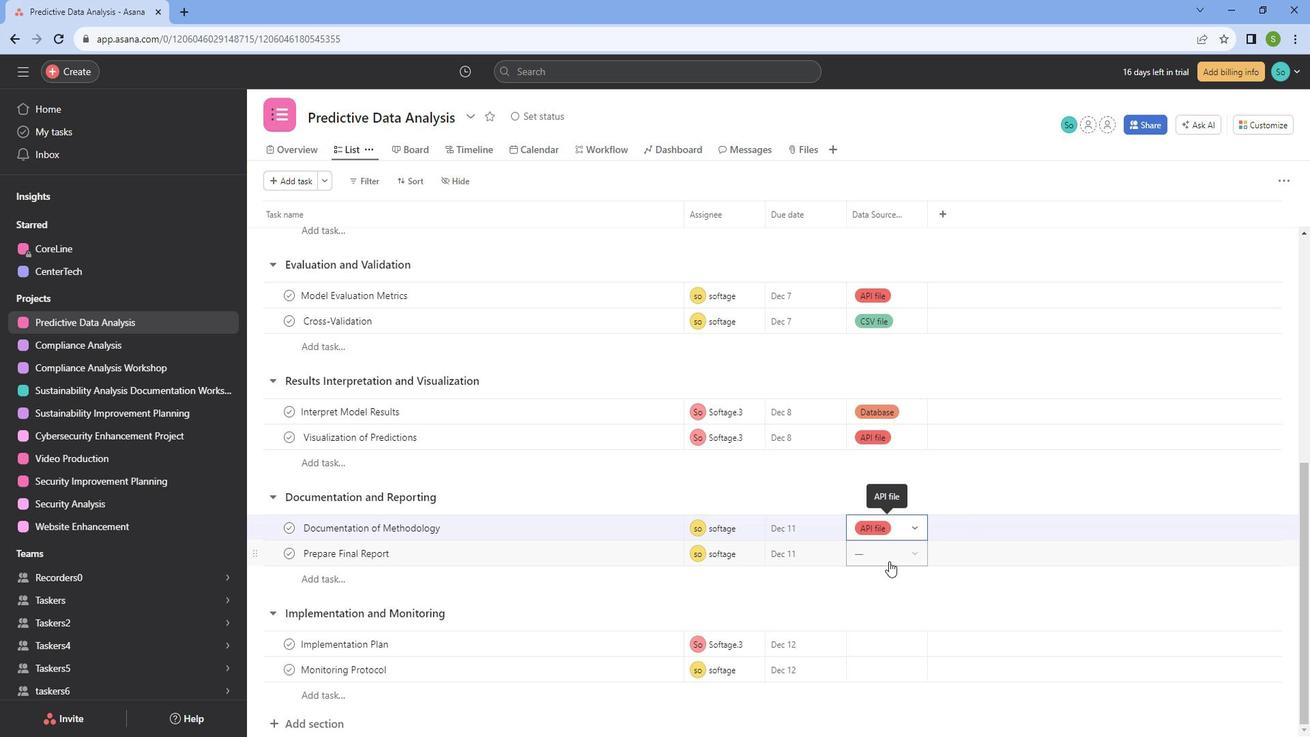 
Action: Mouse pressed left at (908, 557)
Screenshot: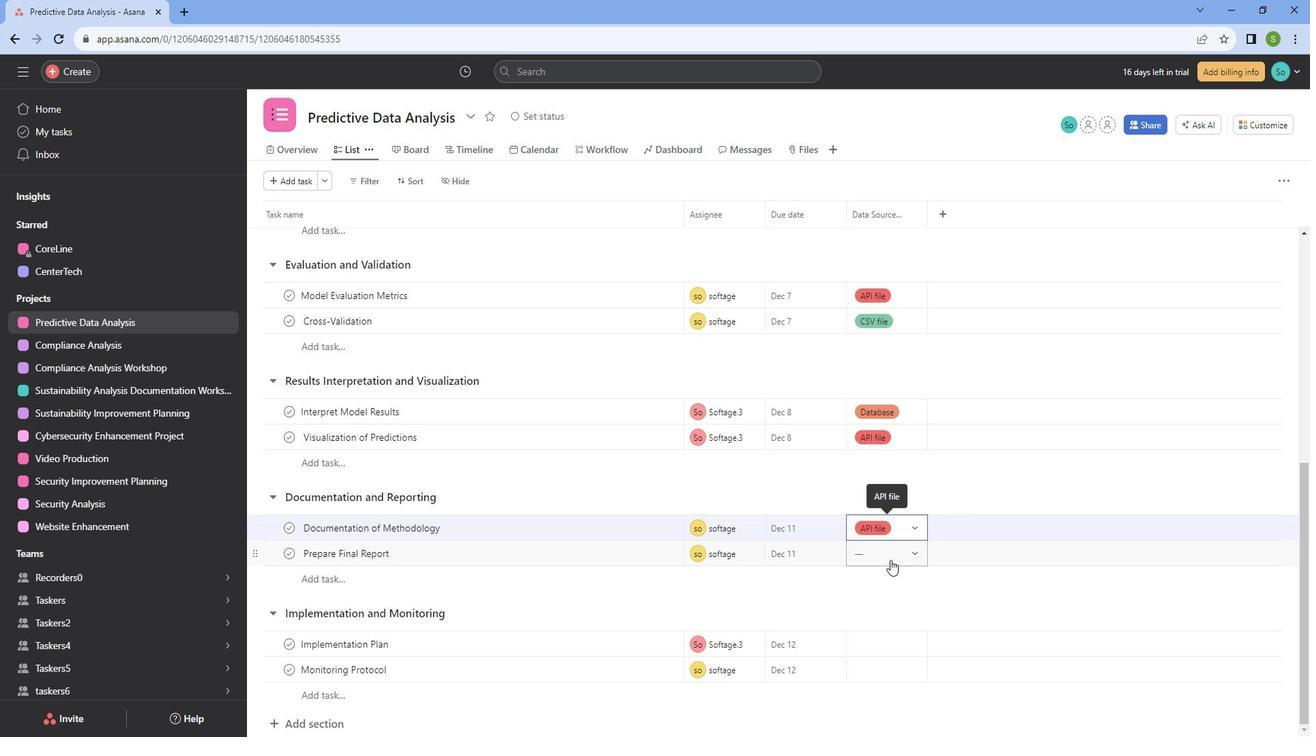 
Action: Mouse moved to (906, 645)
Screenshot: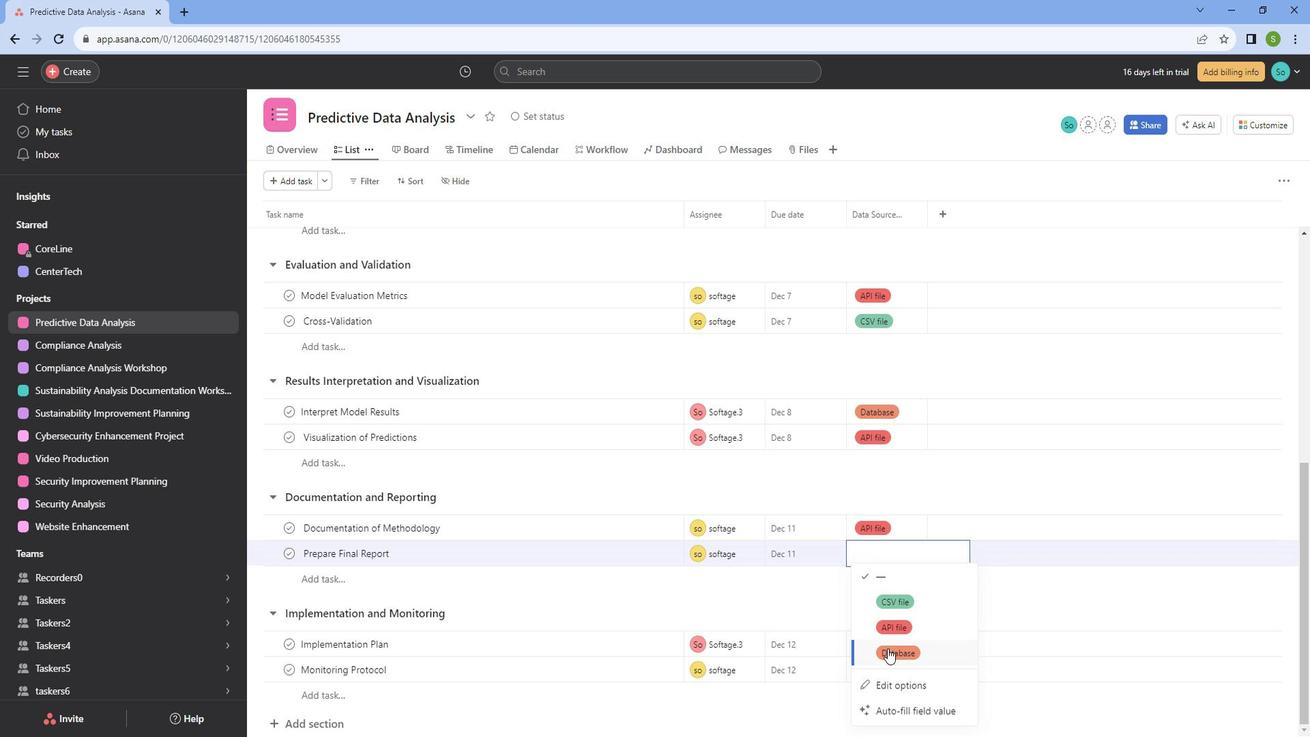 
Action: Mouse pressed left at (906, 645)
Screenshot: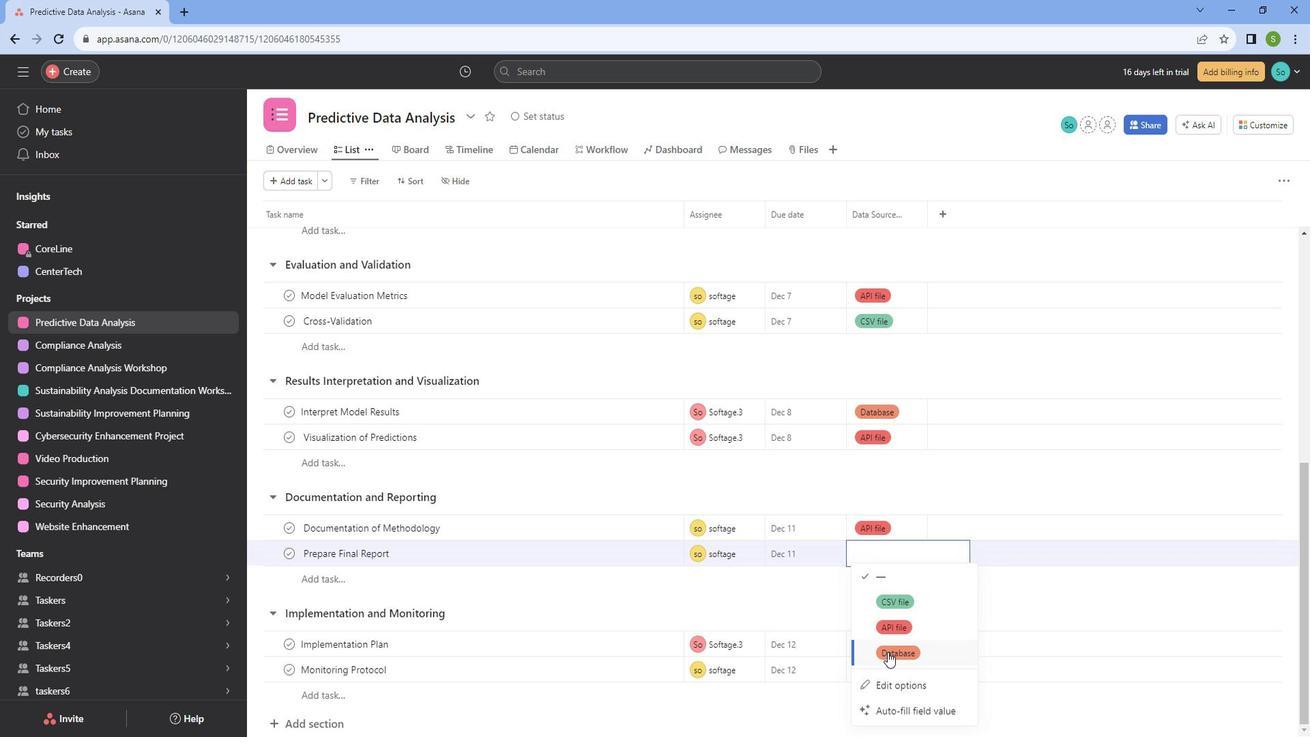 
Action: Mouse moved to (908, 636)
Screenshot: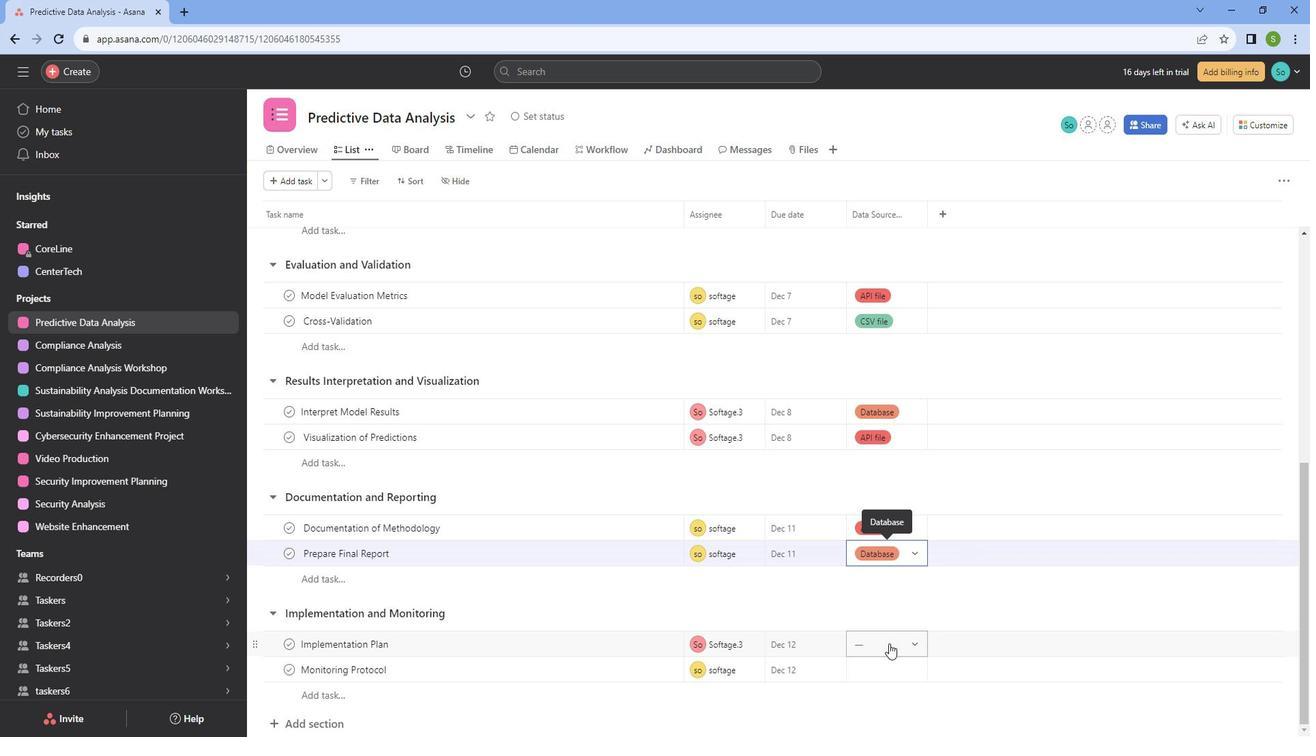 
Action: Mouse pressed left at (908, 636)
Screenshot: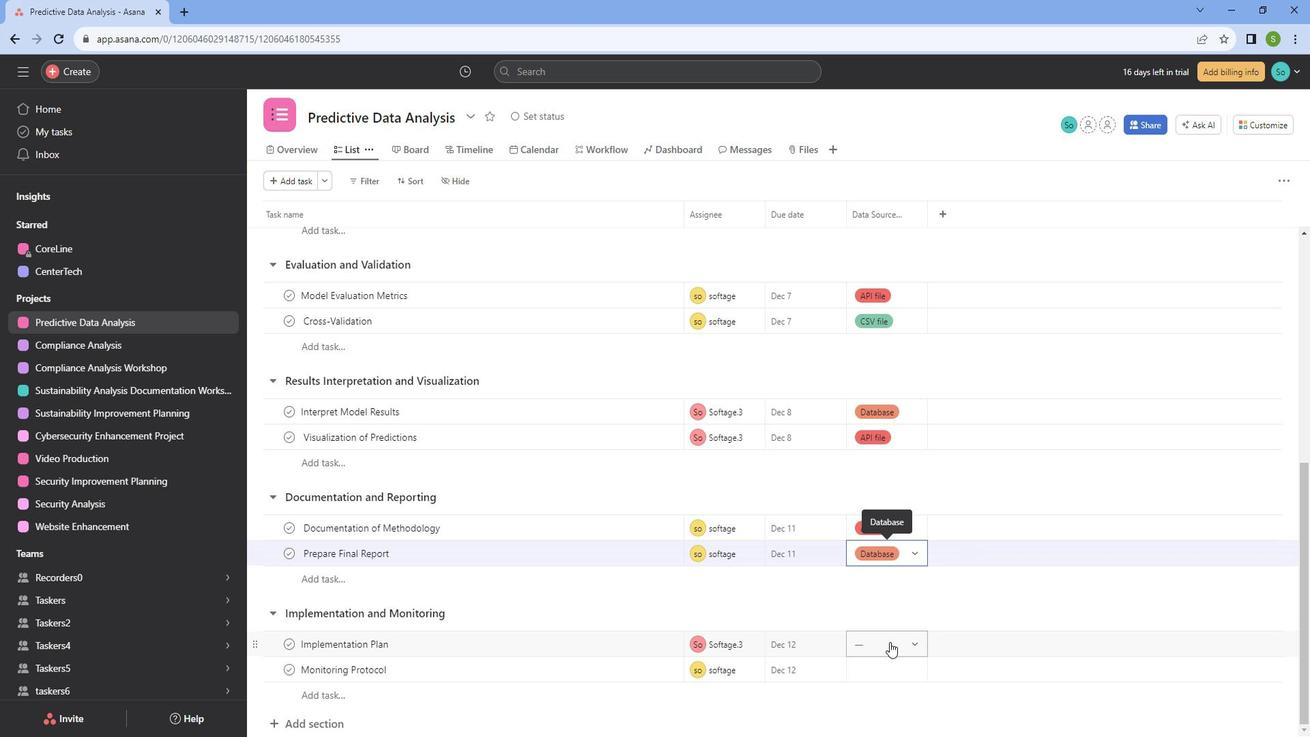 
Action: Mouse moved to (934, 561)
Screenshot: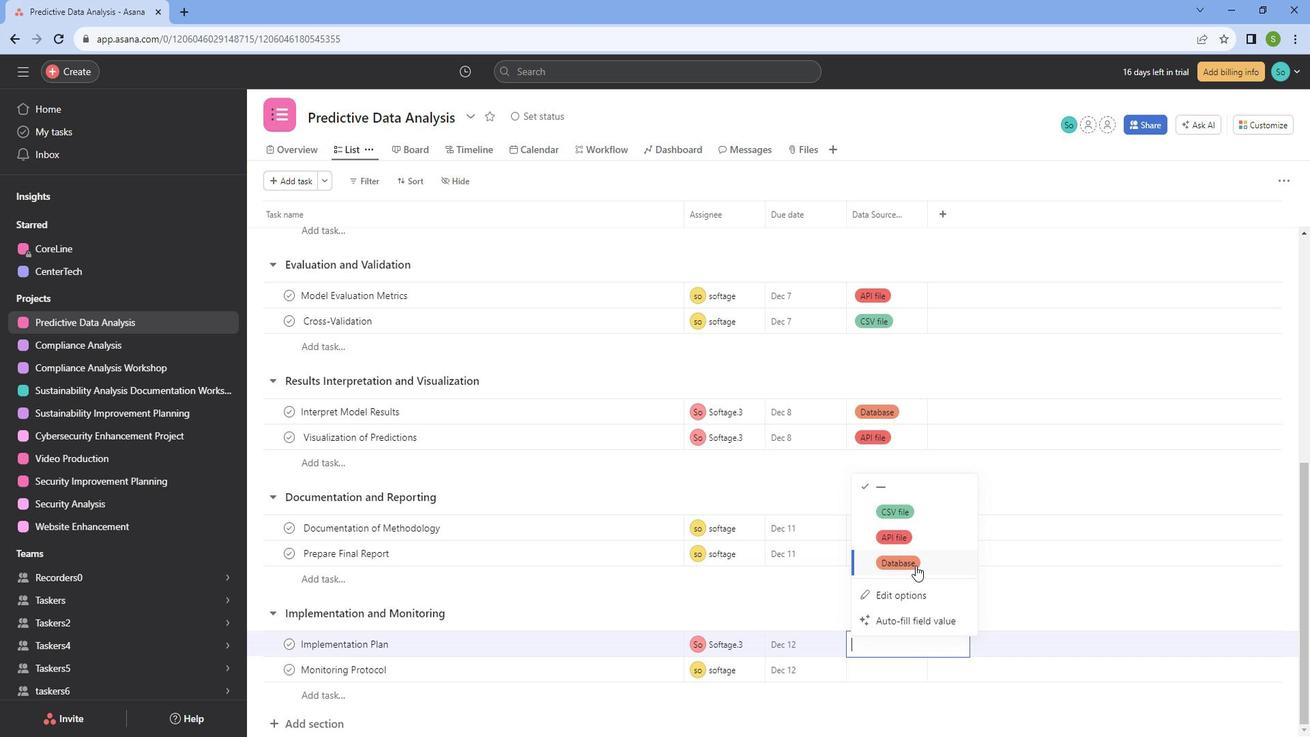 
Action: Mouse pressed left at (934, 561)
Screenshot: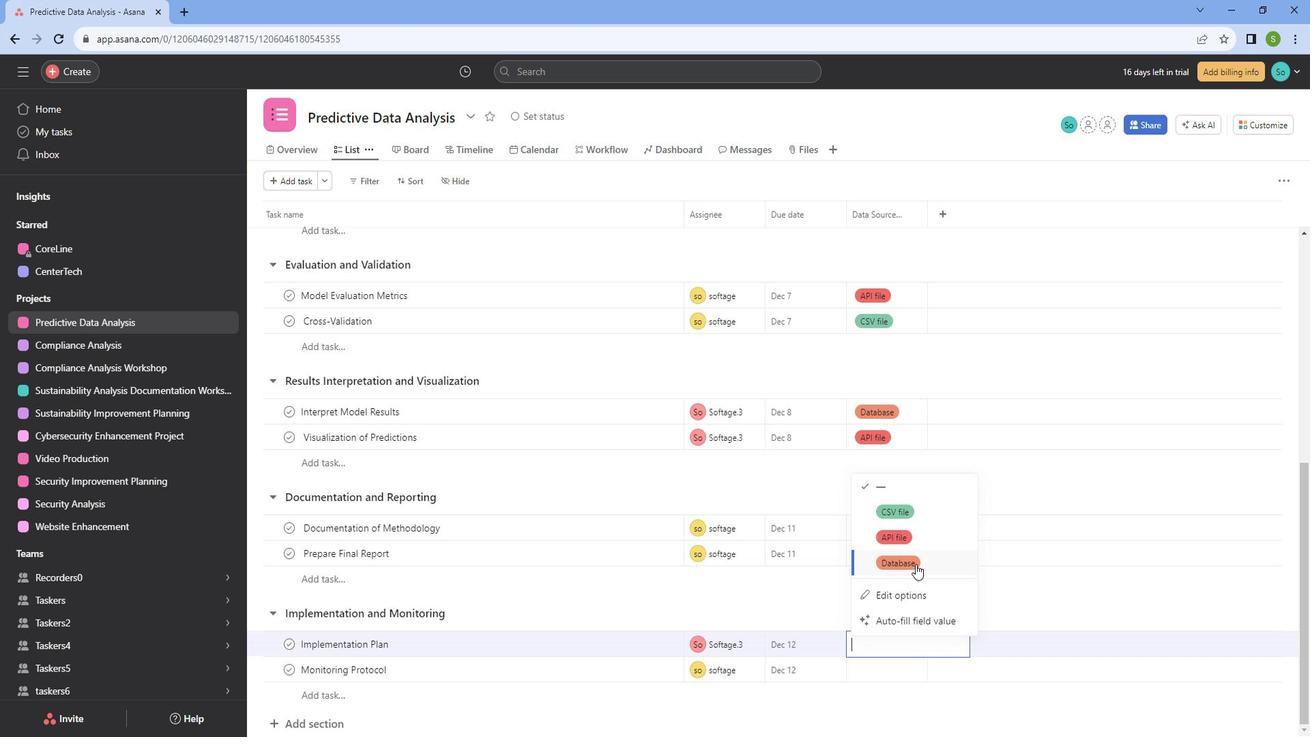 
Action: Mouse moved to (921, 661)
Screenshot: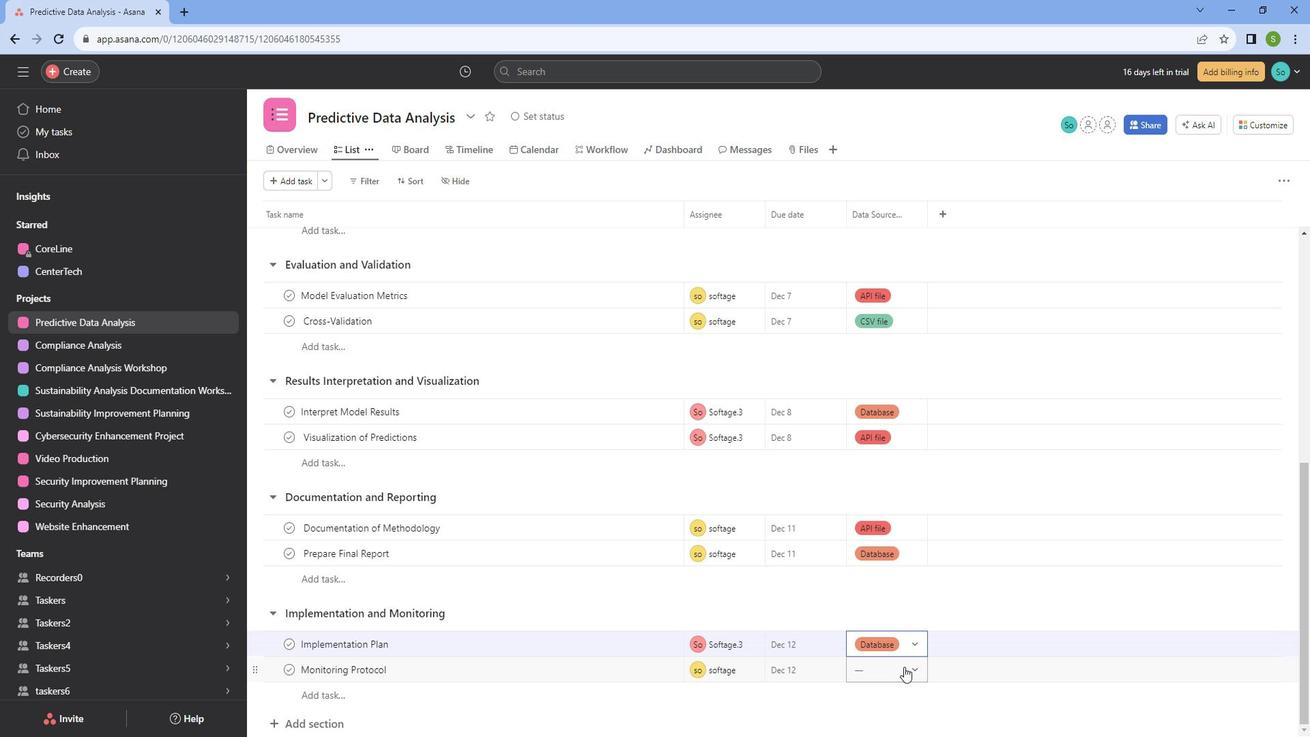 
Action: Mouse pressed left at (921, 661)
Screenshot: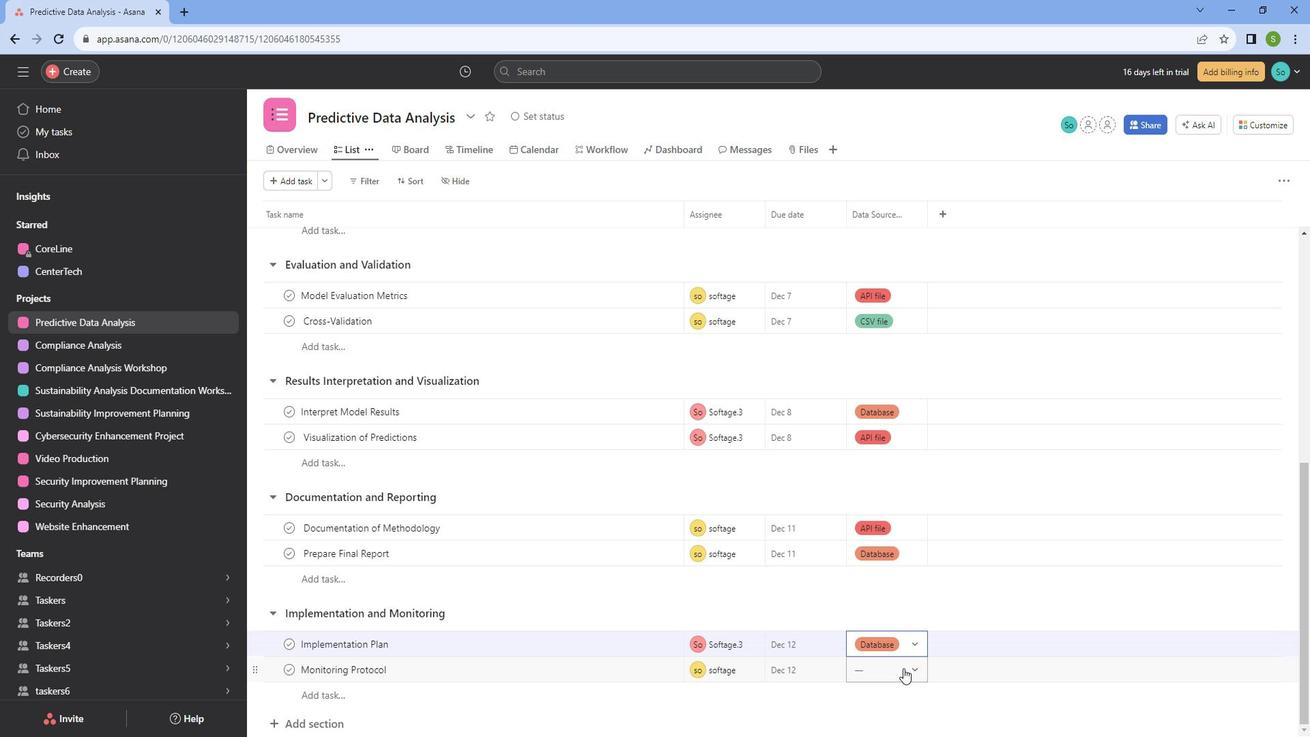 
Action: Mouse moved to (940, 590)
Screenshot: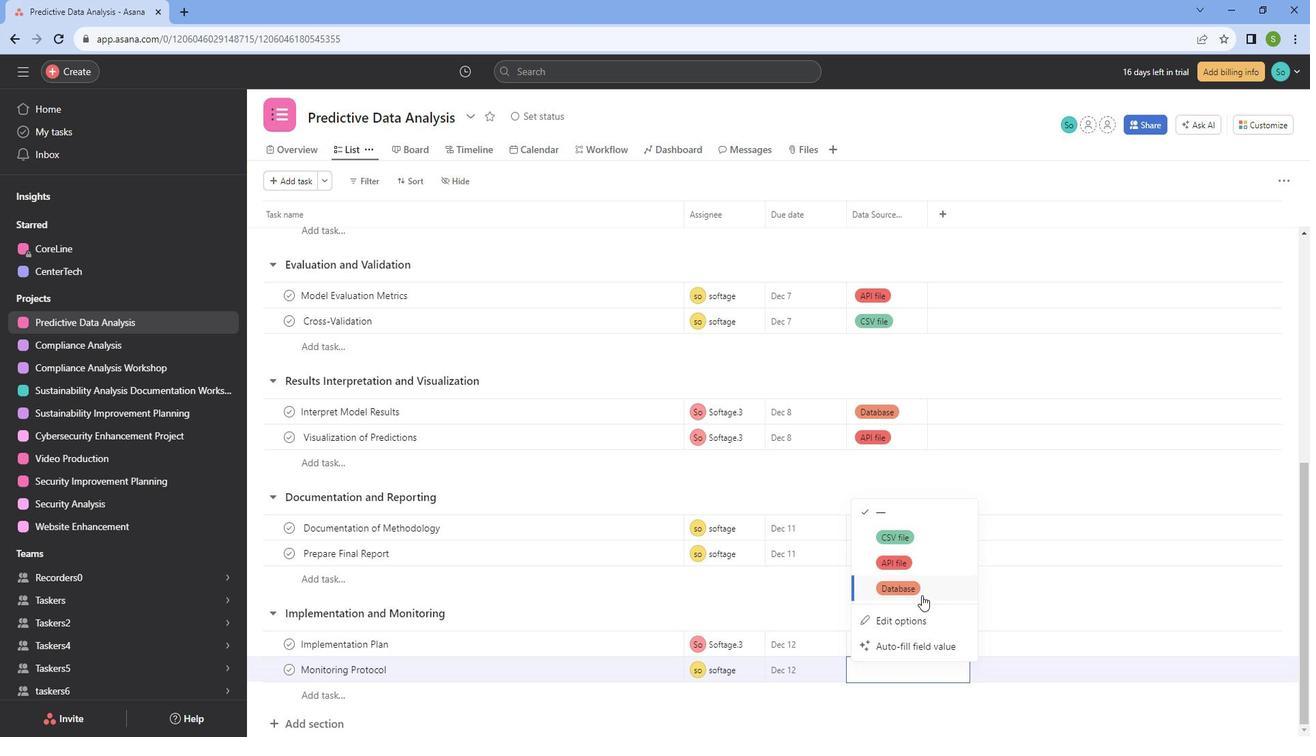 
Action: Mouse pressed left at (940, 590)
Screenshot: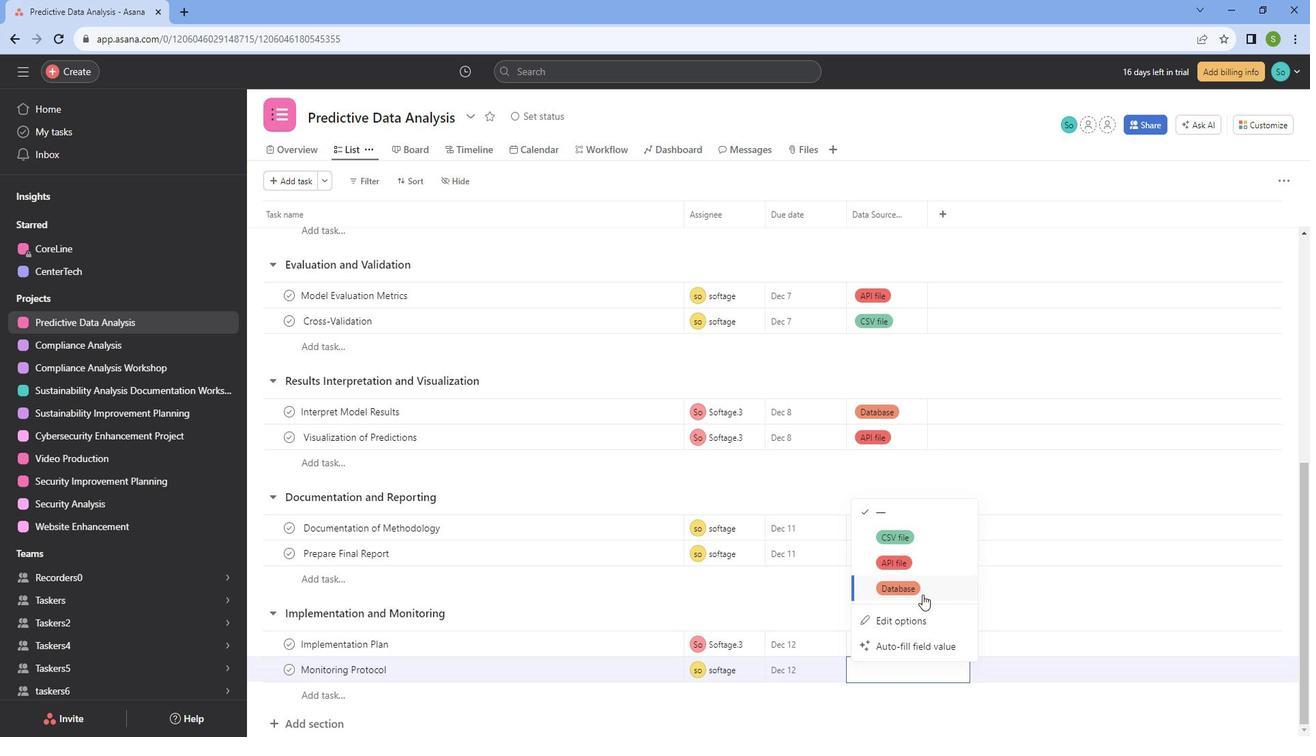 
Action: Mouse moved to (867, 601)
Screenshot: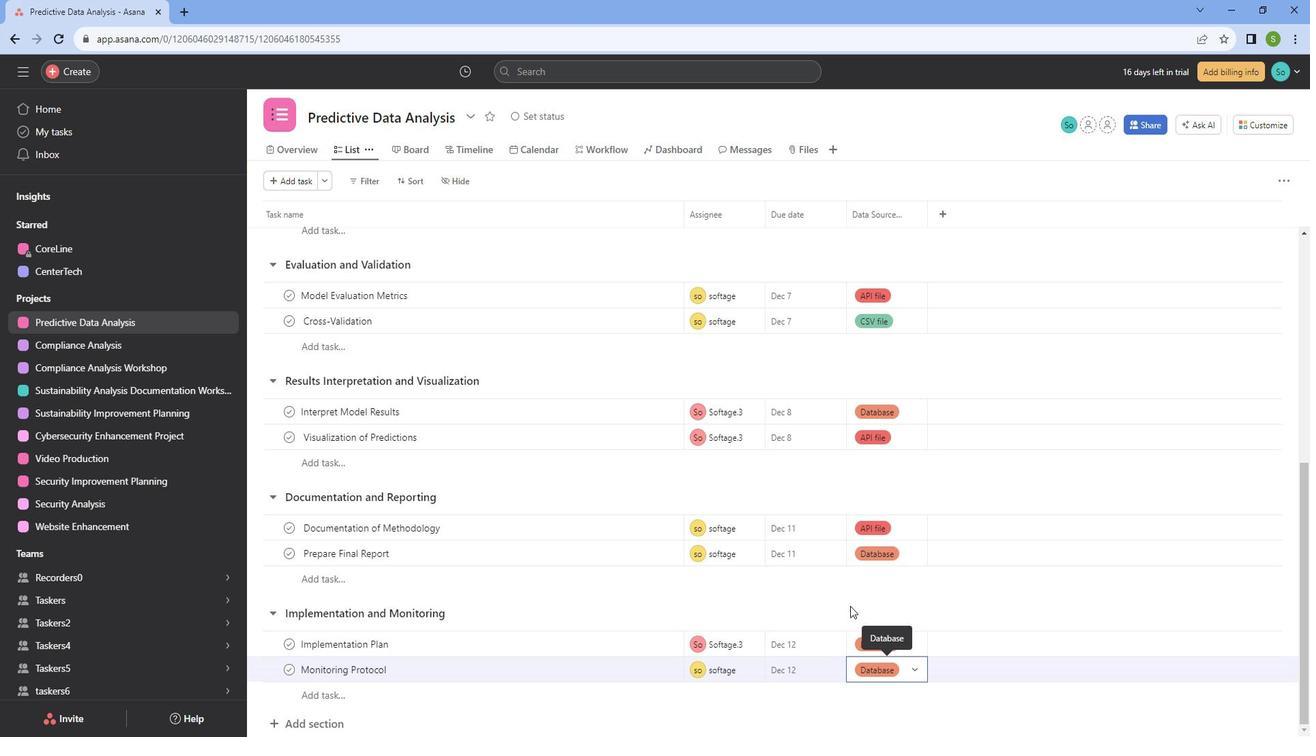 
Action: Mouse pressed left at (867, 601)
Screenshot: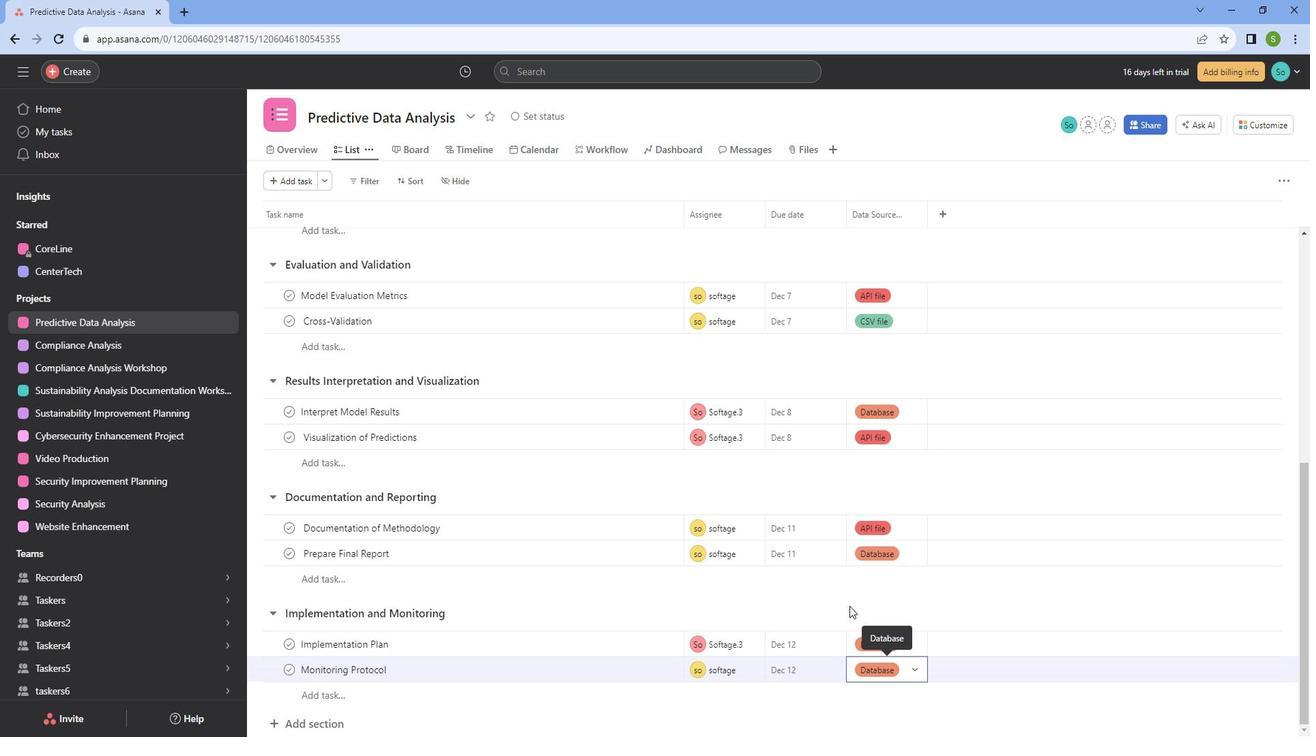 
Action: Mouse moved to (854, 584)
Screenshot: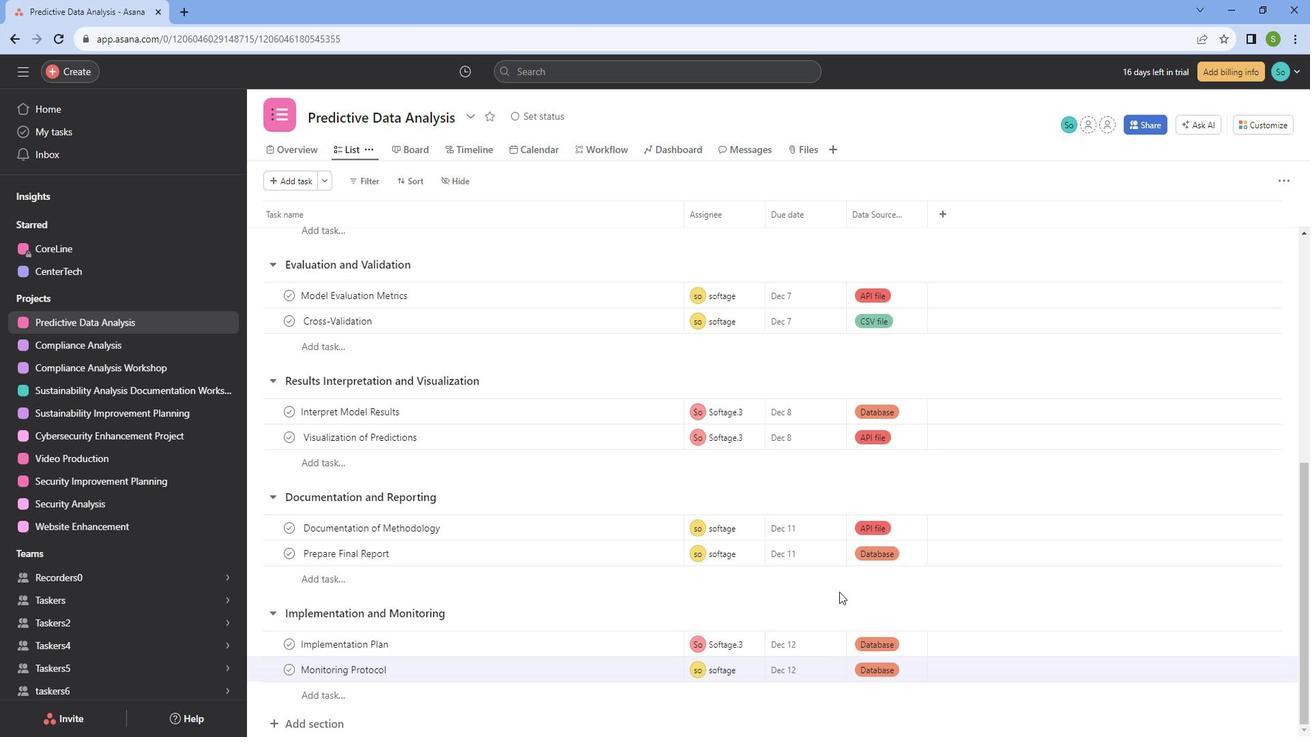 
Action: Mouse scrolled (854, 585) with delta (0, 0)
Screenshot: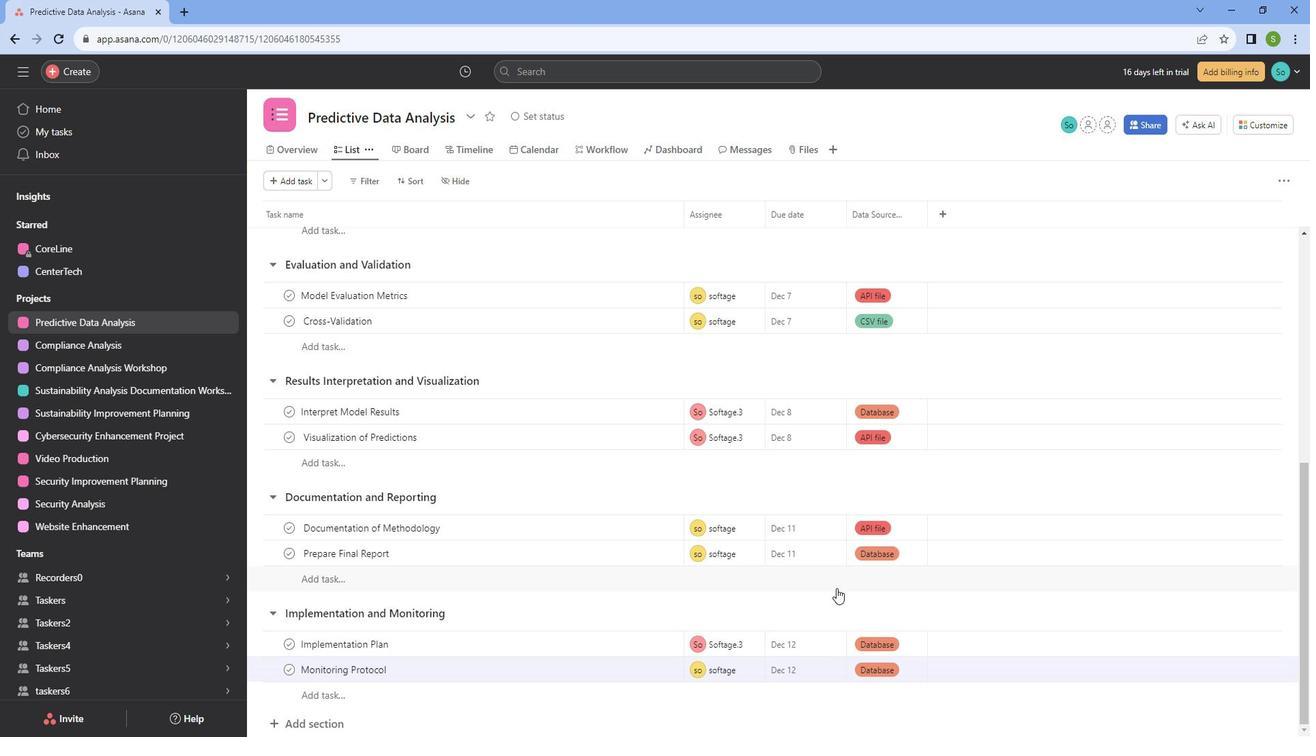 
Action: Mouse scrolled (854, 585) with delta (0, 0)
Screenshot: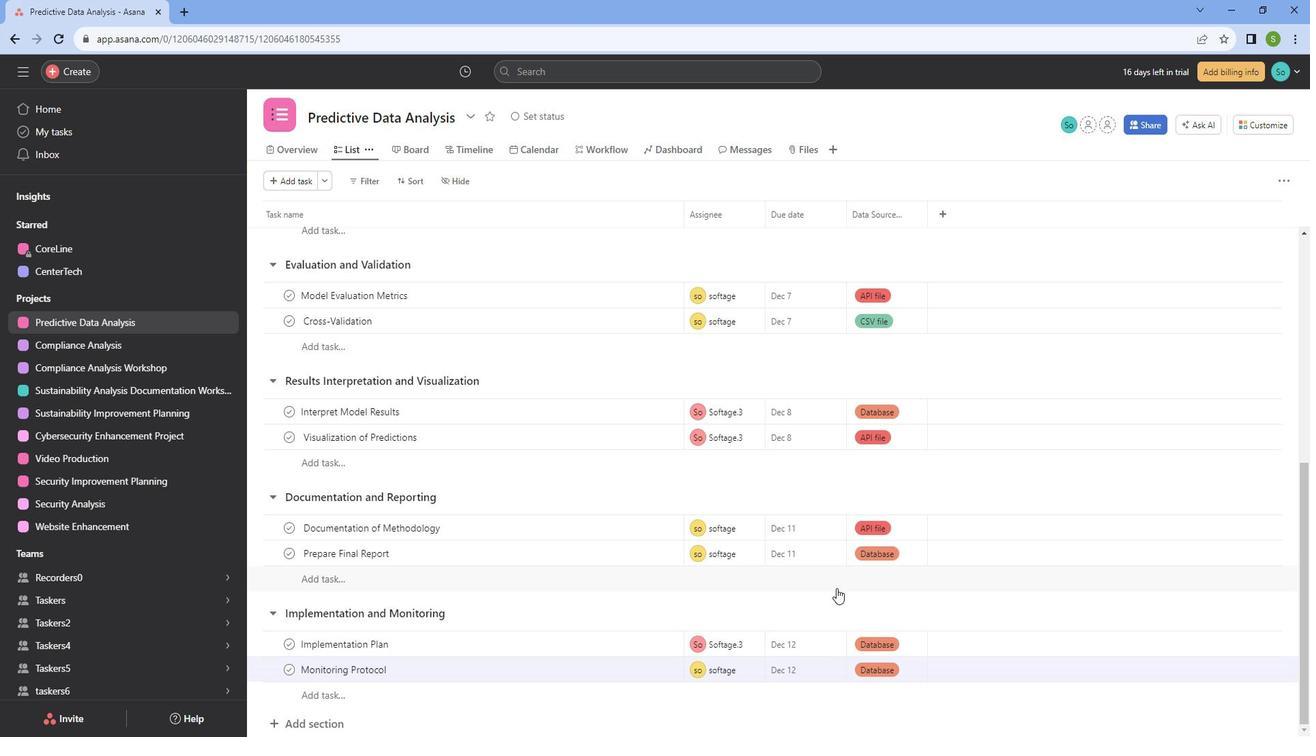 
Action: Mouse scrolled (854, 585) with delta (0, 0)
Screenshot: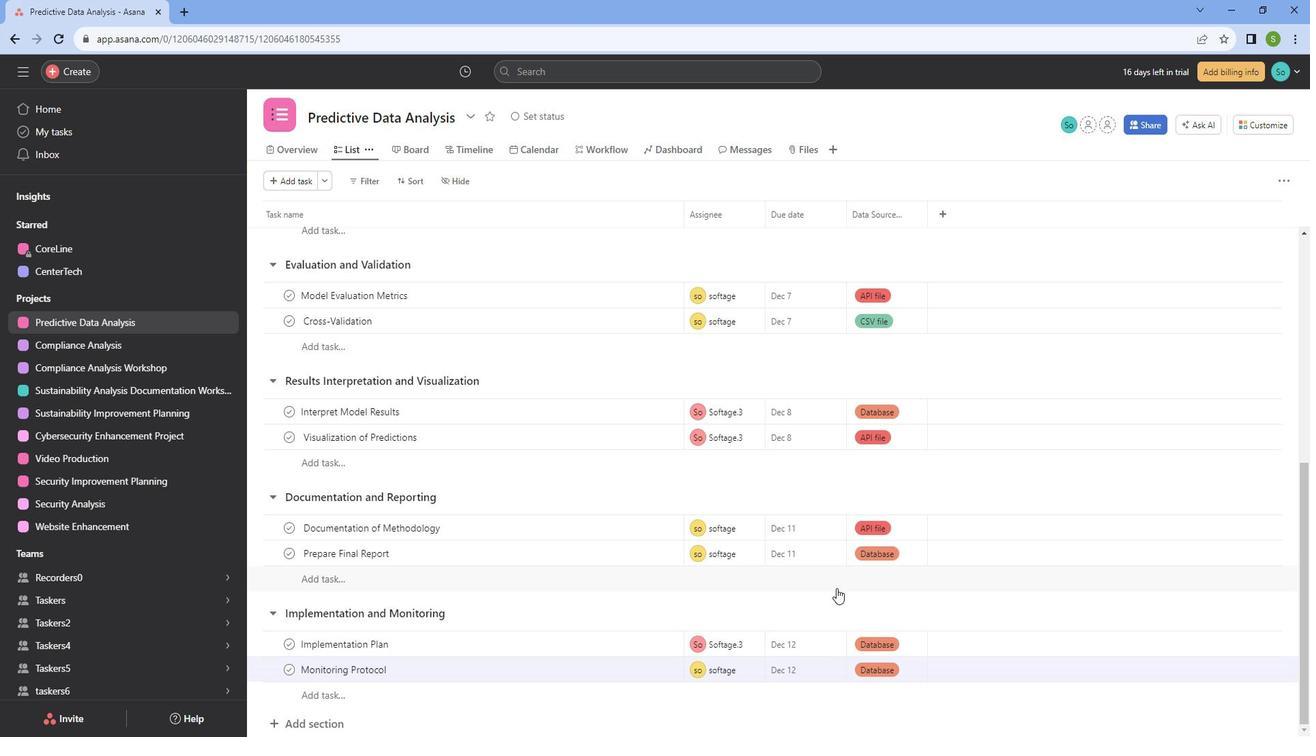 
Action: Mouse scrolled (854, 585) with delta (0, 0)
Screenshot: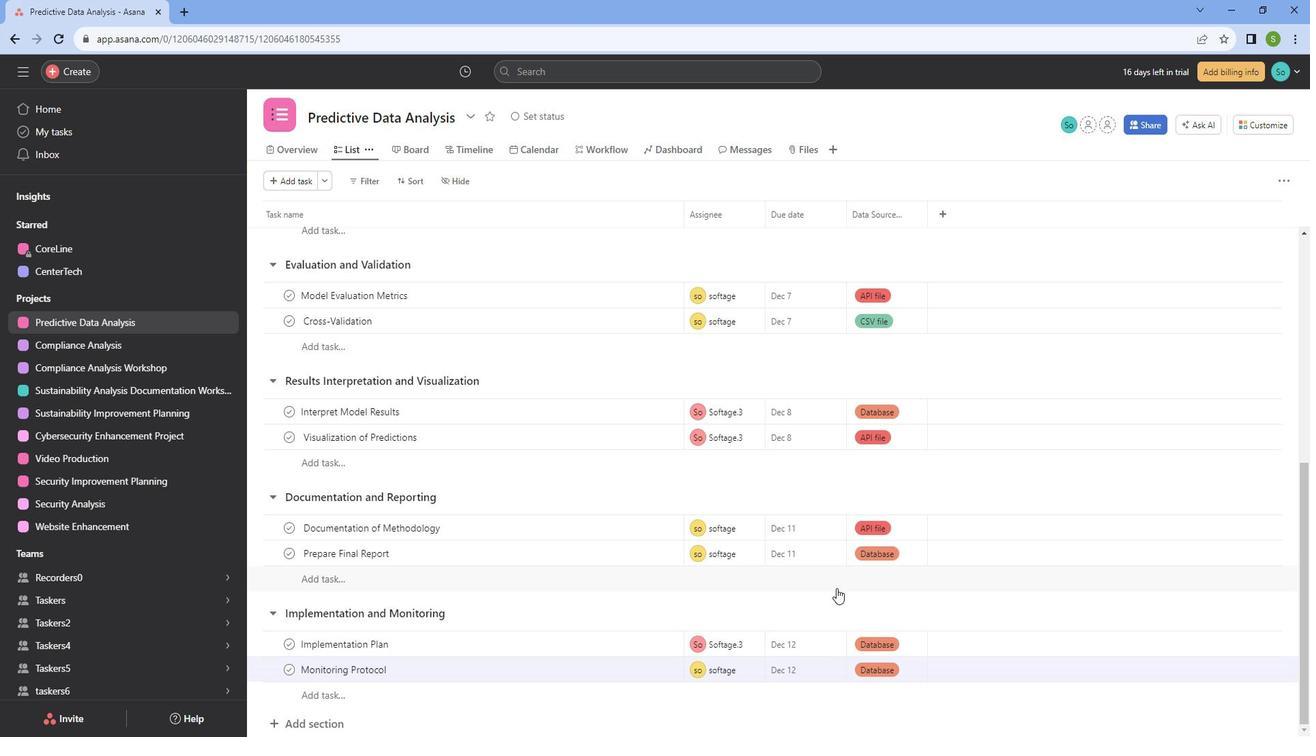 
Action: Mouse scrolled (854, 585) with delta (0, 0)
Screenshot: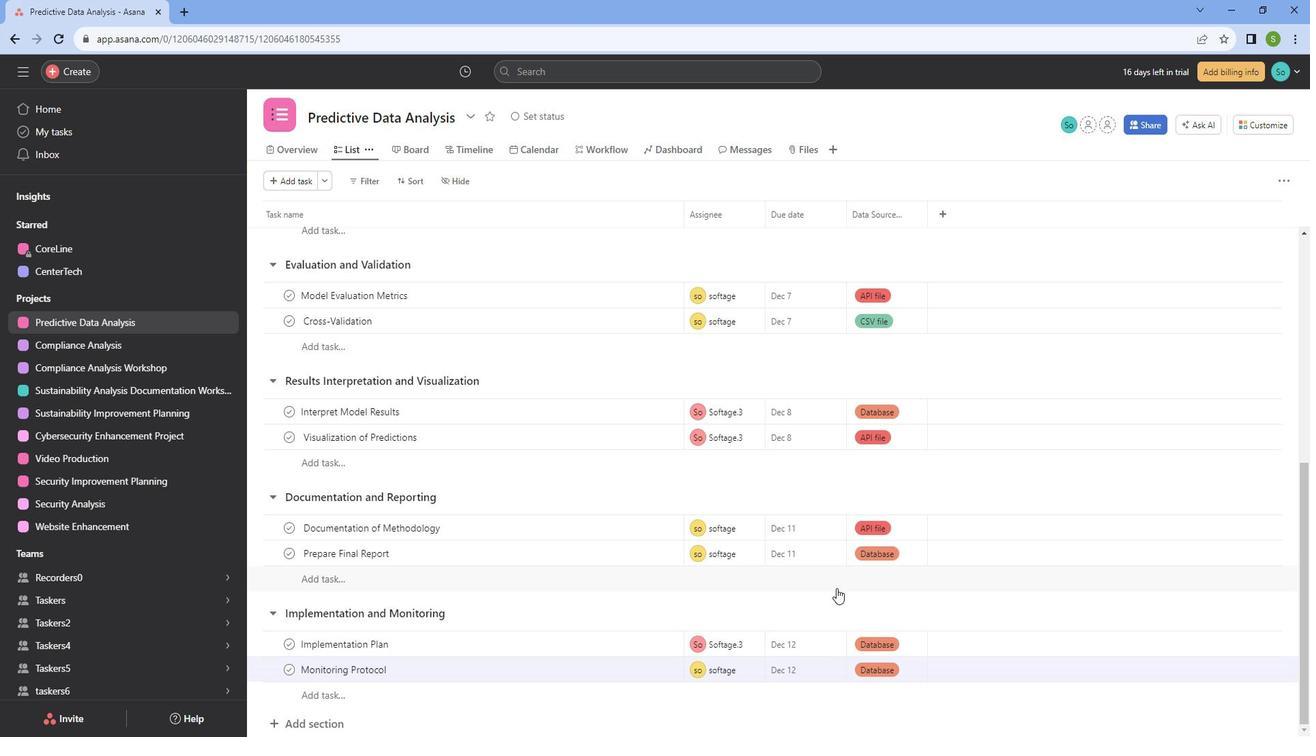 
Action: Mouse scrolled (854, 585) with delta (0, 0)
Screenshot: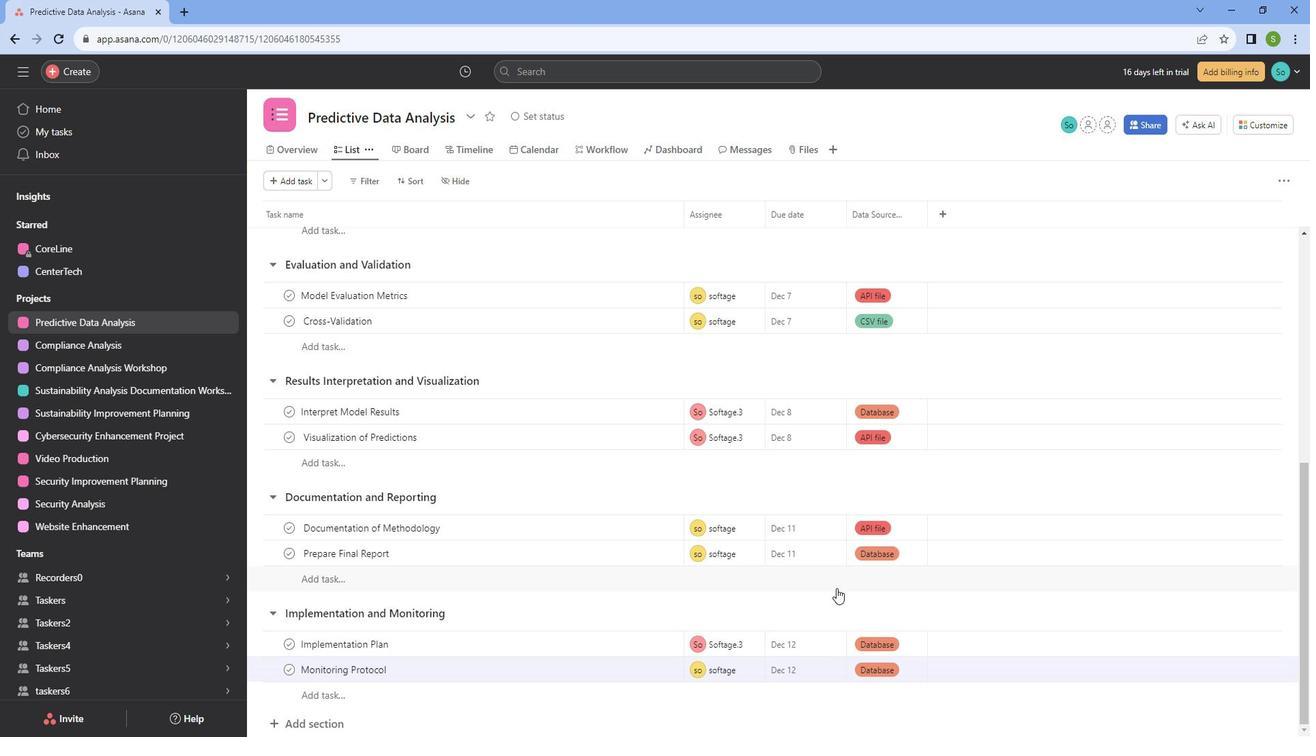 
Action: Mouse scrolled (854, 585) with delta (0, 0)
Screenshot: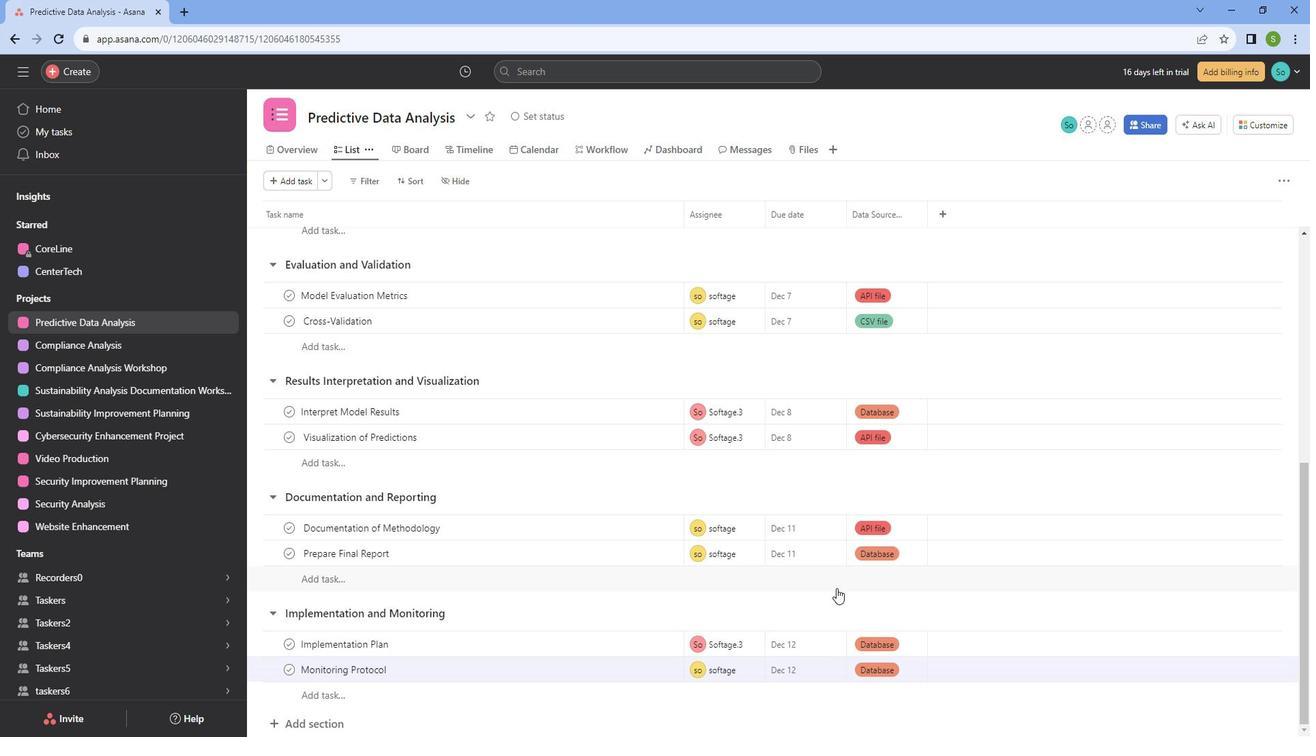 
Action: Mouse scrolled (854, 585) with delta (0, 0)
Screenshot: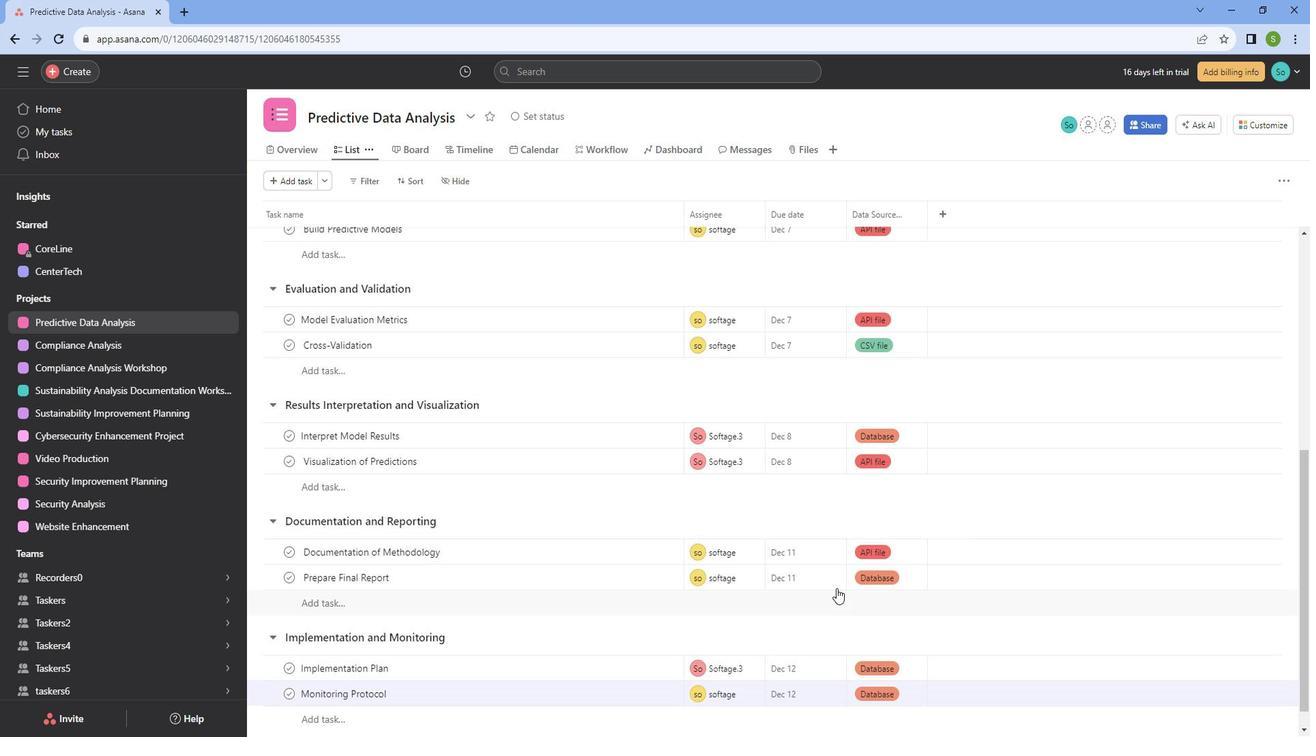 
Action: Mouse moved to (852, 578)
Screenshot: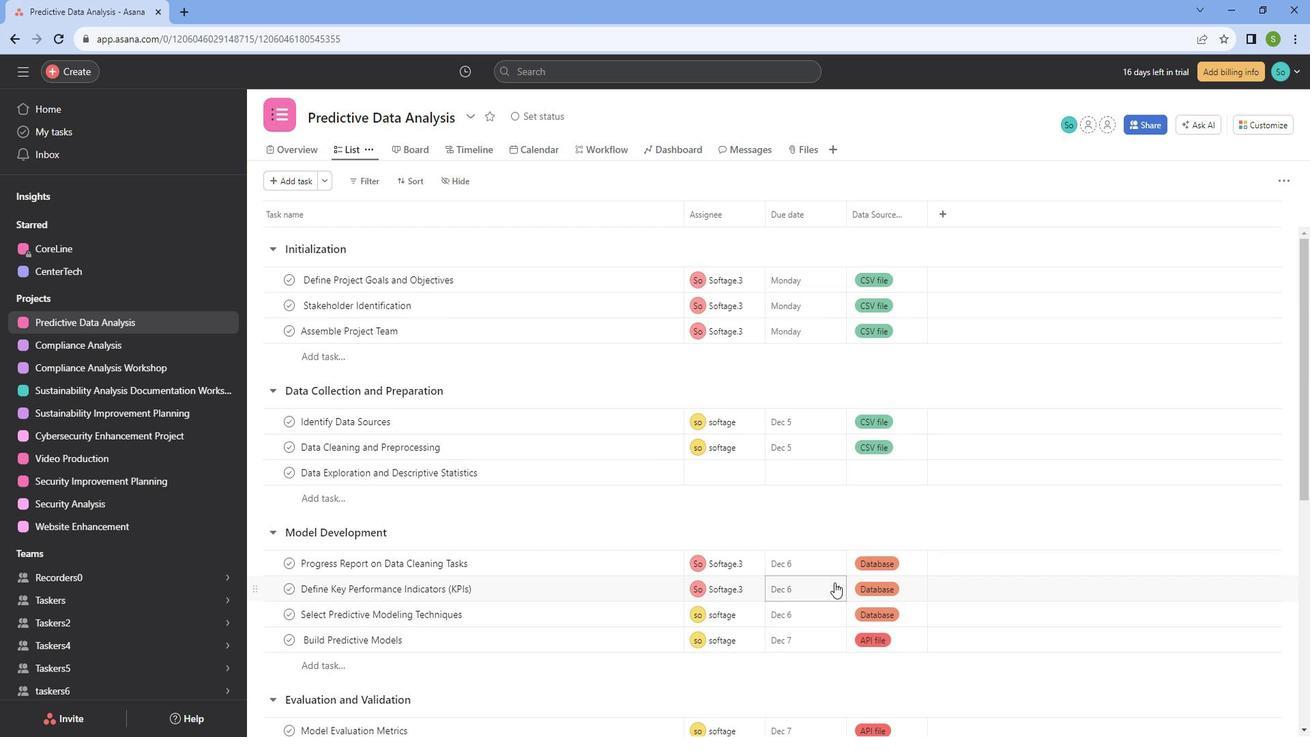 
Action: Mouse scrolled (852, 579) with delta (0, 0)
Screenshot: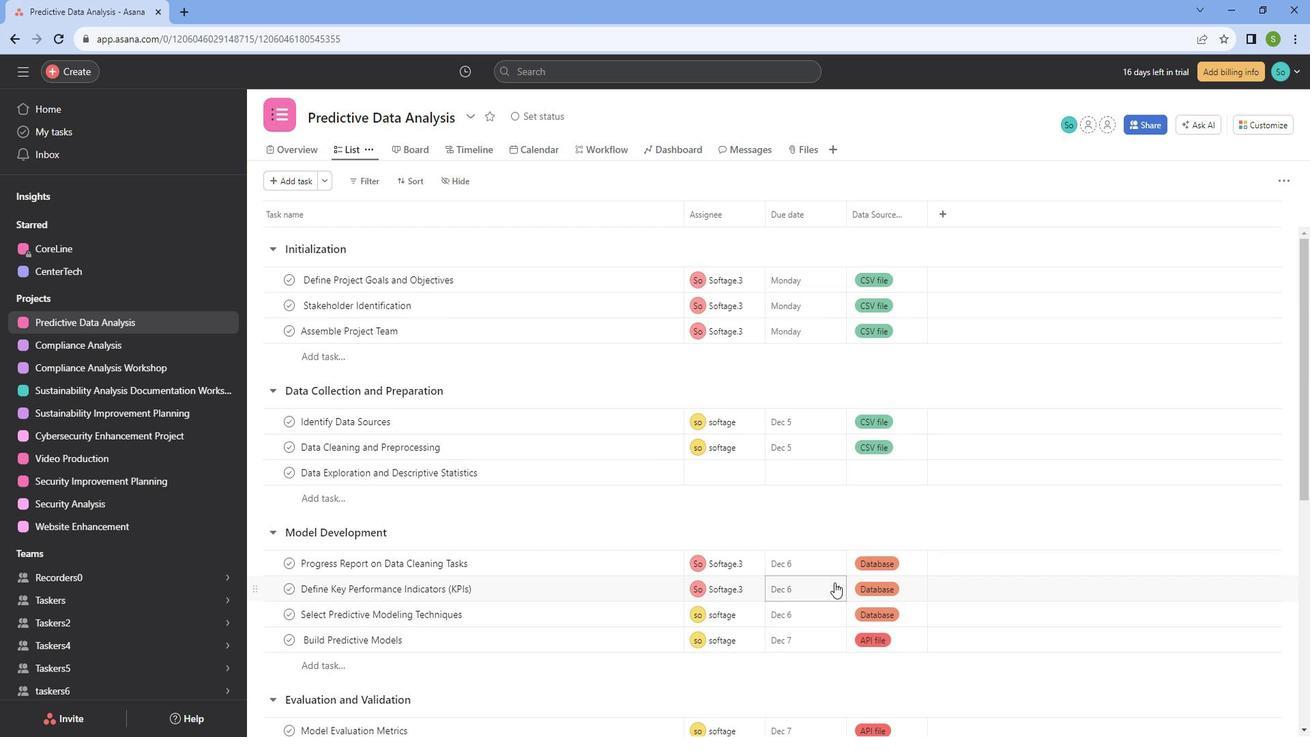 
Action: Mouse moved to (852, 576)
Screenshot: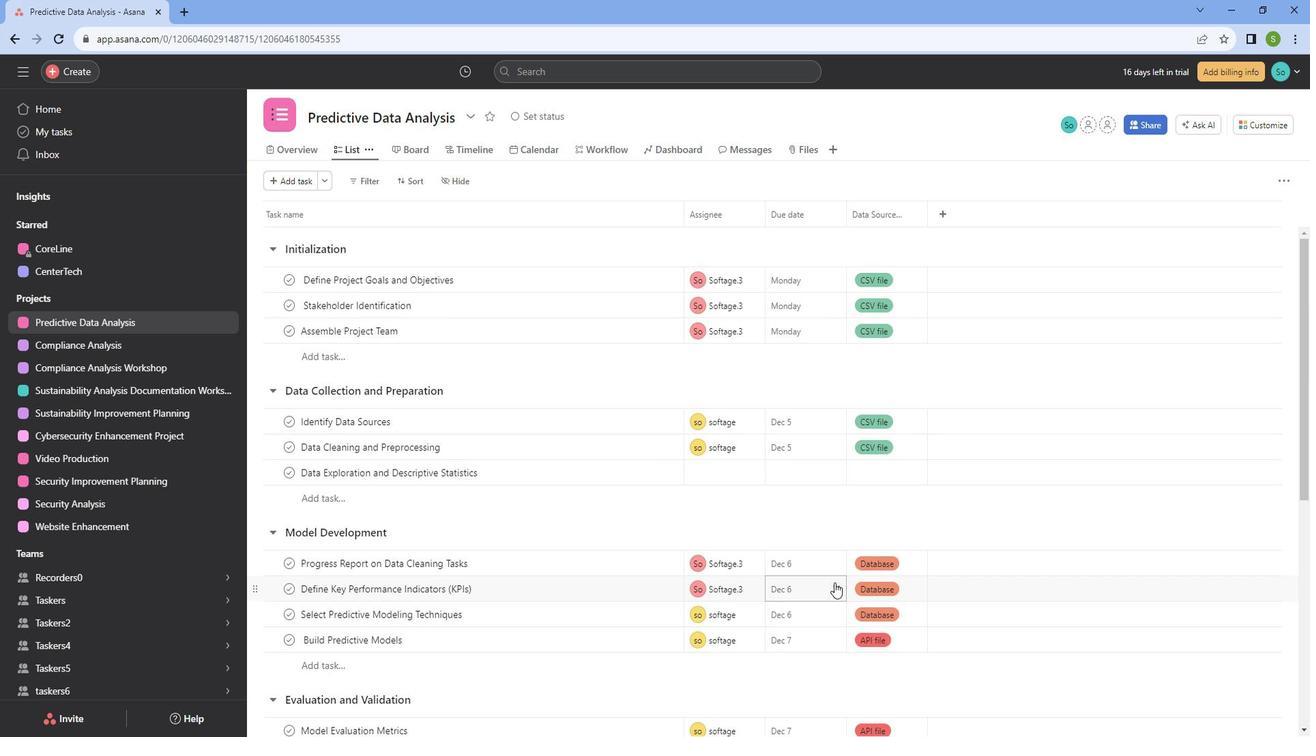 
Action: Mouse scrolled (852, 577) with delta (0, 0)
Screenshot: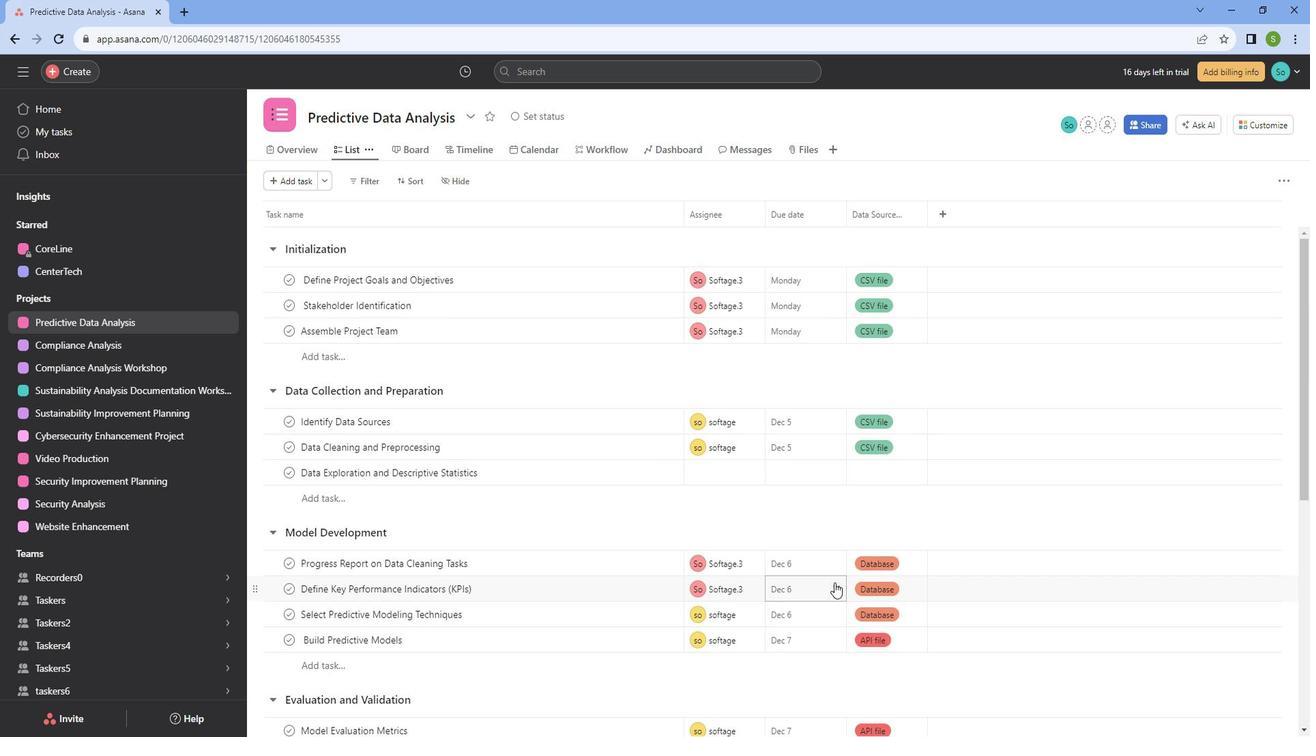 
Action: Mouse scrolled (852, 577) with delta (0, 0)
Screenshot: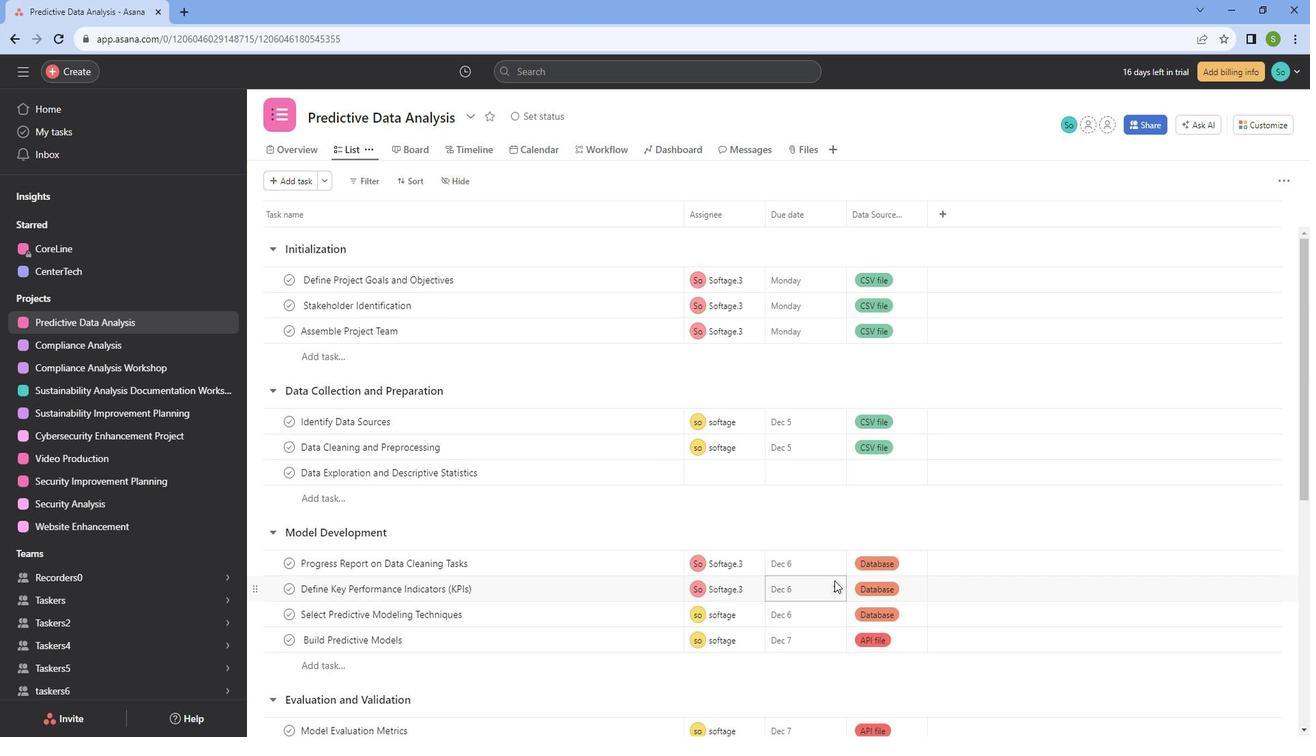 
Action: Mouse scrolled (852, 577) with delta (0, 0)
Screenshot: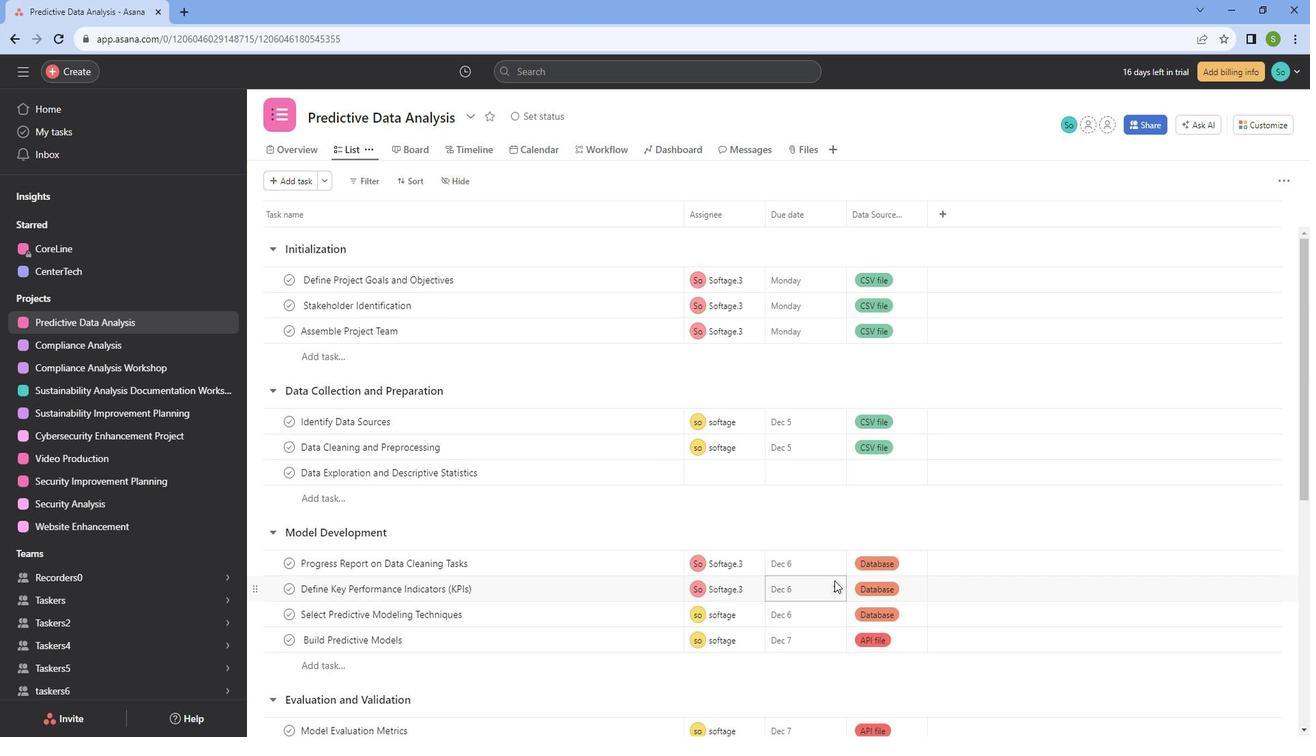 
Action: Mouse scrolled (852, 577) with delta (0, 0)
Screenshot: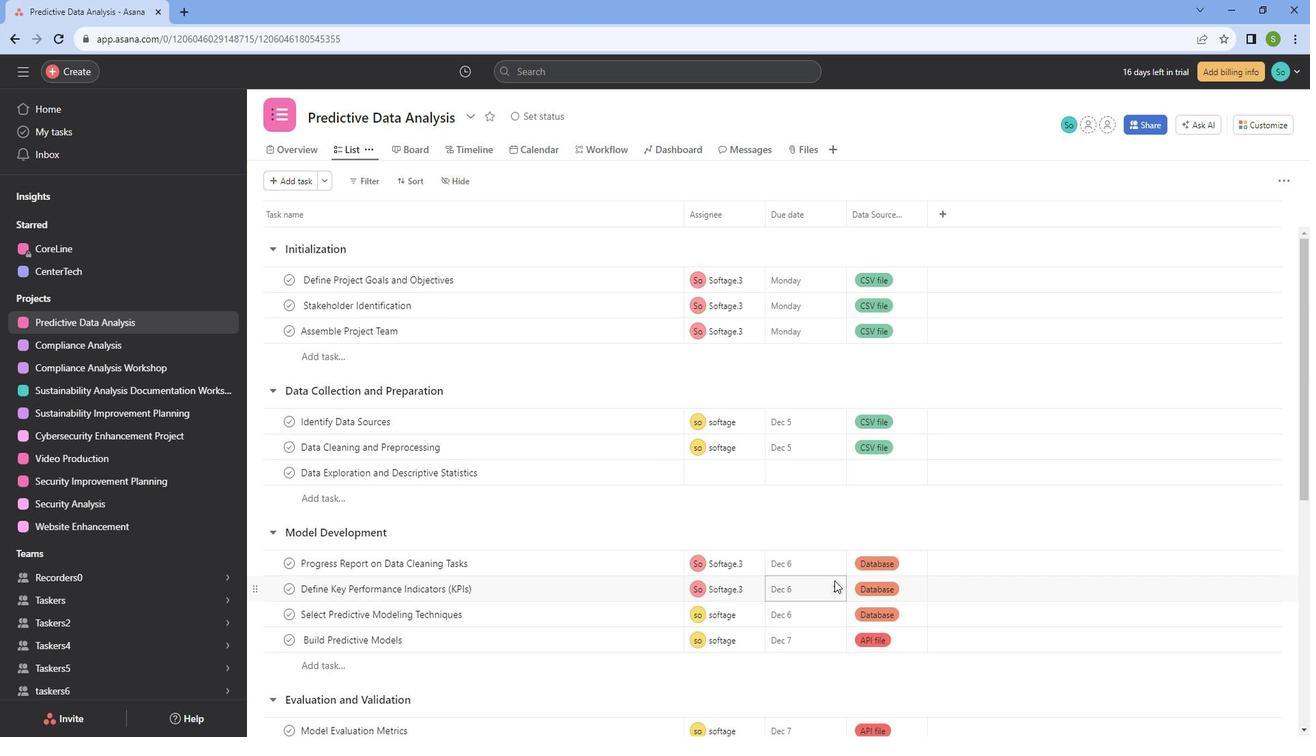 
Action: Mouse scrolled (852, 577) with delta (0, 0)
Screenshot: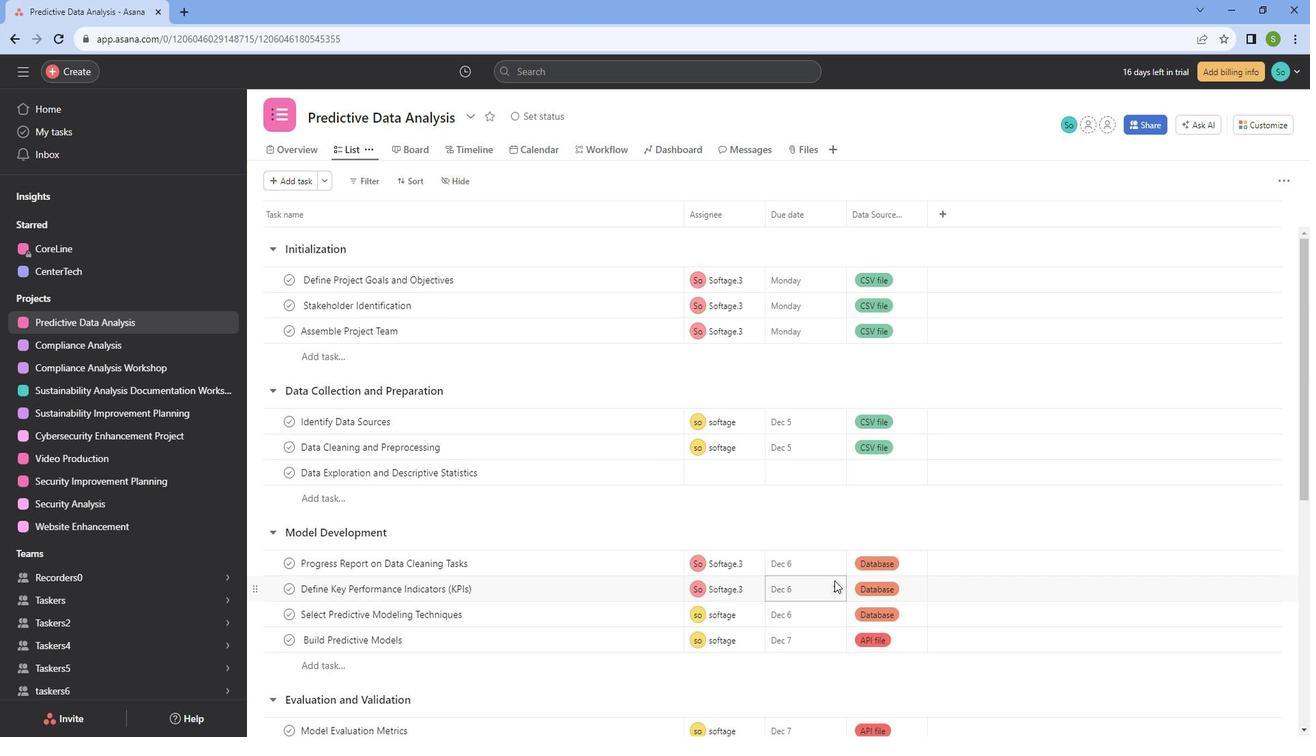 
Action: Mouse scrolled (852, 577) with delta (0, 0)
Screenshot: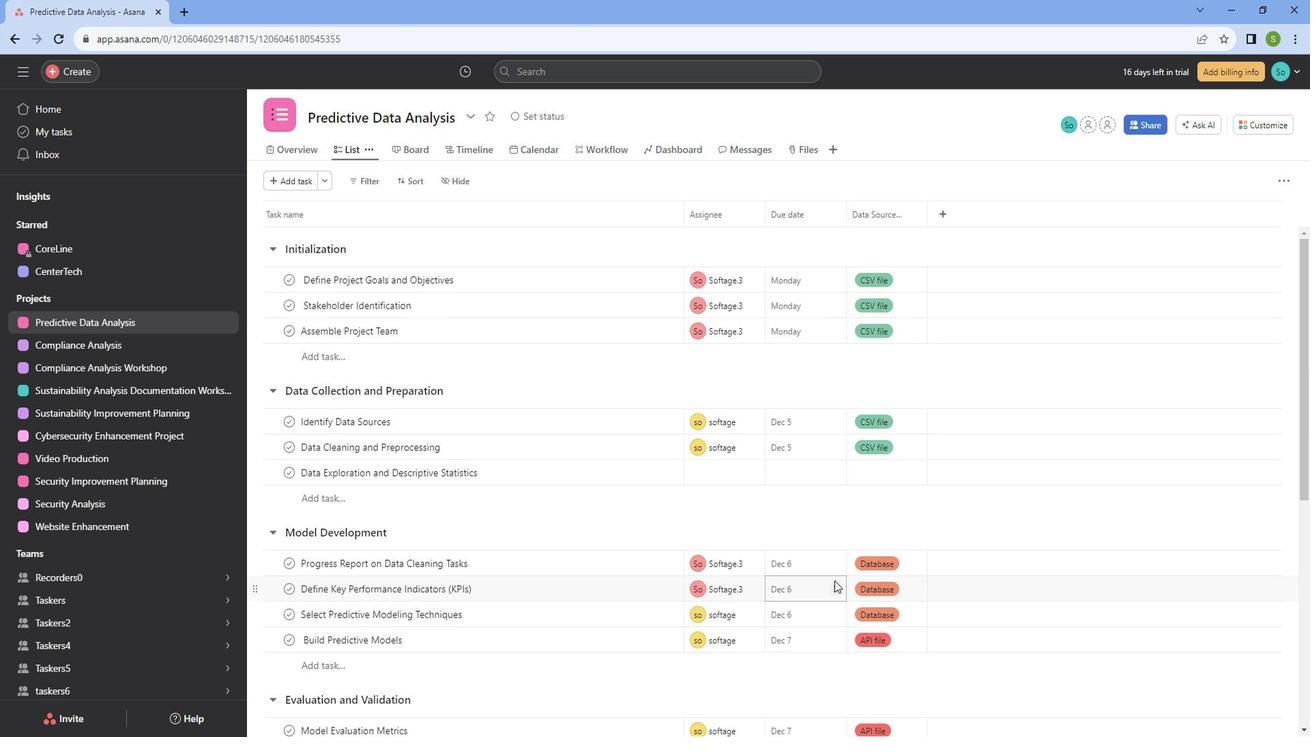 
